Task: Explore Airbnb accommodation in AÃ¯n TÃ©mouchent, Algeria from 22nd December, 2023 to 30th December, 2023 for 2 adults. Place can be entire room with 1  bedroom having 1 bed and 1 bathroom. Property type can be hotel.
Action: Mouse moved to (506, 133)
Screenshot: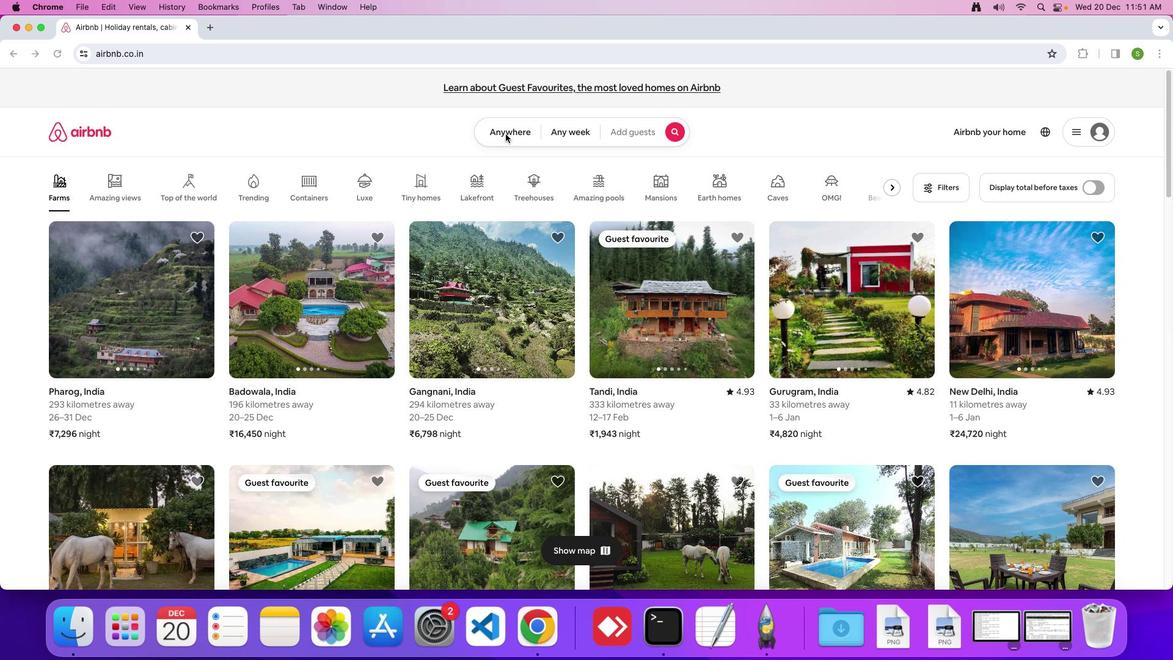 
Action: Mouse pressed left at (506, 133)
Screenshot: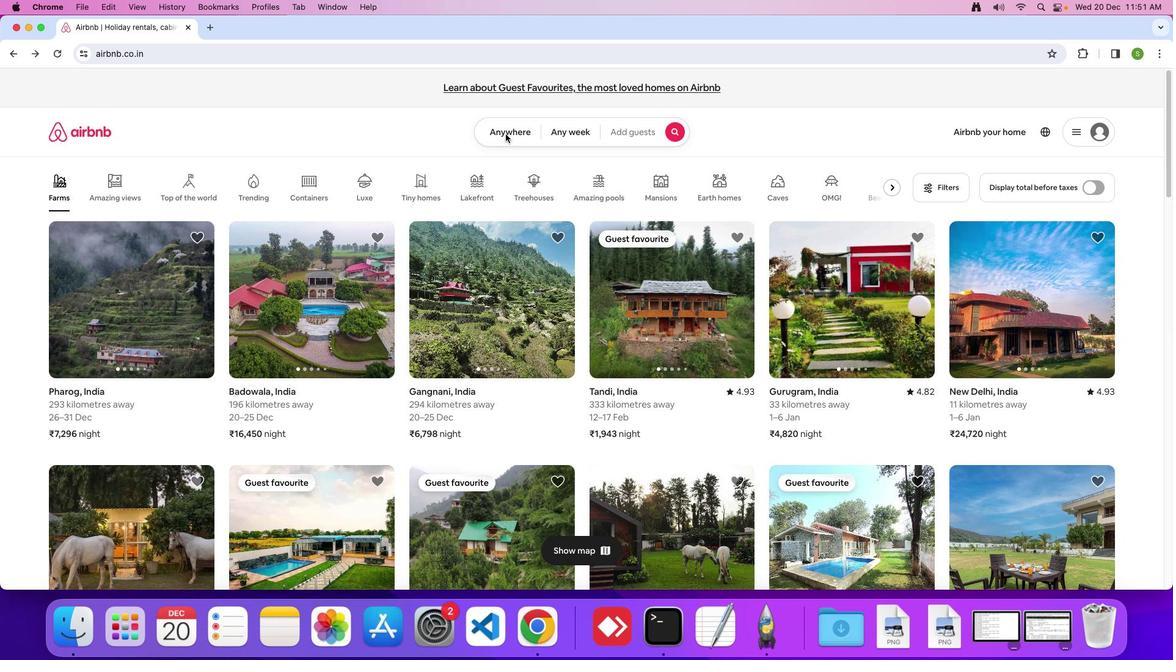 
Action: Mouse moved to (491, 133)
Screenshot: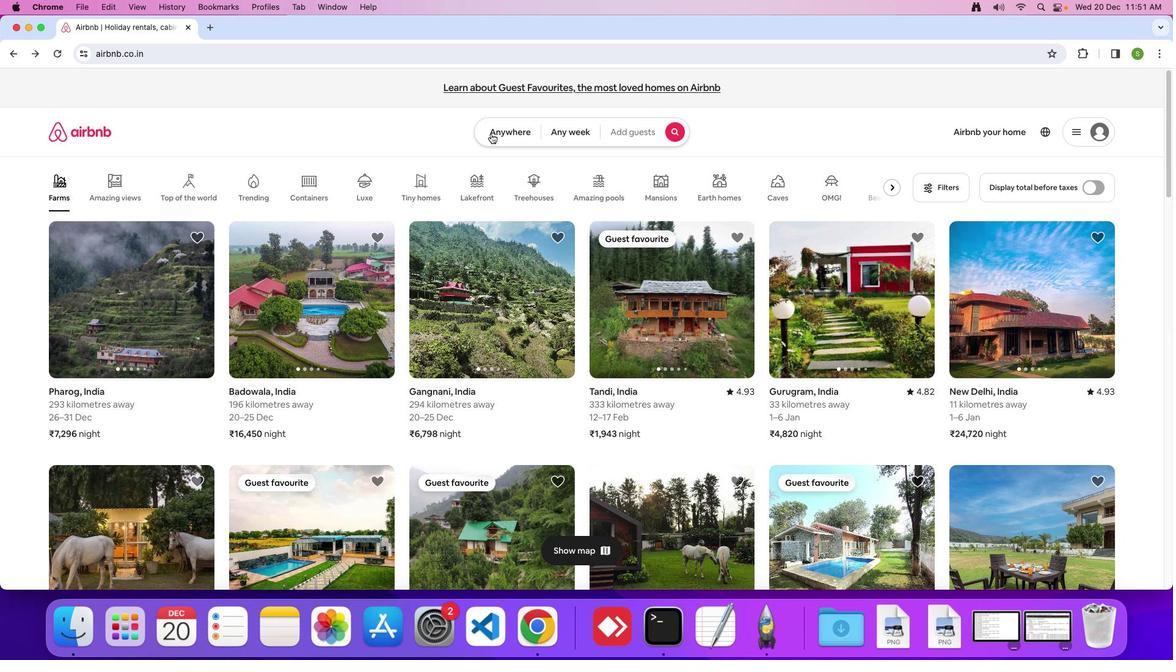 
Action: Mouse pressed left at (491, 133)
Screenshot: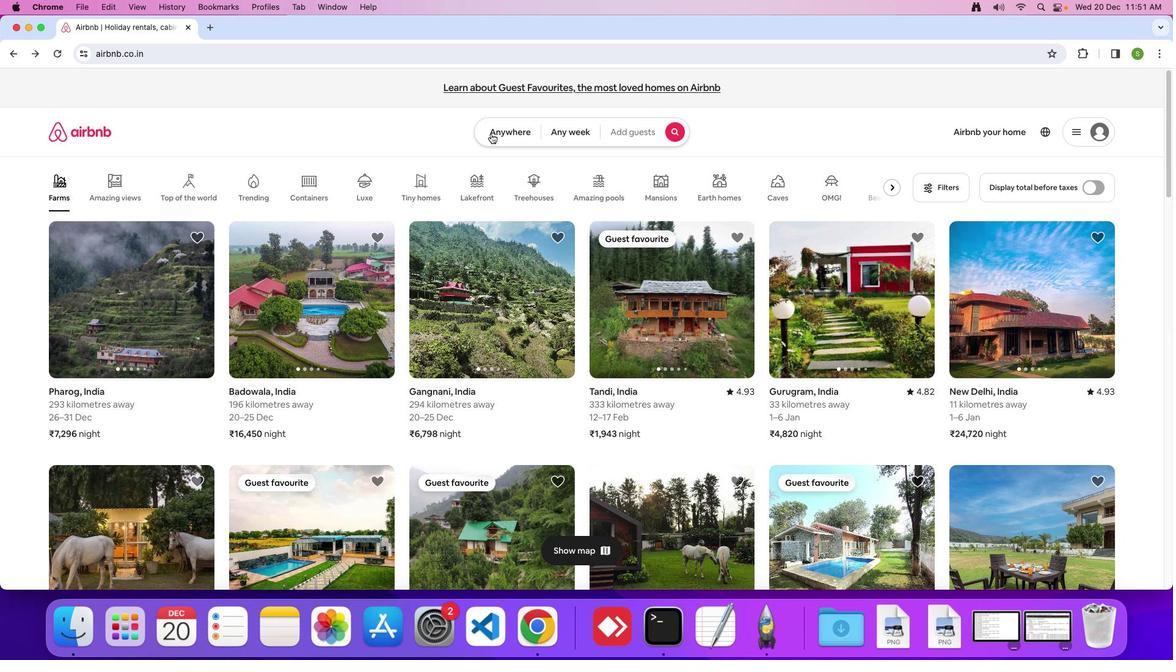 
Action: Mouse moved to (372, 177)
Screenshot: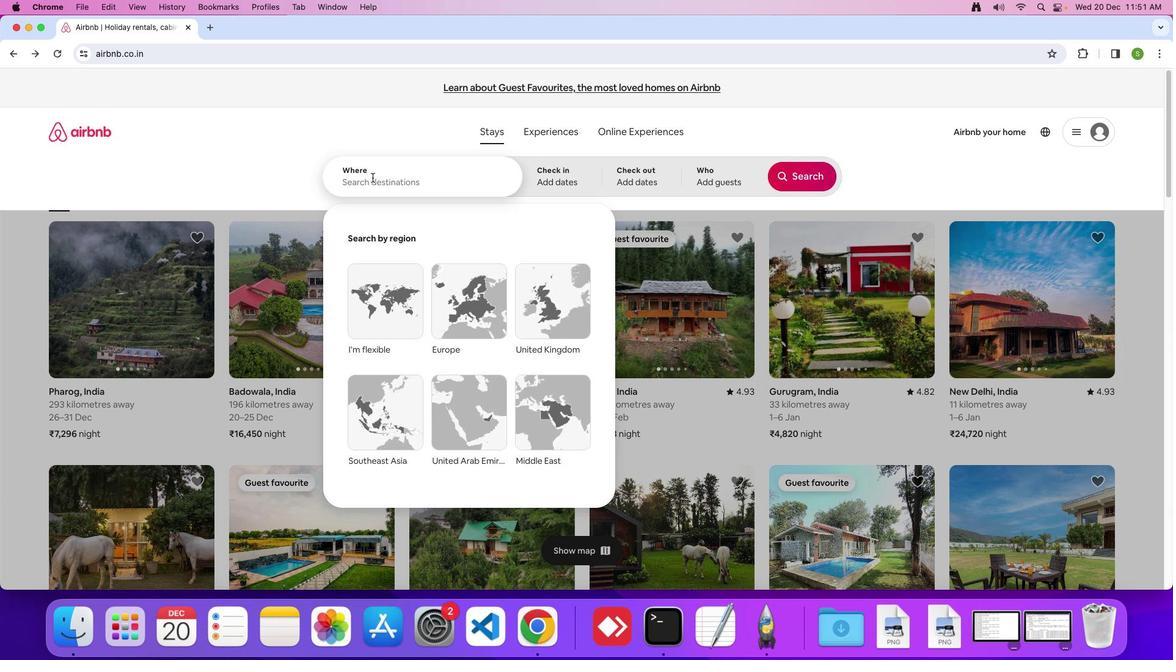 
Action: Mouse pressed left at (372, 177)
Screenshot: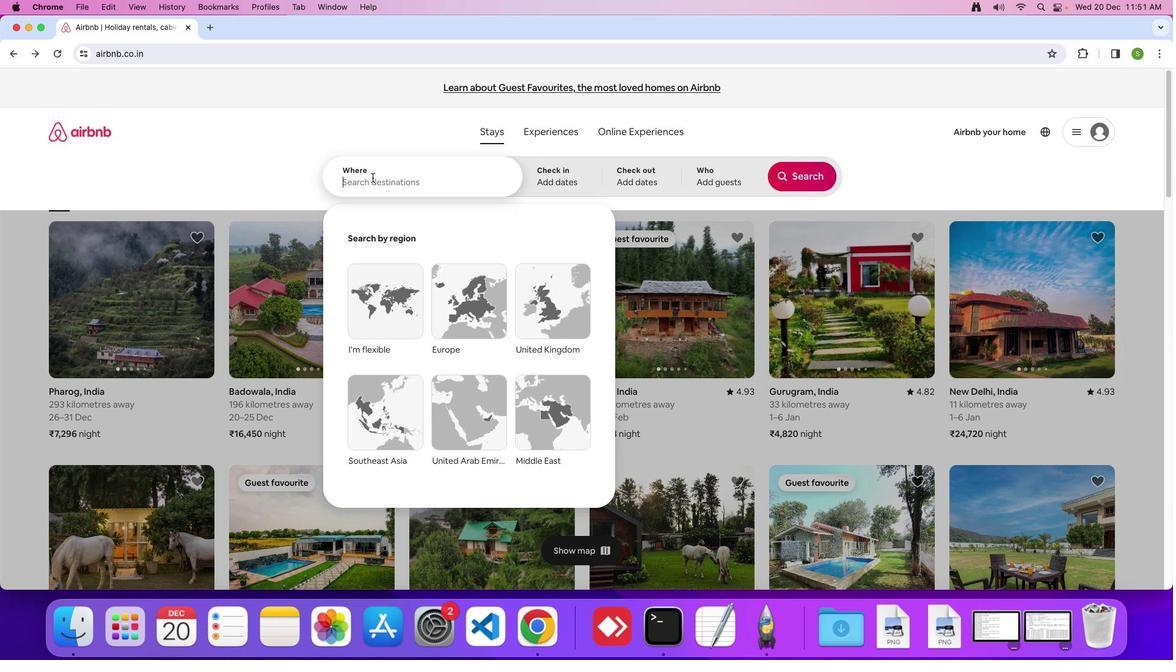 
Action: Mouse moved to (377, 182)
Screenshot: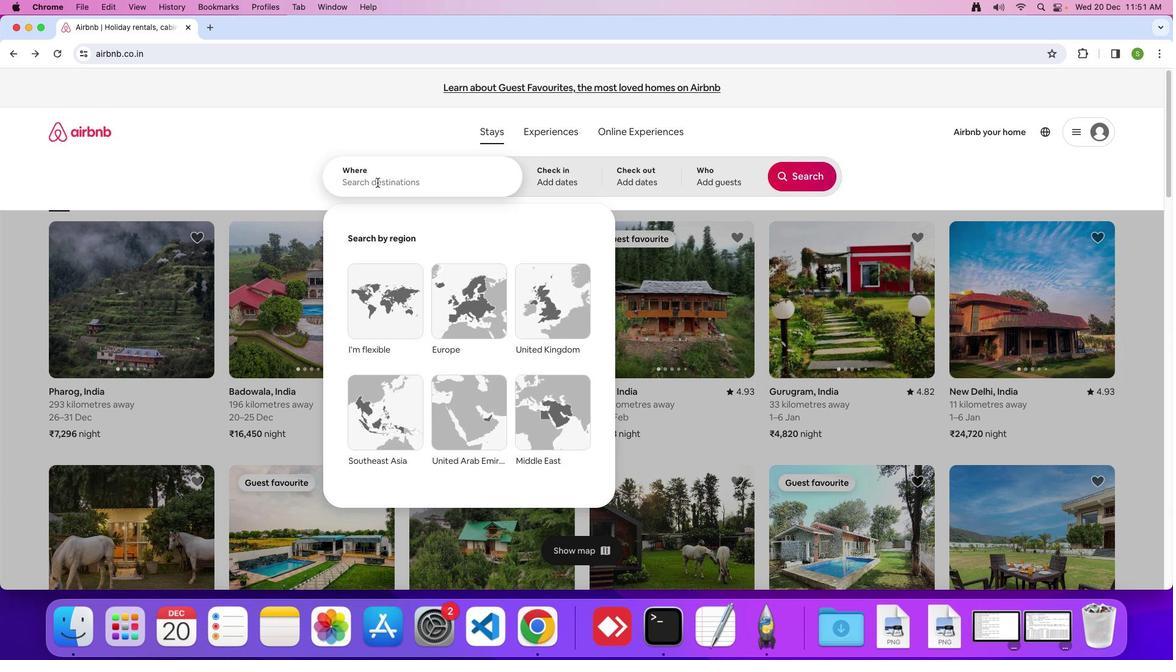 
Action: Key pressed 'A'Key.caps_lock'i''n'Key.spaceKey.shift'T''e''m''o''u''c''h''e''n''t'','Key.spaceKey.shift'A''l''g''e''r''i''a'Key.enter
Screenshot: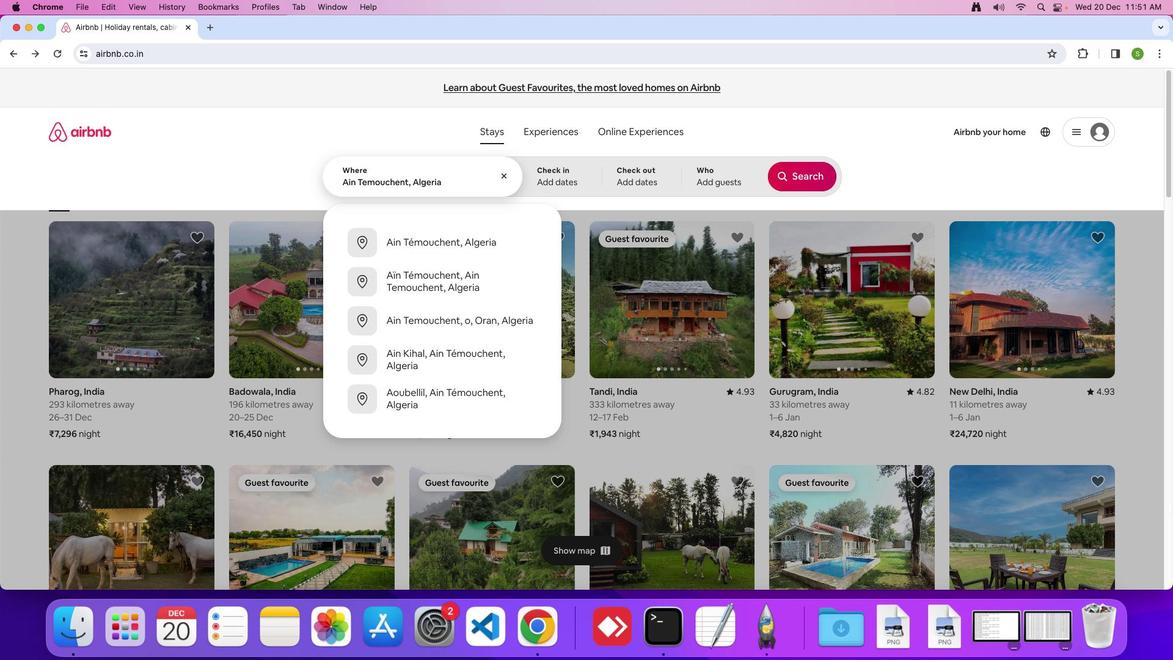
Action: Mouse moved to (517, 417)
Screenshot: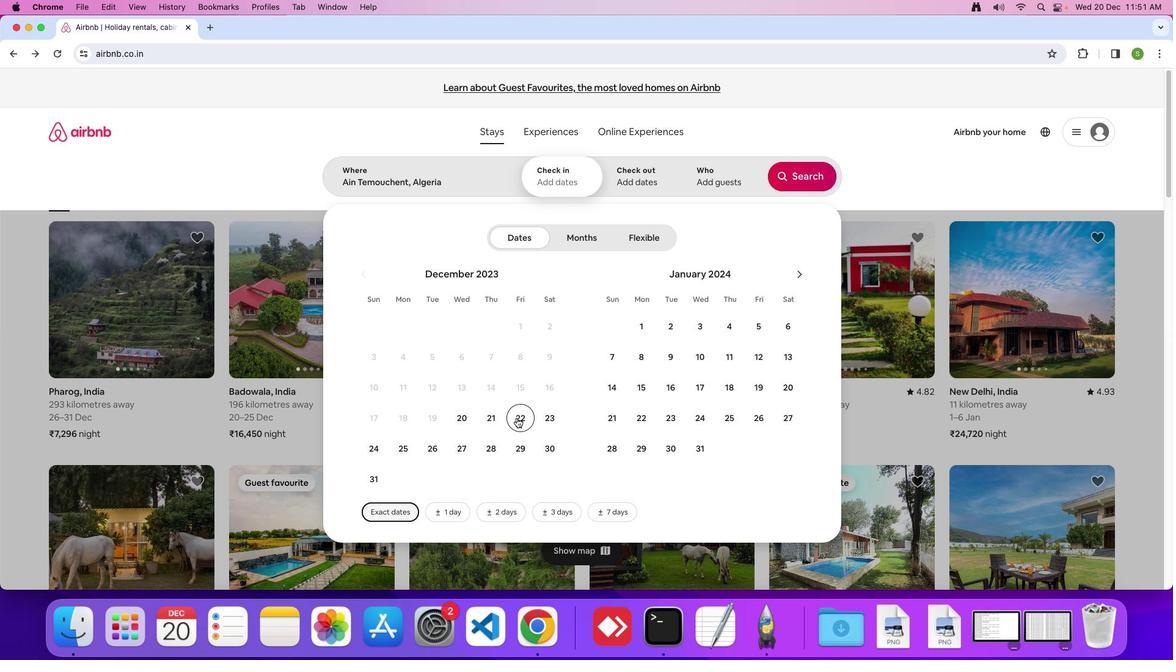 
Action: Mouse pressed left at (517, 417)
Screenshot: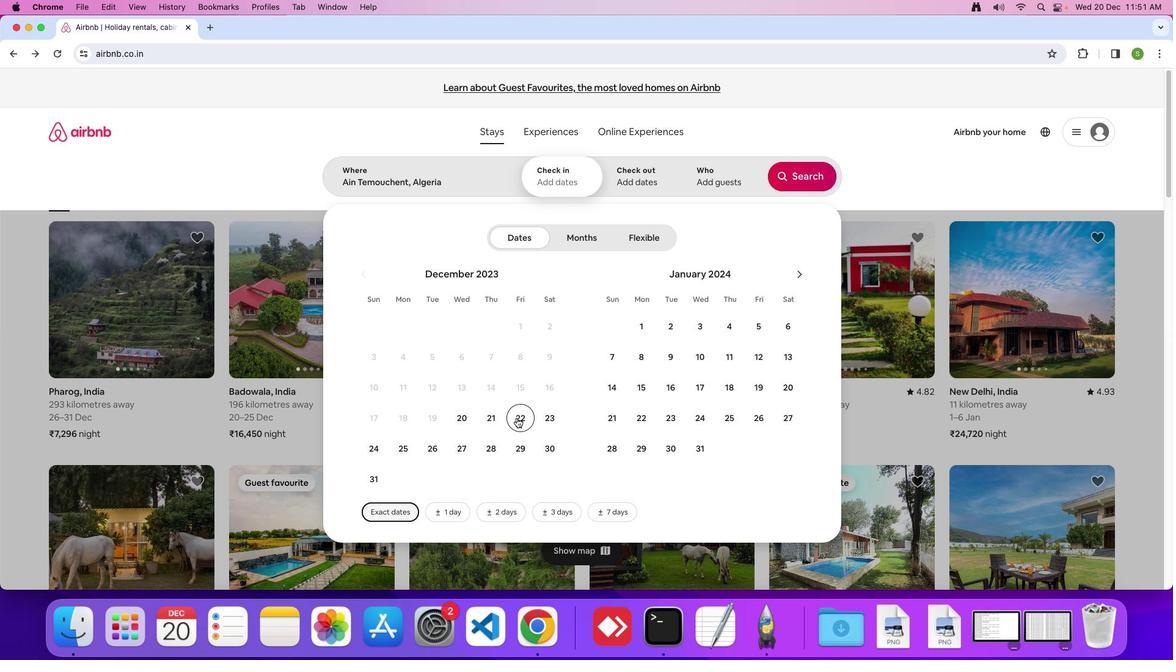 
Action: Mouse moved to (550, 447)
Screenshot: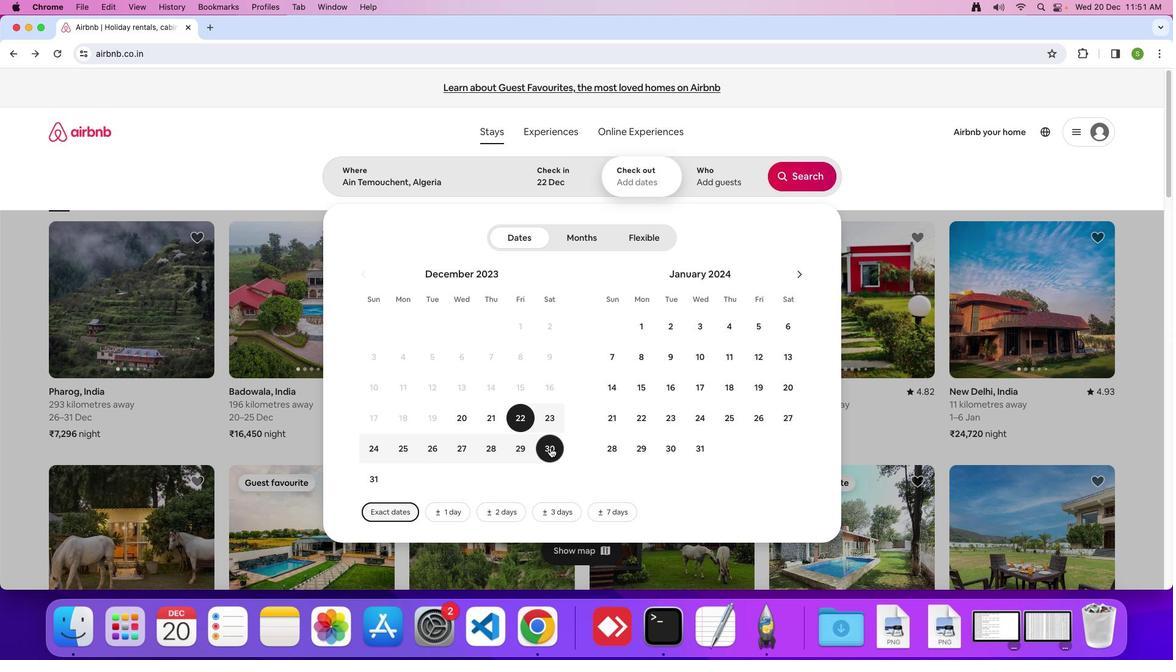 
Action: Mouse pressed left at (550, 447)
Screenshot: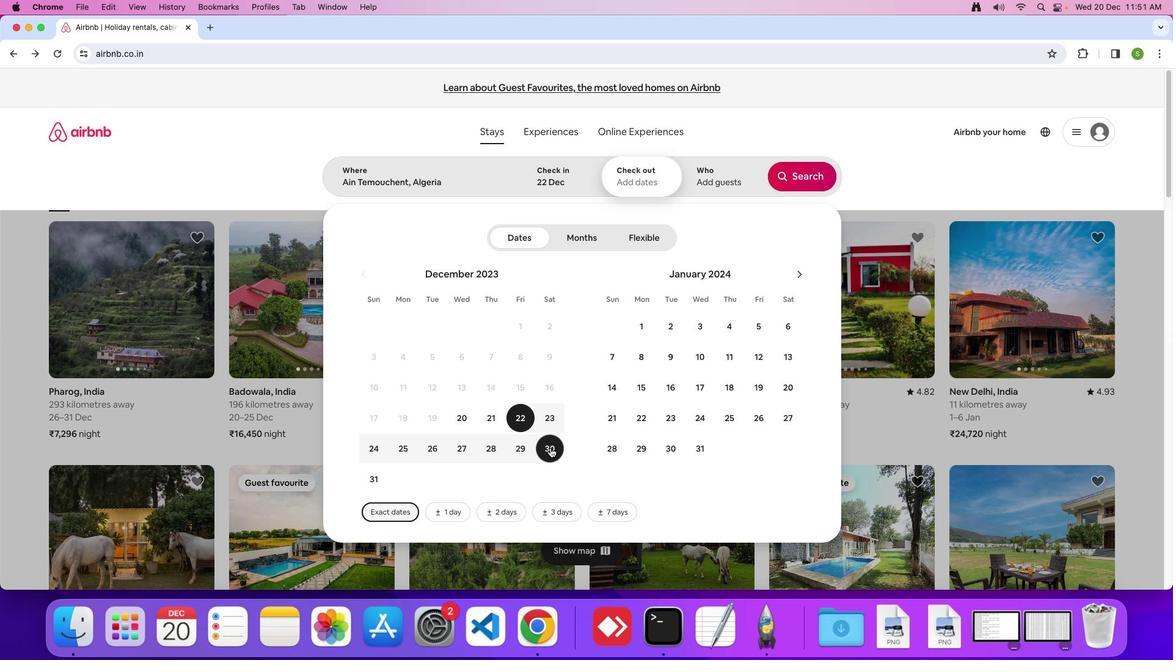 
Action: Mouse moved to (702, 177)
Screenshot: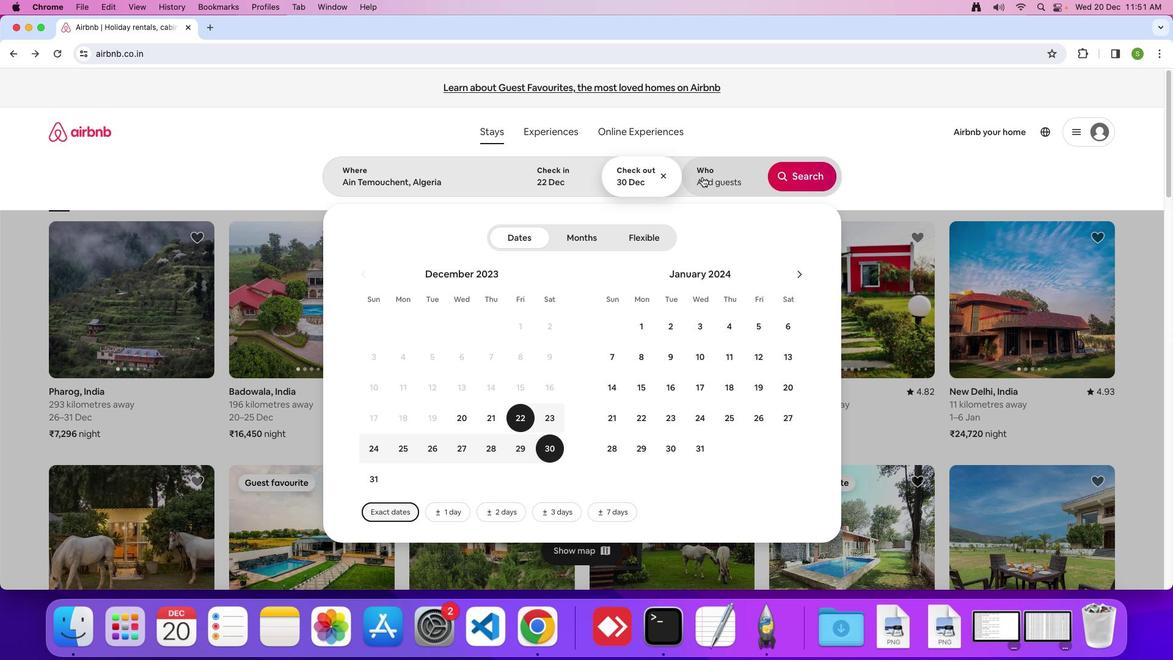 
Action: Mouse pressed left at (702, 177)
Screenshot: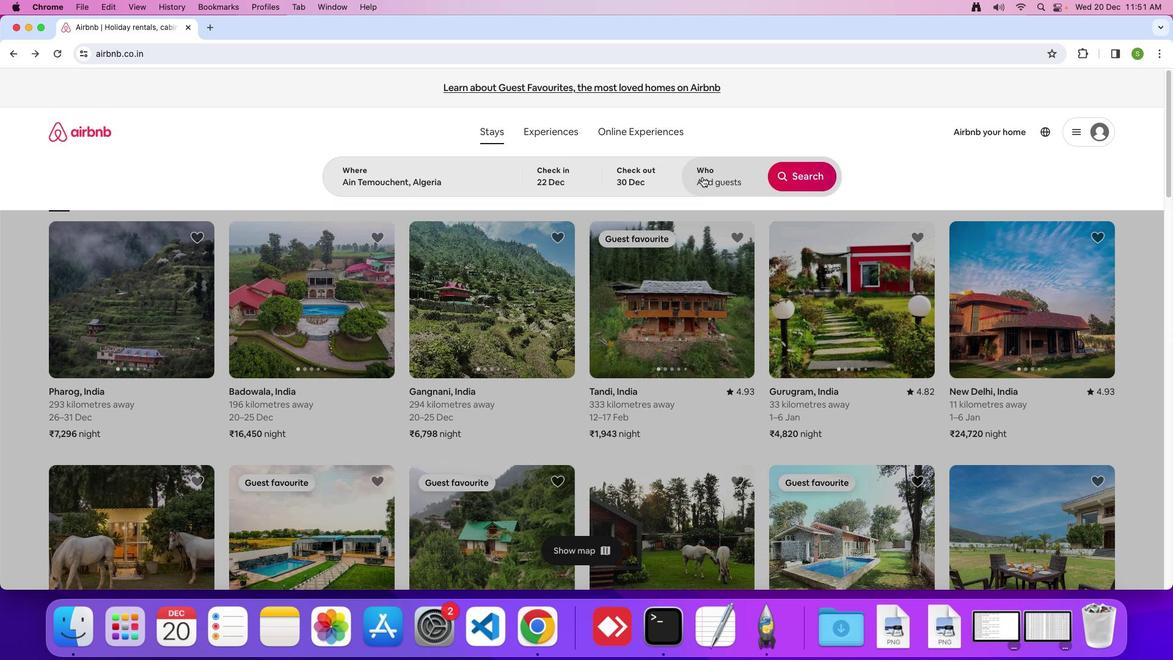 
Action: Mouse moved to (806, 242)
Screenshot: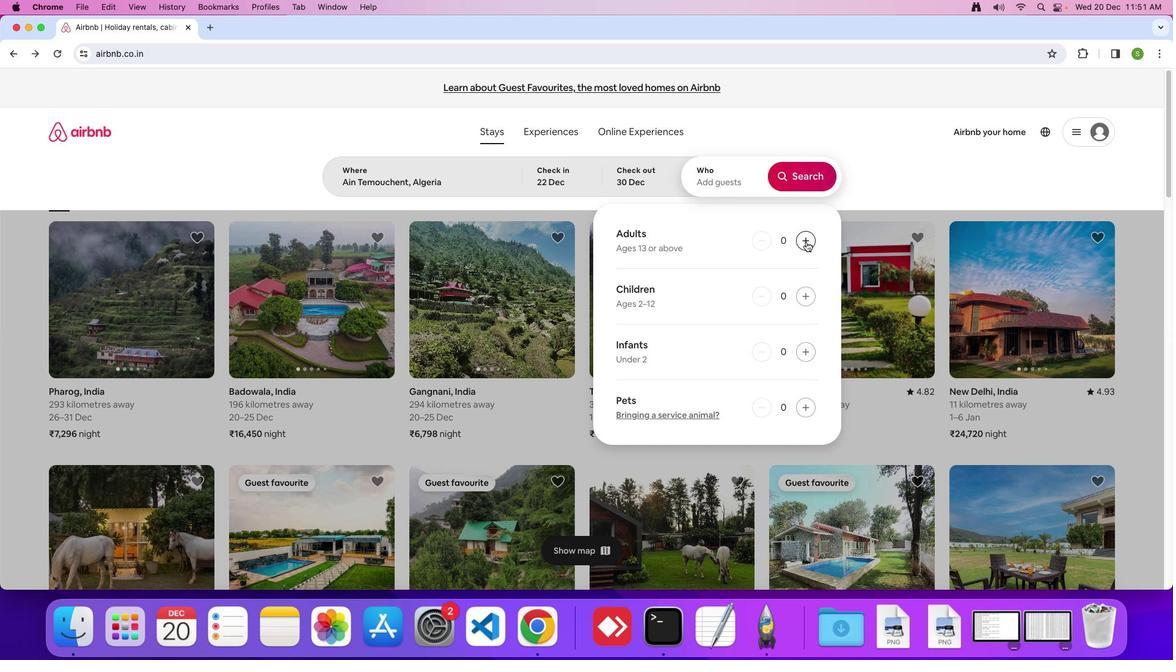 
Action: Mouse pressed left at (806, 242)
Screenshot: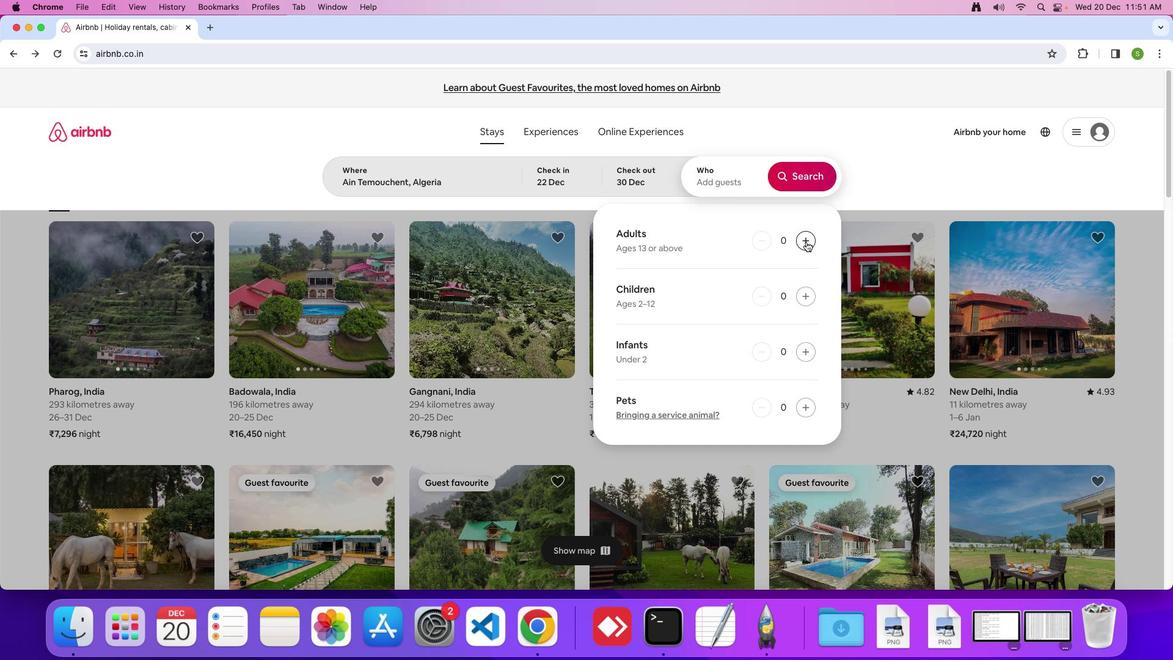 
Action: Mouse pressed left at (806, 242)
Screenshot: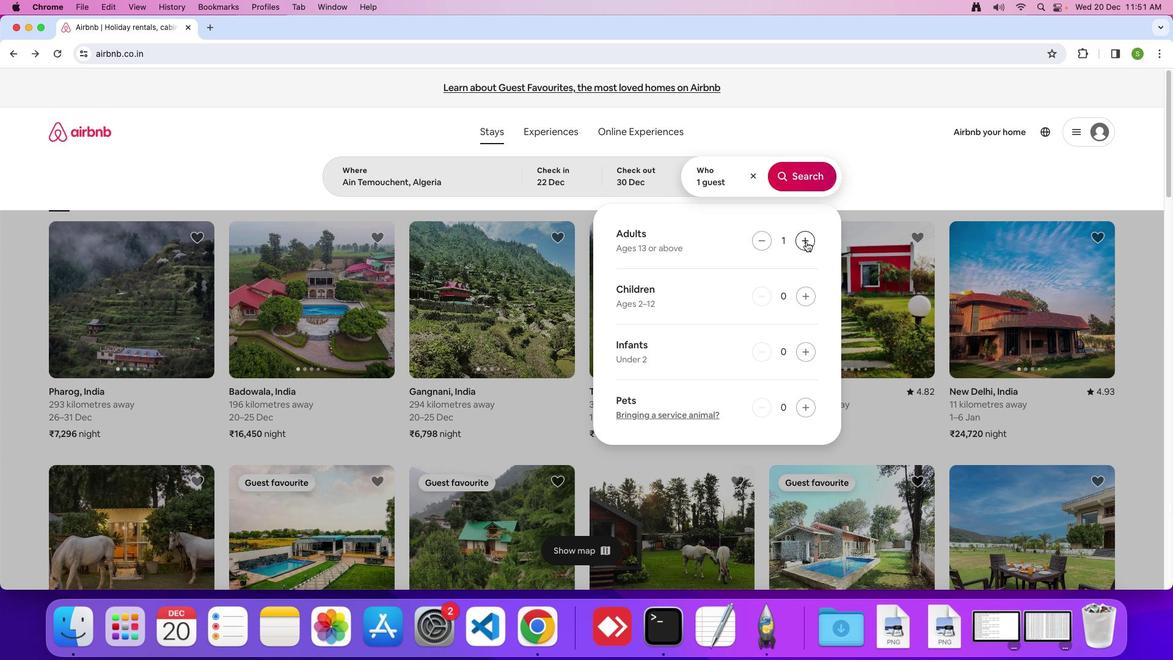 
Action: Mouse moved to (794, 175)
Screenshot: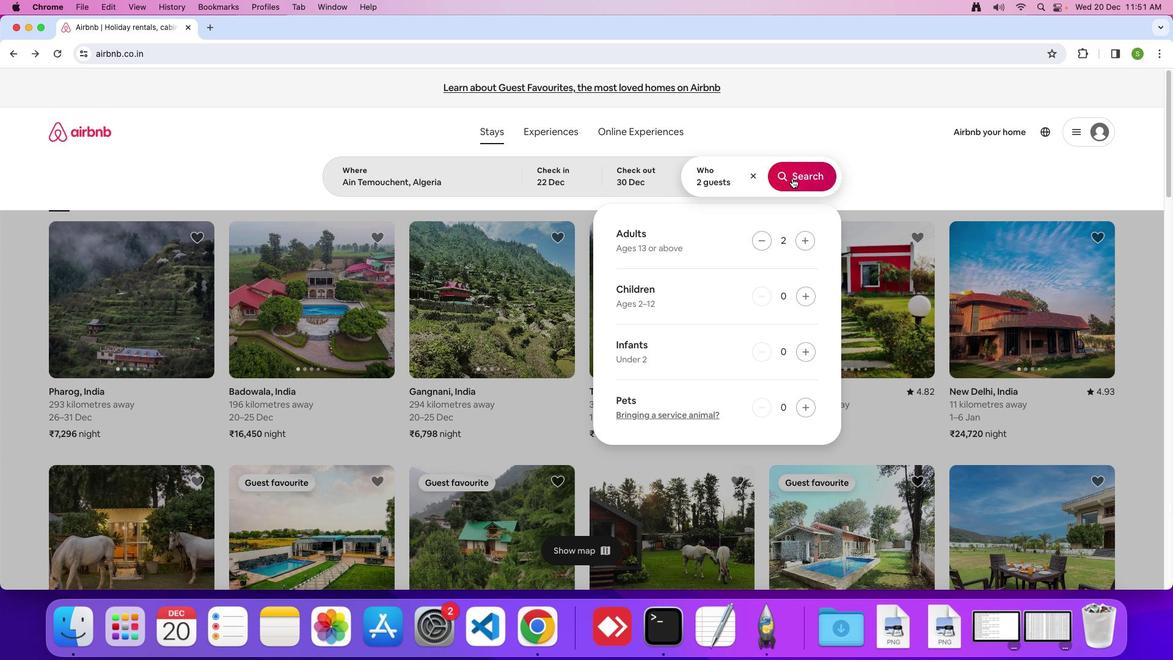 
Action: Mouse pressed left at (794, 175)
Screenshot: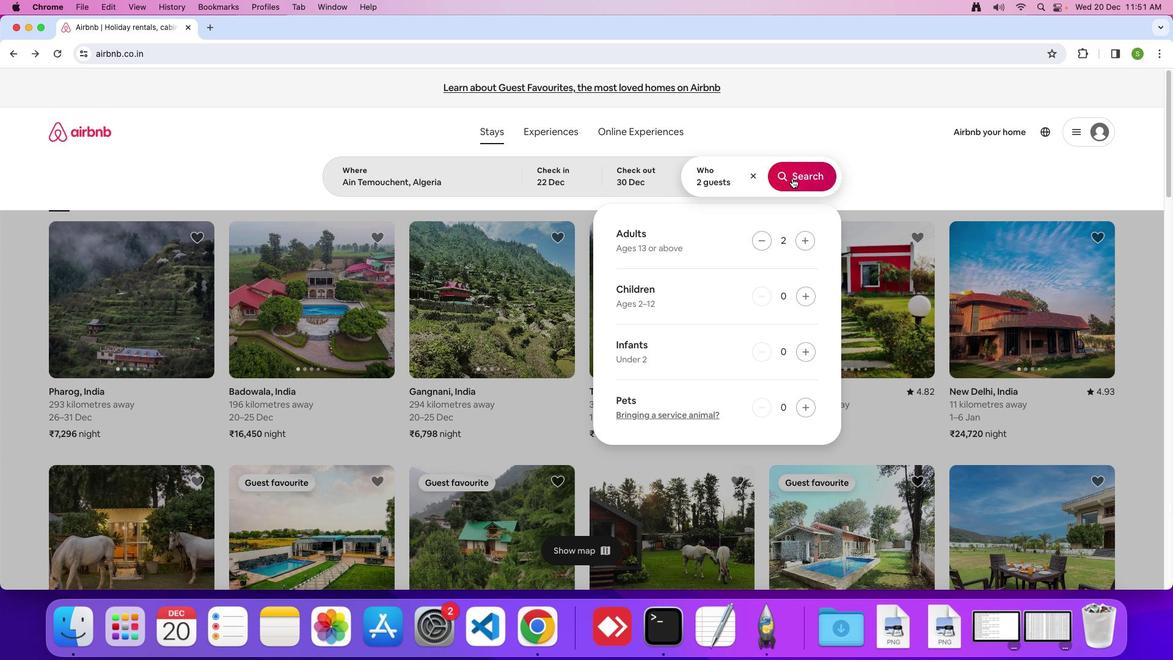 
Action: Mouse moved to (974, 141)
Screenshot: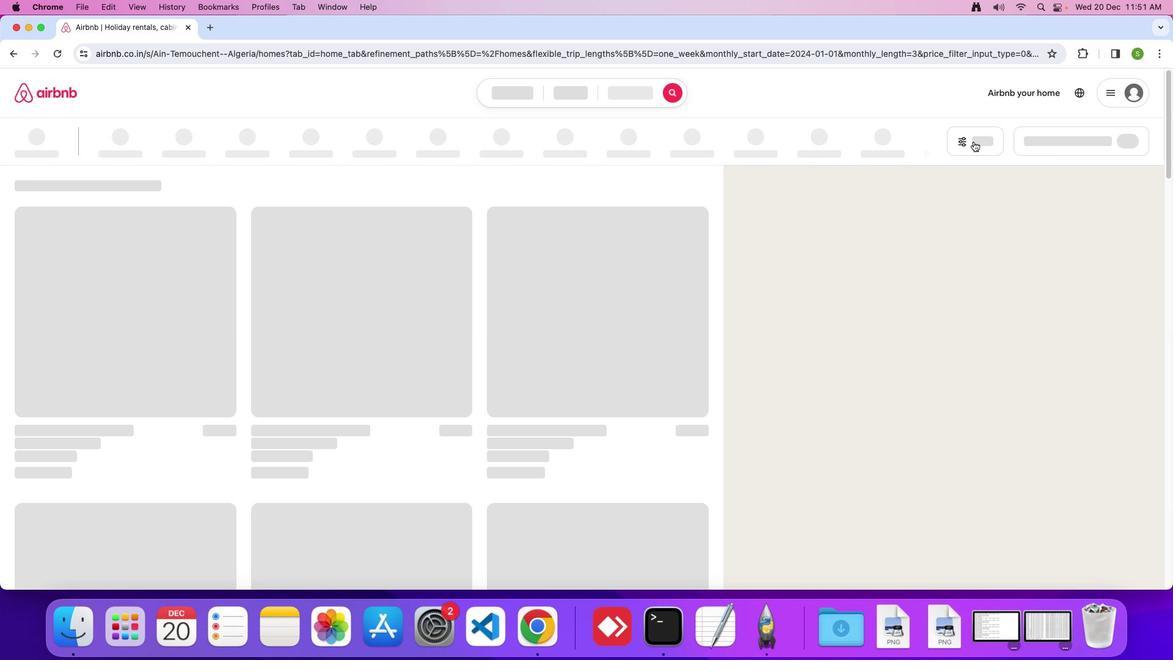 
Action: Mouse pressed left at (974, 141)
Screenshot: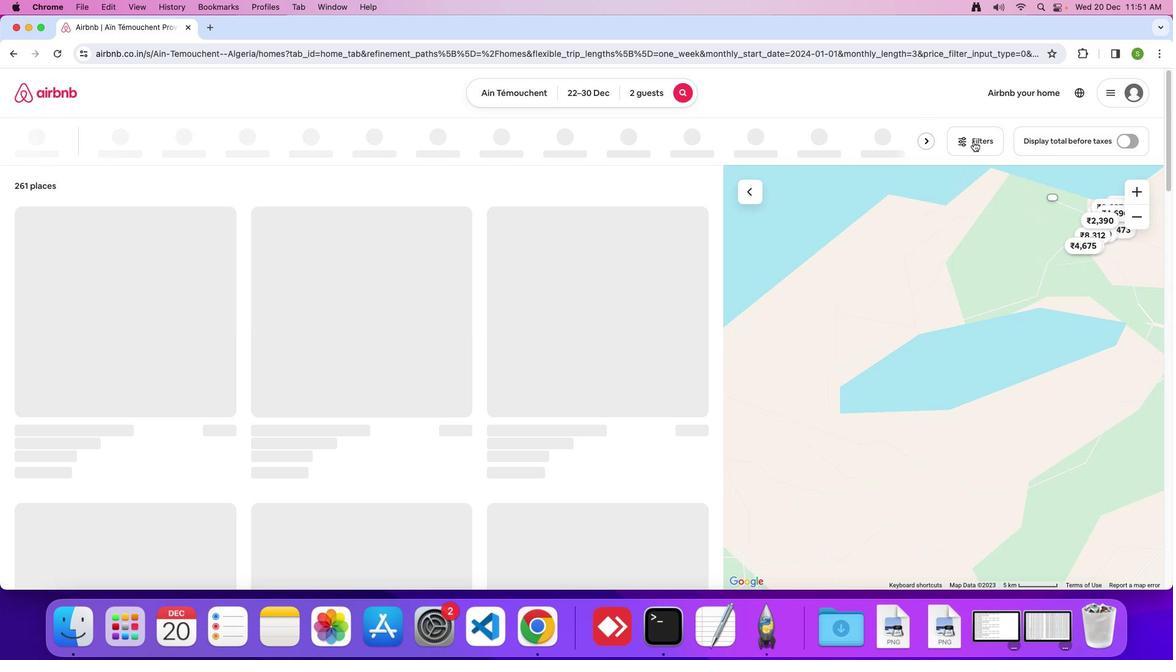 
Action: Mouse moved to (588, 317)
Screenshot: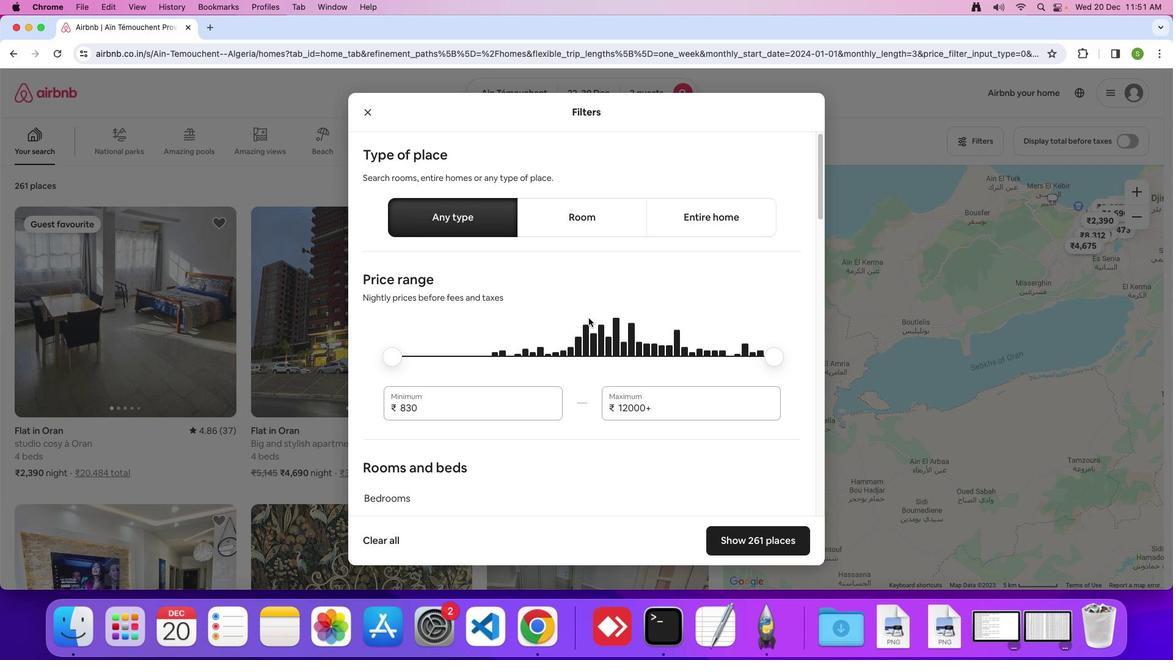 
Action: Mouse scrolled (588, 317) with delta (0, 0)
Screenshot: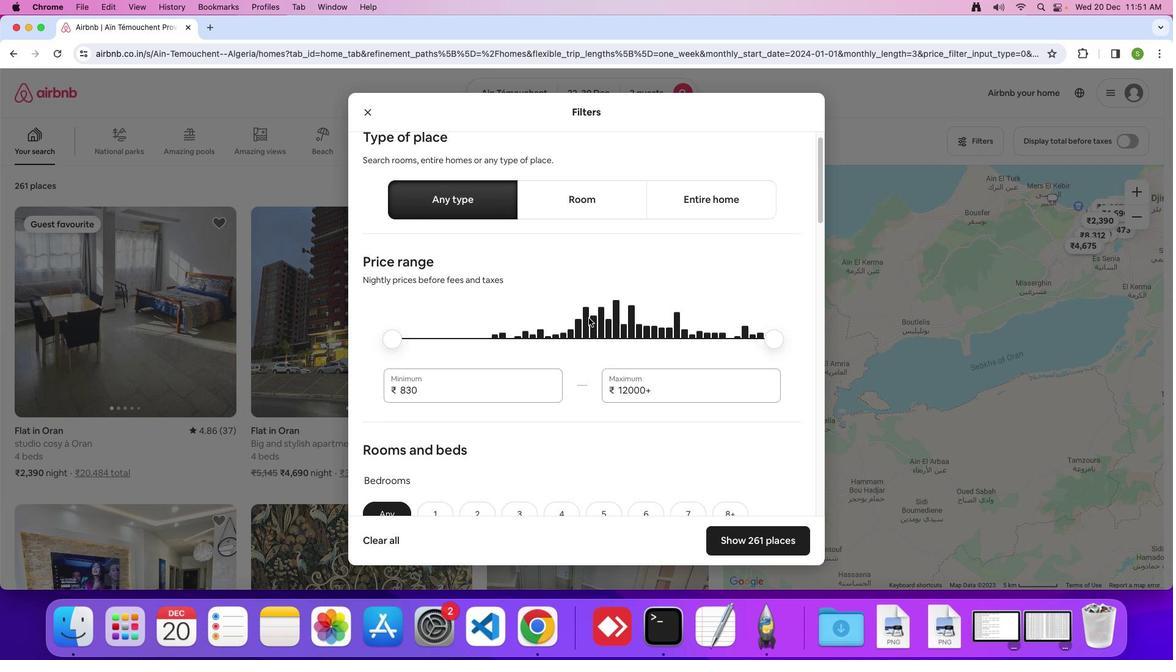
Action: Mouse scrolled (588, 317) with delta (0, 0)
Screenshot: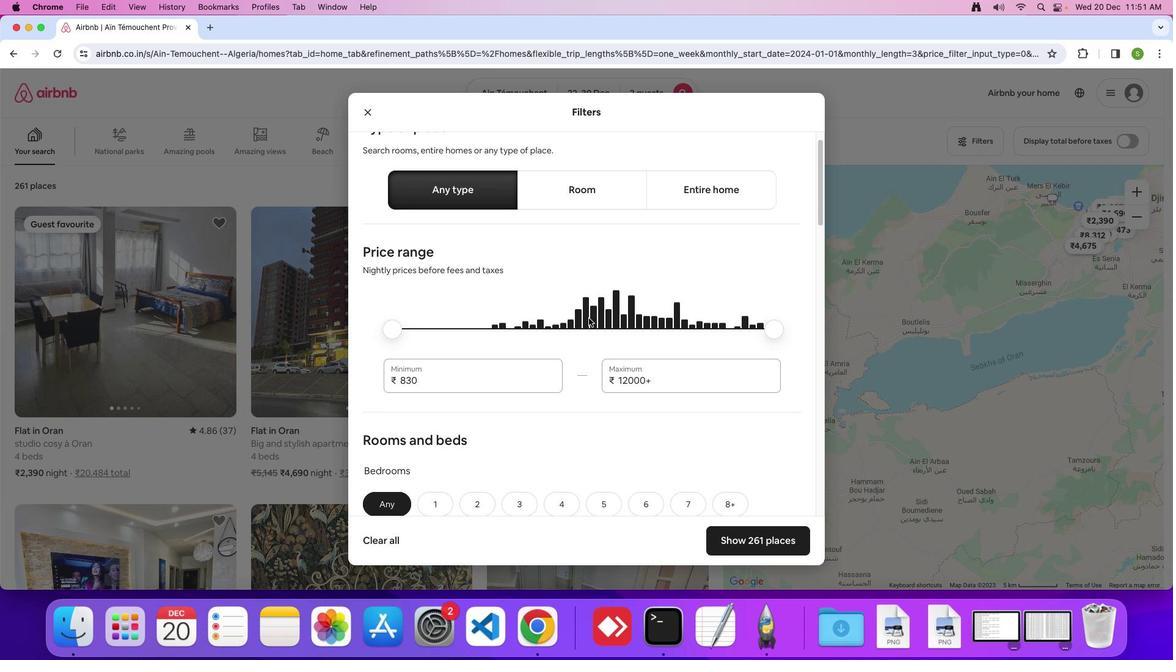 
Action: Mouse scrolled (588, 317) with delta (0, -1)
Screenshot: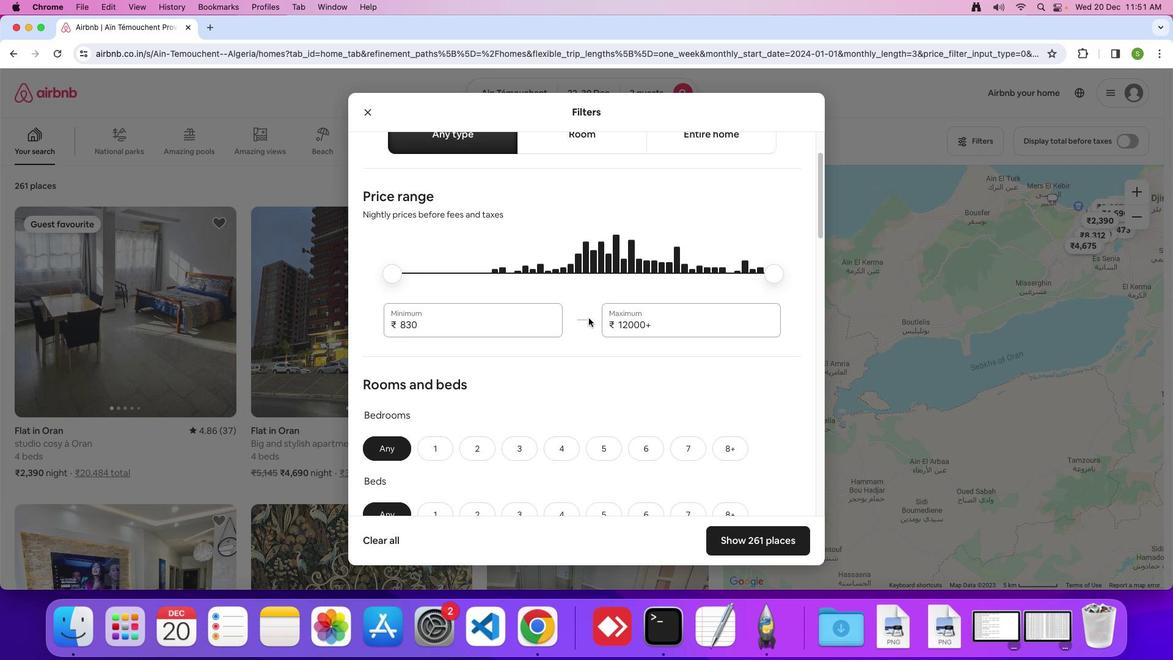 
Action: Mouse scrolled (588, 317) with delta (0, 0)
Screenshot: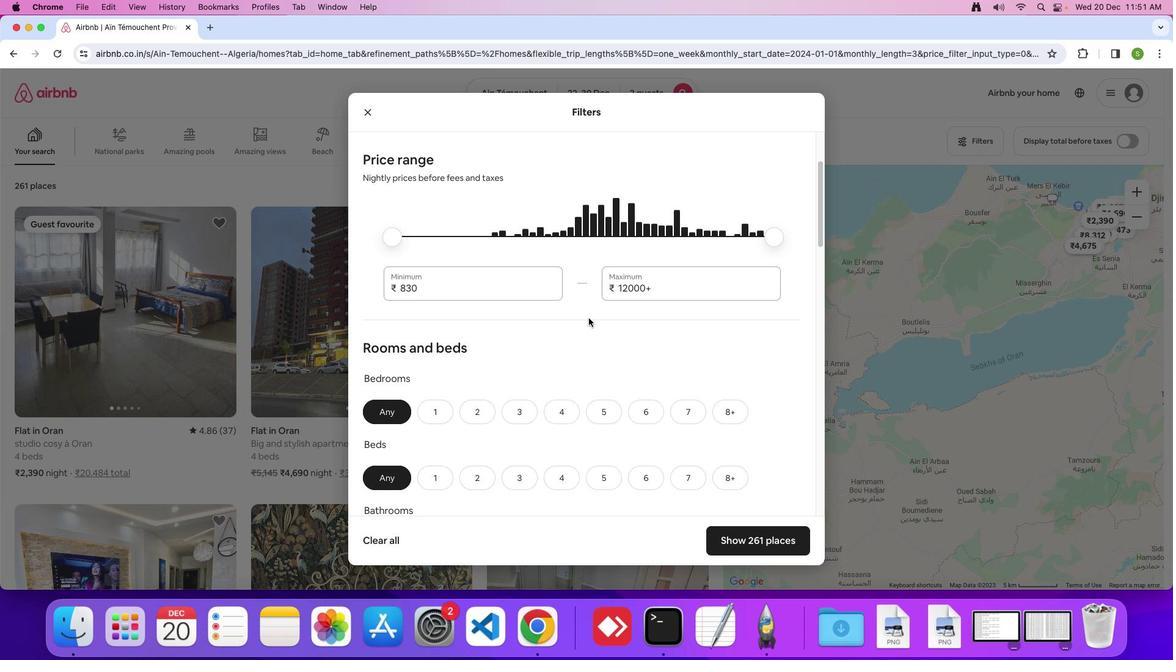 
Action: Mouse scrolled (588, 317) with delta (0, 0)
Screenshot: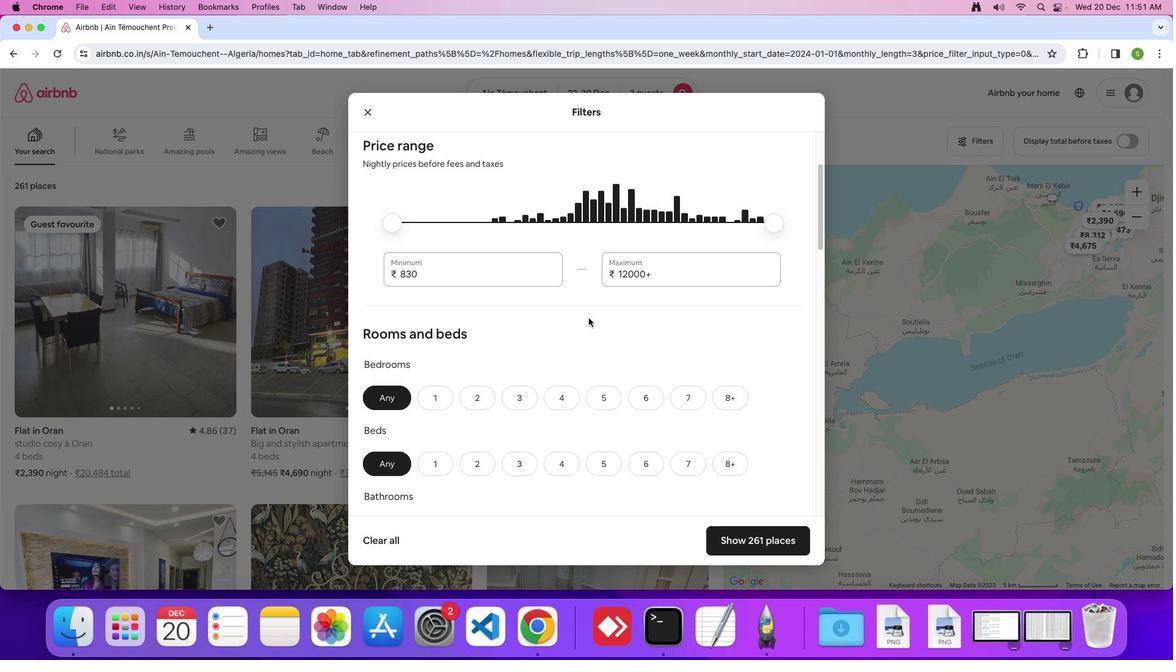 
Action: Mouse scrolled (588, 317) with delta (0, -1)
Screenshot: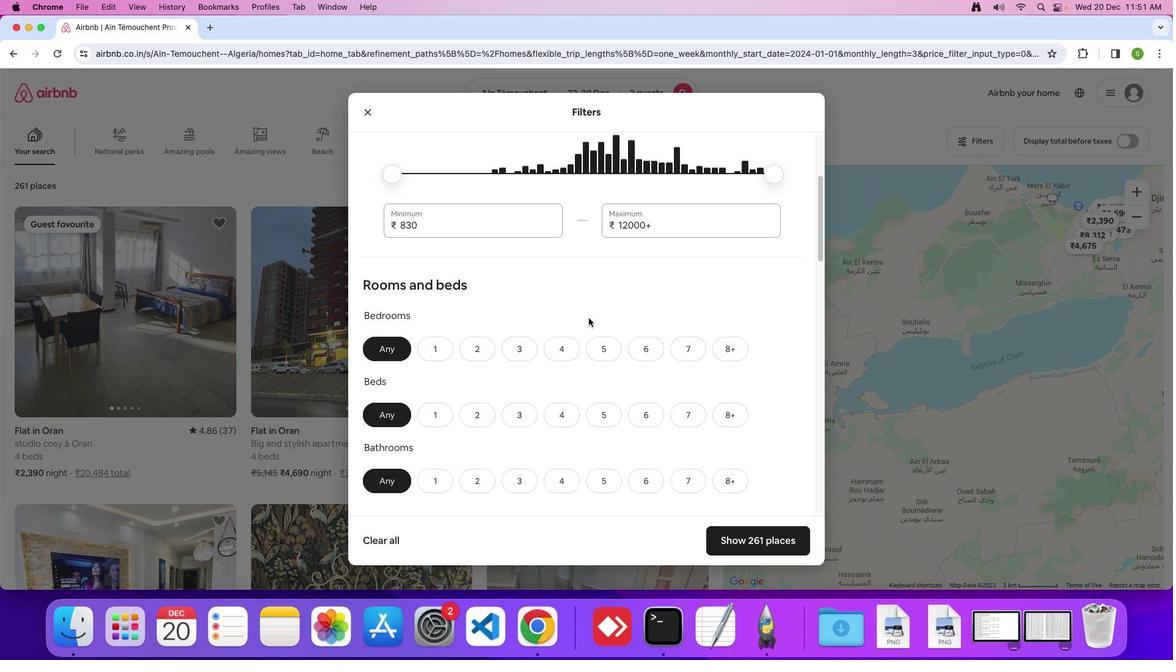 
Action: Mouse scrolled (588, 317) with delta (0, 0)
Screenshot: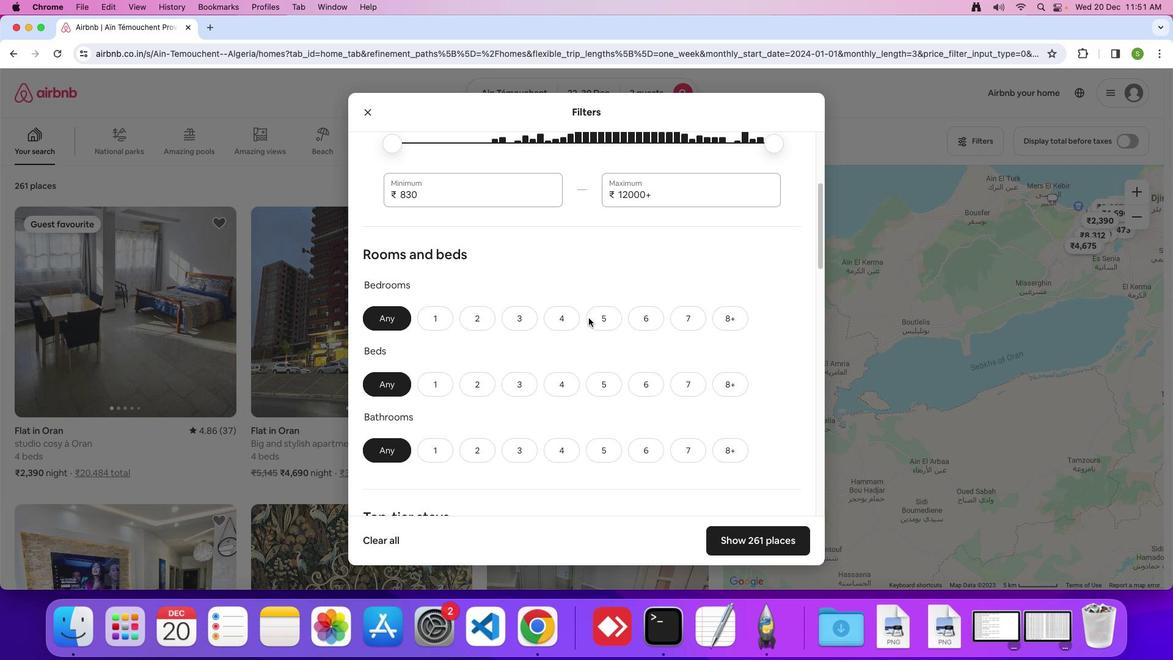 
Action: Mouse scrolled (588, 317) with delta (0, 0)
Screenshot: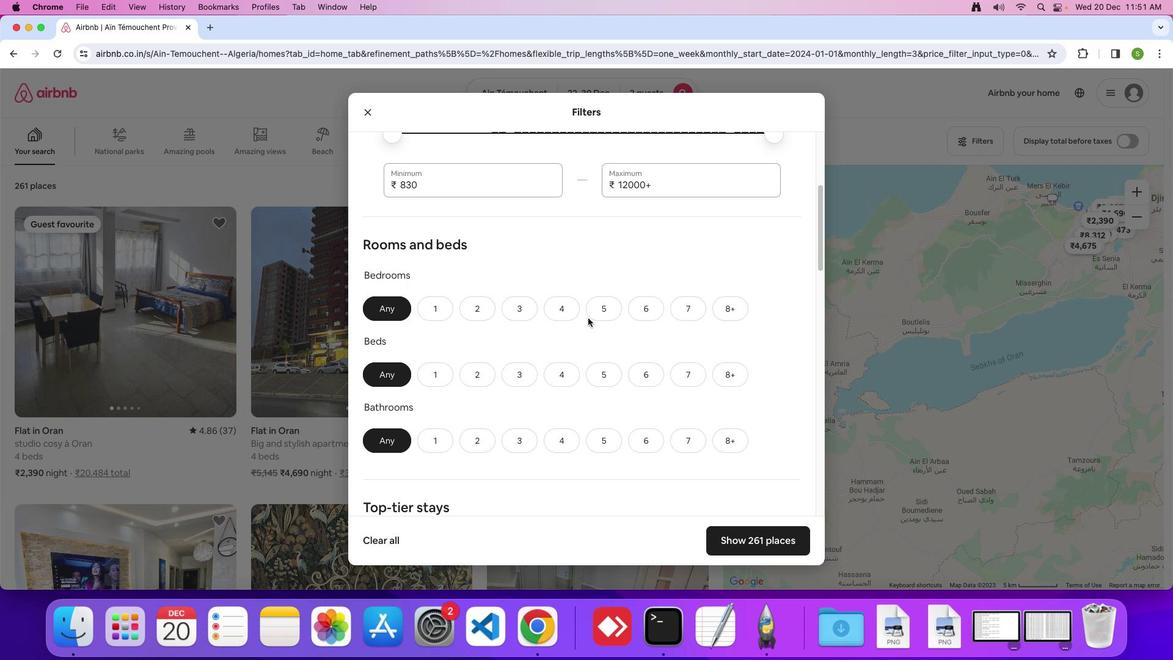 
Action: Mouse moved to (433, 300)
Screenshot: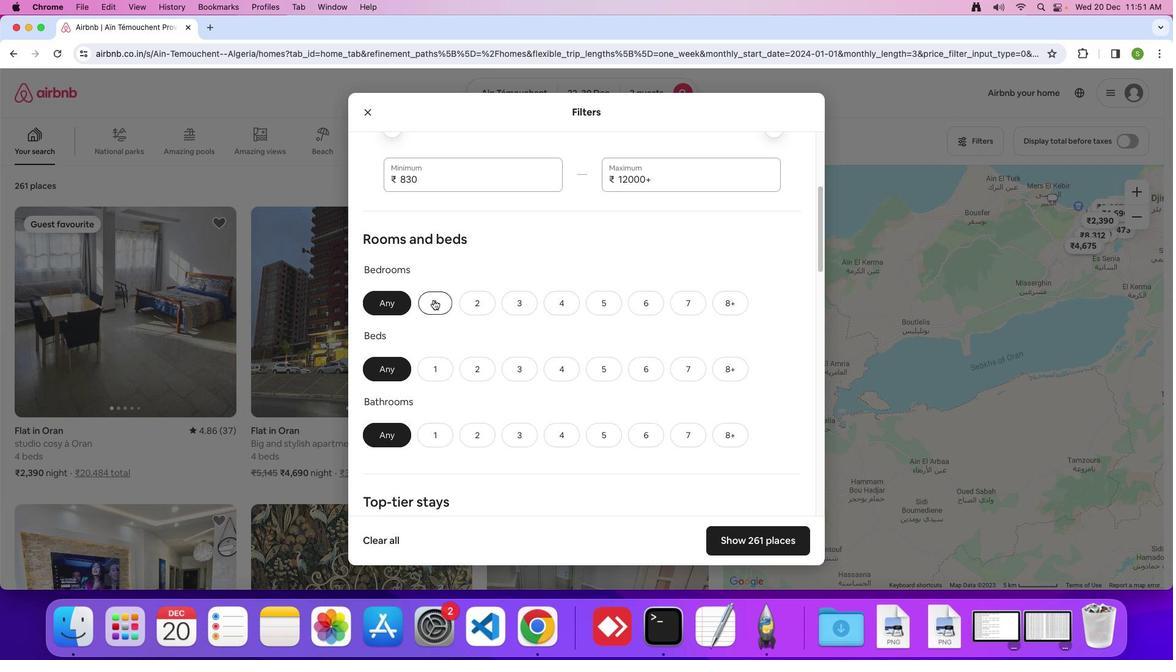 
Action: Mouse pressed left at (433, 300)
Screenshot: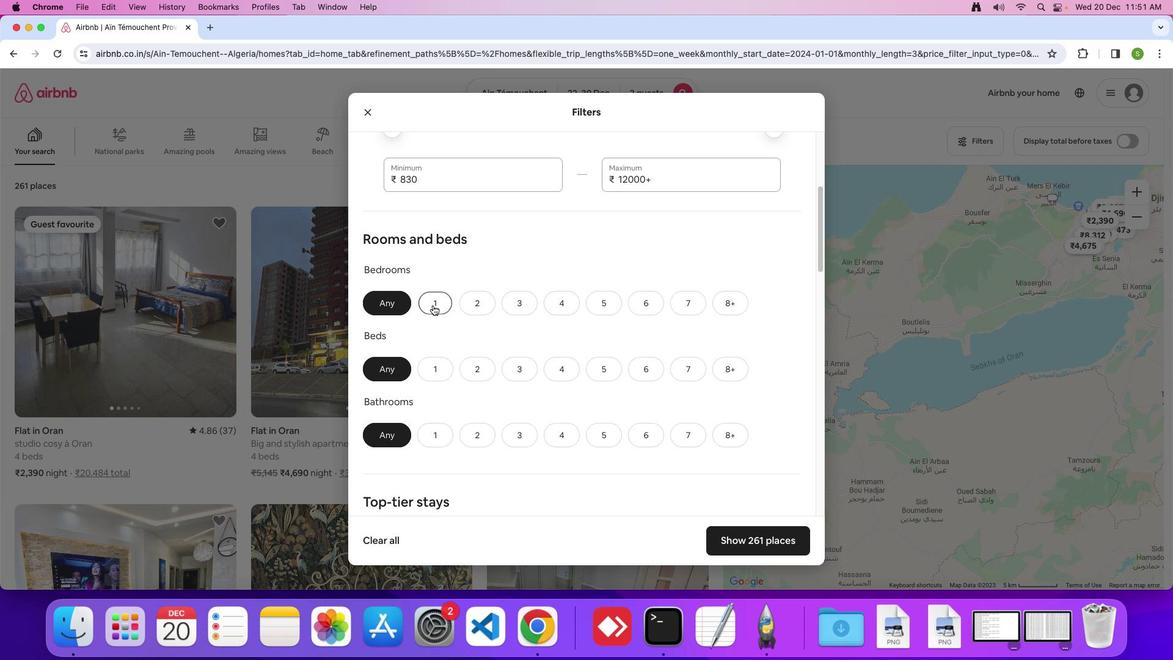 
Action: Mouse moved to (430, 366)
Screenshot: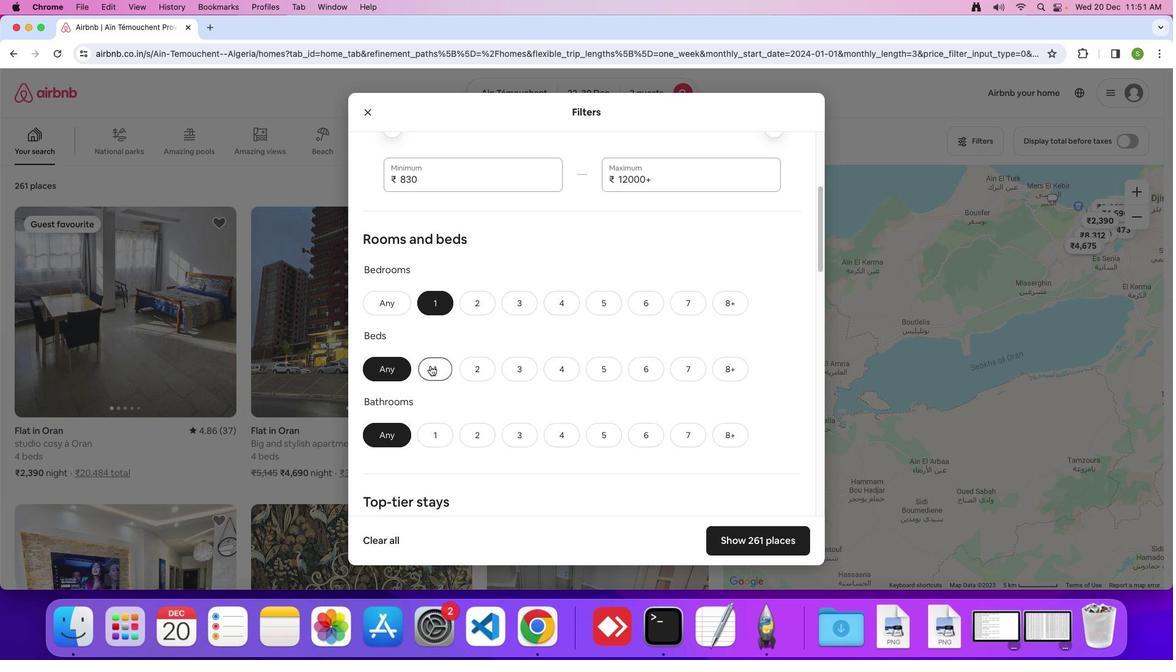 
Action: Mouse pressed left at (430, 366)
Screenshot: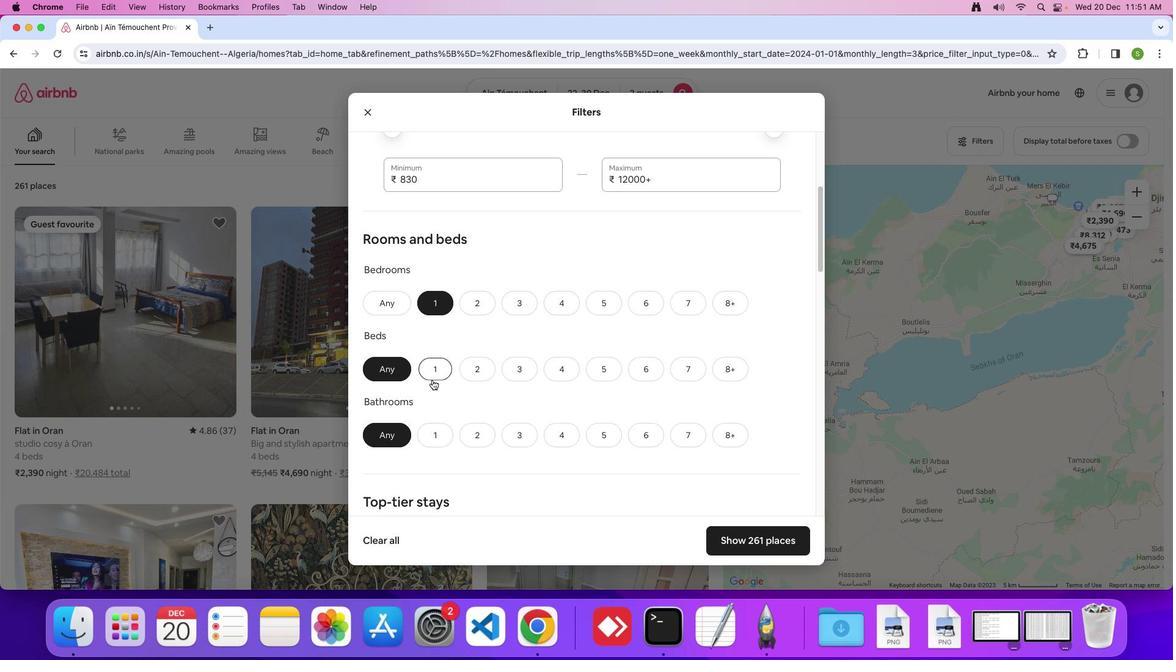 
Action: Mouse moved to (433, 424)
Screenshot: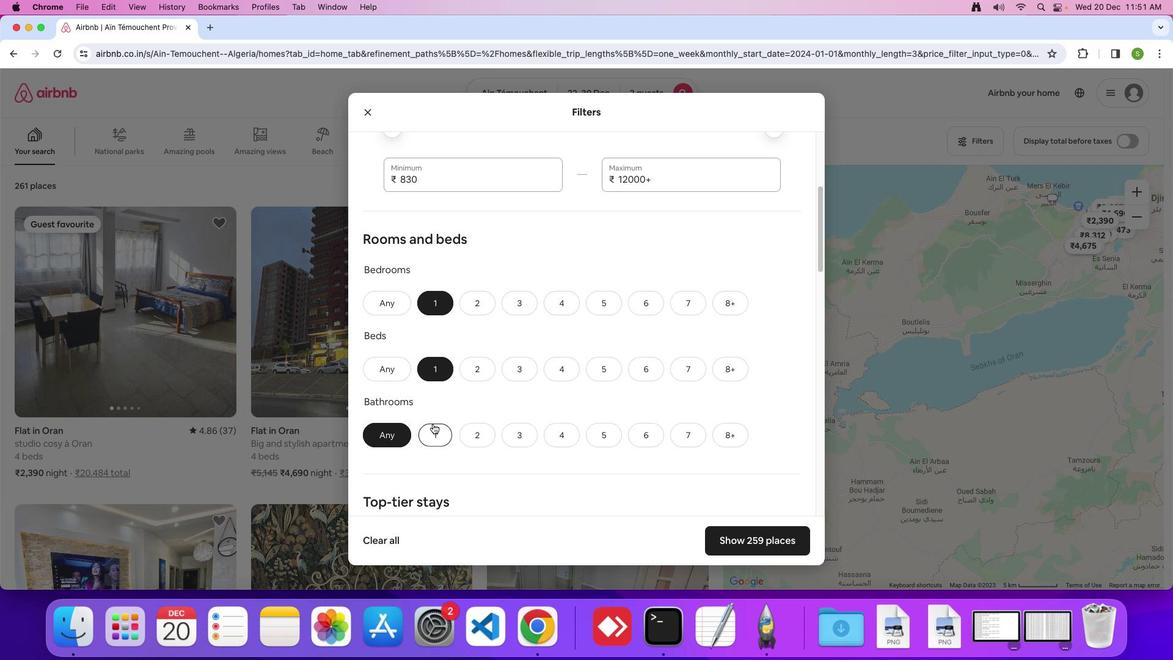 
Action: Mouse pressed left at (433, 424)
Screenshot: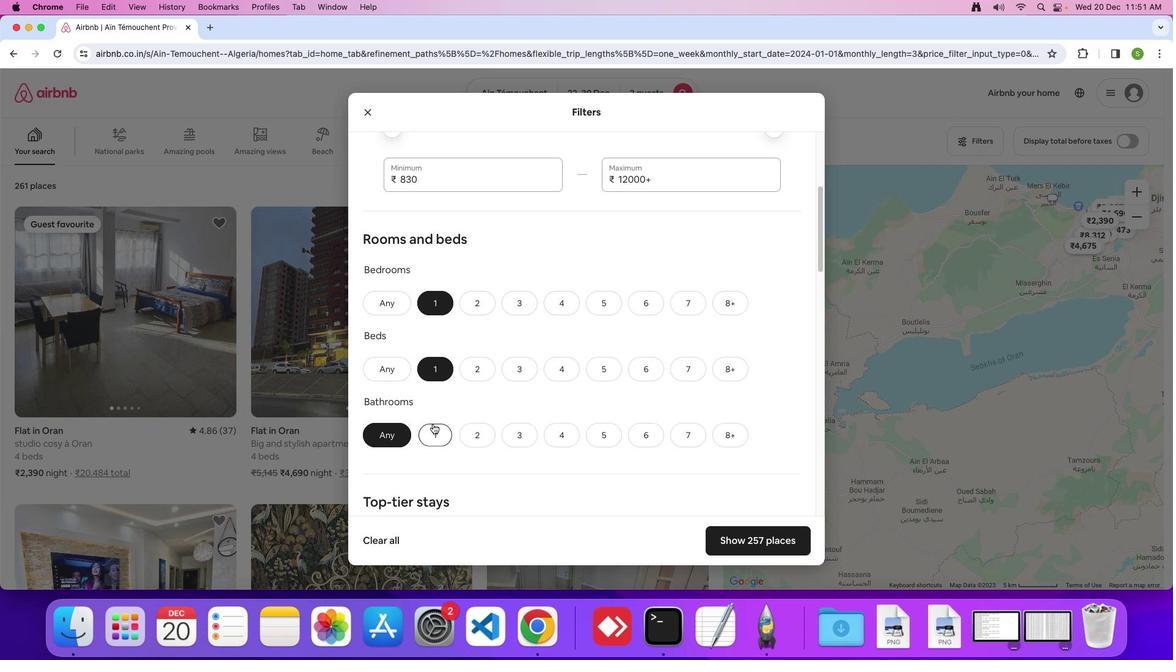 
Action: Mouse moved to (545, 352)
Screenshot: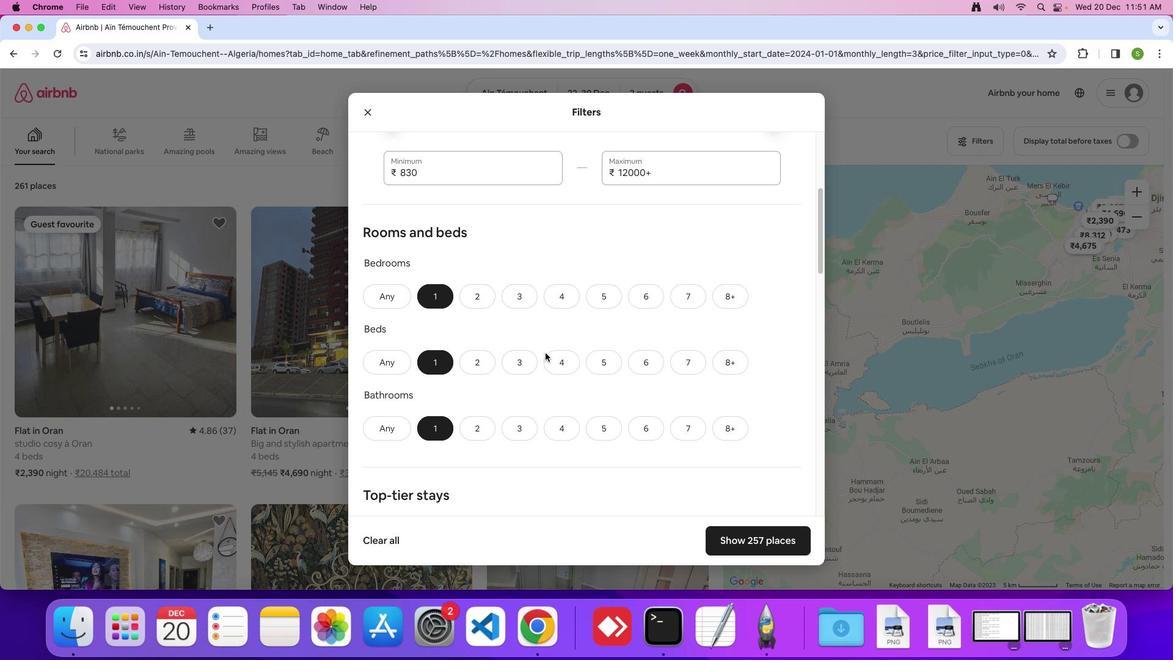 
Action: Mouse scrolled (545, 352) with delta (0, 0)
Screenshot: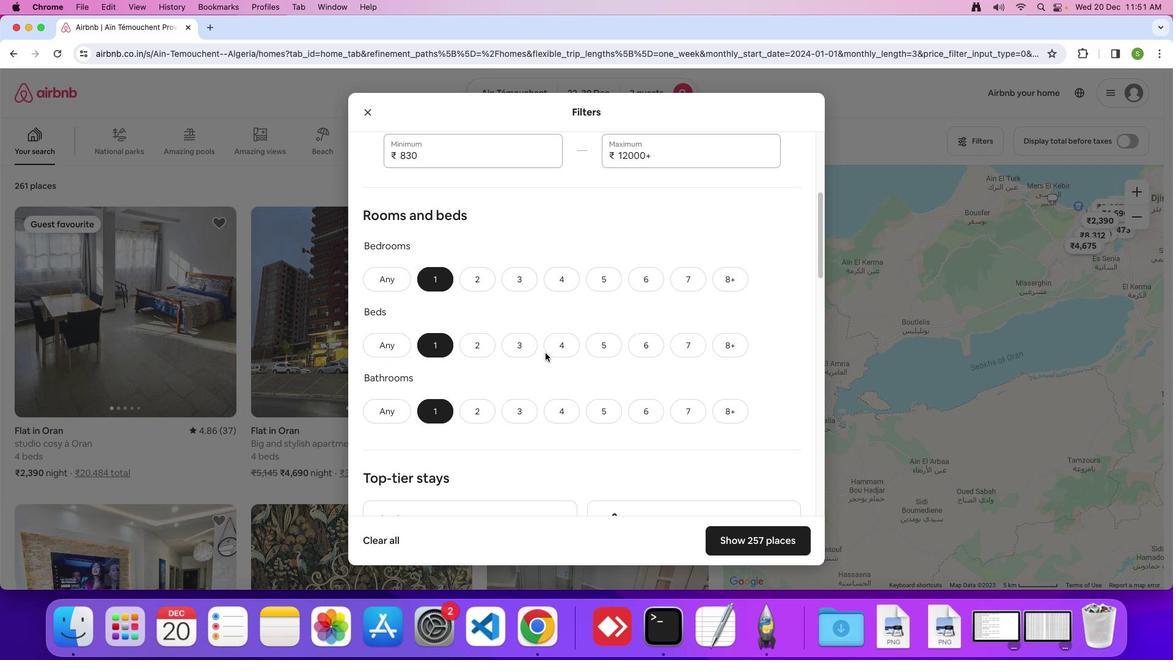 
Action: Mouse scrolled (545, 352) with delta (0, 0)
Screenshot: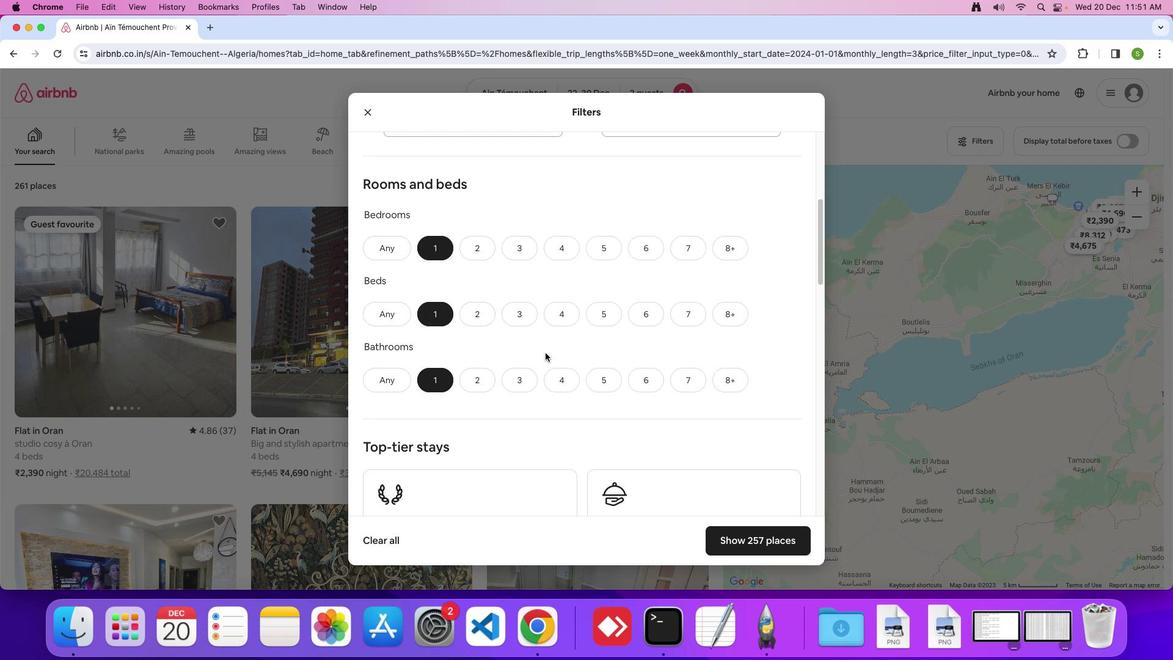 
Action: Mouse scrolled (545, 352) with delta (0, -1)
Screenshot: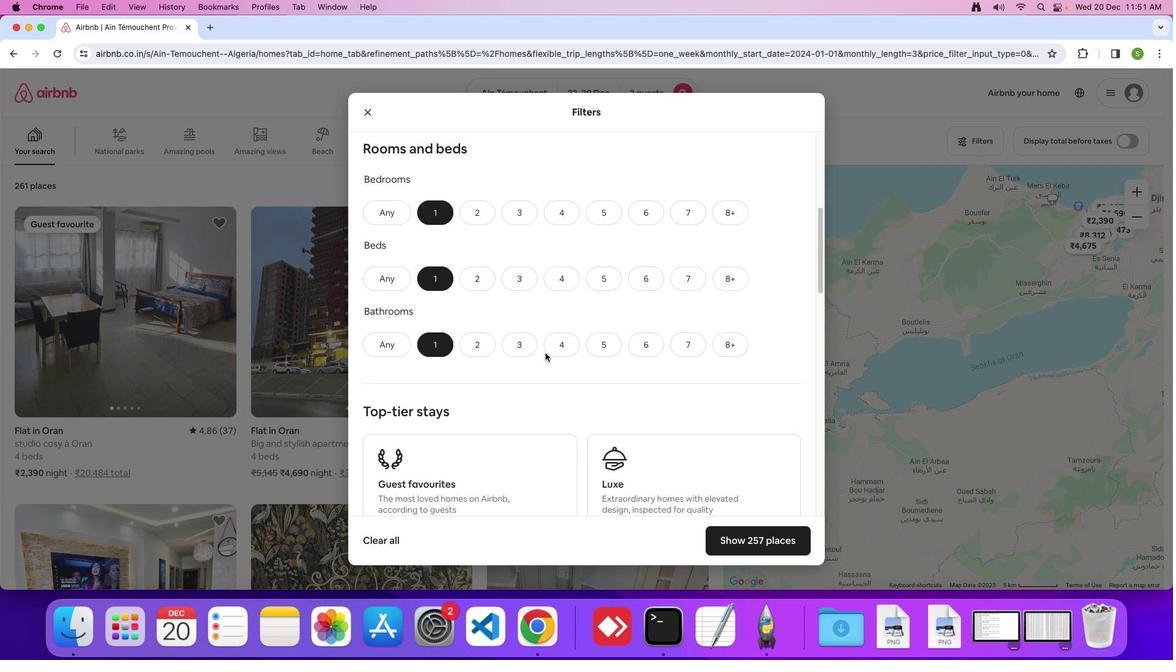 
Action: Mouse scrolled (545, 352) with delta (0, 0)
Screenshot: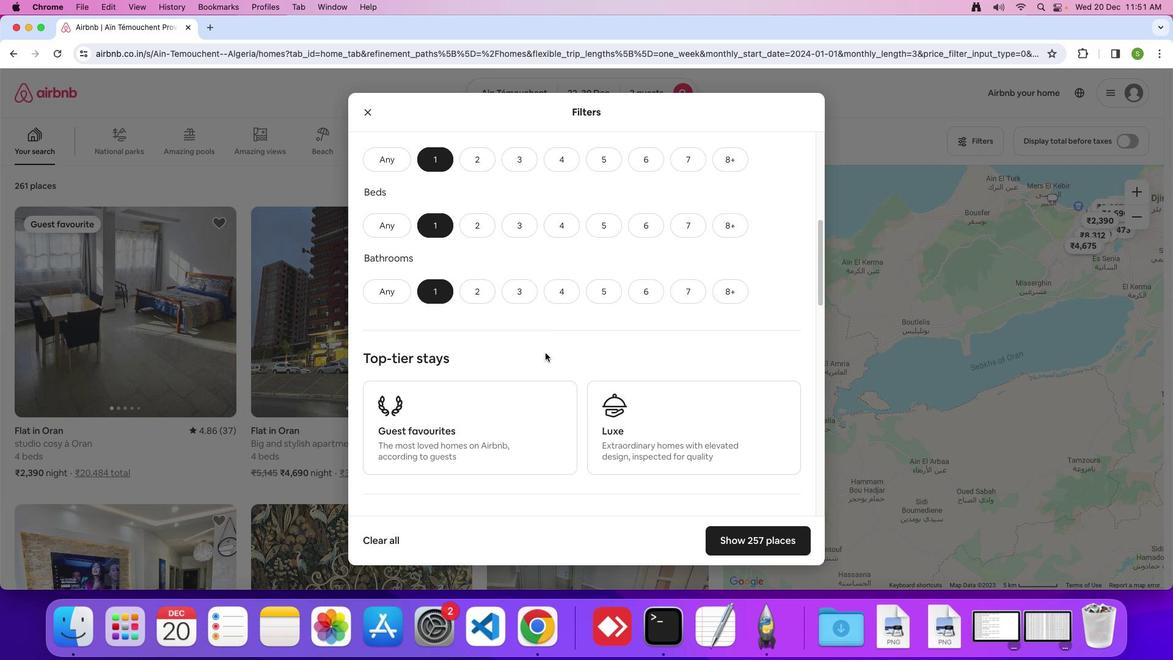 
Action: Mouse scrolled (545, 352) with delta (0, 0)
Screenshot: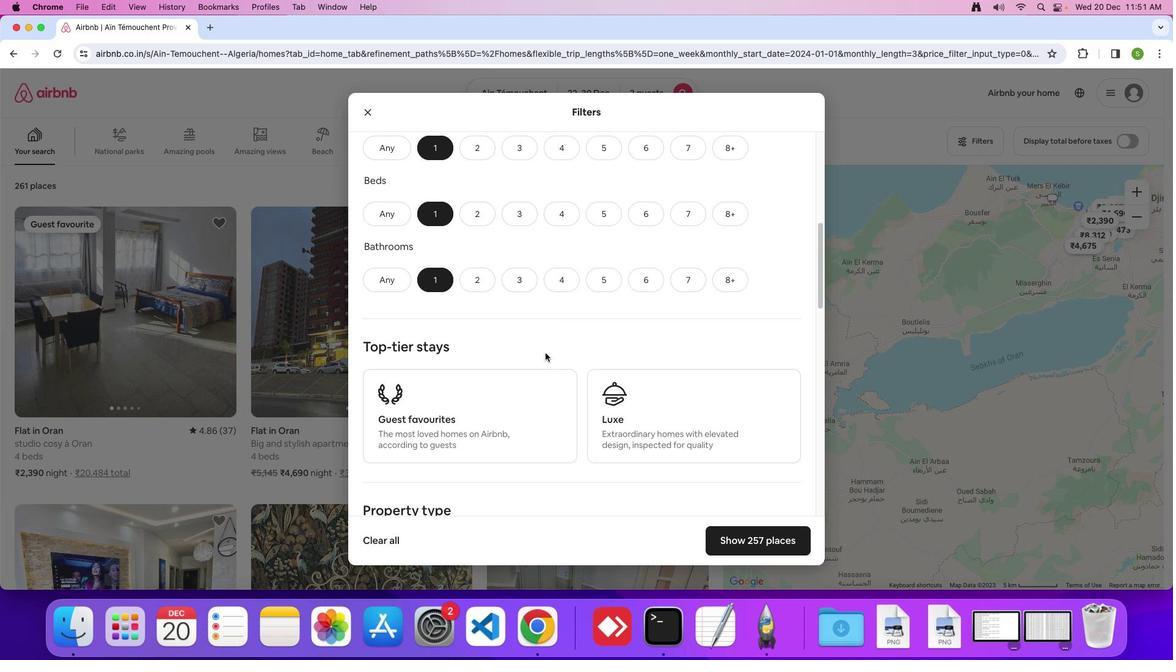 
Action: Mouse scrolled (545, 352) with delta (0, -1)
Screenshot: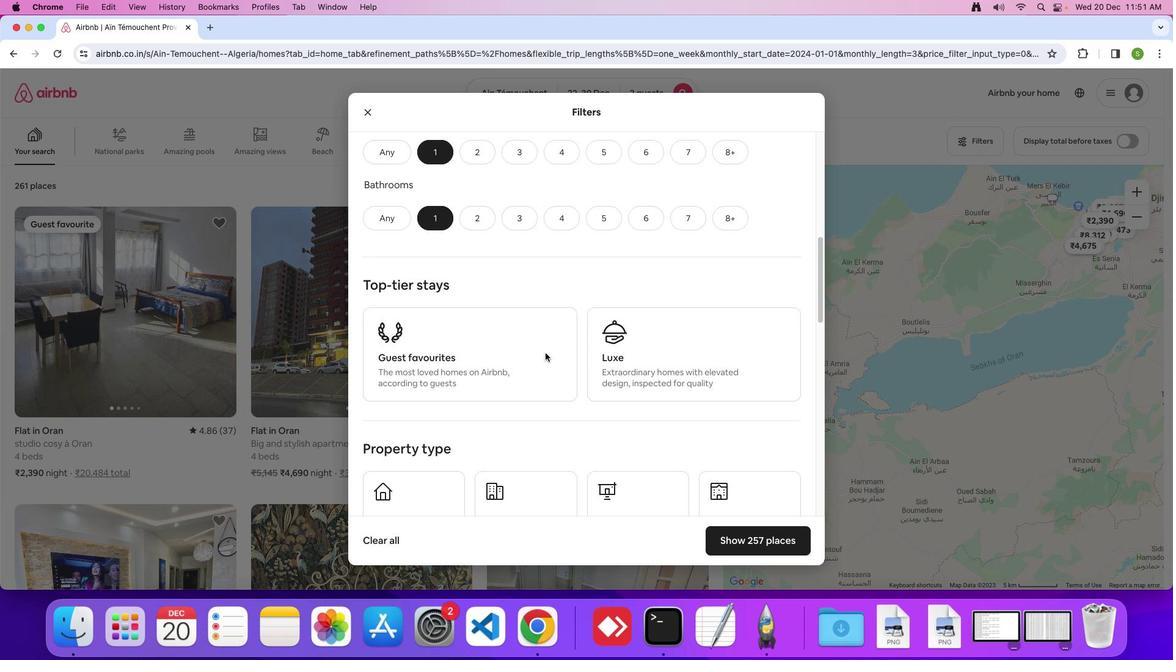 
Action: Mouse scrolled (545, 352) with delta (0, 0)
Screenshot: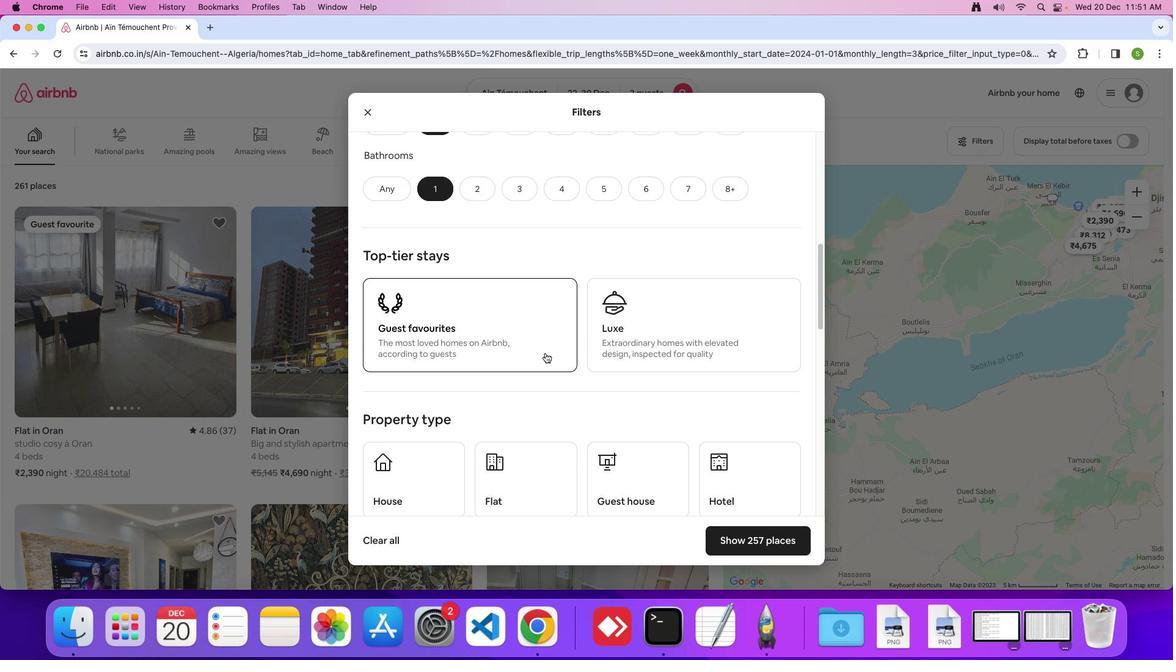 
Action: Mouse scrolled (545, 352) with delta (0, 0)
Screenshot: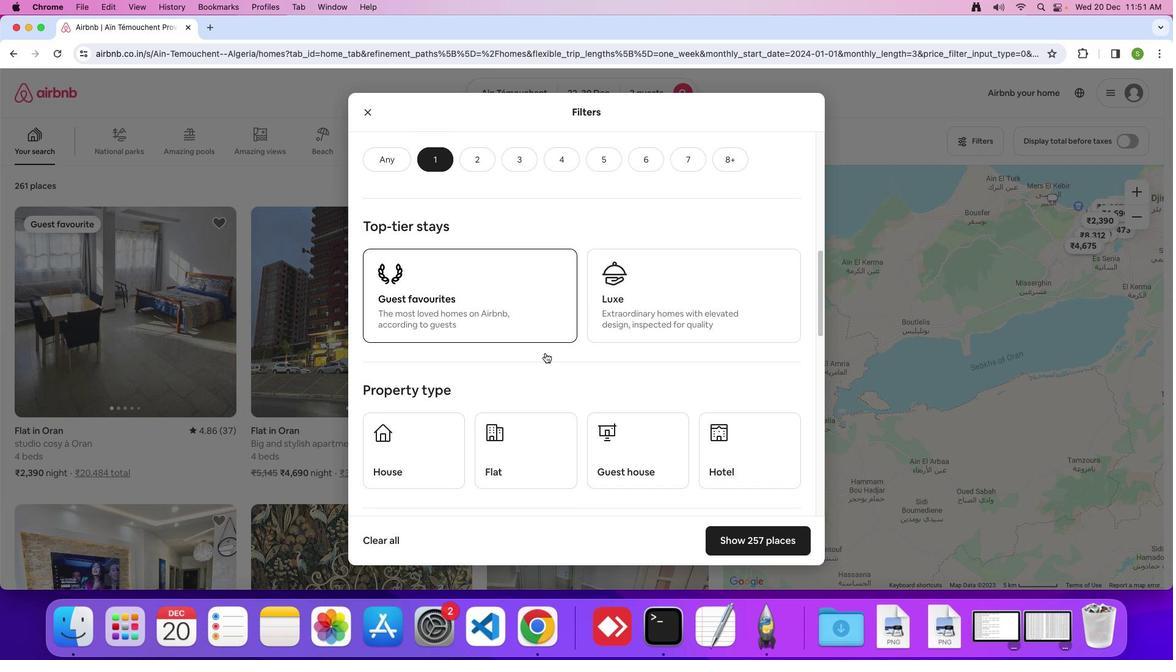 
Action: Mouse scrolled (545, 352) with delta (0, -1)
Screenshot: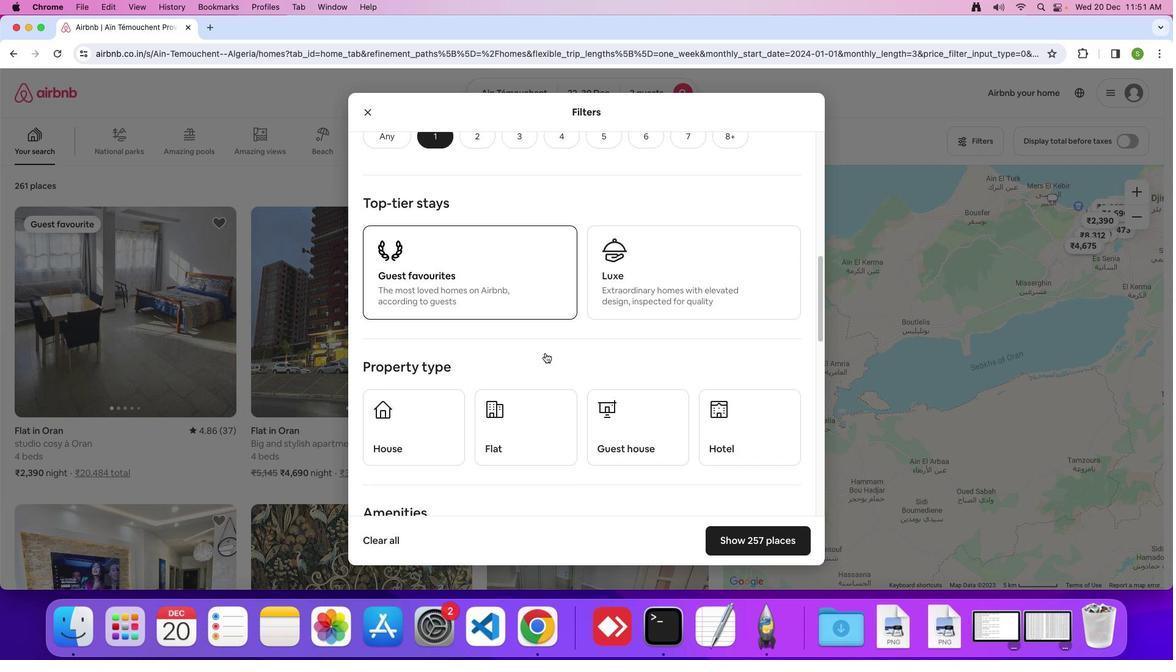 
Action: Mouse scrolled (545, 352) with delta (0, 0)
Screenshot: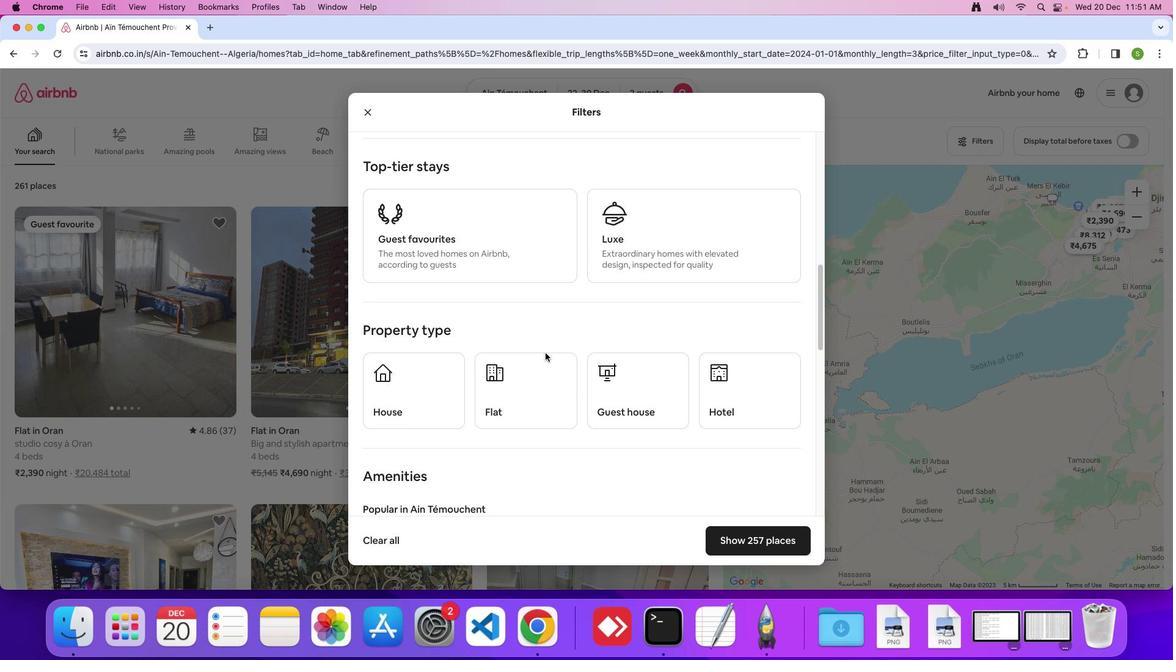 
Action: Mouse scrolled (545, 352) with delta (0, 0)
Screenshot: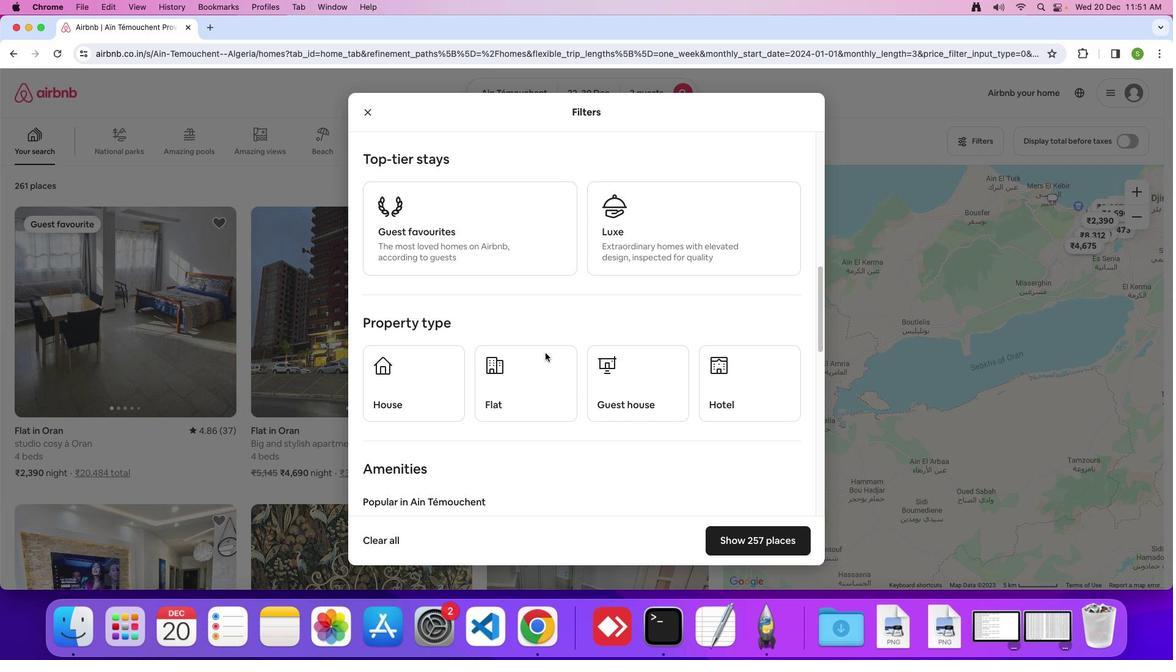 
Action: Mouse scrolled (545, 352) with delta (0, 0)
Screenshot: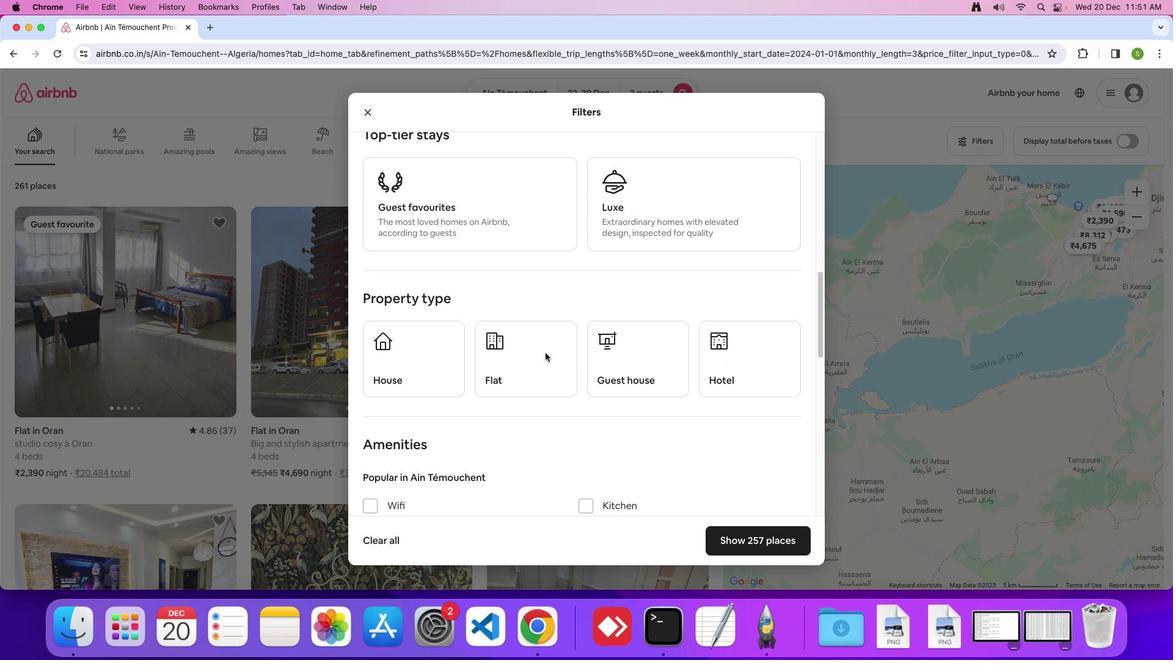 
Action: Mouse moved to (720, 328)
Screenshot: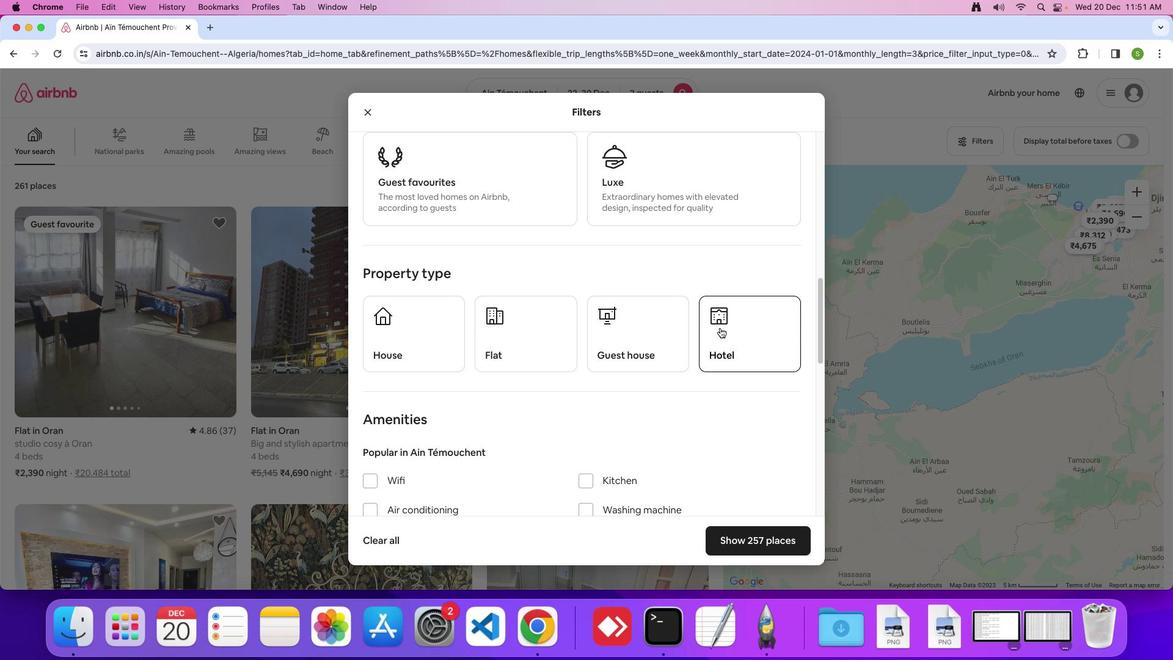 
Action: Mouse pressed left at (720, 328)
Screenshot: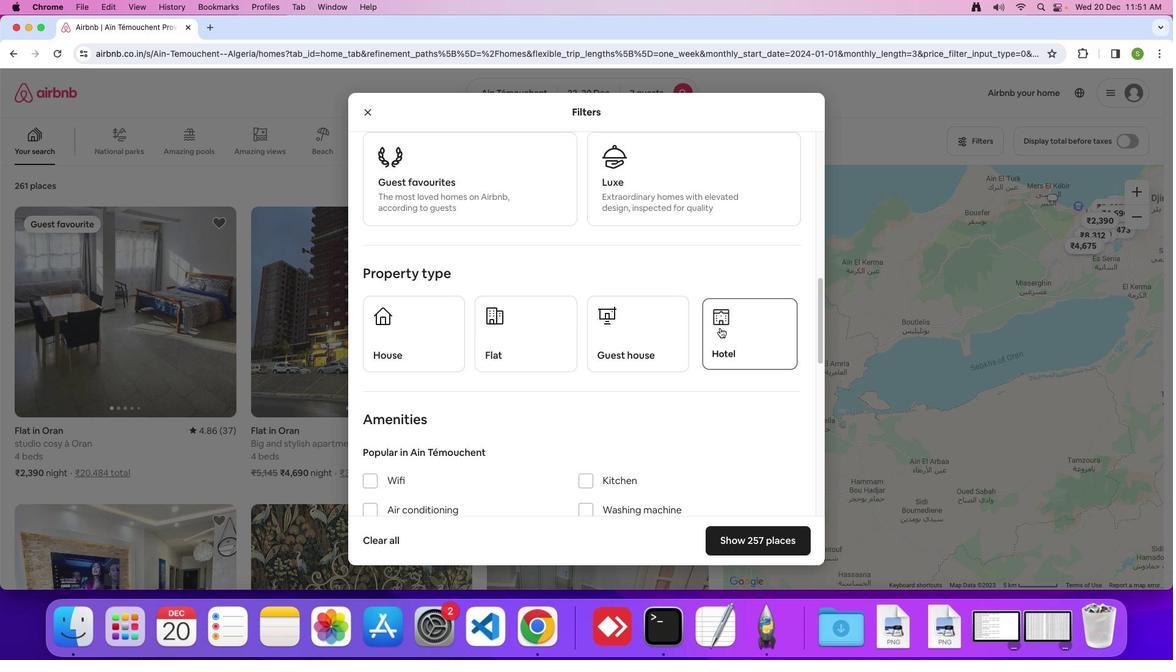 
Action: Mouse moved to (568, 368)
Screenshot: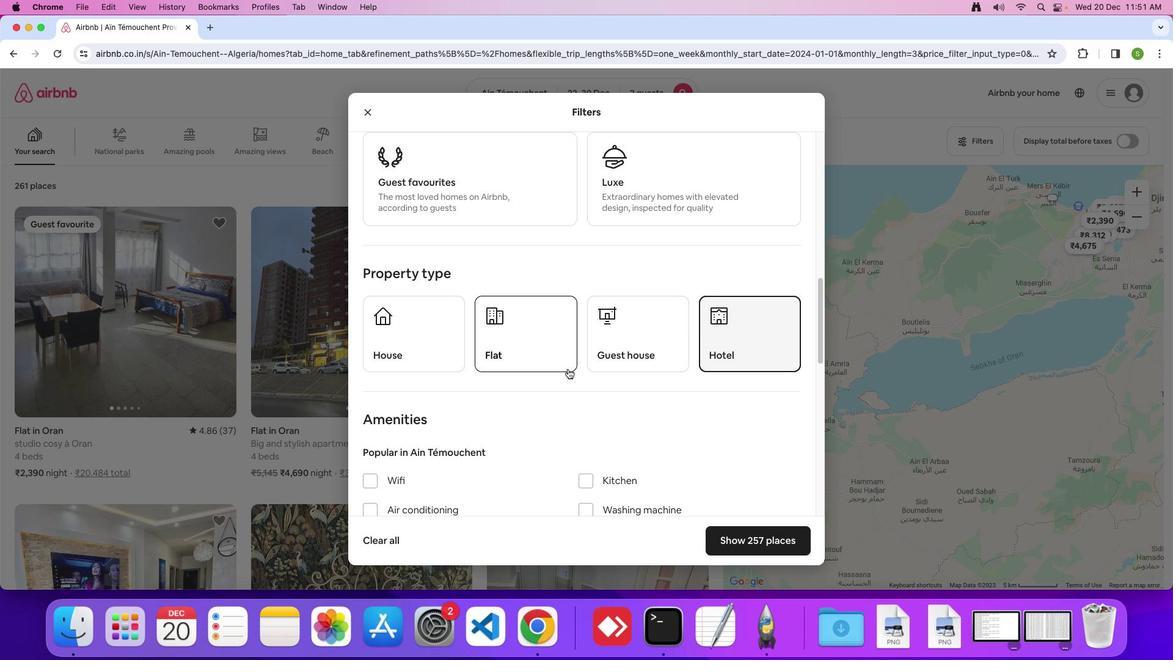 
Action: Mouse scrolled (568, 368) with delta (0, 0)
Screenshot: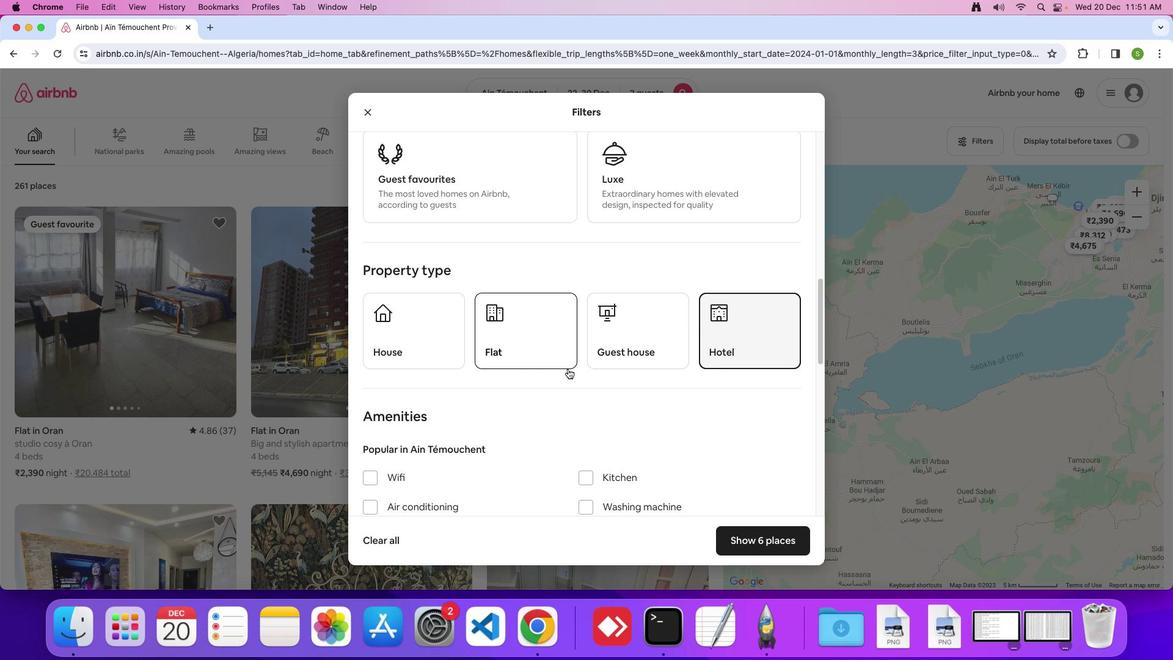 
Action: Mouse scrolled (568, 368) with delta (0, 0)
Screenshot: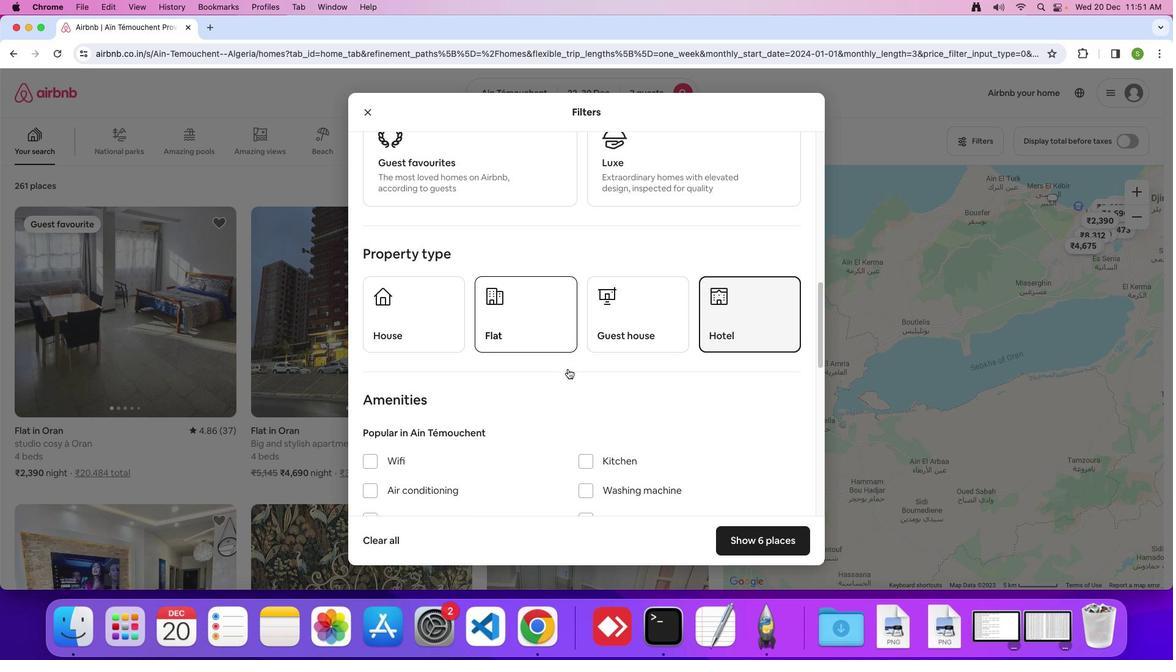 
Action: Mouse scrolled (568, 368) with delta (0, -1)
Screenshot: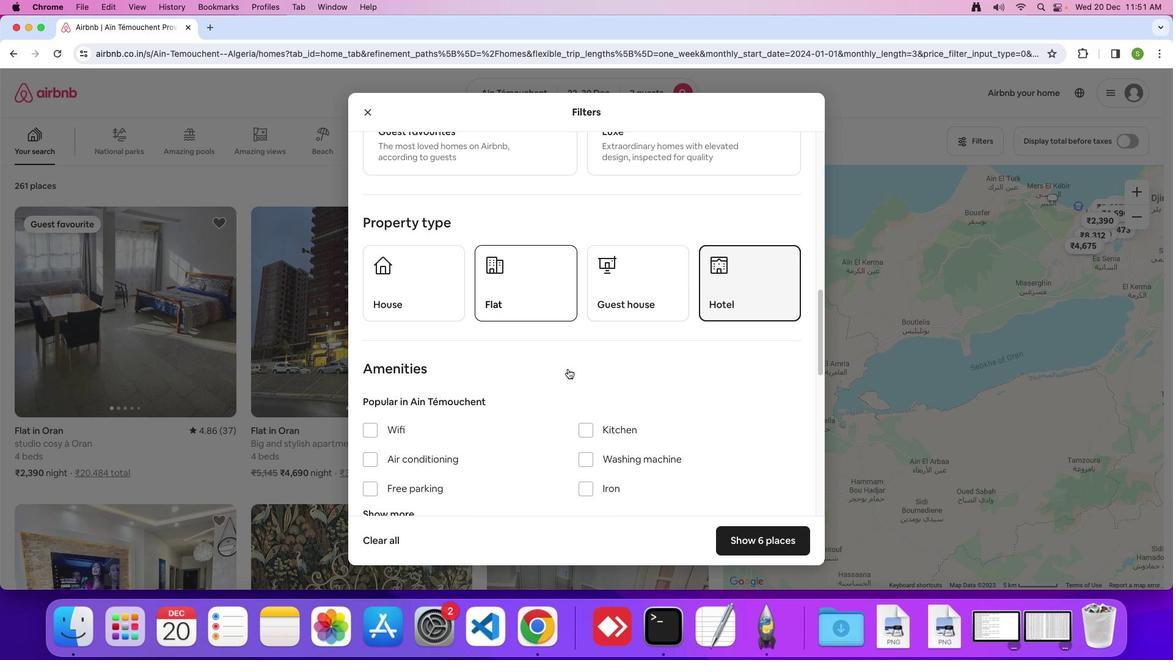 
Action: Mouse moved to (570, 396)
Screenshot: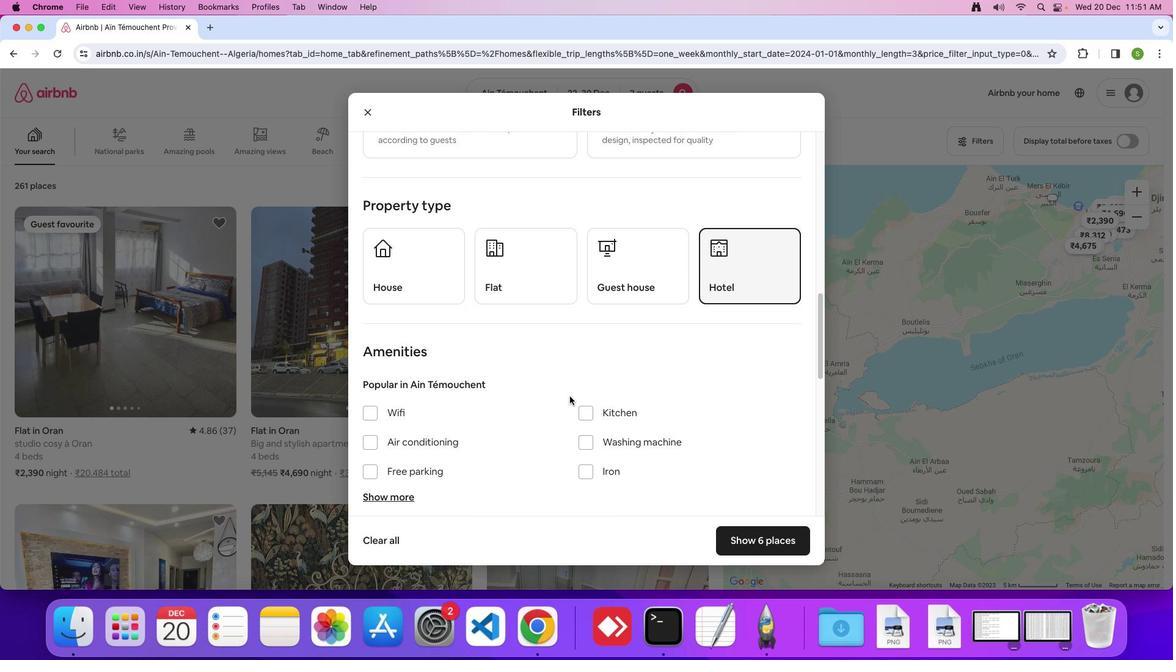 
Action: Mouse scrolled (570, 396) with delta (0, 0)
Screenshot: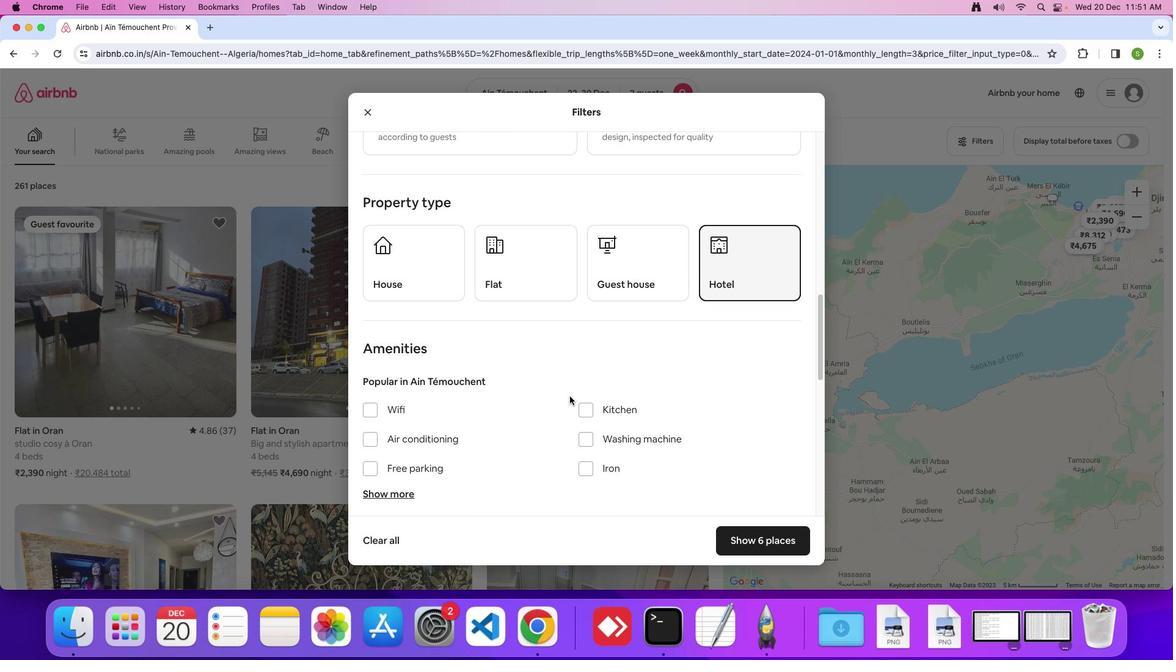 
Action: Mouse scrolled (570, 396) with delta (0, 0)
Screenshot: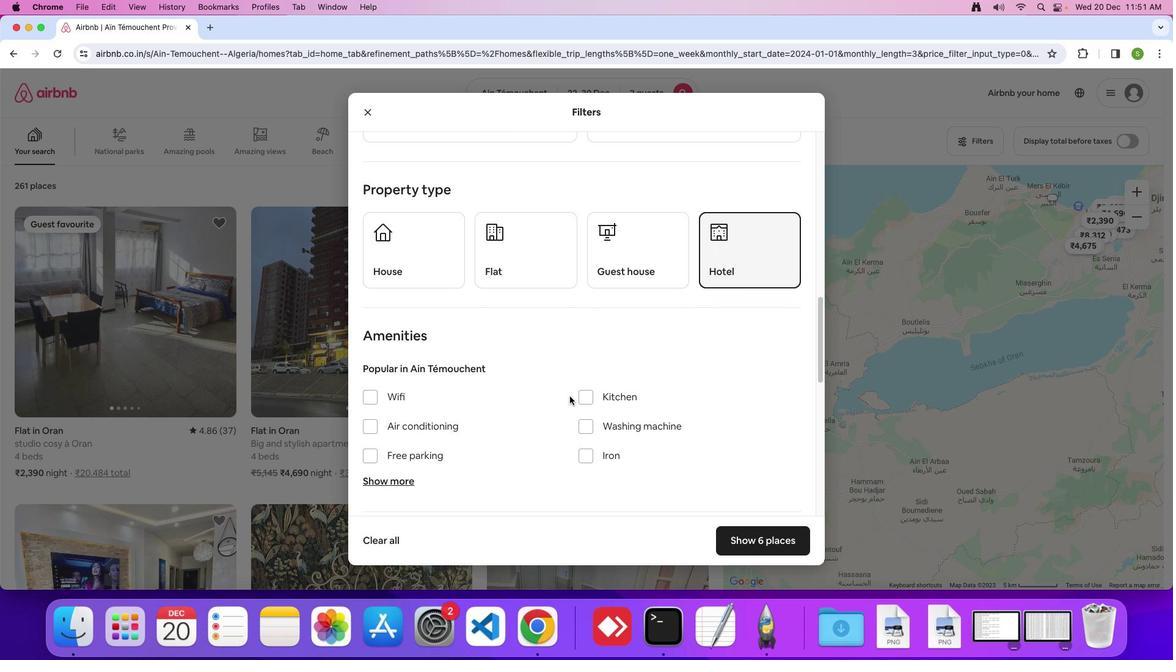 
Action: Mouse moved to (570, 396)
Screenshot: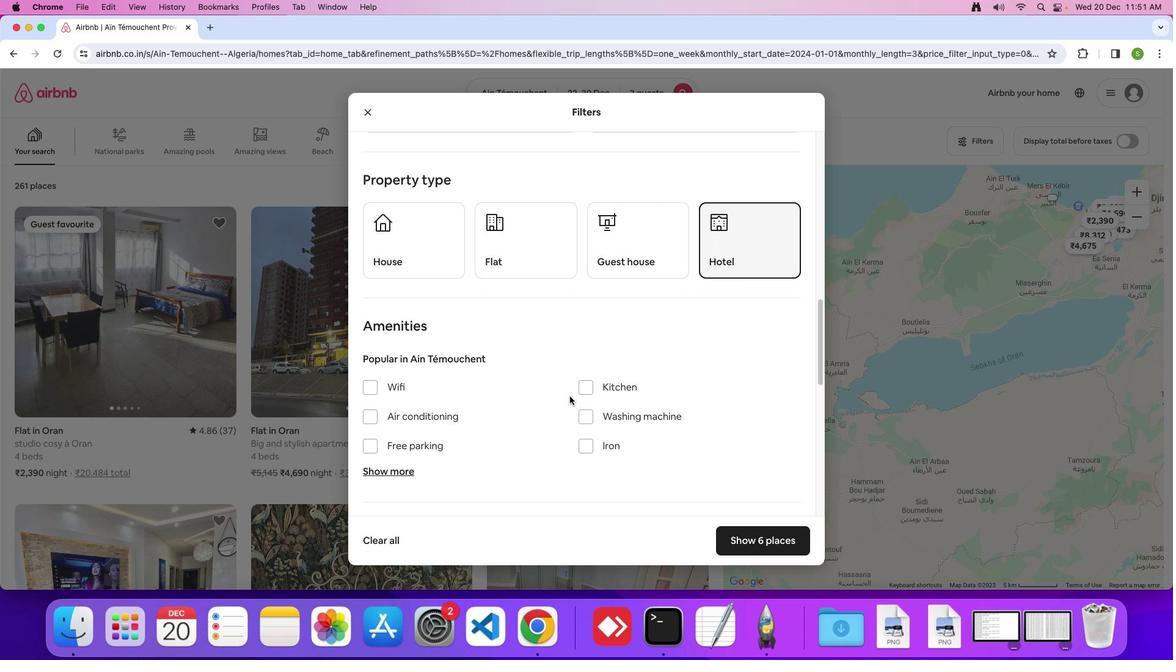 
Action: Mouse scrolled (570, 396) with delta (0, 0)
Screenshot: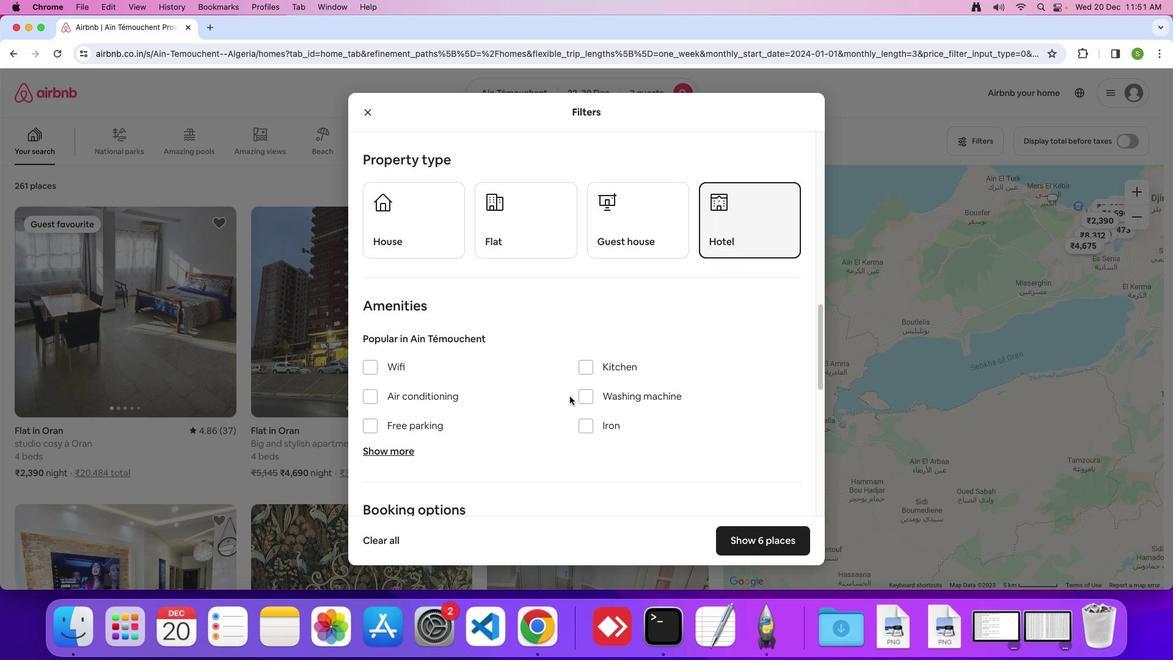 
Action: Mouse moved to (570, 395)
Screenshot: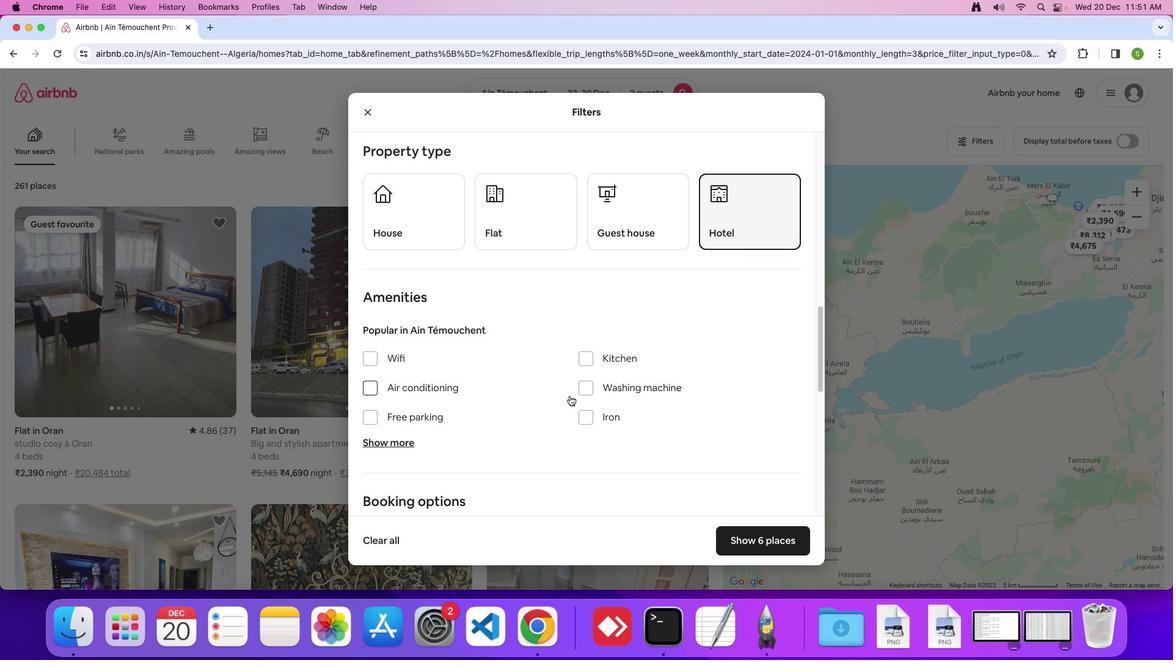 
Action: Mouse scrolled (570, 395) with delta (0, 0)
Screenshot: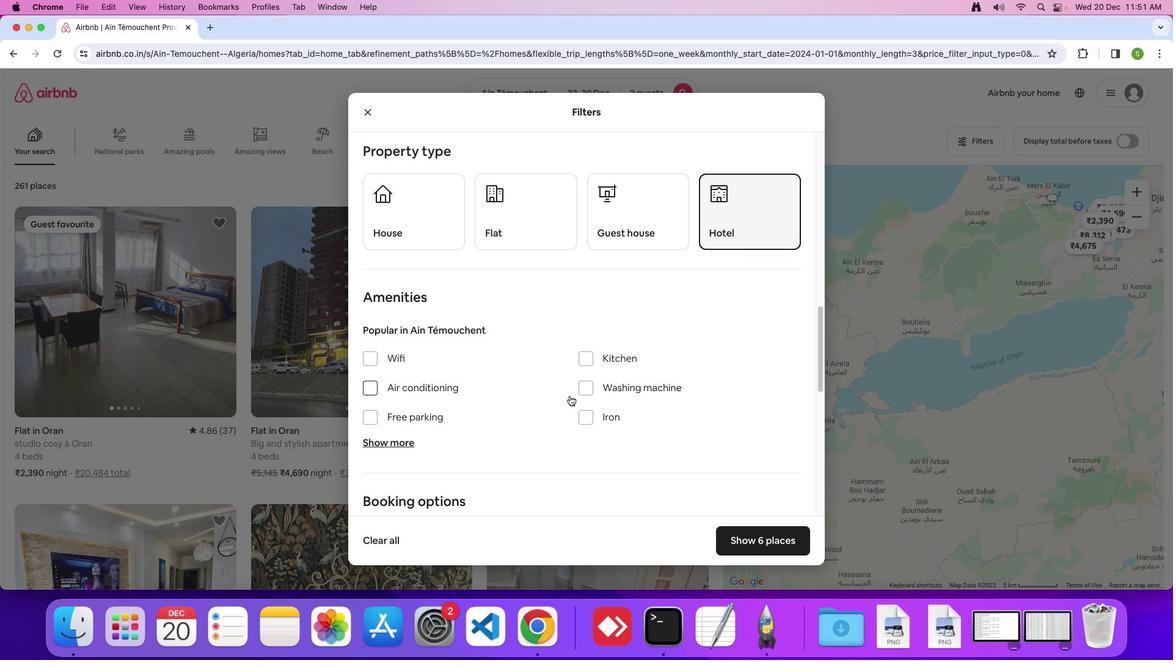
Action: Mouse scrolled (570, 395) with delta (0, 0)
Screenshot: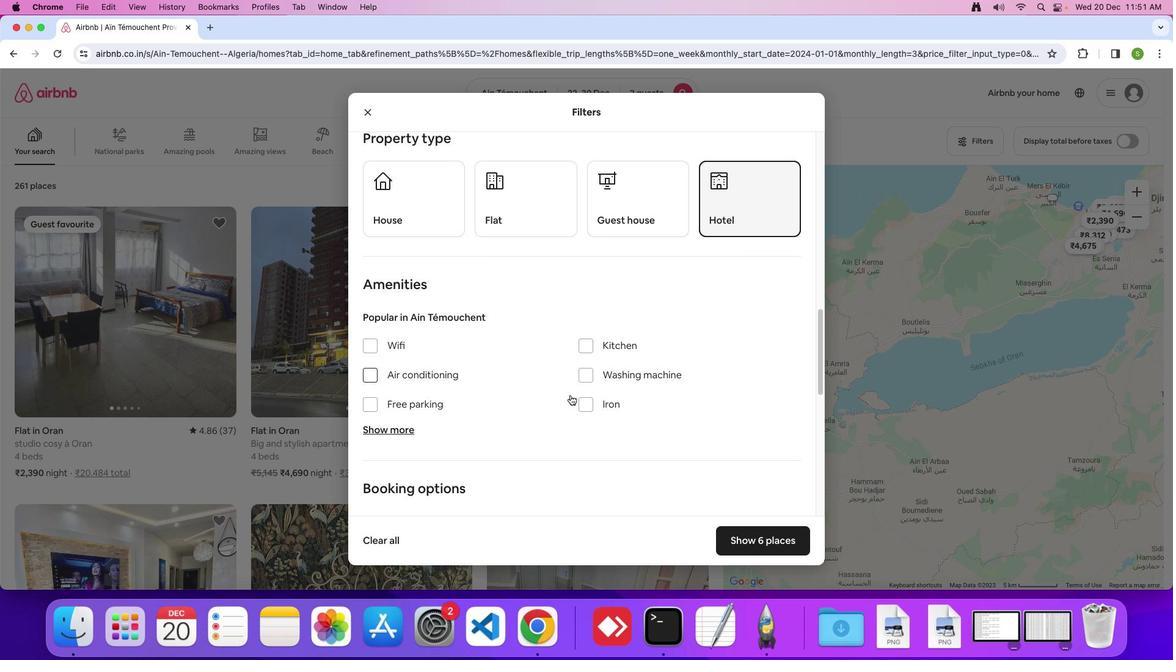 
Action: Mouse scrolled (570, 395) with delta (0, 0)
Screenshot: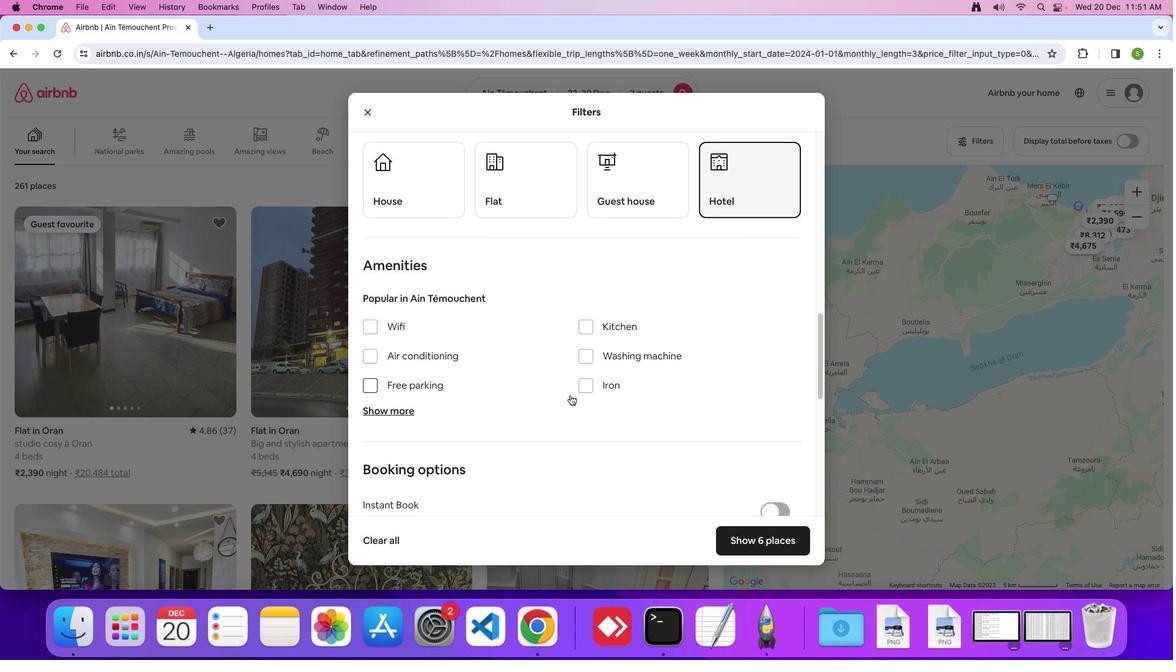 
Action: Mouse moved to (570, 393)
Screenshot: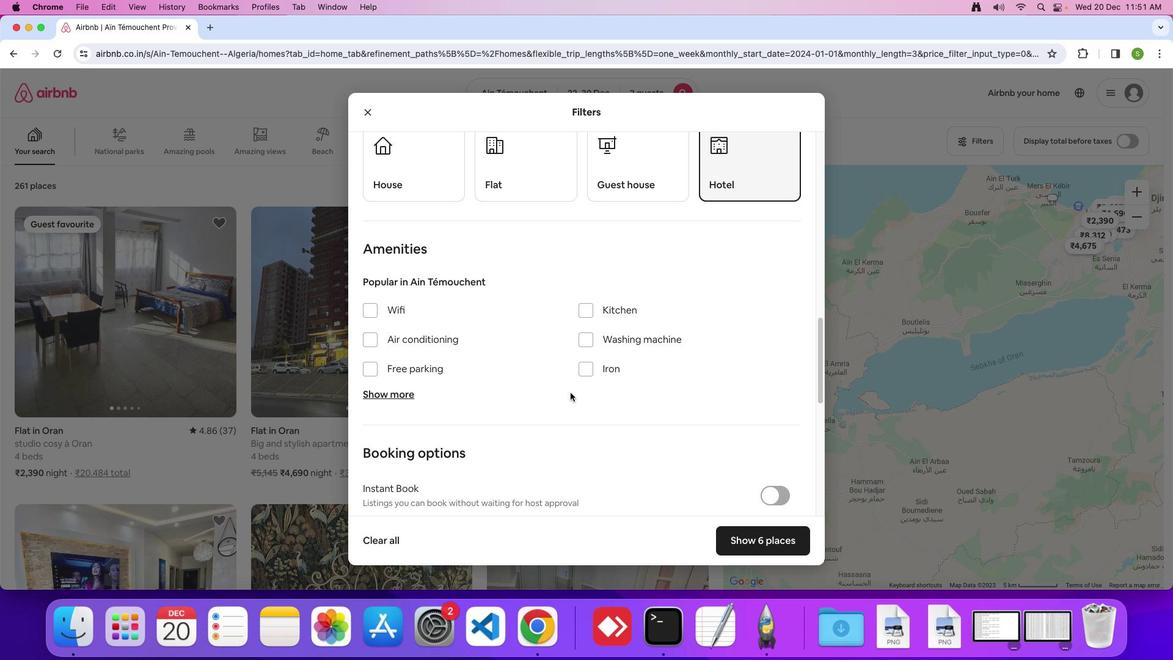
Action: Mouse scrolled (570, 393) with delta (0, 0)
Screenshot: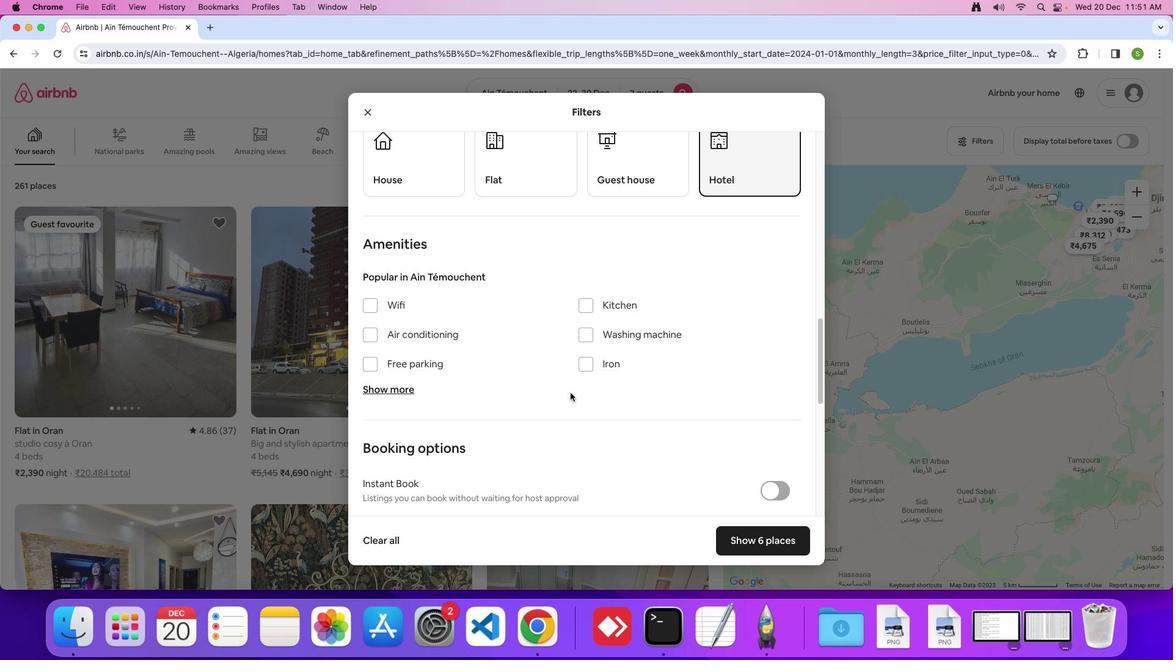 
Action: Mouse moved to (570, 392)
Screenshot: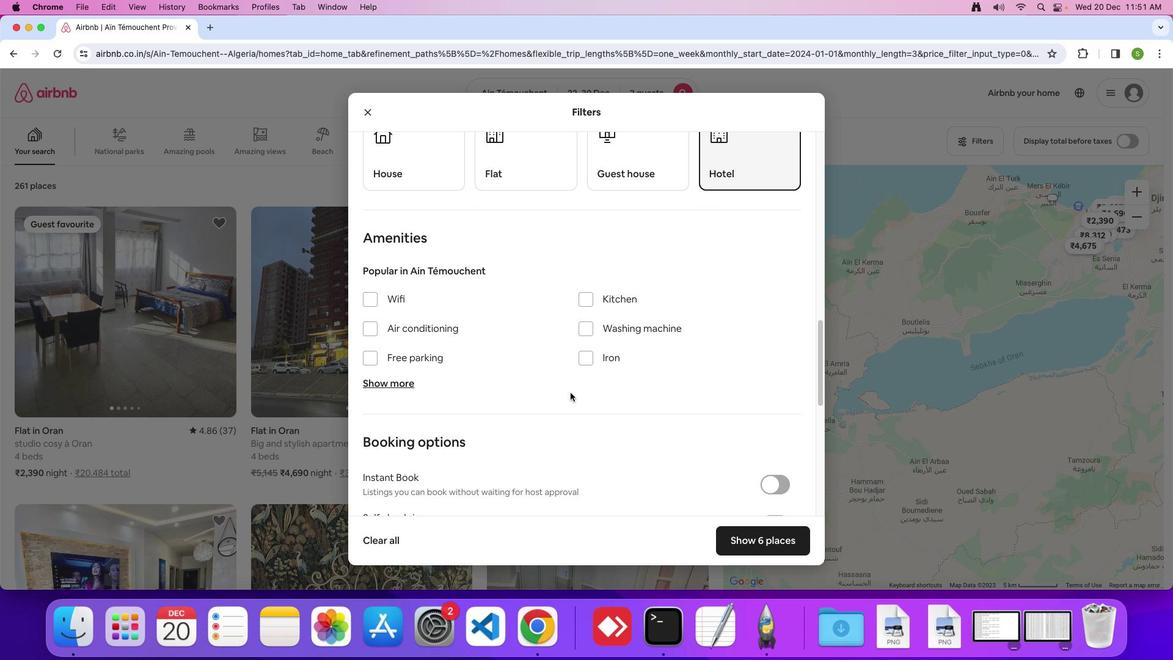 
Action: Mouse scrolled (570, 392) with delta (0, 0)
Screenshot: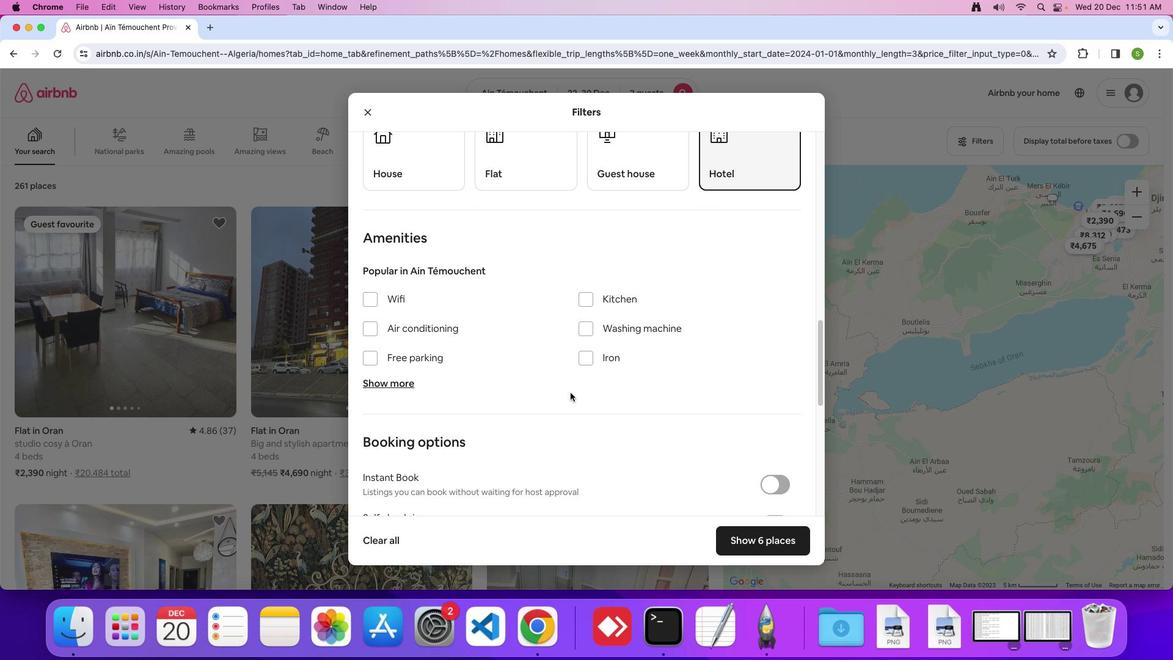 
Action: Mouse scrolled (570, 392) with delta (0, 0)
Screenshot: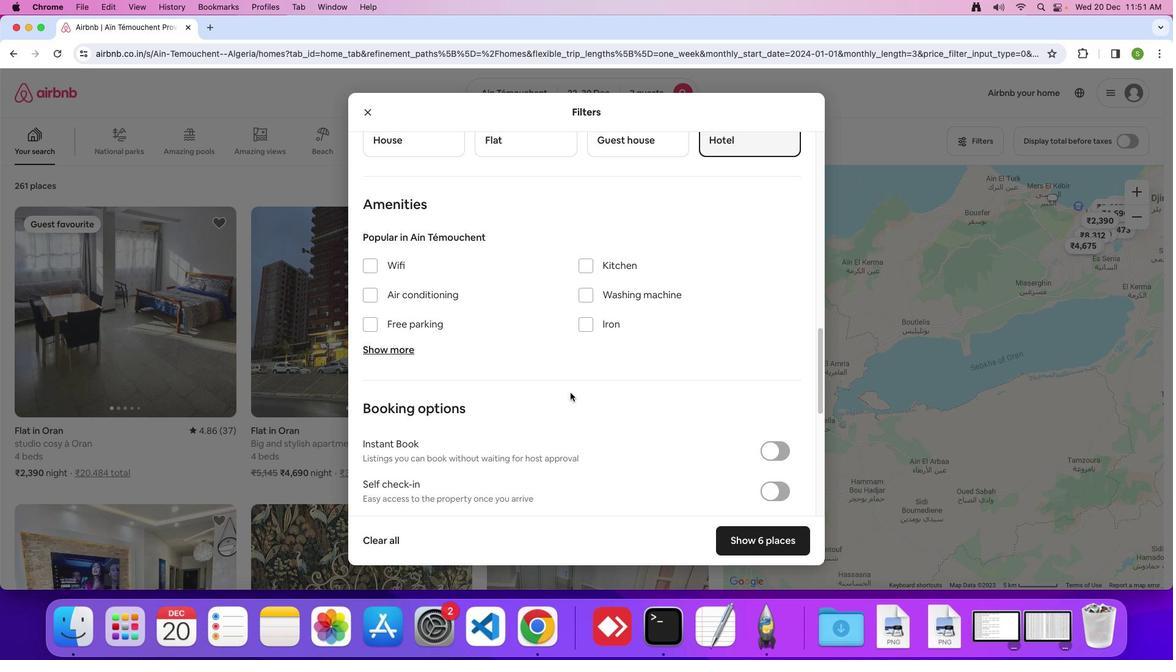 
Action: Mouse moved to (570, 392)
Screenshot: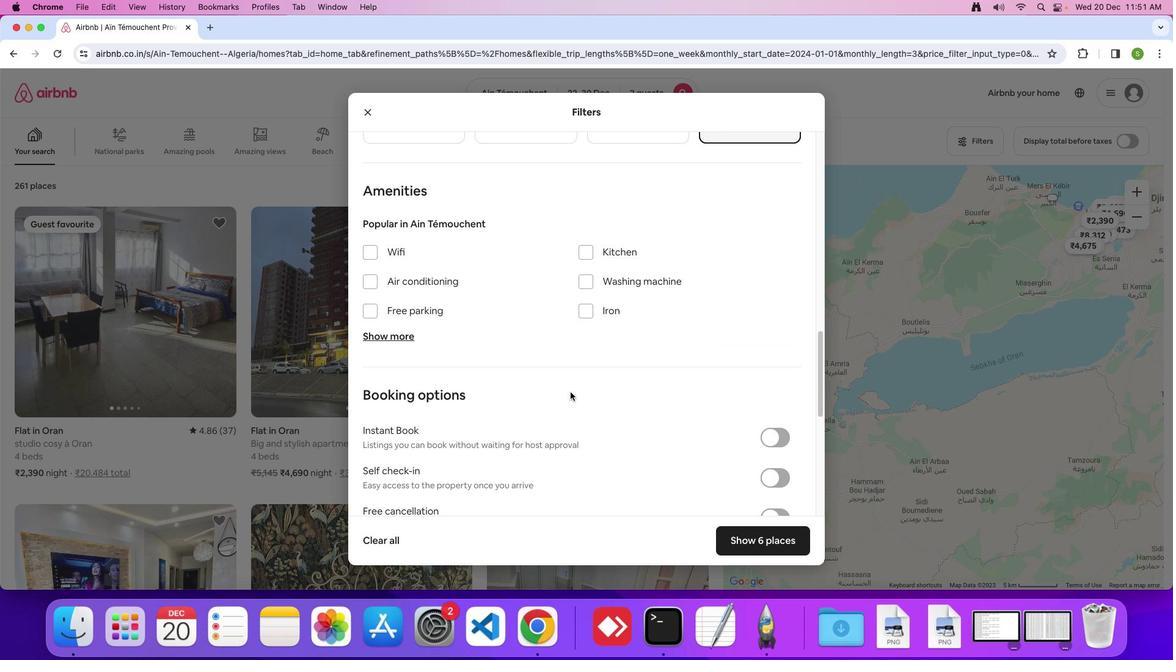 
Action: Mouse scrolled (570, 392) with delta (0, 0)
Screenshot: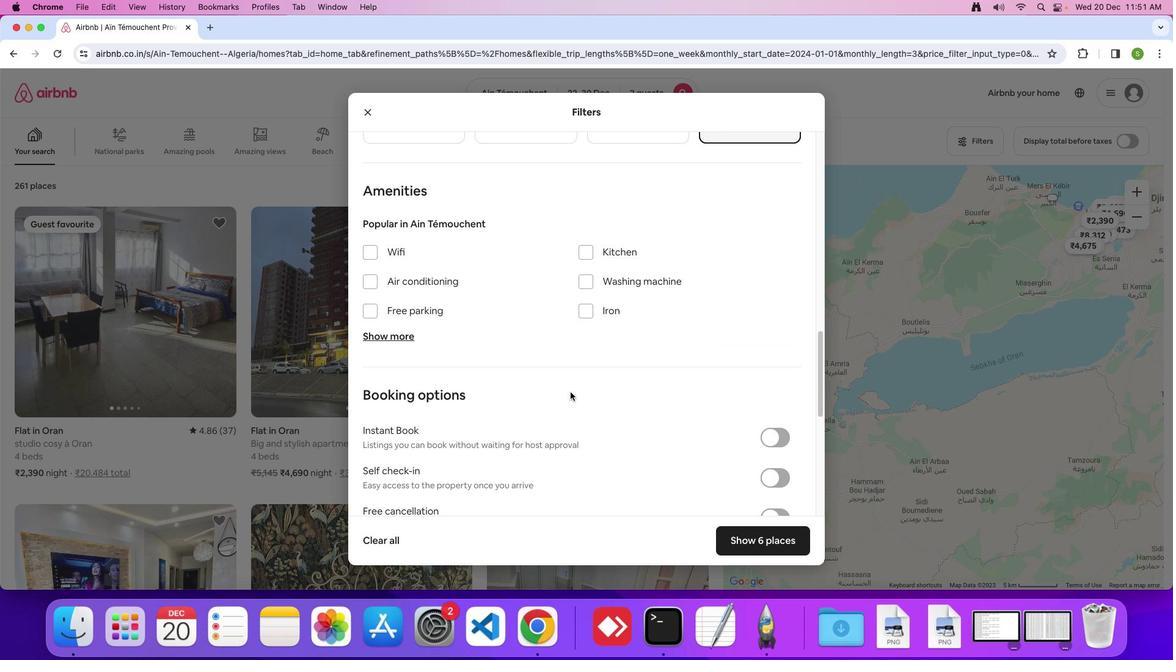 
Action: Mouse moved to (570, 392)
Screenshot: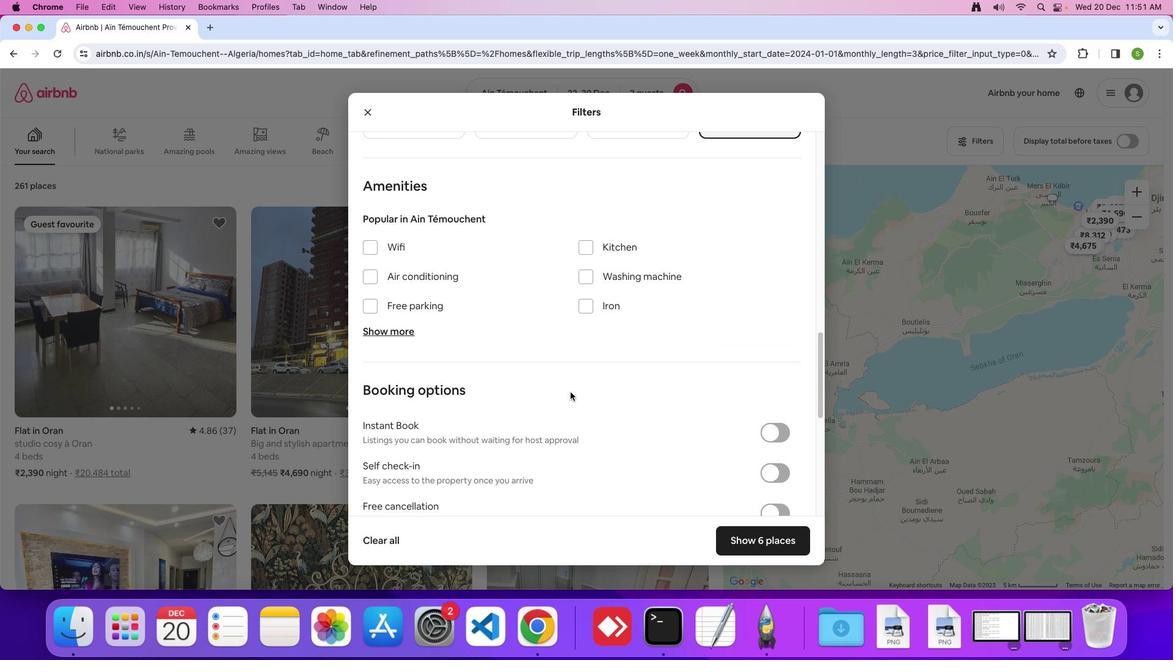 
Action: Mouse scrolled (570, 392) with delta (0, 0)
Screenshot: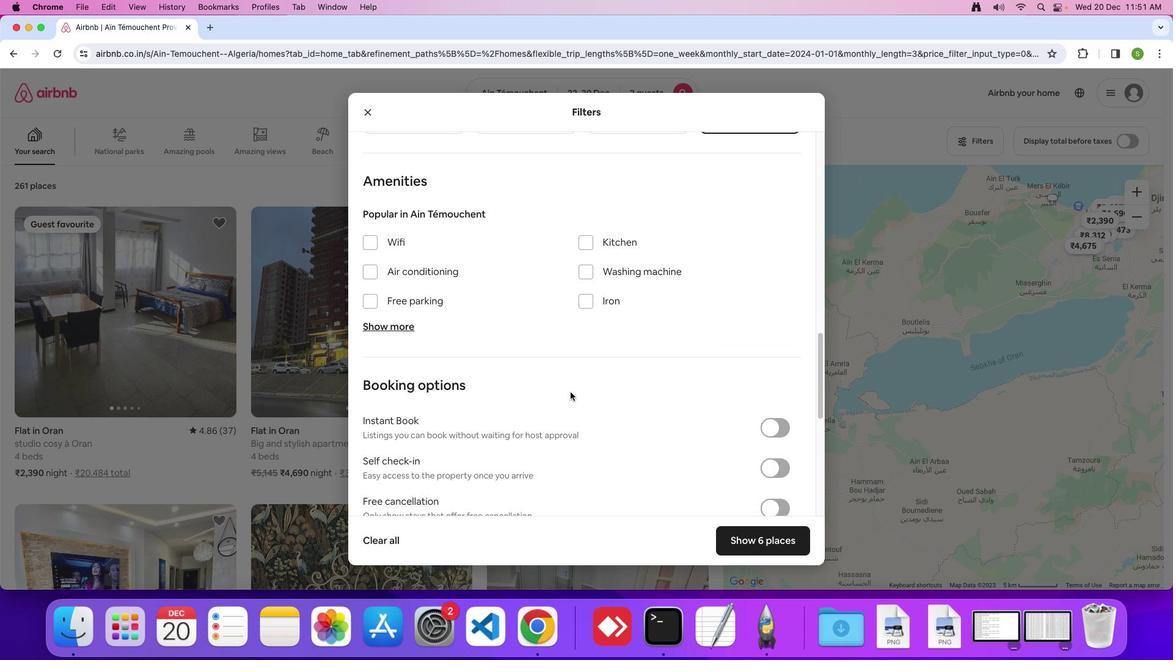 
Action: Mouse moved to (570, 389)
Screenshot: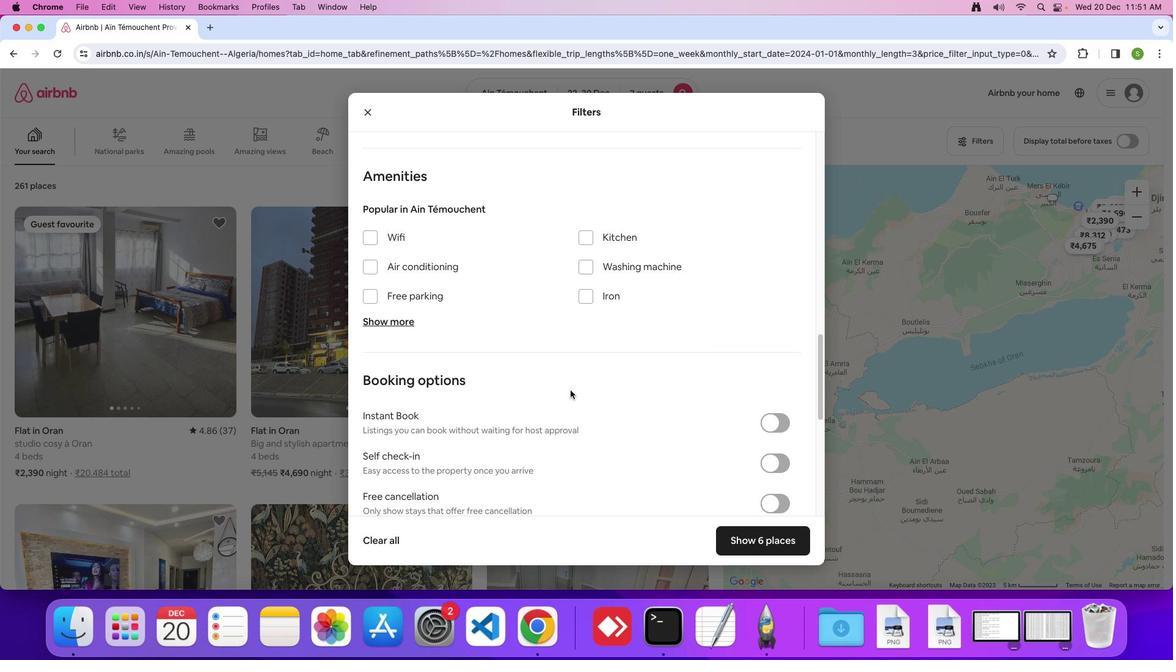 
Action: Mouse scrolled (570, 389) with delta (0, 0)
Screenshot: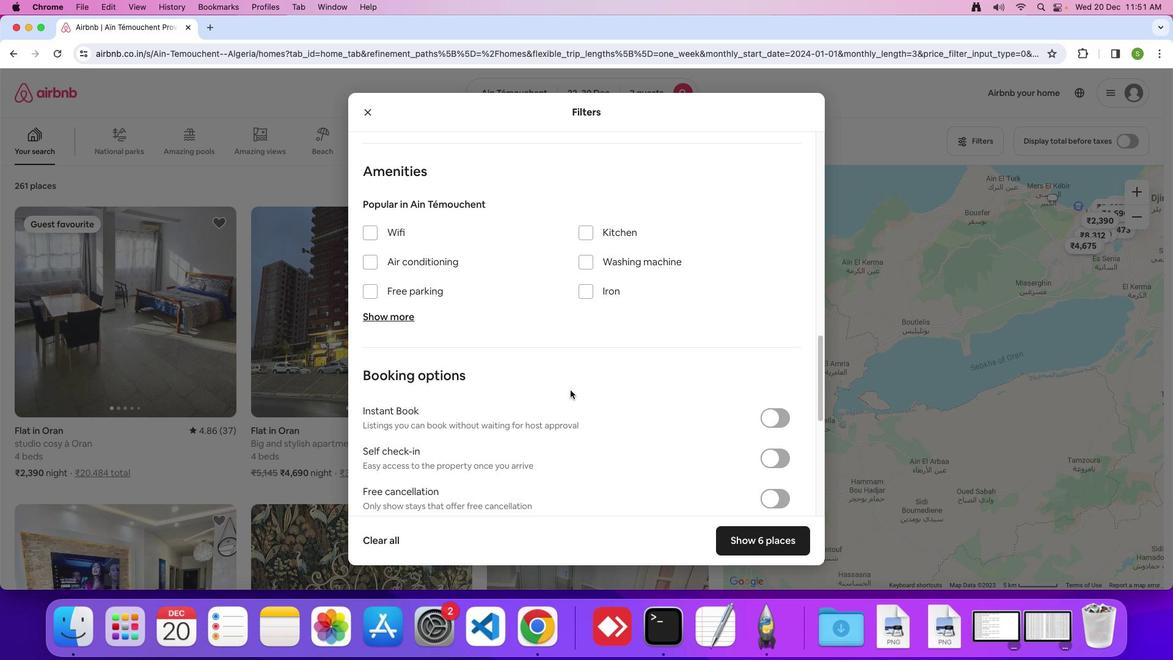 
Action: Mouse scrolled (570, 389) with delta (0, 0)
Screenshot: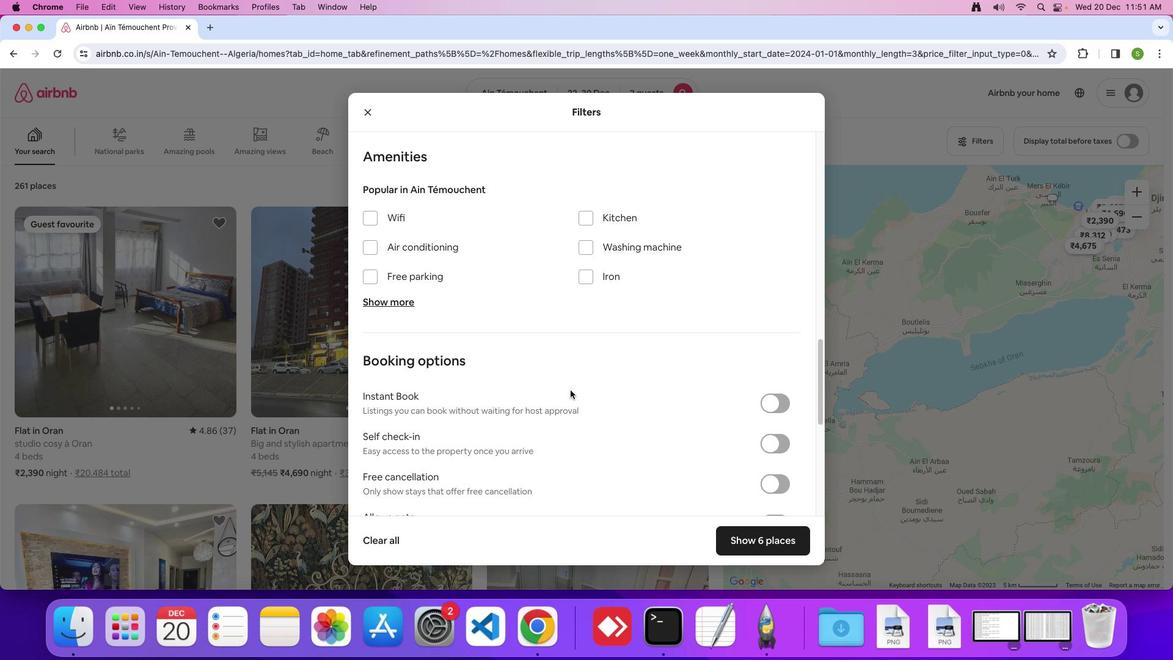
Action: Mouse scrolled (570, 389) with delta (0, -1)
Screenshot: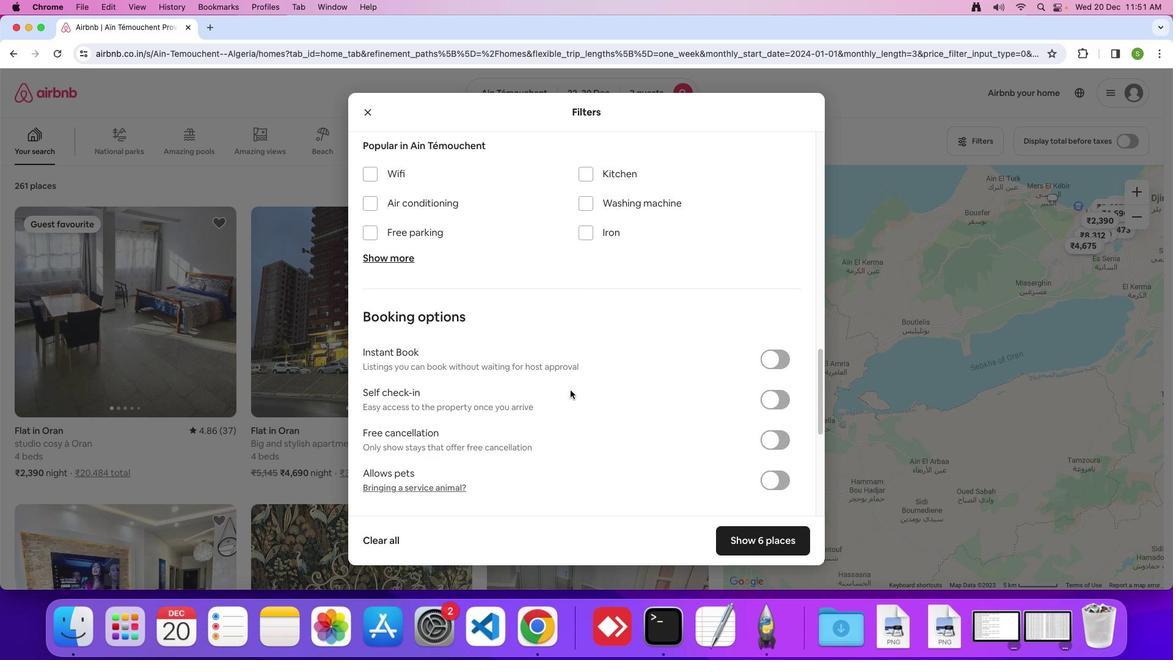 
Action: Mouse scrolled (570, 389) with delta (0, 0)
Screenshot: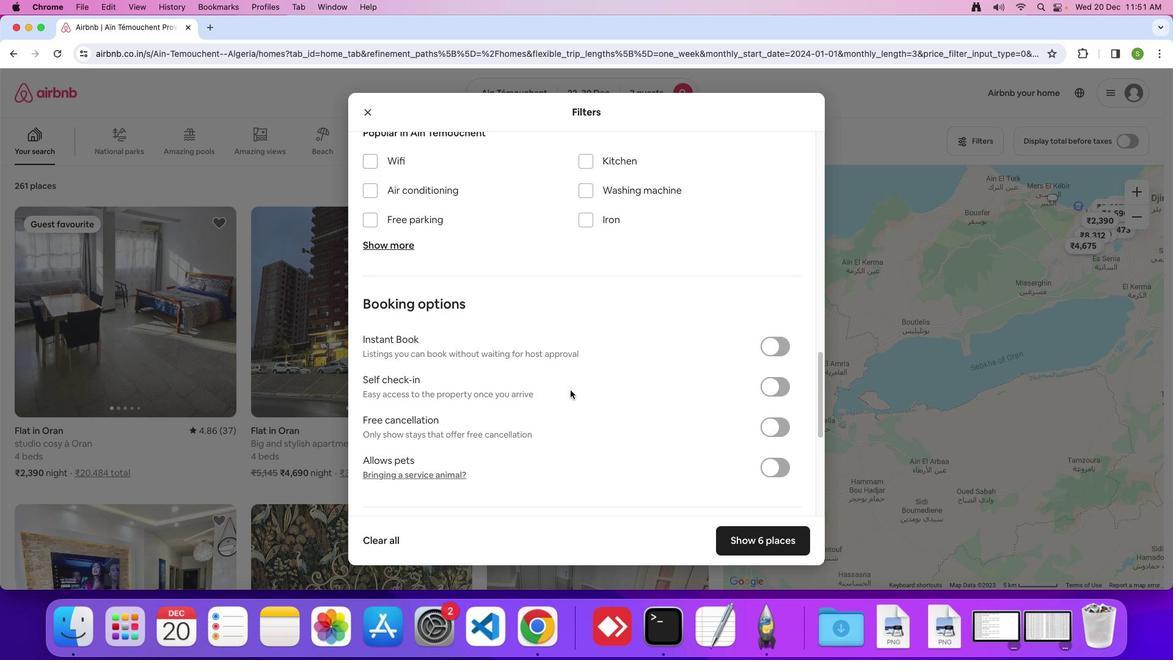 
Action: Mouse scrolled (570, 389) with delta (0, 0)
Screenshot: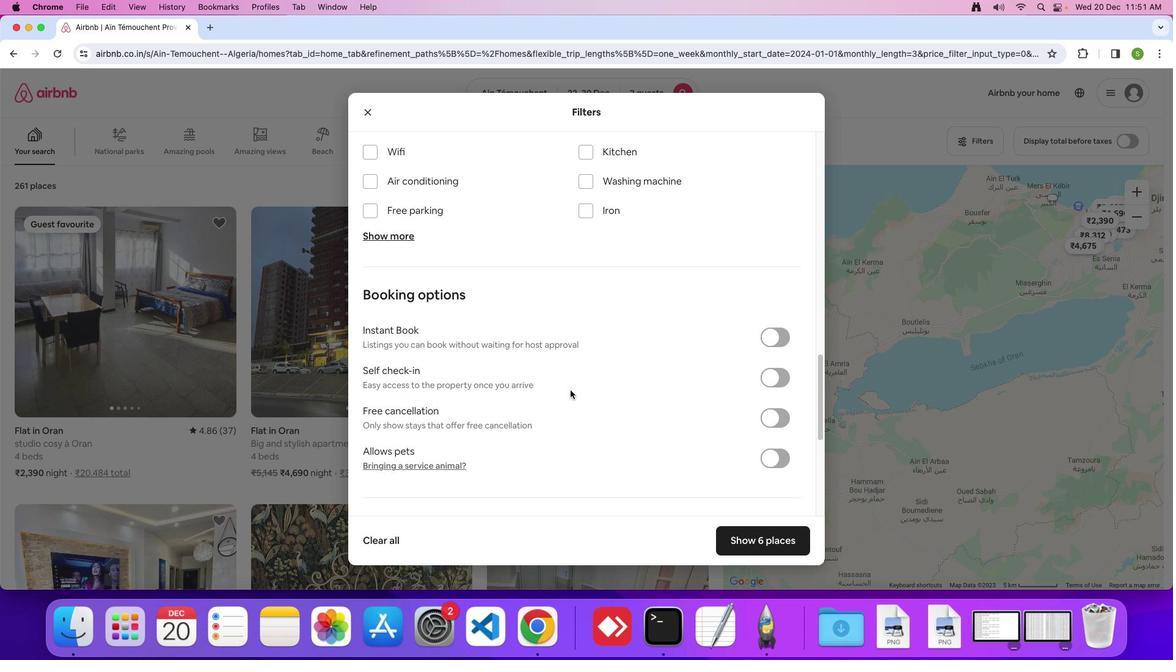 
Action: Mouse scrolled (570, 389) with delta (0, 0)
Screenshot: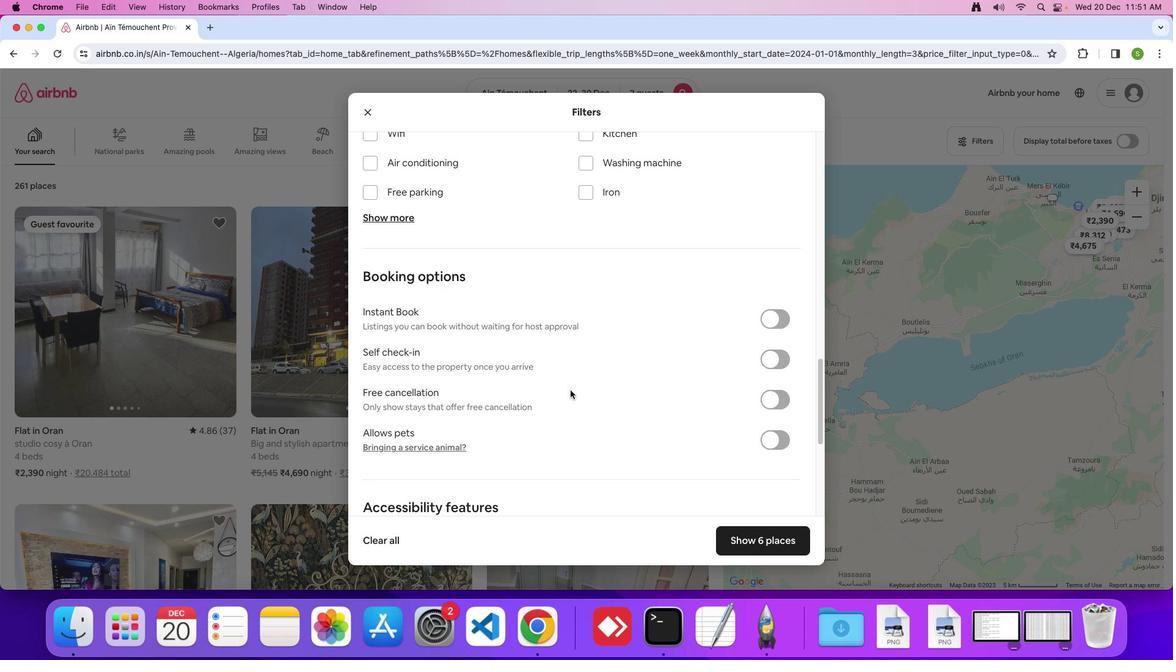 
Action: Mouse scrolled (570, 389) with delta (0, 0)
Screenshot: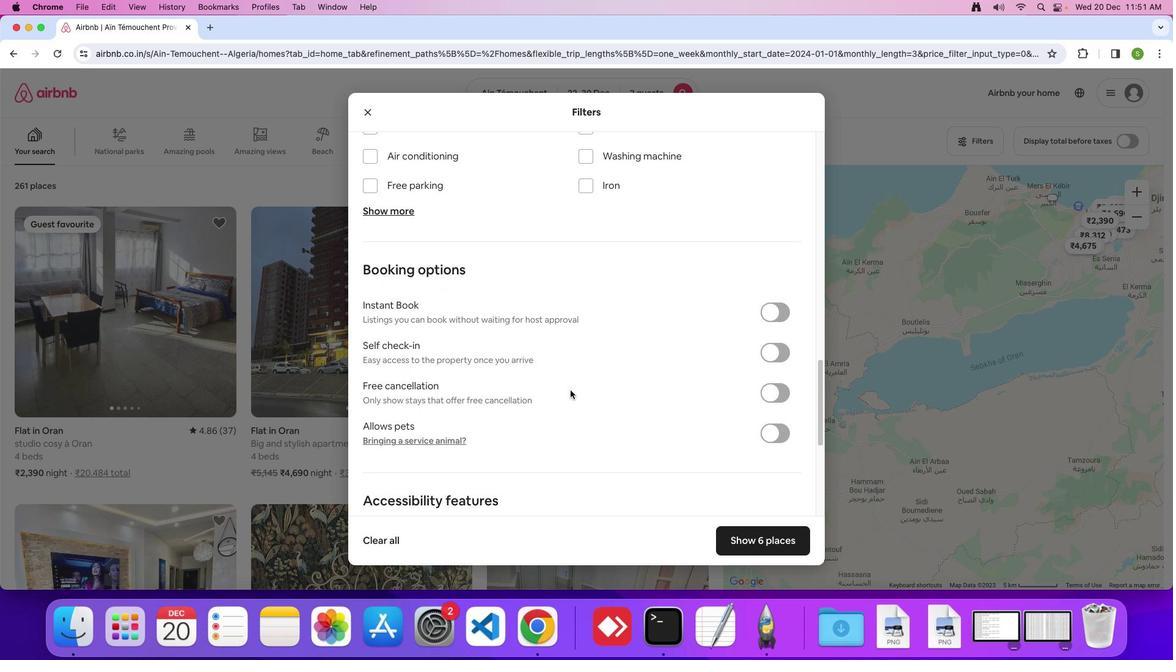 
Action: Mouse scrolled (570, 389) with delta (0, 0)
Screenshot: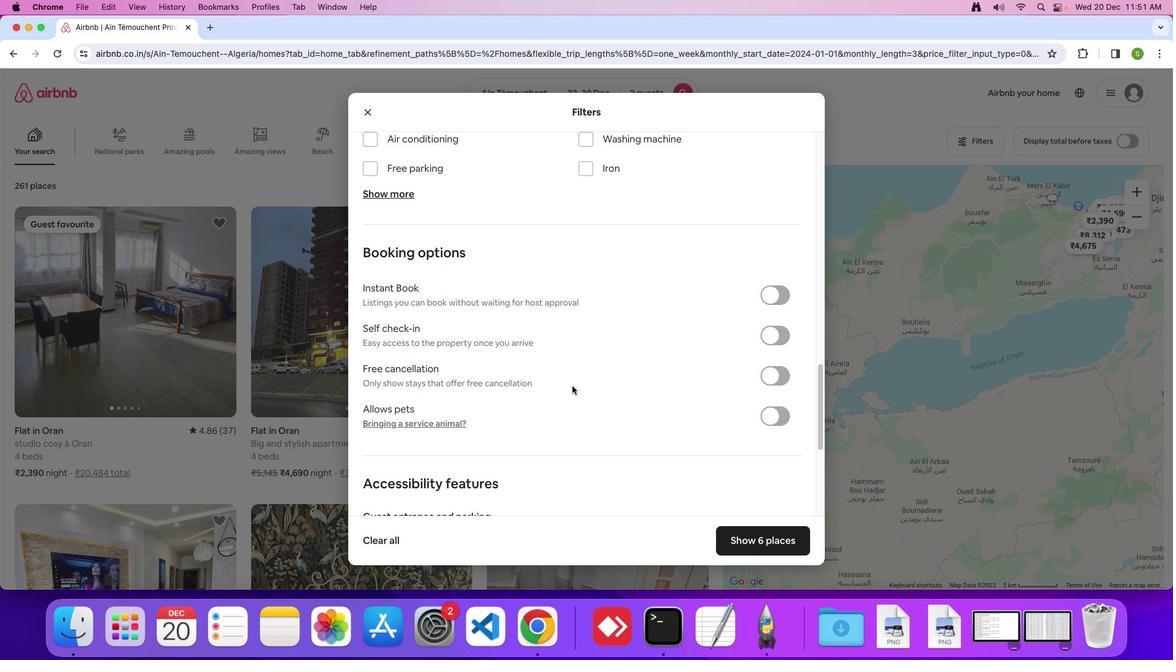 
Action: Mouse scrolled (570, 389) with delta (0, 0)
Screenshot: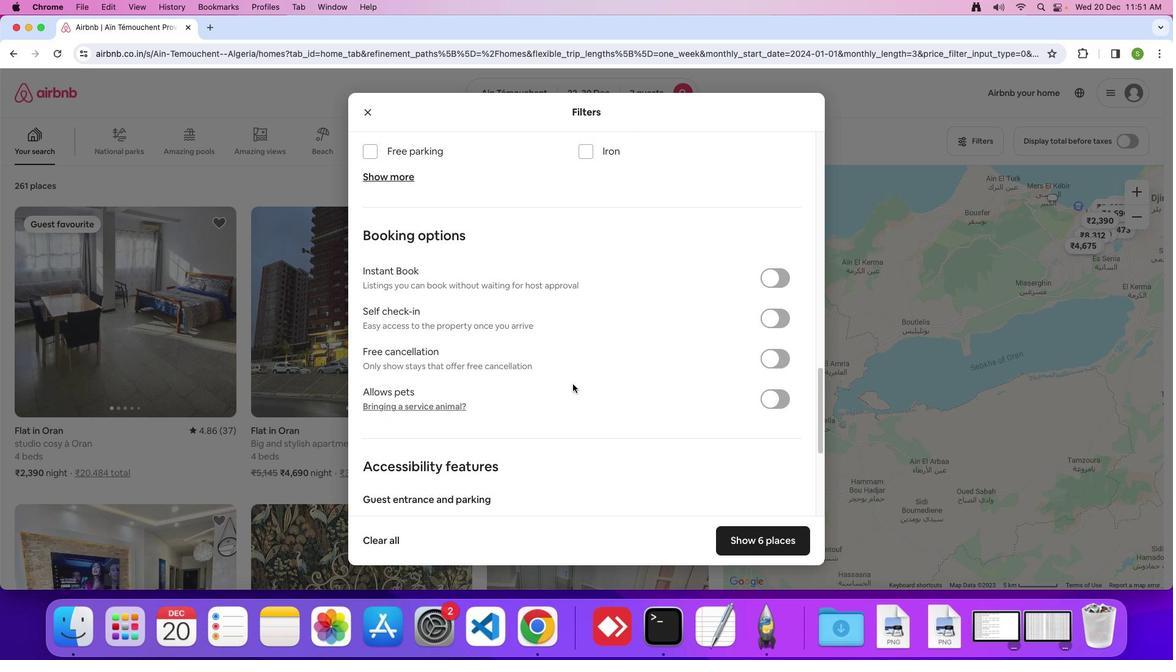 
Action: Mouse scrolled (570, 389) with delta (0, -1)
Screenshot: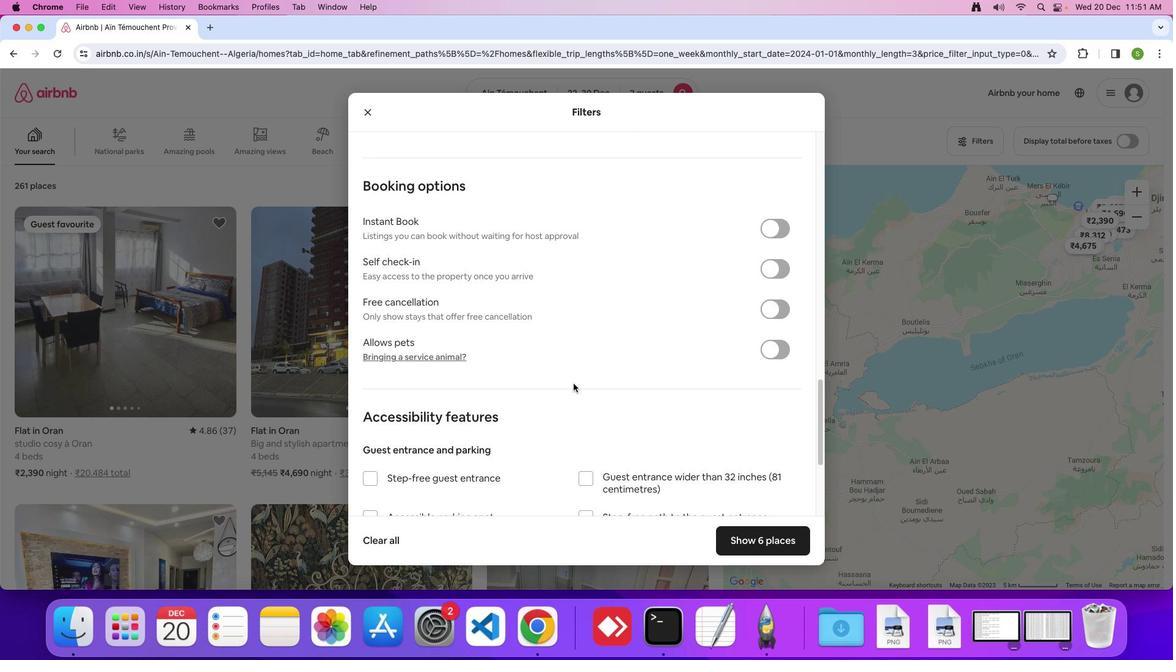 
Action: Mouse moved to (573, 383)
Screenshot: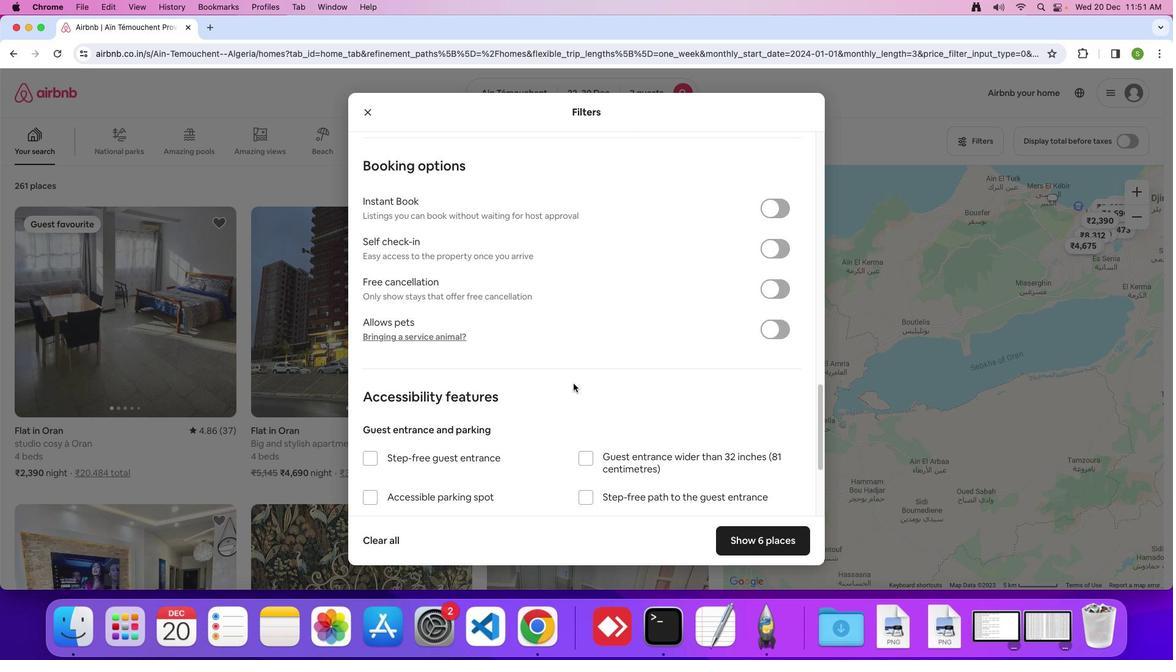 
Action: Mouse scrolled (573, 383) with delta (0, 0)
Screenshot: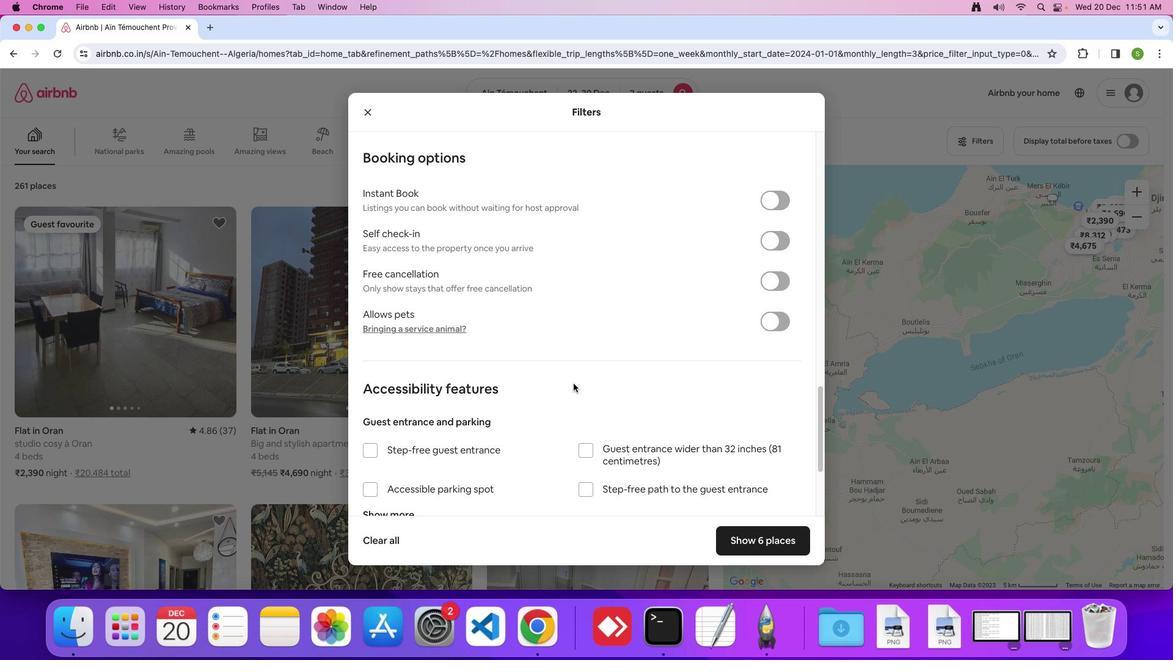 
Action: Mouse scrolled (573, 383) with delta (0, 0)
Screenshot: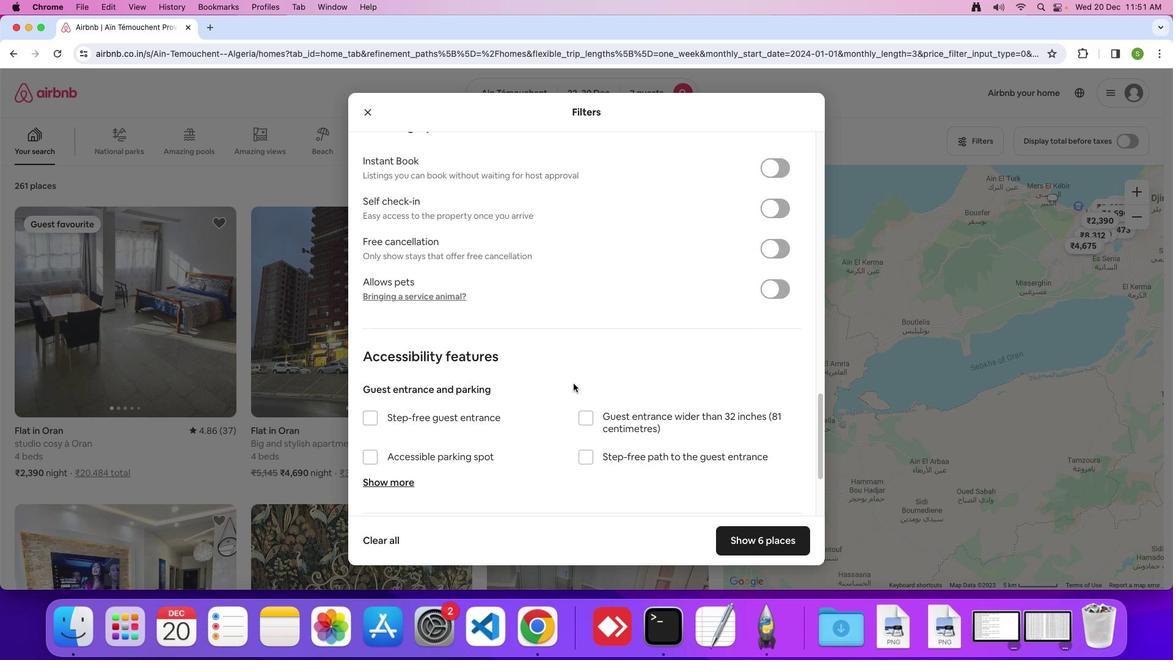 
Action: Mouse scrolled (573, 383) with delta (0, -1)
Screenshot: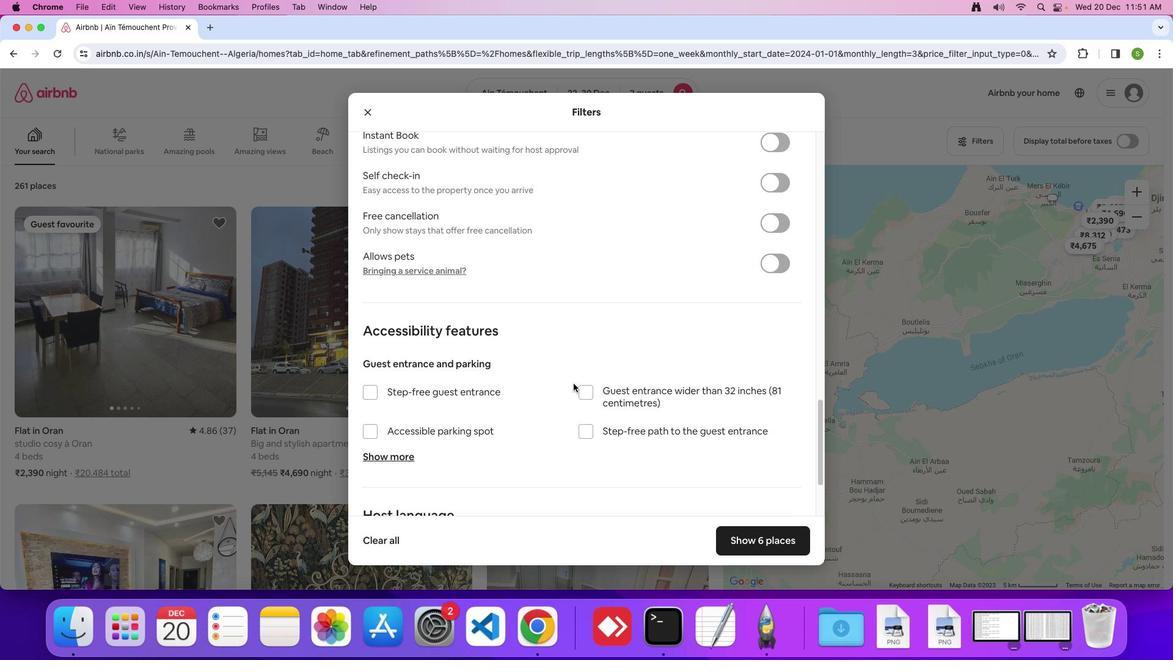
Action: Mouse scrolled (573, 383) with delta (0, 0)
Screenshot: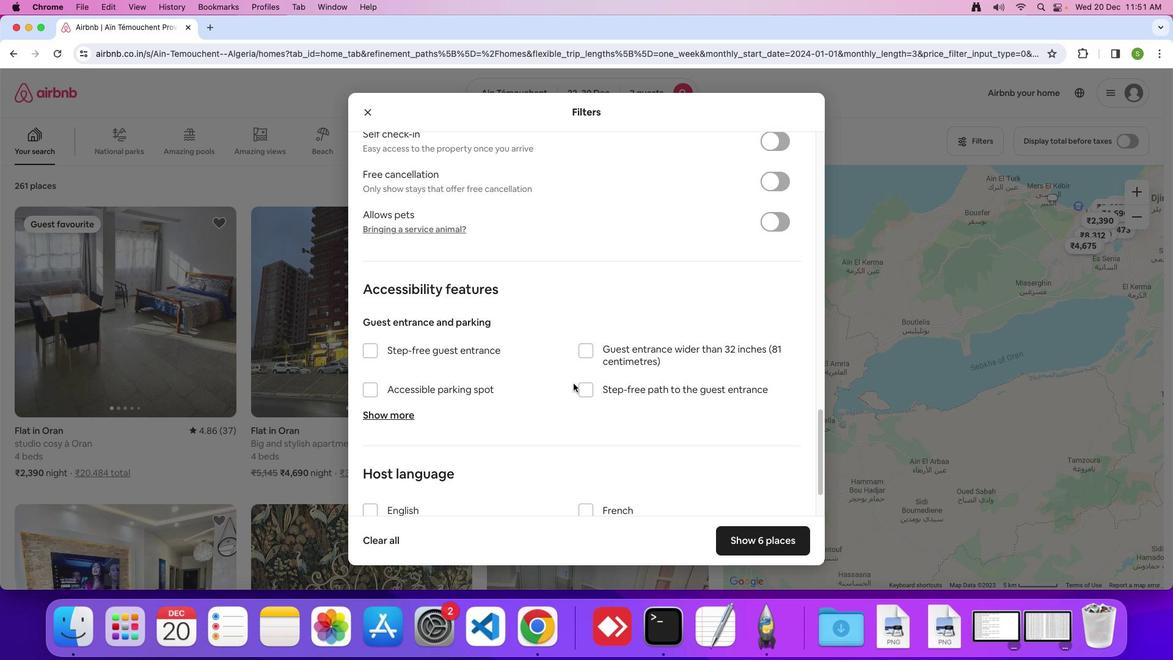 
Action: Mouse scrolled (573, 383) with delta (0, 0)
Screenshot: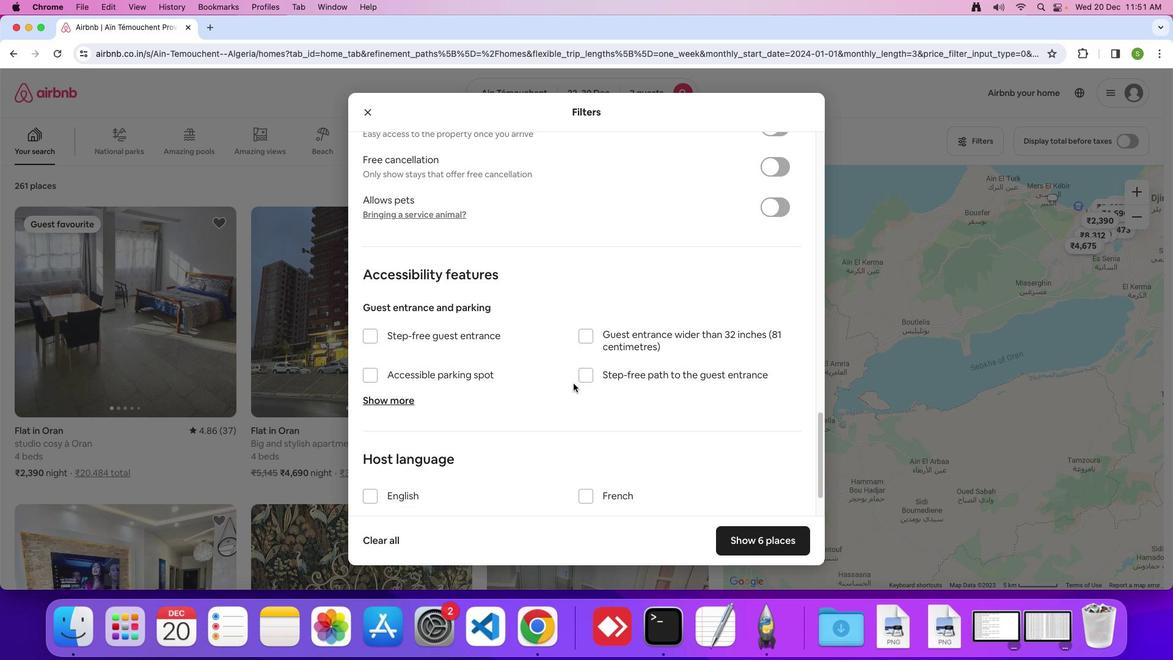 
Action: Mouse scrolled (573, 383) with delta (0, 0)
Screenshot: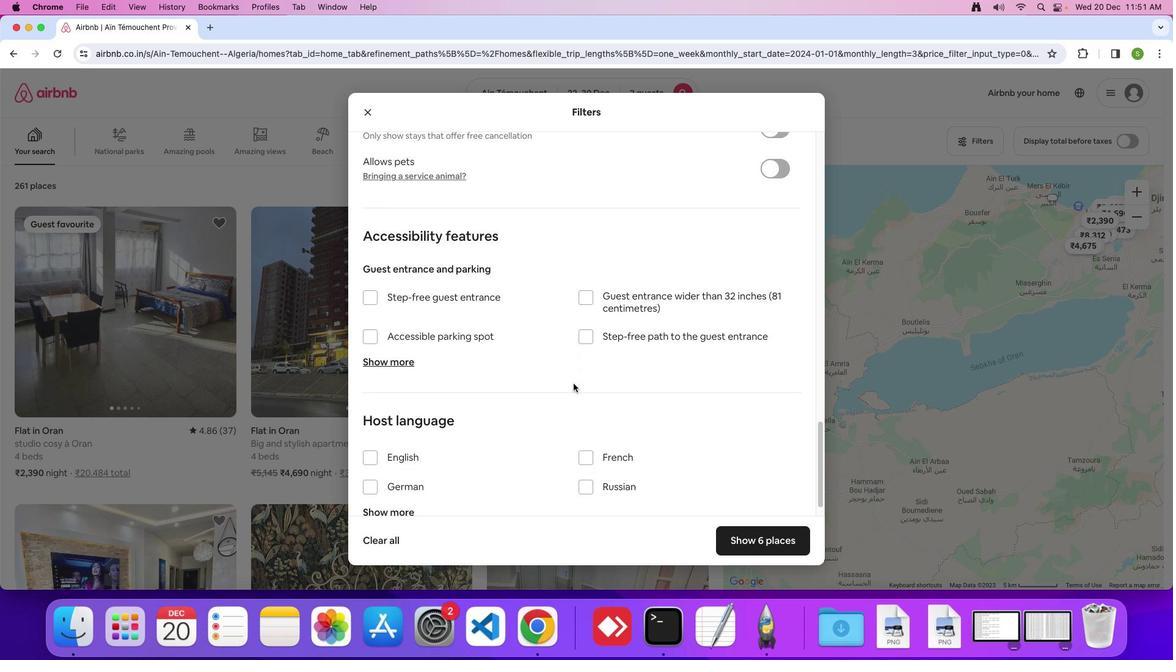 
Action: Mouse scrolled (573, 383) with delta (0, 0)
Screenshot: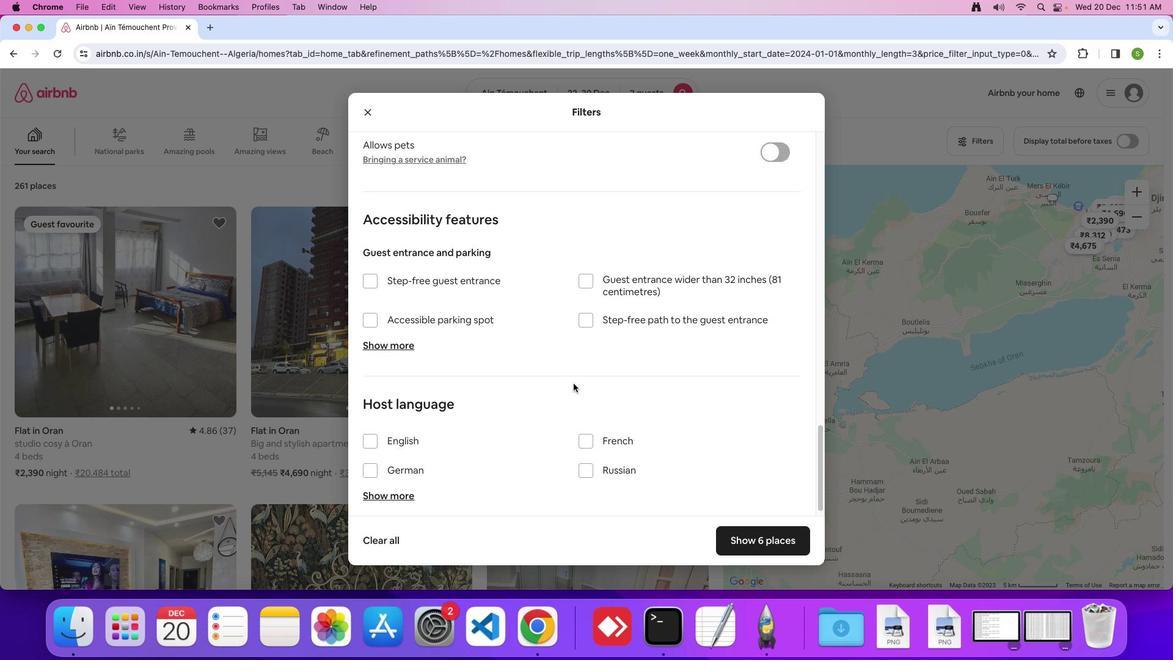 
Action: Mouse scrolled (573, 383) with delta (0, 0)
Screenshot: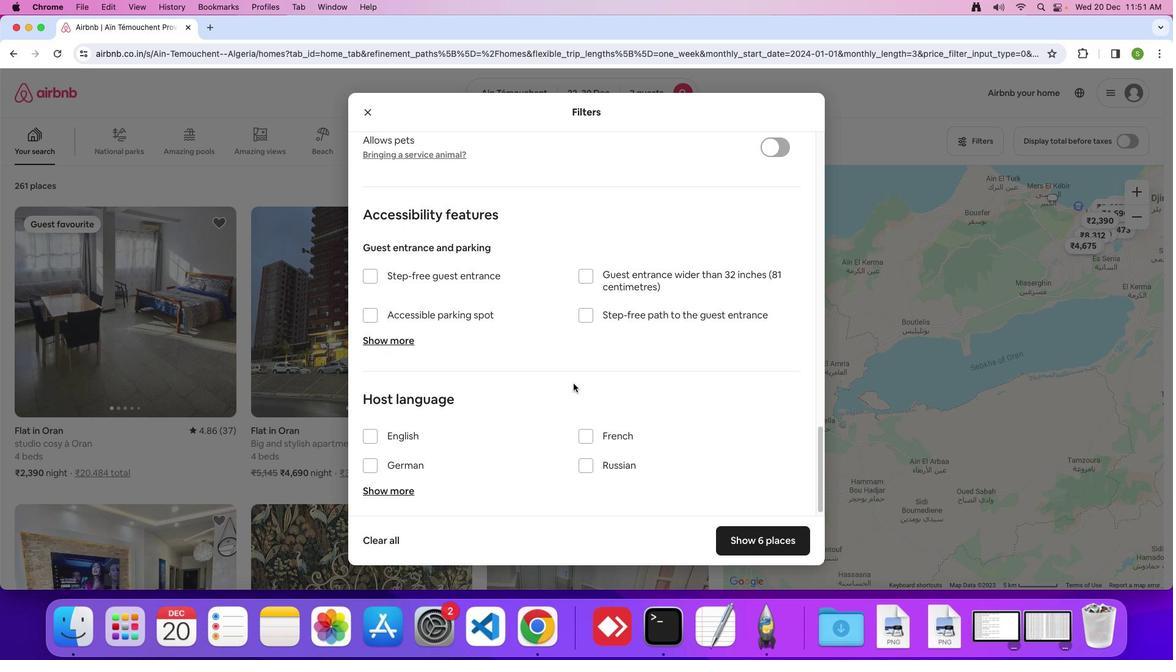 
Action: Mouse scrolled (573, 383) with delta (0, -1)
Screenshot: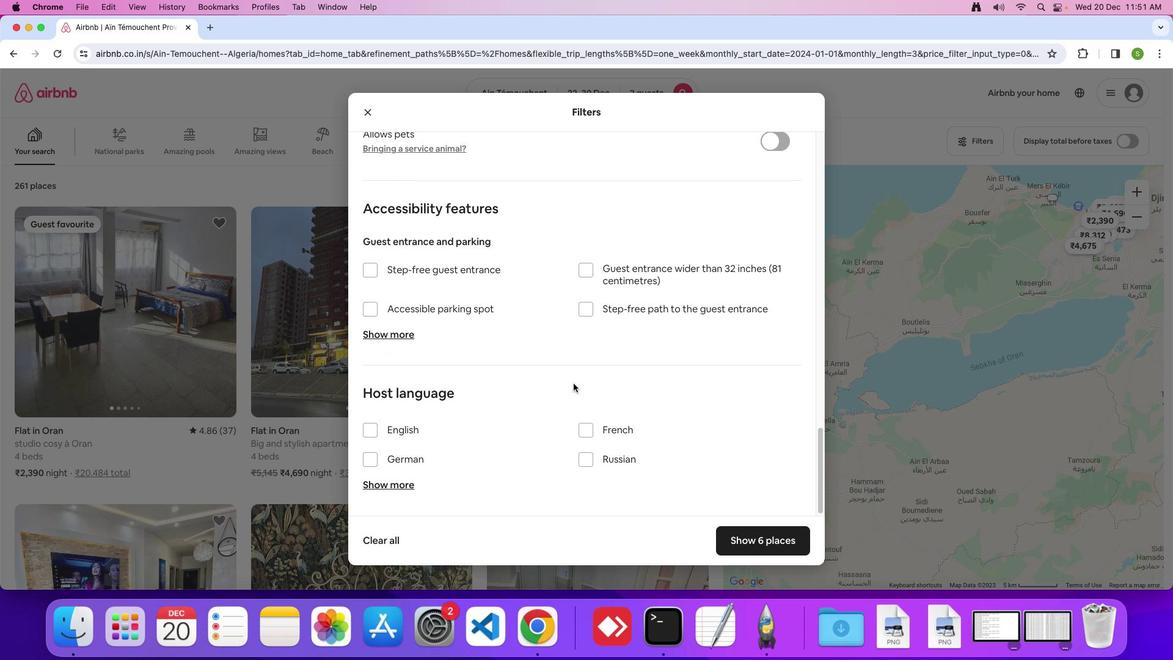 
Action: Mouse moved to (735, 530)
Screenshot: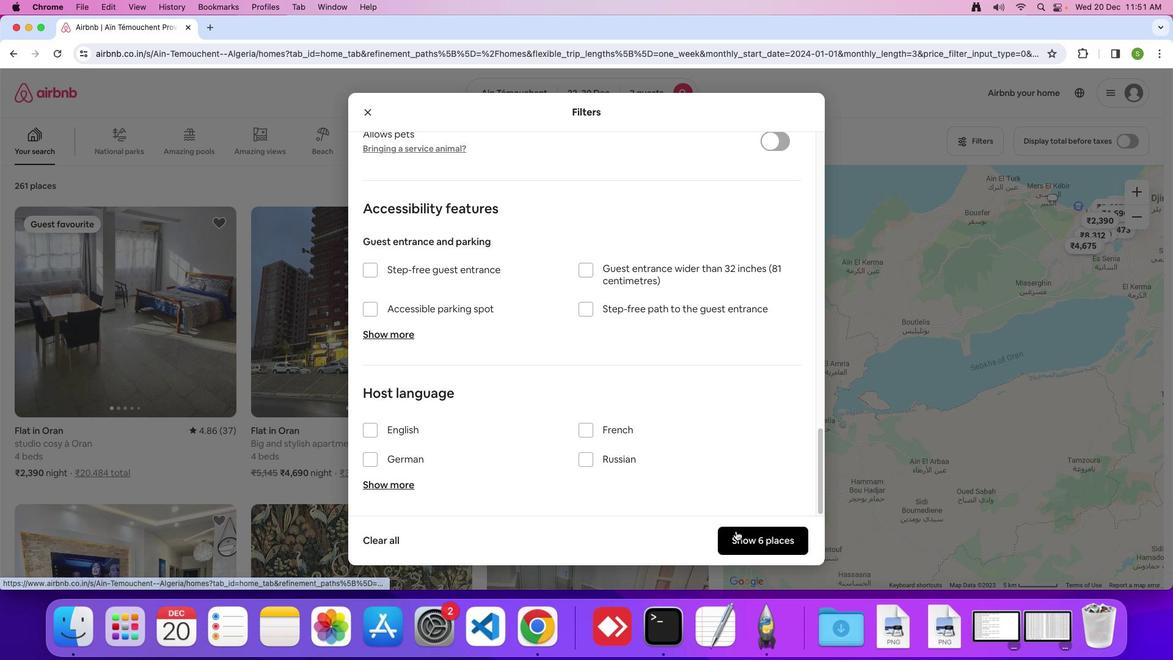 
Action: Mouse pressed left at (735, 530)
Screenshot: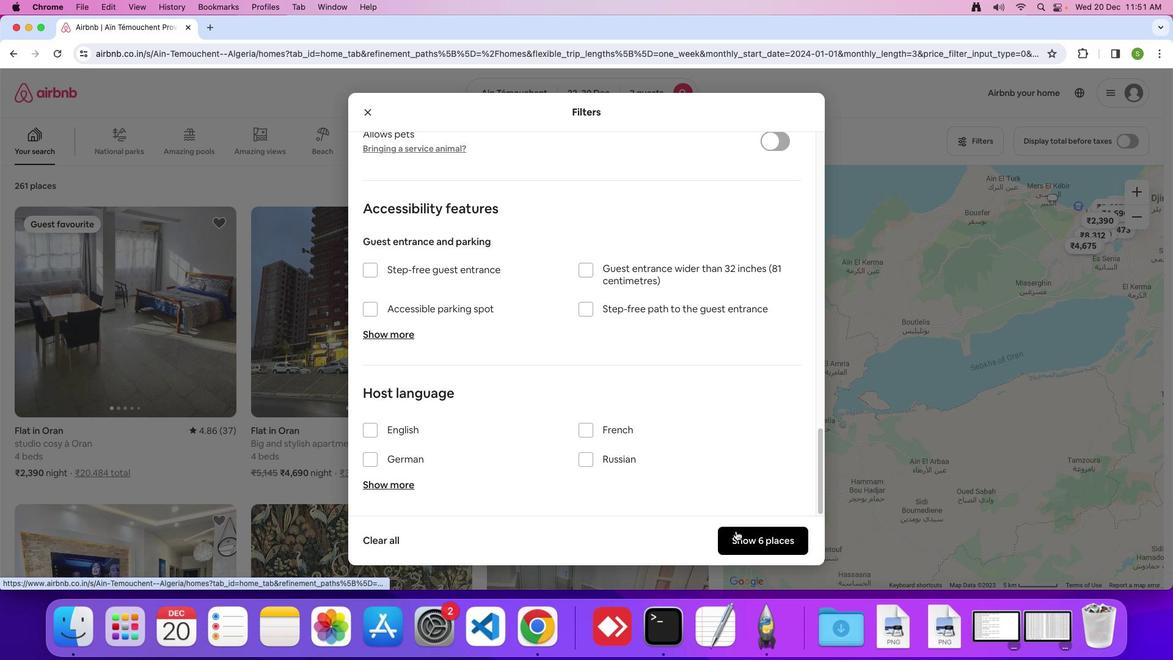 
Action: Mouse moved to (121, 292)
Screenshot: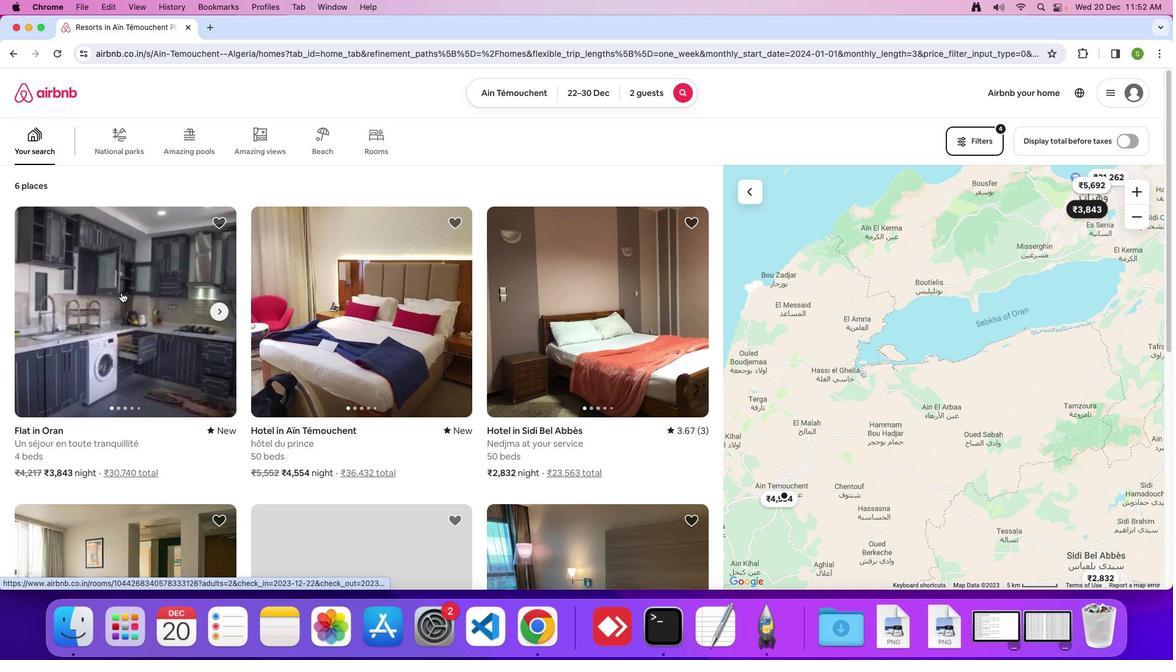 
Action: Mouse pressed left at (121, 292)
Screenshot: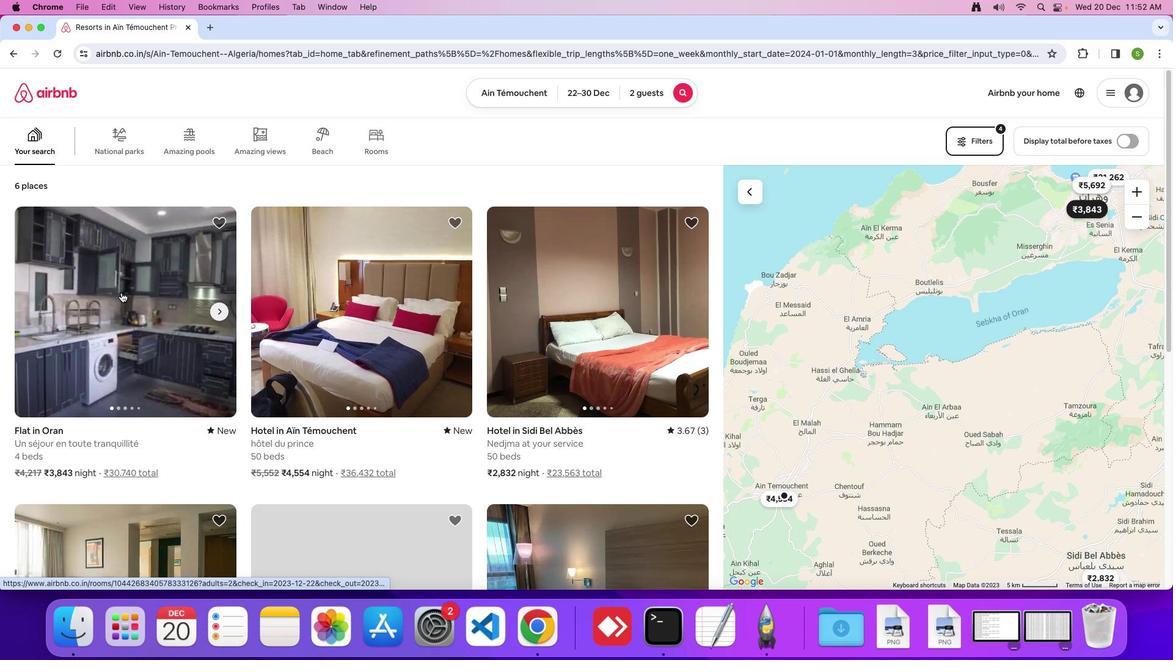 
Action: Mouse moved to (427, 281)
Screenshot: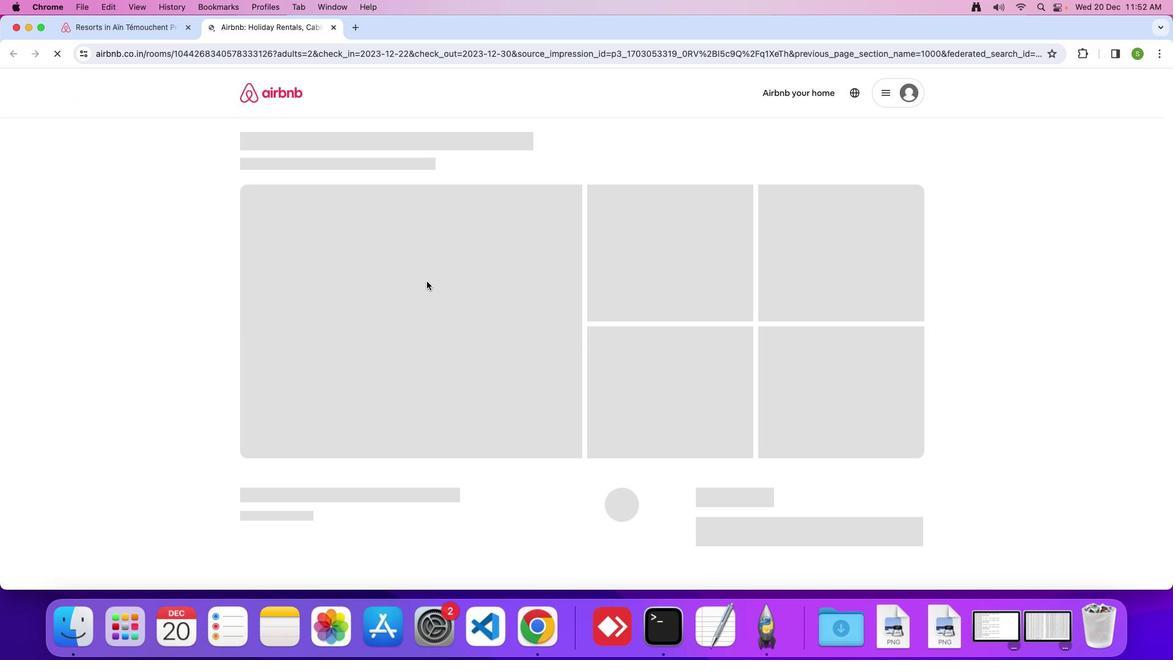 
Action: Mouse pressed left at (427, 281)
Screenshot: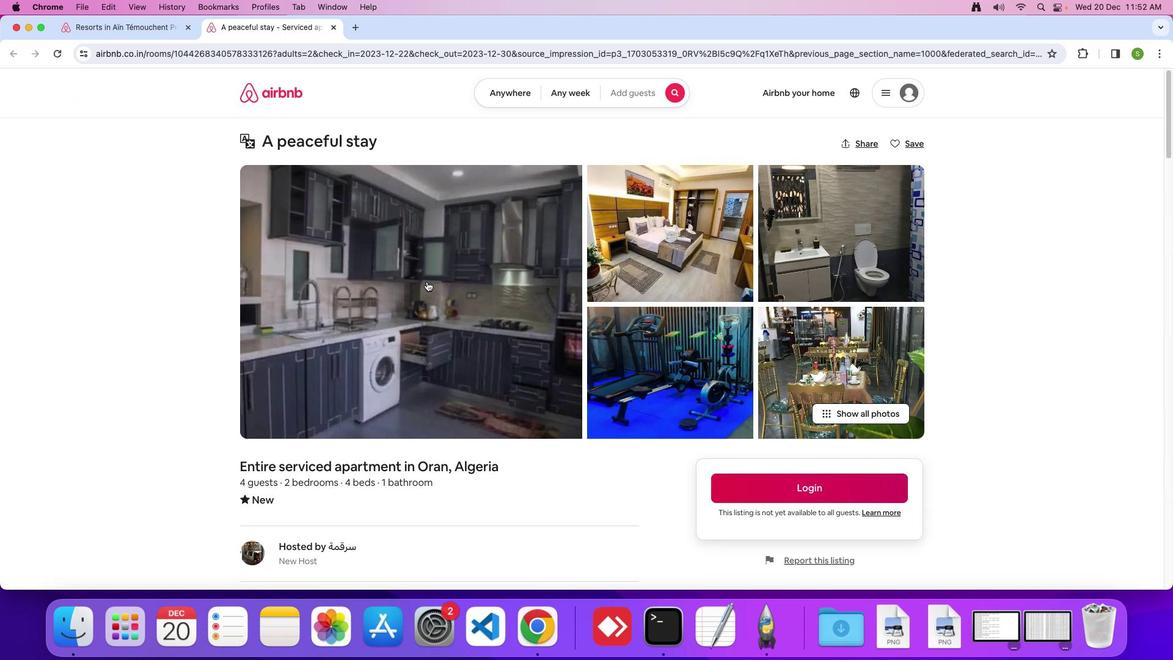 
Action: Mouse moved to (504, 295)
Screenshot: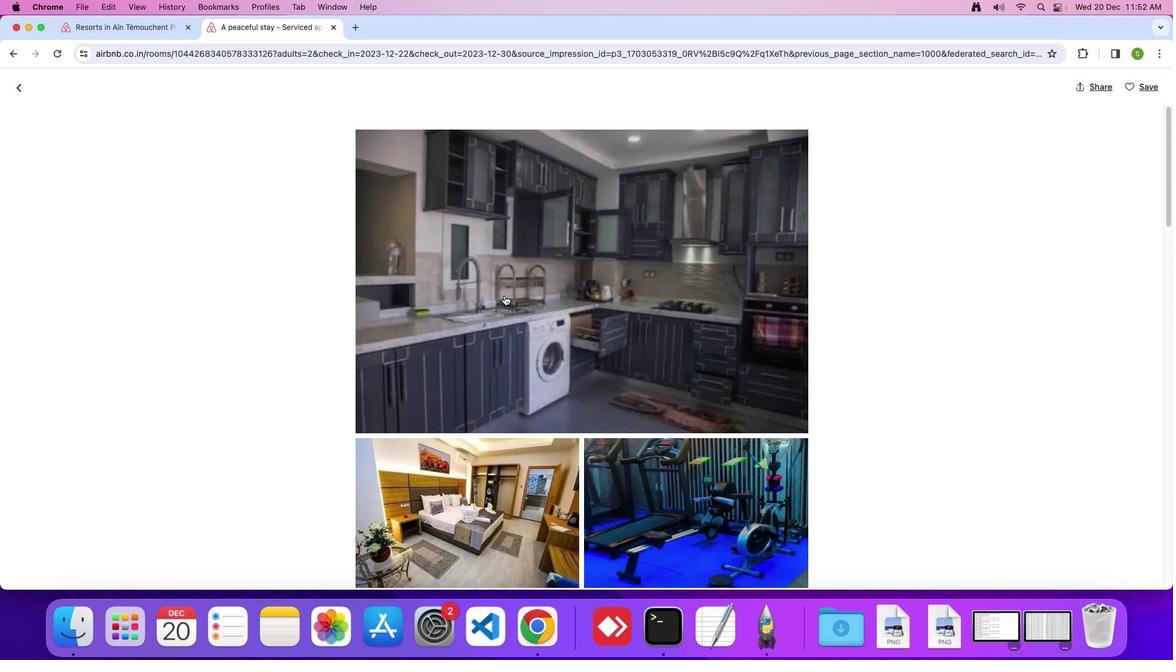 
Action: Mouse scrolled (504, 295) with delta (0, 0)
Screenshot: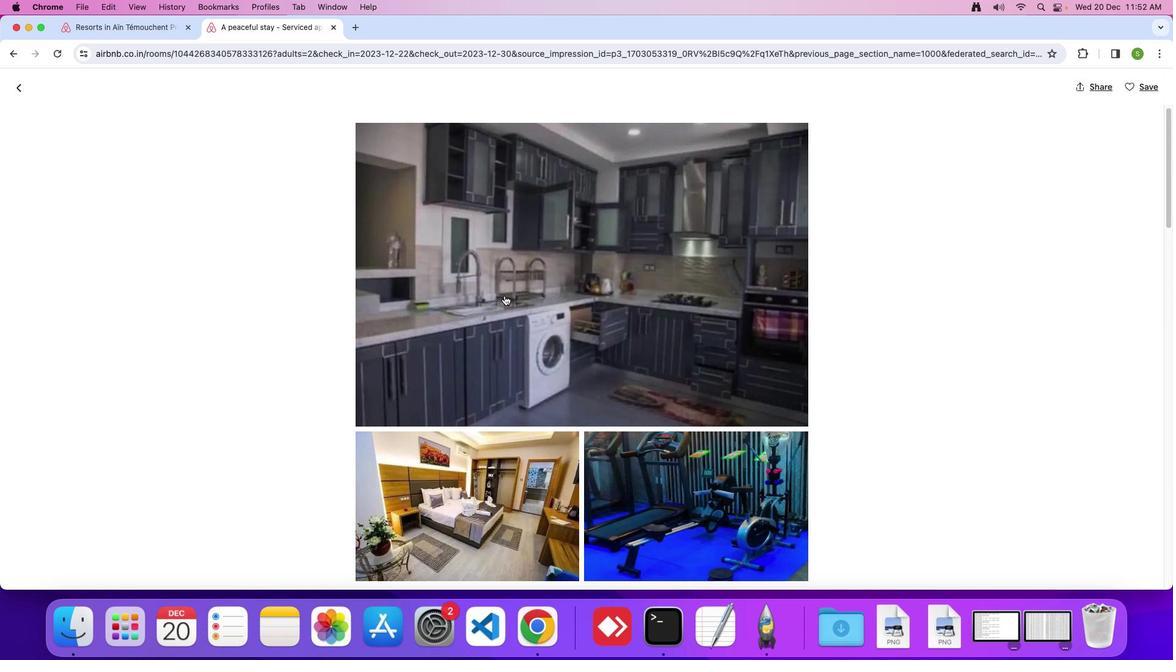 
Action: Mouse scrolled (504, 295) with delta (0, 0)
Screenshot: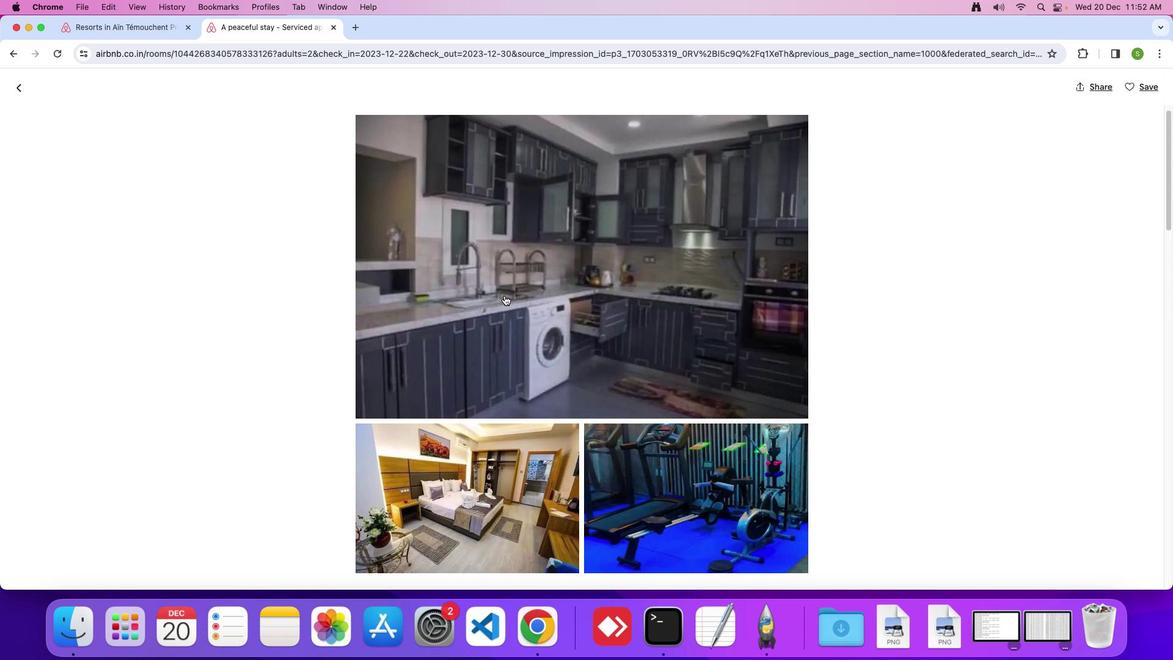 
Action: Mouse scrolled (504, 295) with delta (0, -1)
Screenshot: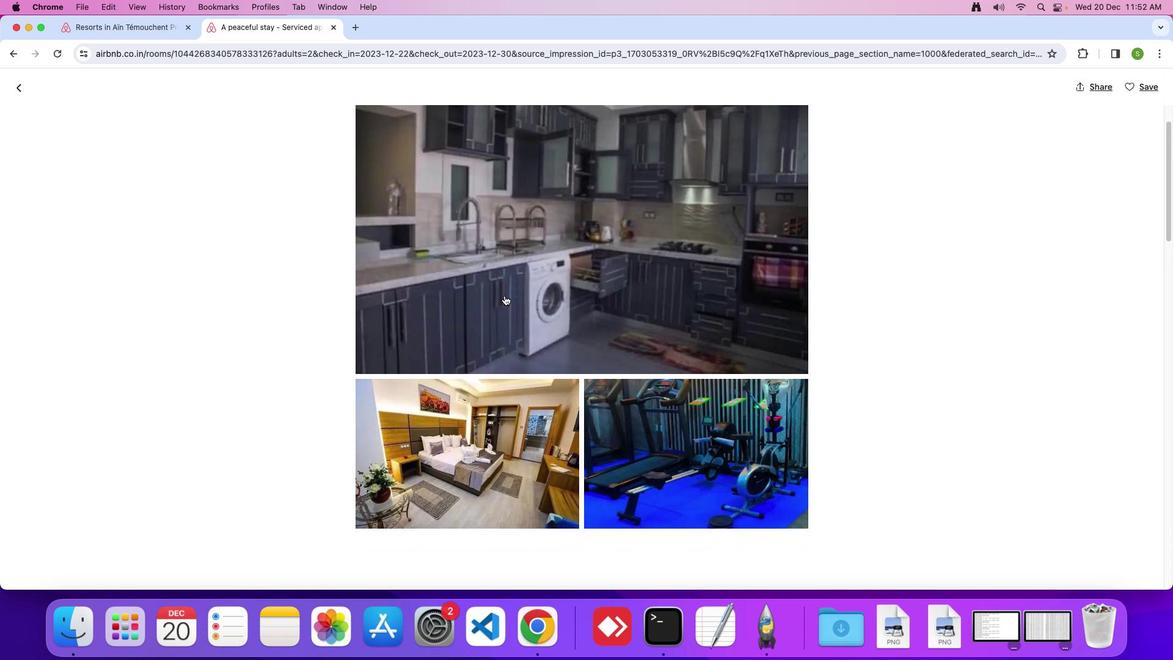 
Action: Mouse scrolled (504, 295) with delta (0, 0)
Screenshot: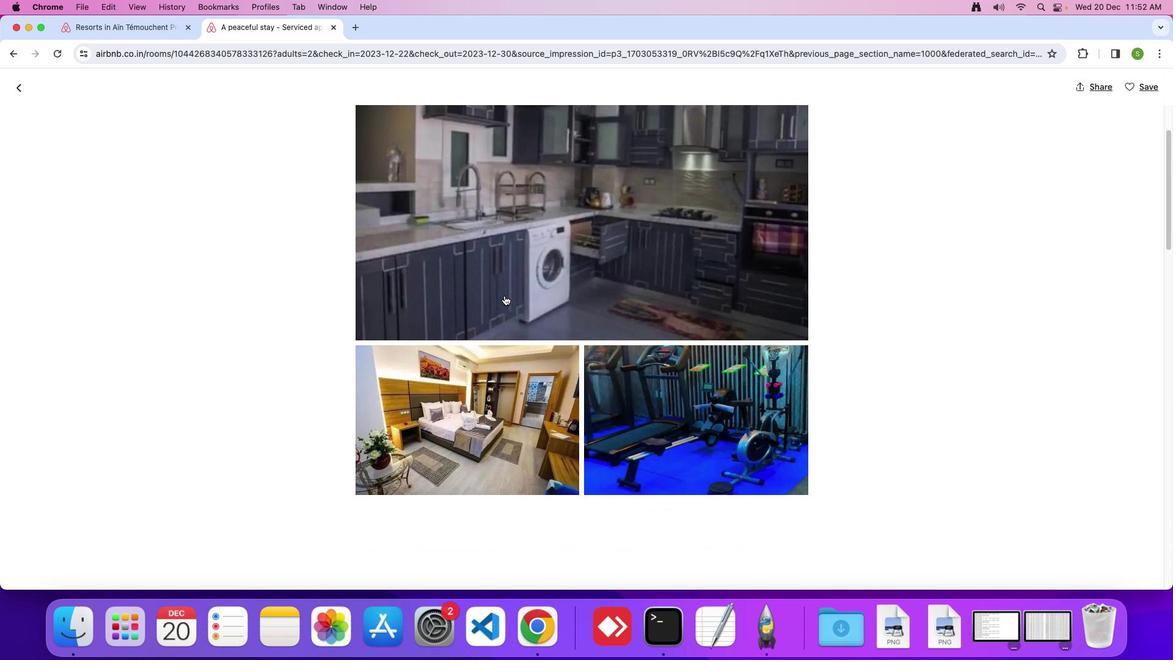 
Action: Mouse scrolled (504, 295) with delta (0, 0)
Screenshot: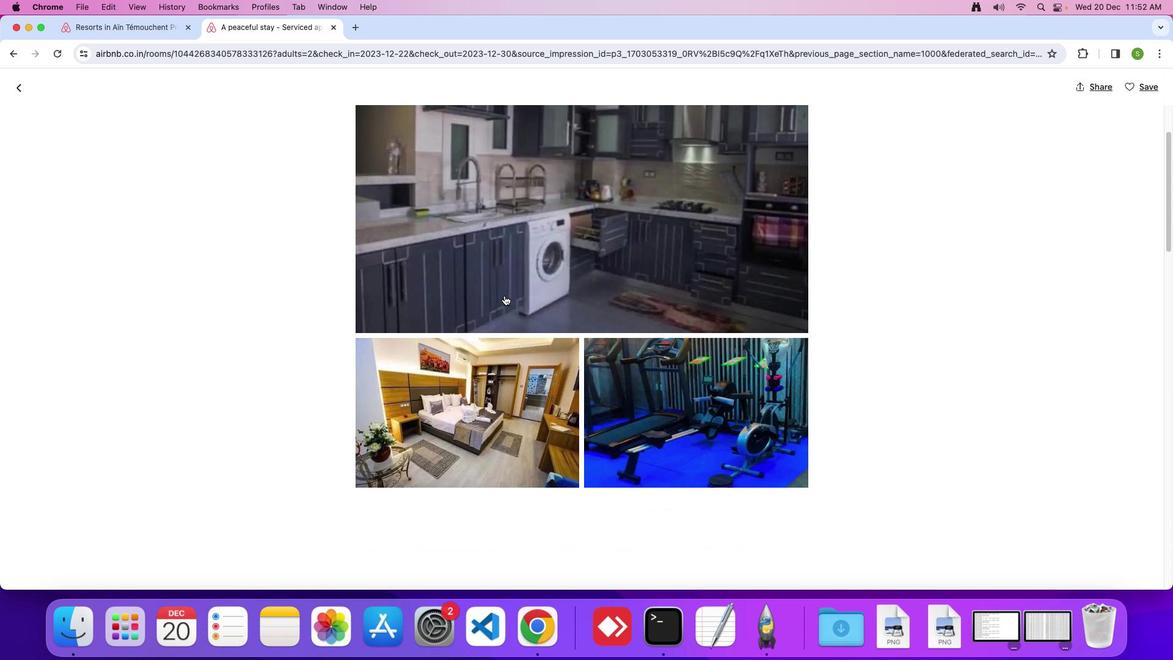 
Action: Mouse scrolled (504, 295) with delta (0, 0)
Screenshot: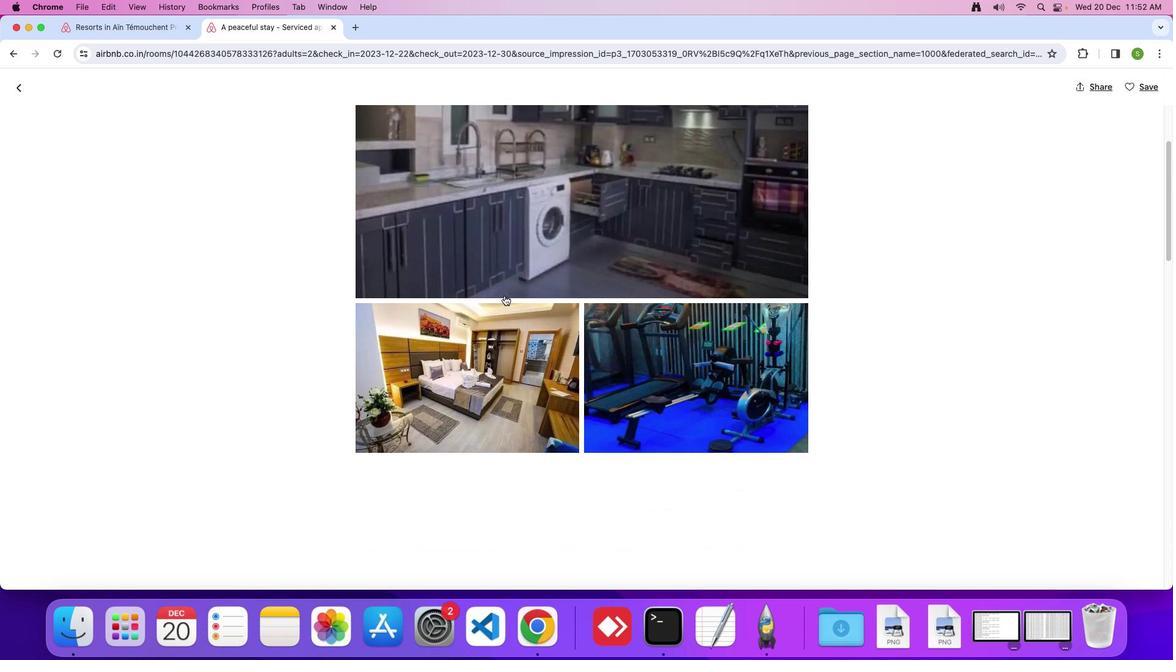 
Action: Mouse scrolled (504, 295) with delta (0, 0)
Screenshot: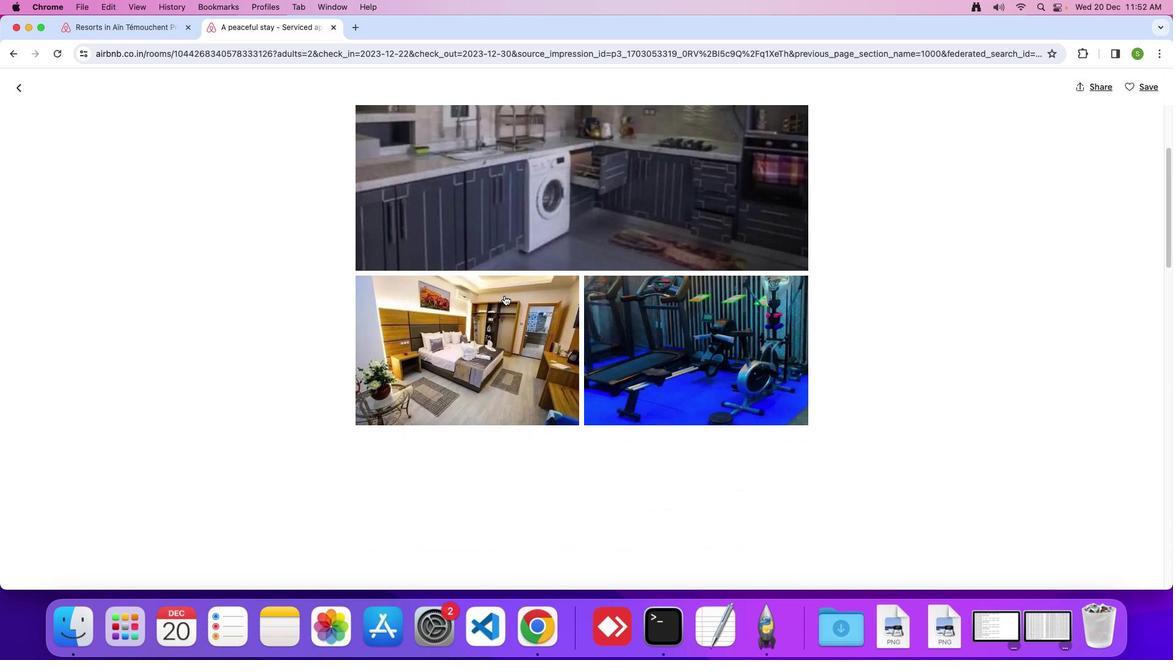 
Action: Mouse scrolled (504, 295) with delta (0, 0)
Screenshot: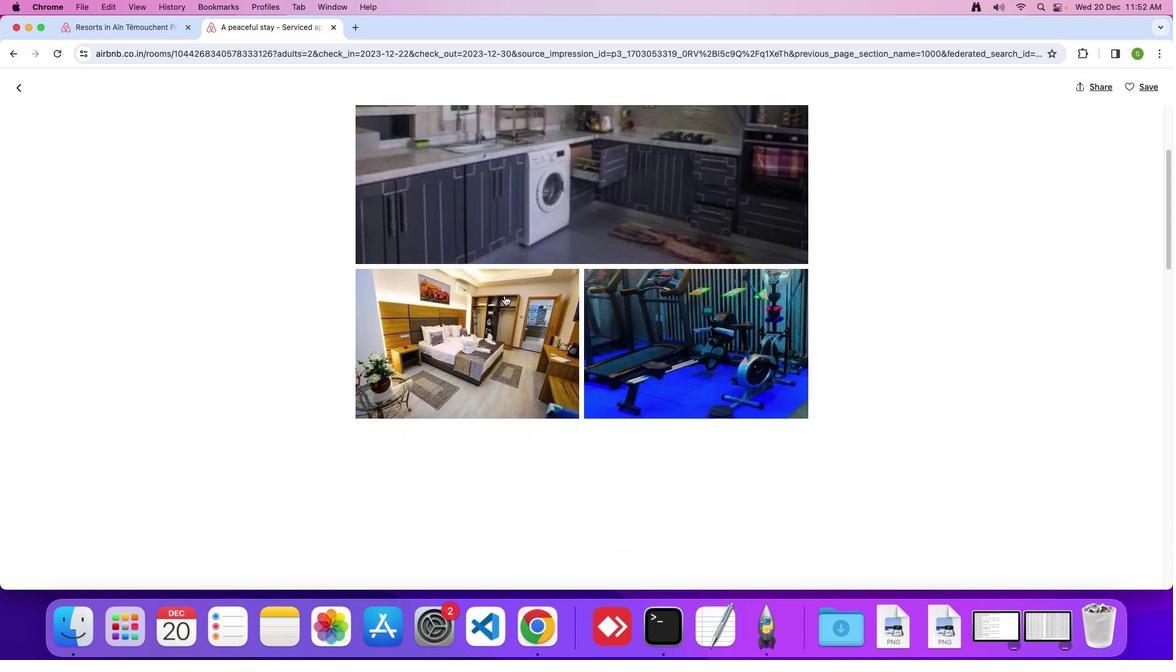 
Action: Mouse scrolled (504, 295) with delta (0, 0)
Screenshot: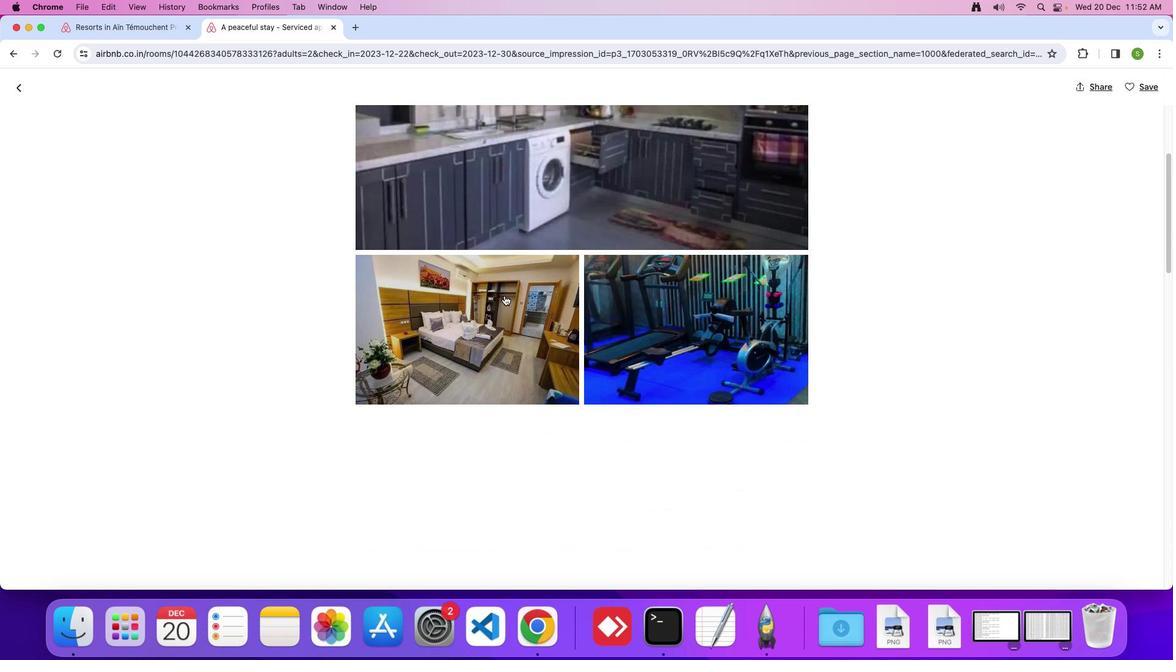 
Action: Mouse scrolled (504, 295) with delta (0, 0)
Screenshot: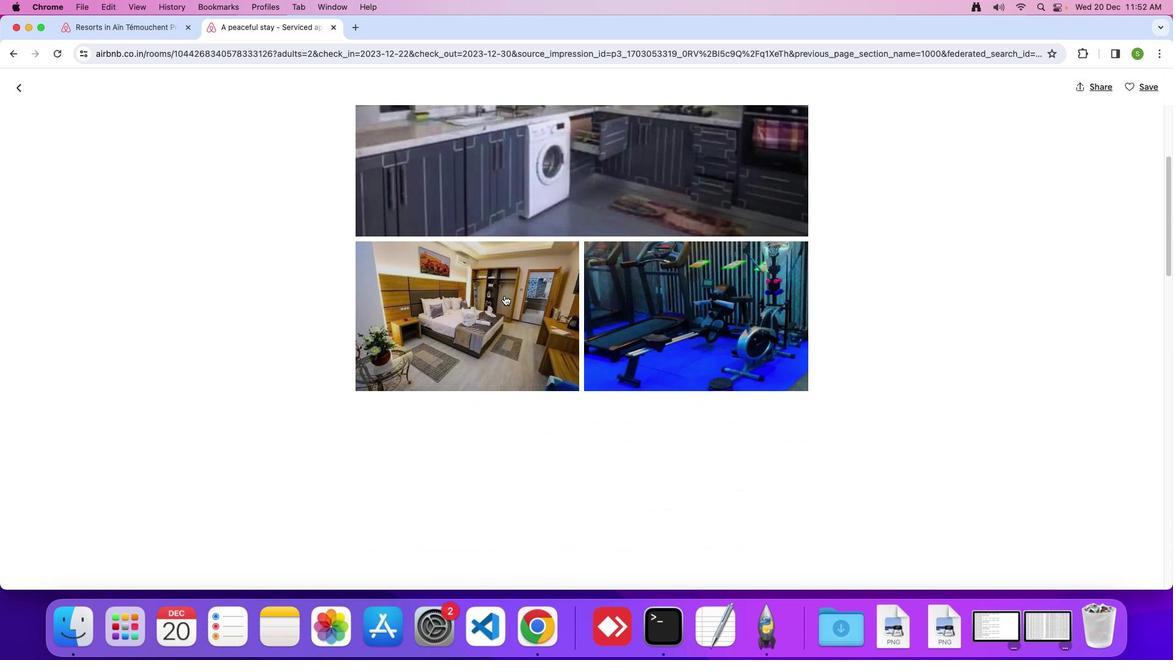 
Action: Mouse scrolled (504, 295) with delta (0, -1)
Screenshot: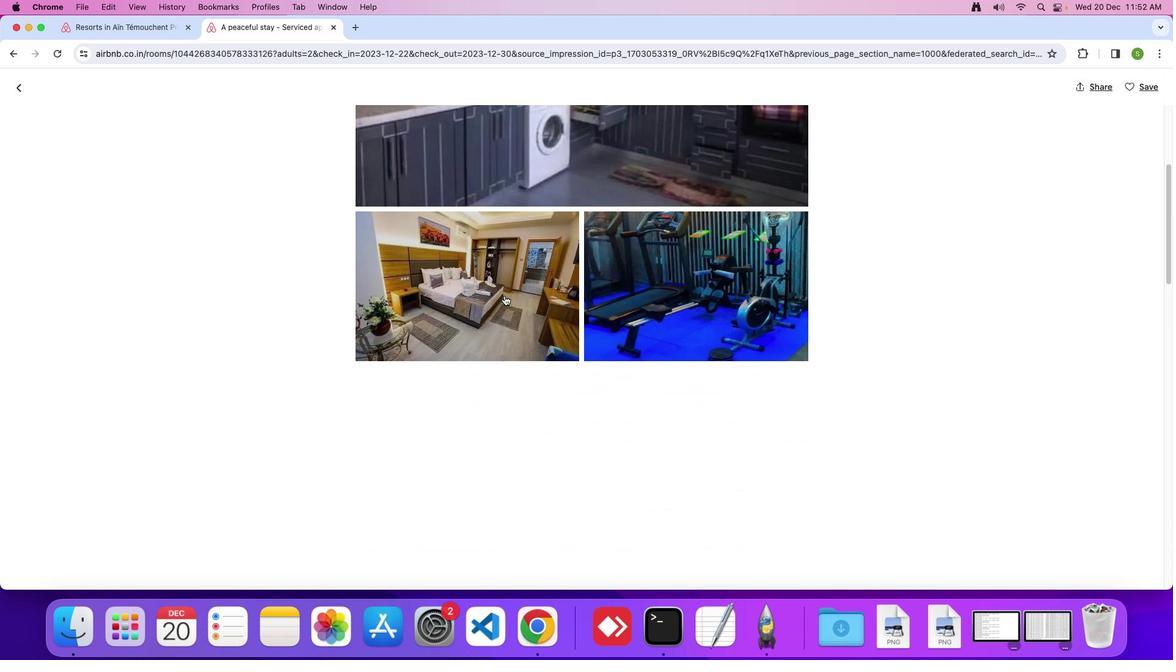 
Action: Mouse scrolled (504, 295) with delta (0, 0)
Screenshot: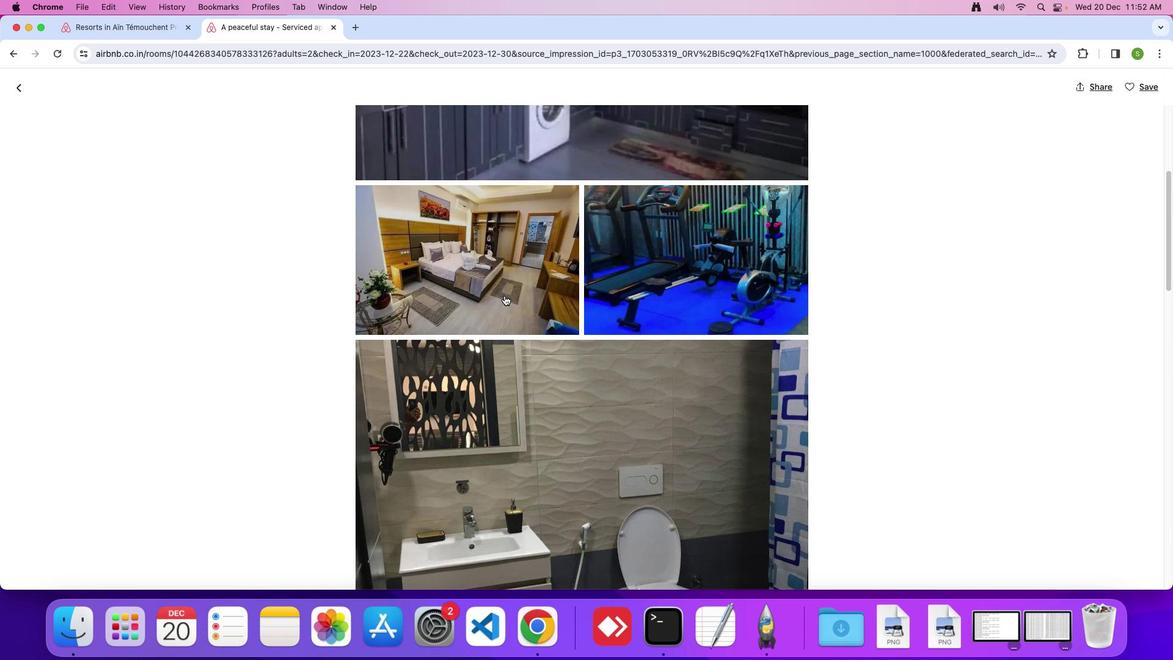 
Action: Mouse scrolled (504, 295) with delta (0, 0)
Screenshot: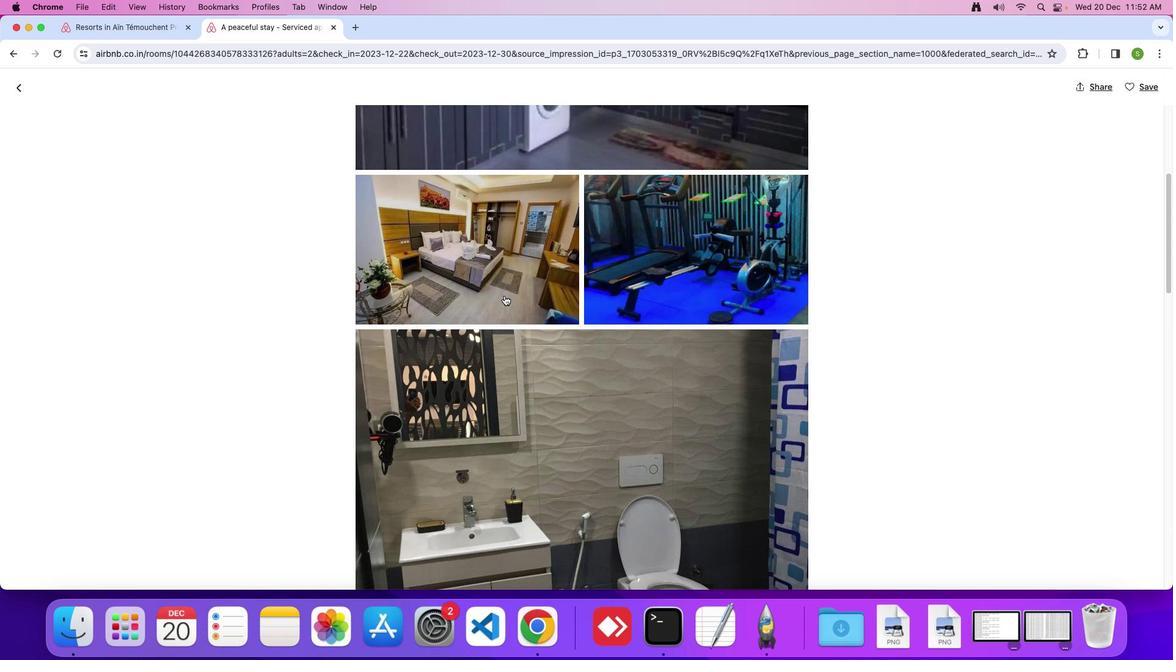 
Action: Mouse scrolled (504, 295) with delta (0, 0)
Screenshot: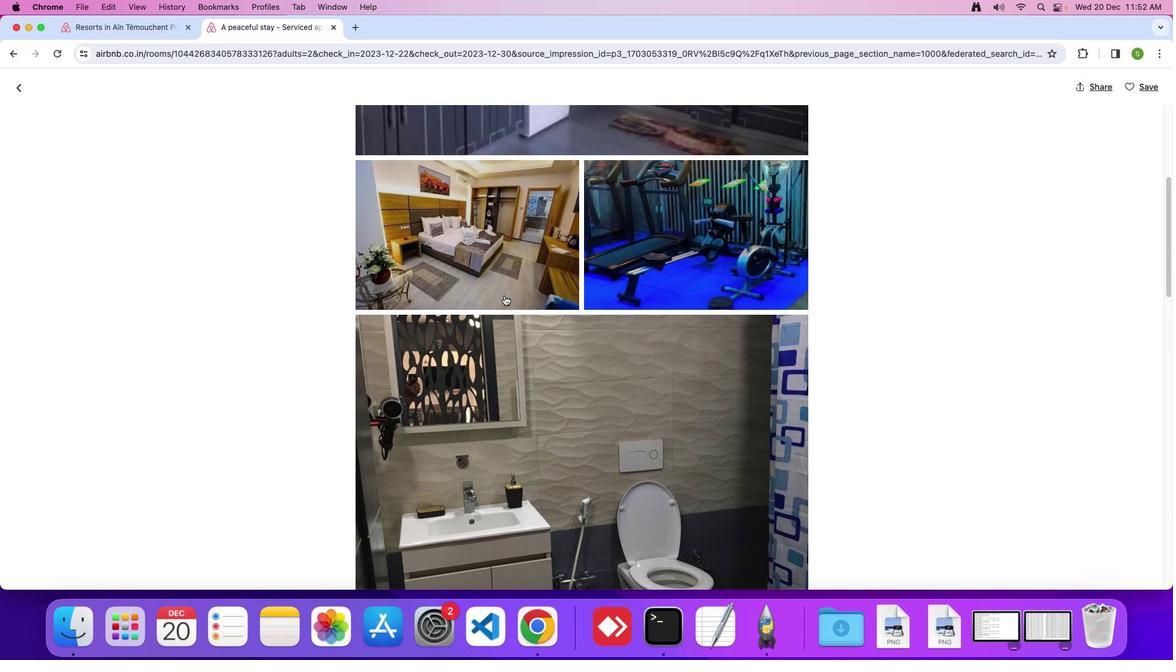 
Action: Mouse scrolled (504, 295) with delta (0, 0)
Screenshot: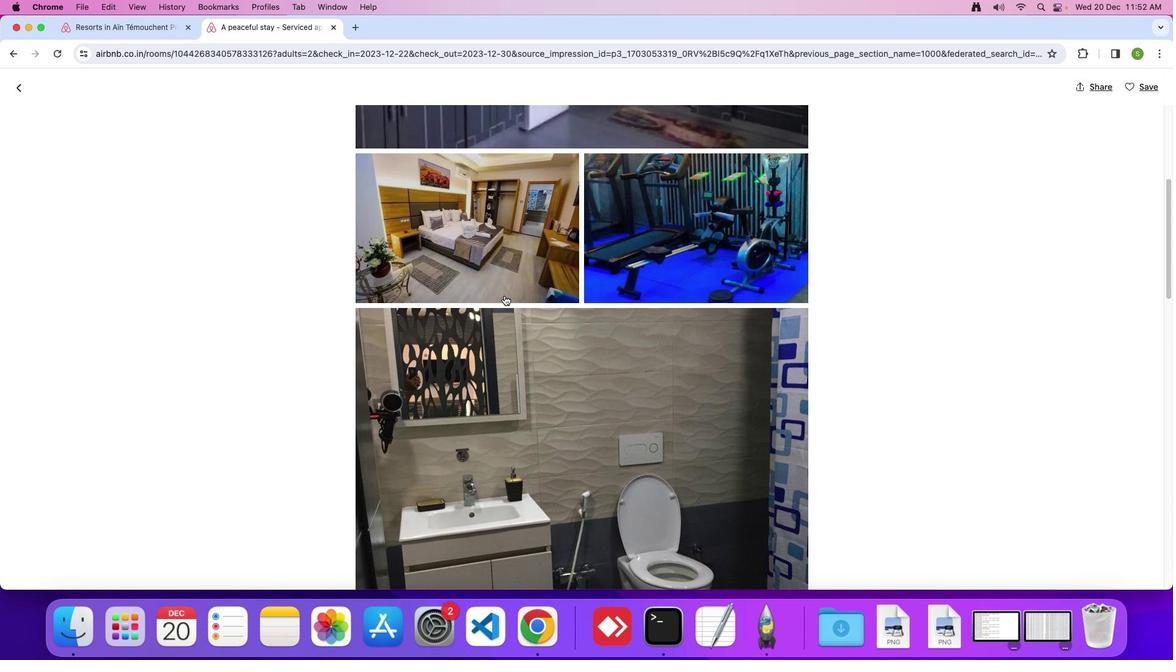 
Action: Mouse scrolled (504, 295) with delta (0, -1)
Screenshot: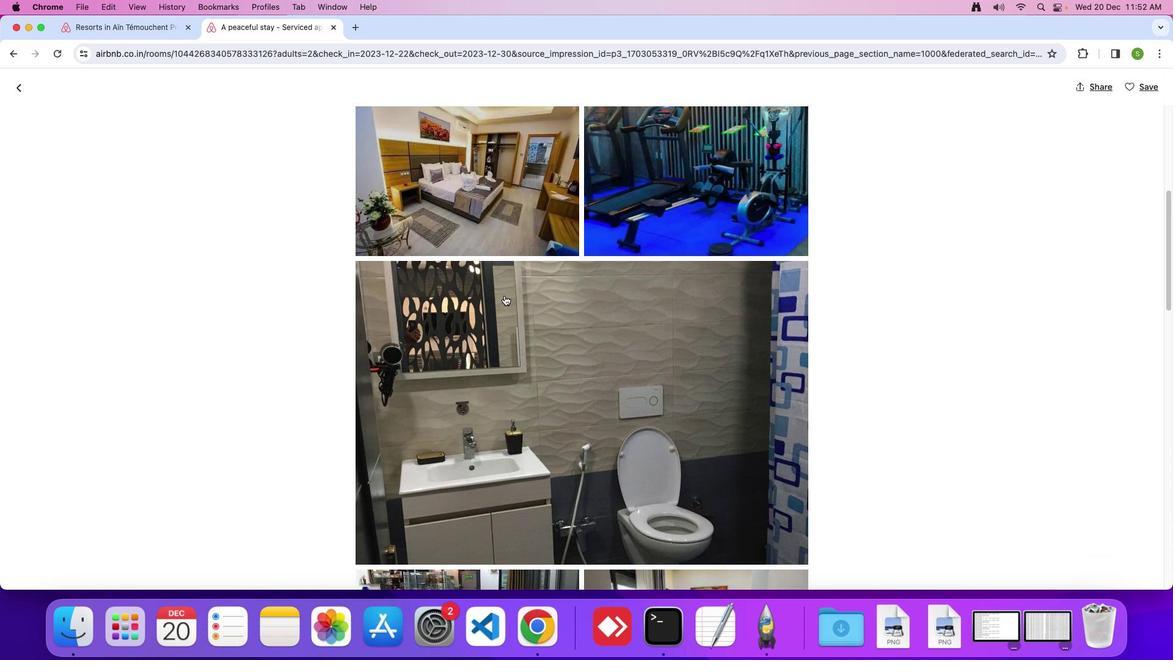
Action: Mouse scrolled (504, 295) with delta (0, 0)
Screenshot: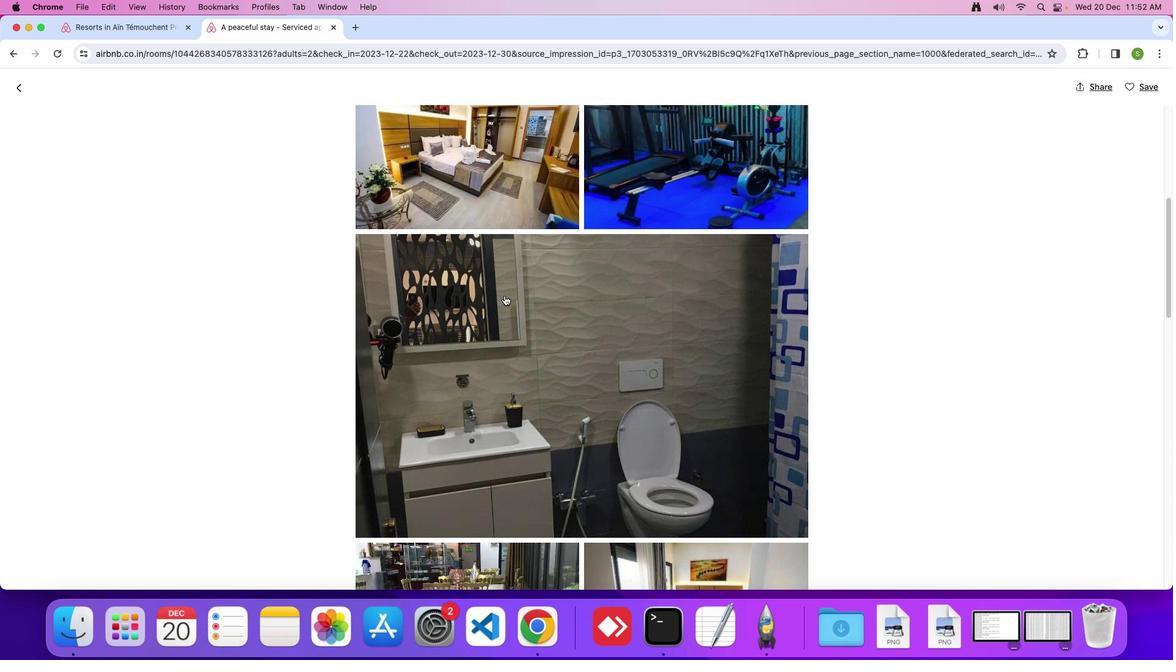 
Action: Mouse scrolled (504, 295) with delta (0, 0)
Screenshot: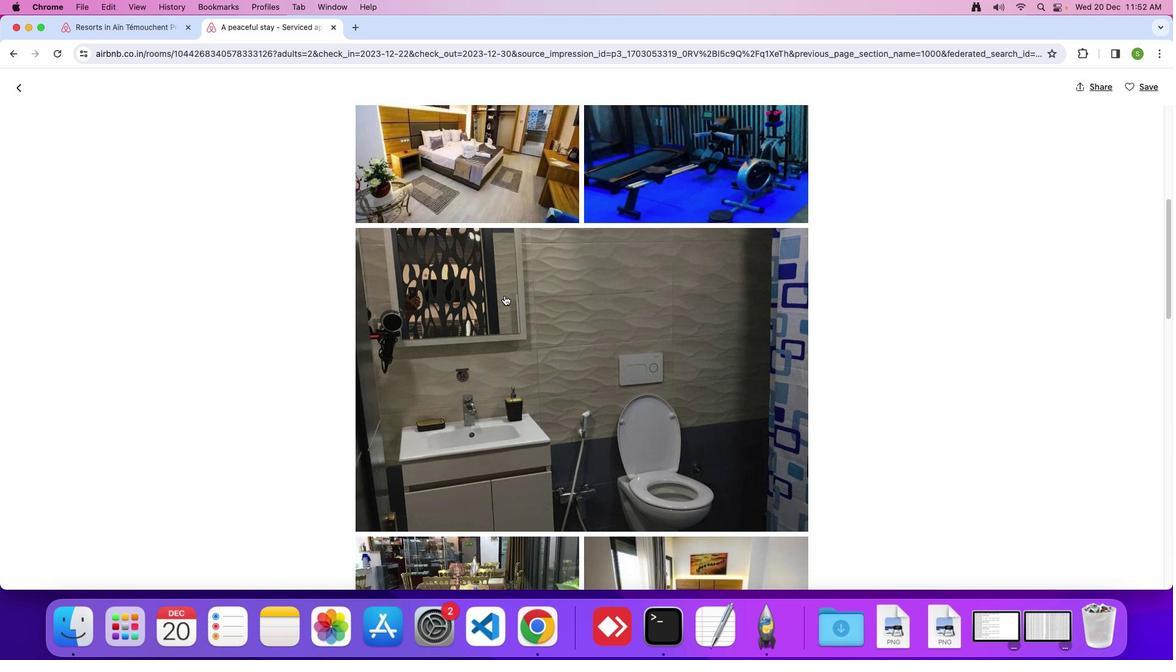 
Action: Mouse scrolled (504, 295) with delta (0, 0)
Screenshot: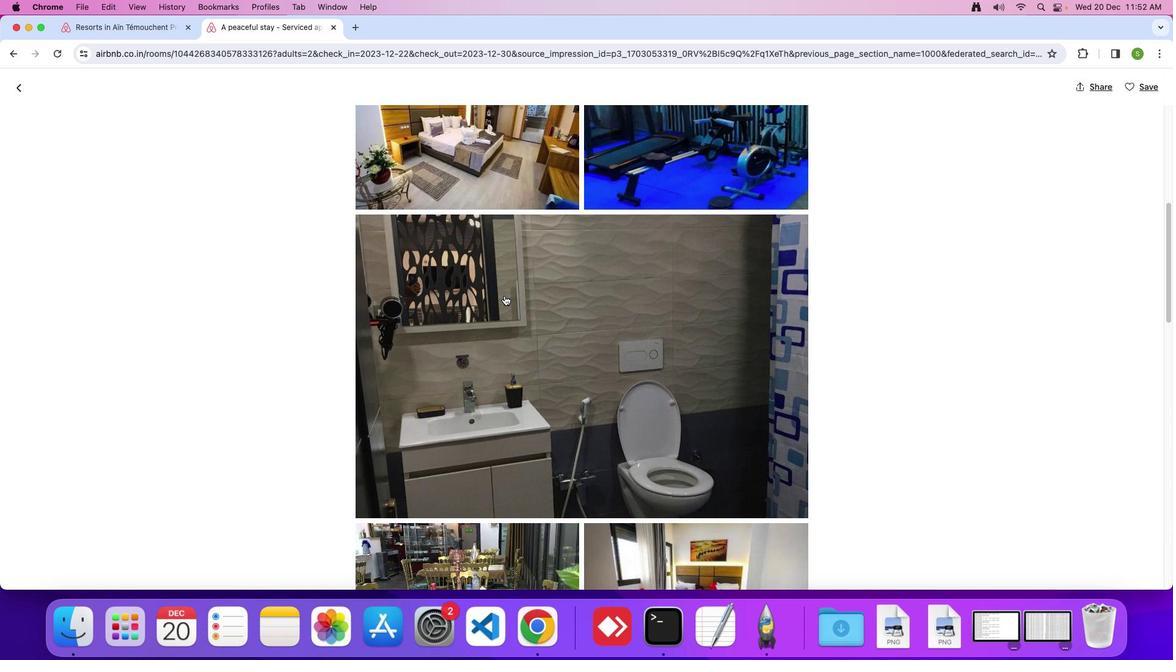 
Action: Mouse scrolled (504, 295) with delta (0, 0)
Screenshot: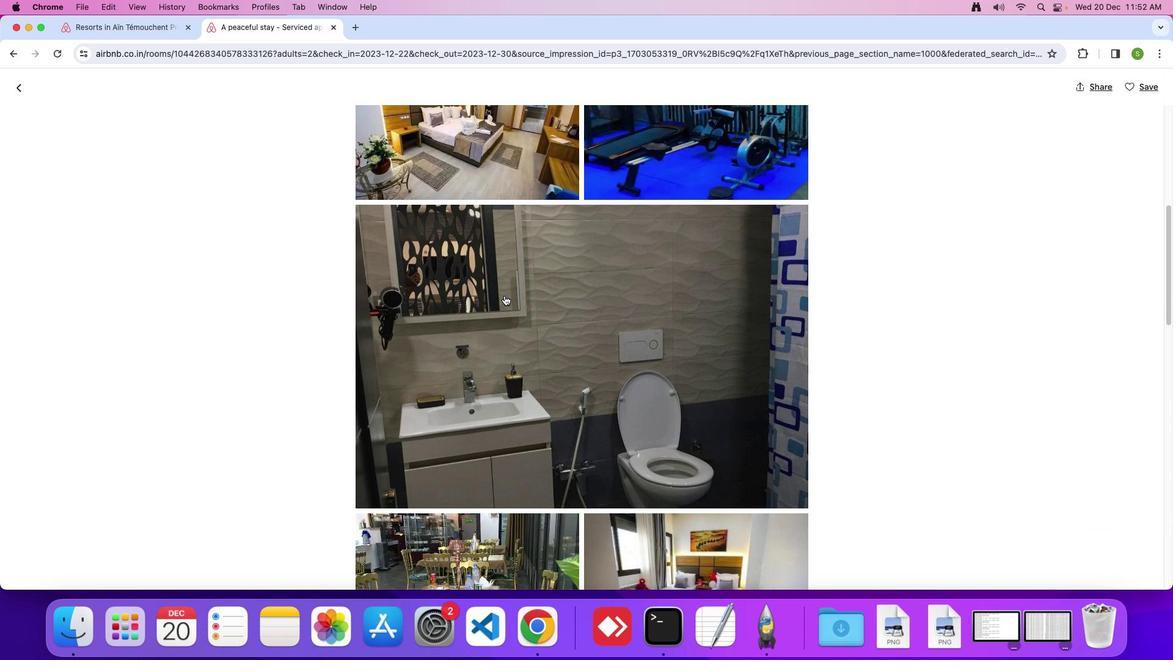 
Action: Mouse scrolled (504, 295) with delta (0, 0)
Screenshot: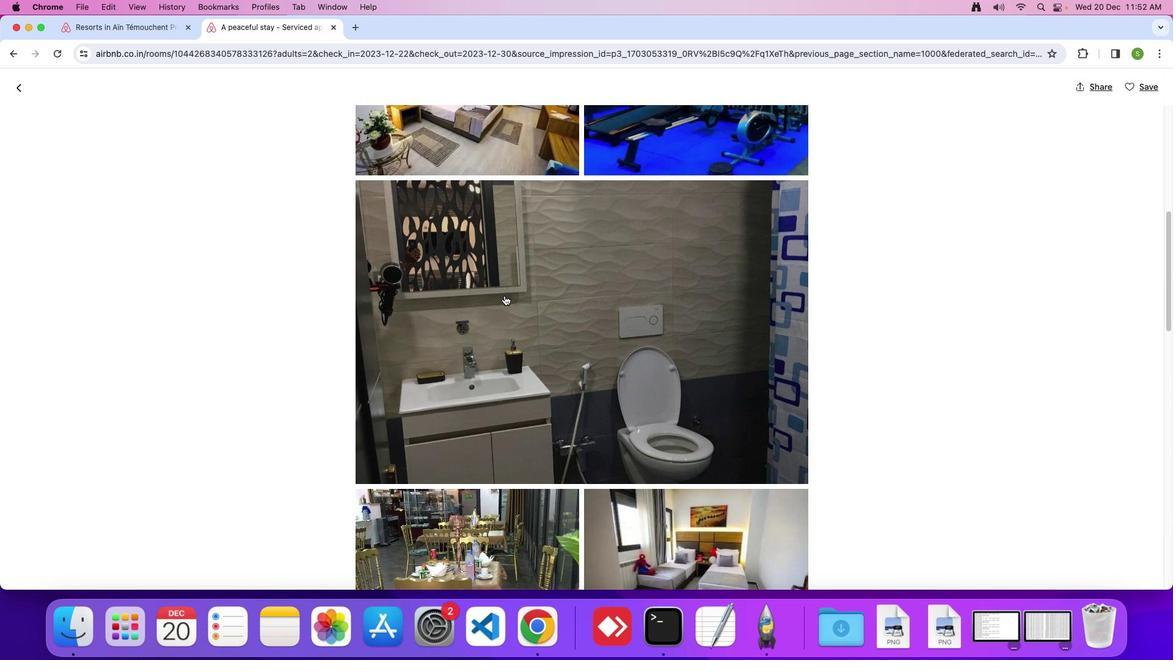 
Action: Mouse scrolled (504, 295) with delta (0, 0)
Screenshot: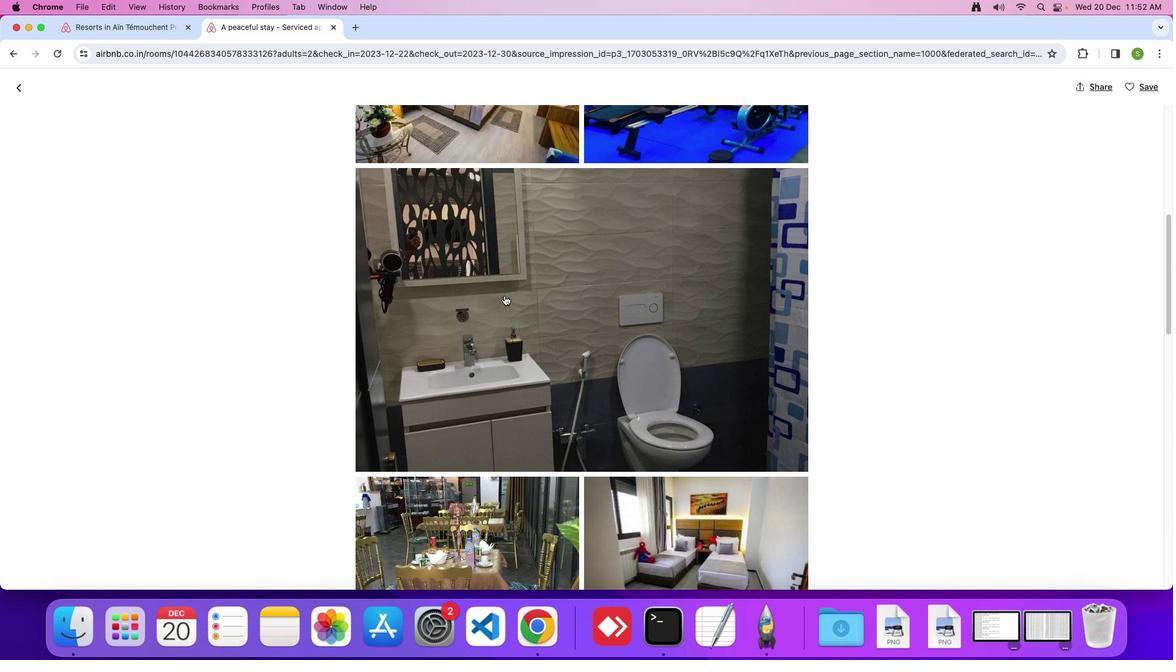 
Action: Mouse scrolled (504, 295) with delta (0, 0)
Screenshot: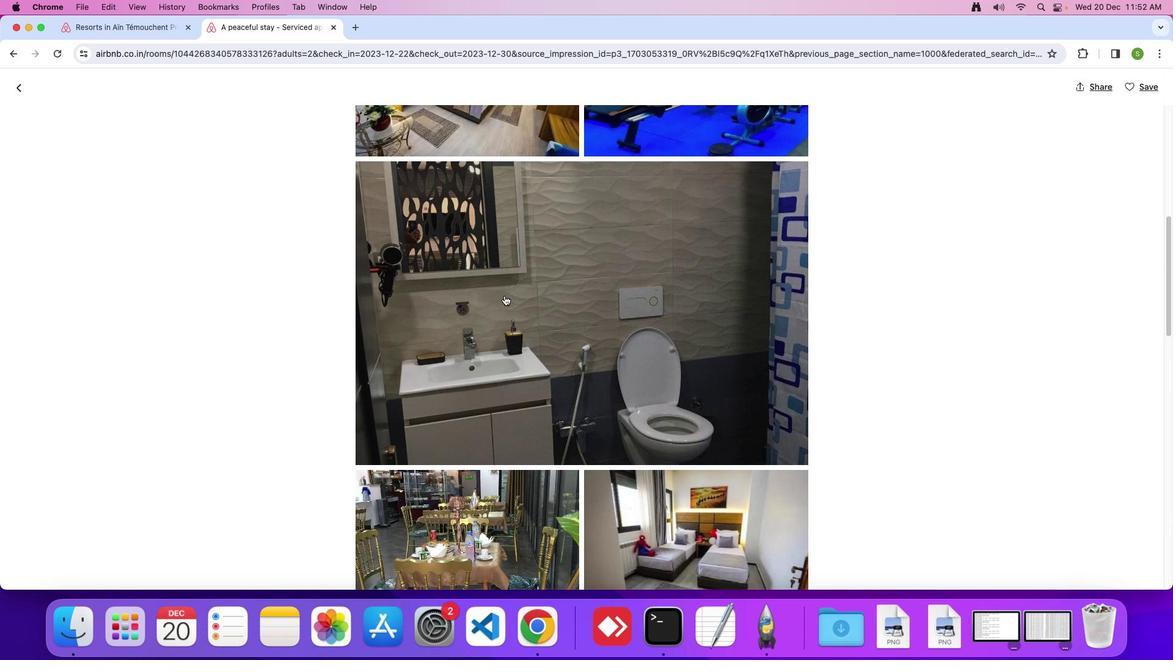 
Action: Mouse scrolled (504, 295) with delta (0, 0)
Screenshot: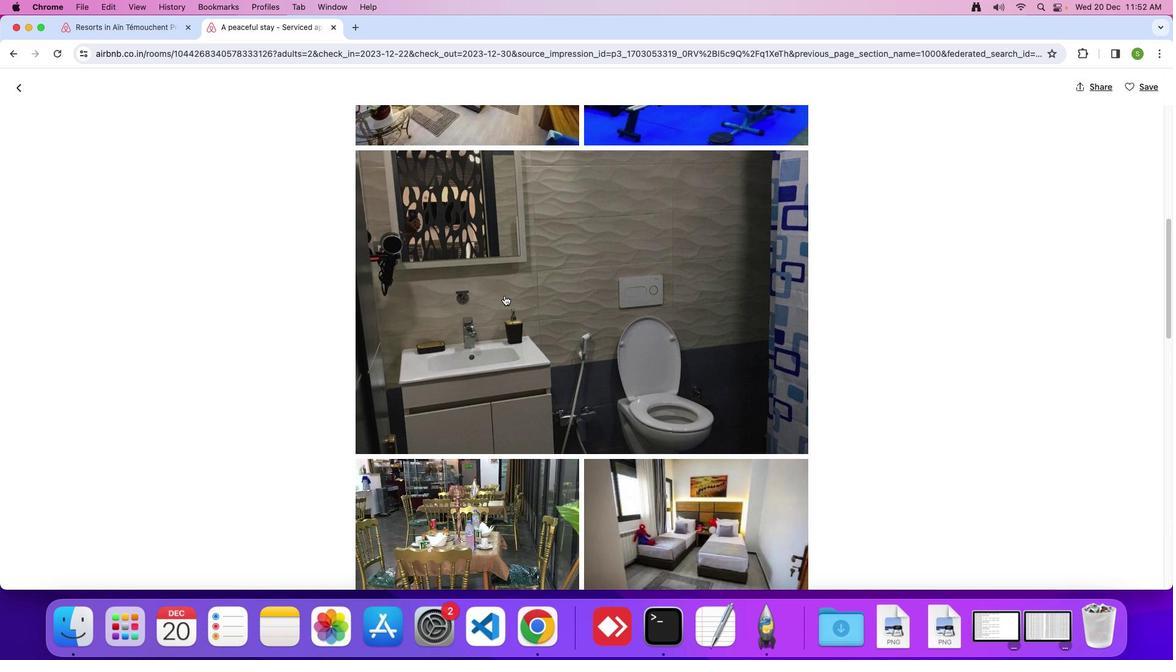 
Action: Mouse scrolled (504, 295) with delta (0, 0)
Screenshot: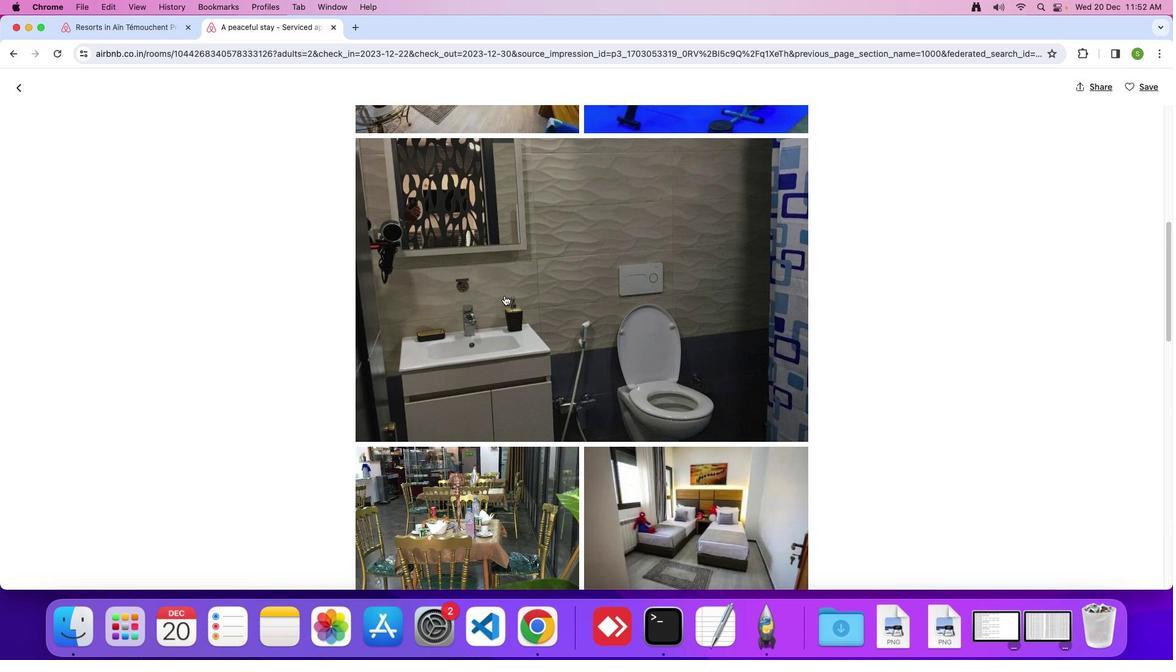 
Action: Mouse scrolled (504, 295) with delta (0, 0)
Screenshot: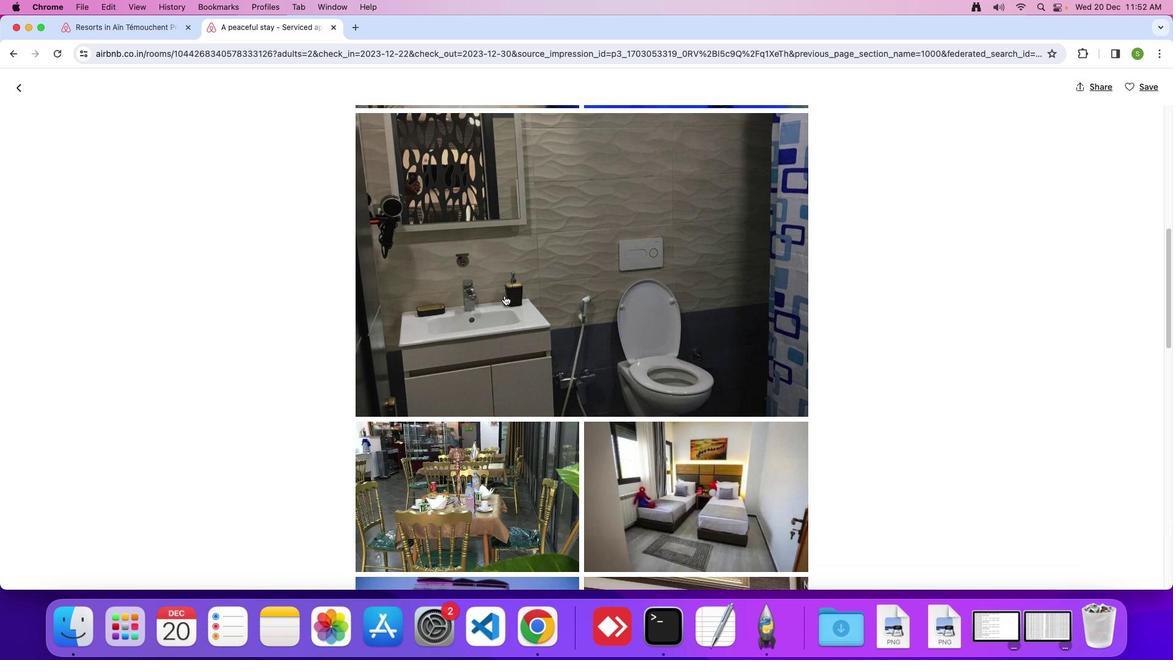 
Action: Mouse scrolled (504, 295) with delta (0, 0)
Screenshot: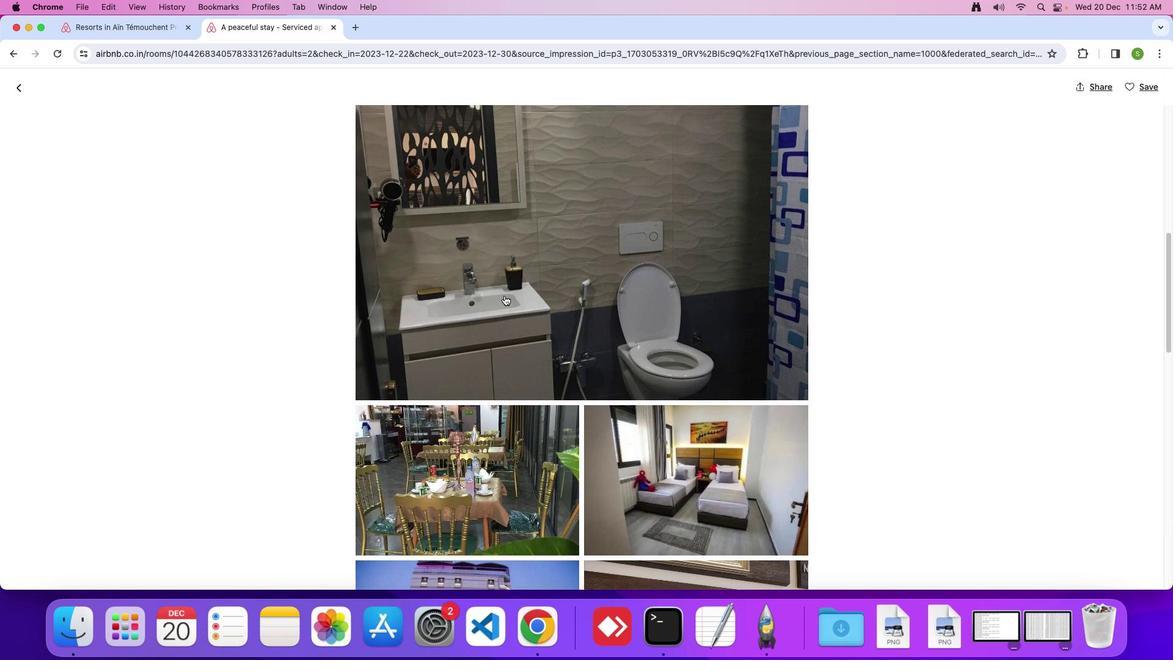 
Action: Mouse scrolled (504, 295) with delta (0, 0)
Screenshot: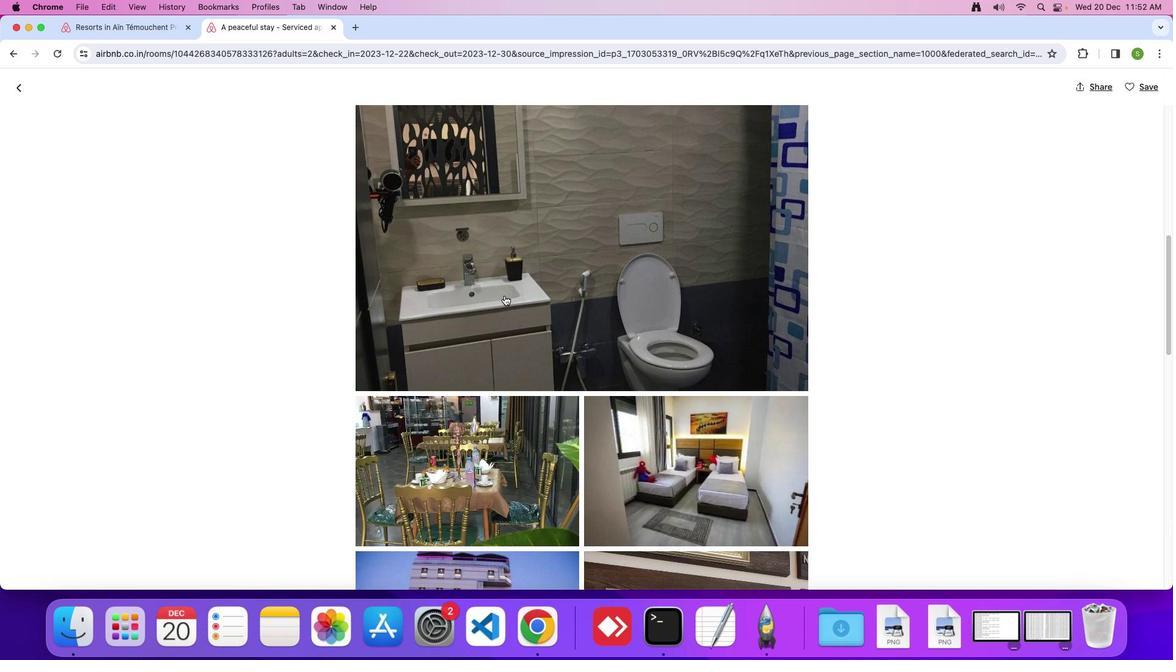 
Action: Mouse scrolled (504, 295) with delta (0, 0)
Screenshot: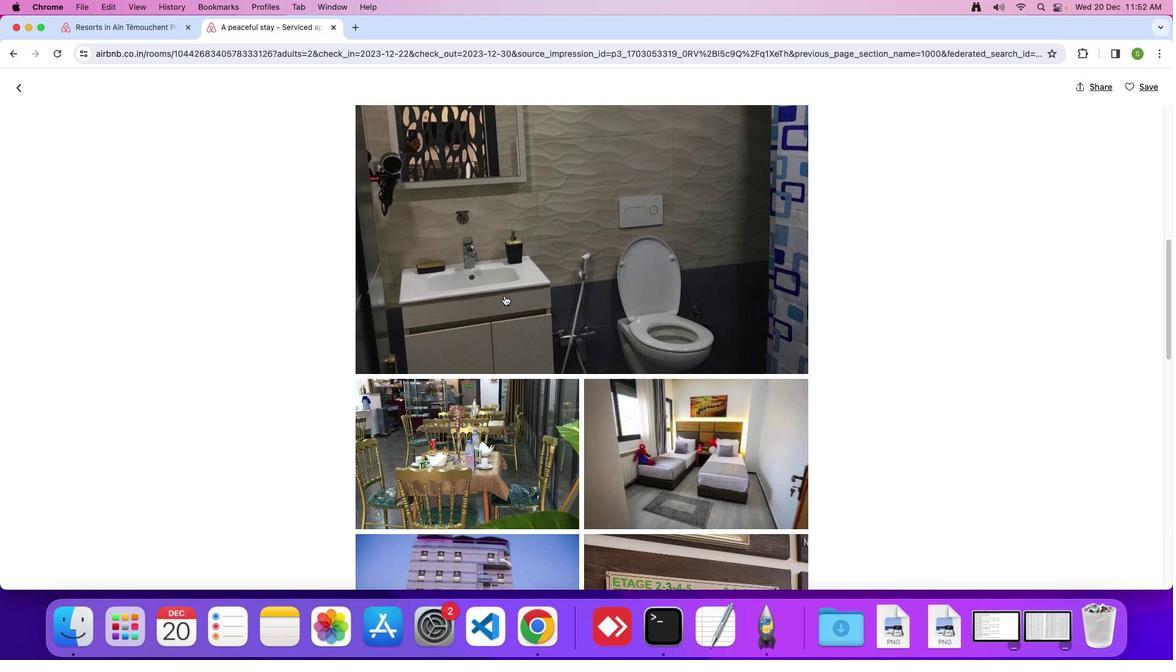 
Action: Mouse scrolled (504, 295) with delta (0, 0)
Screenshot: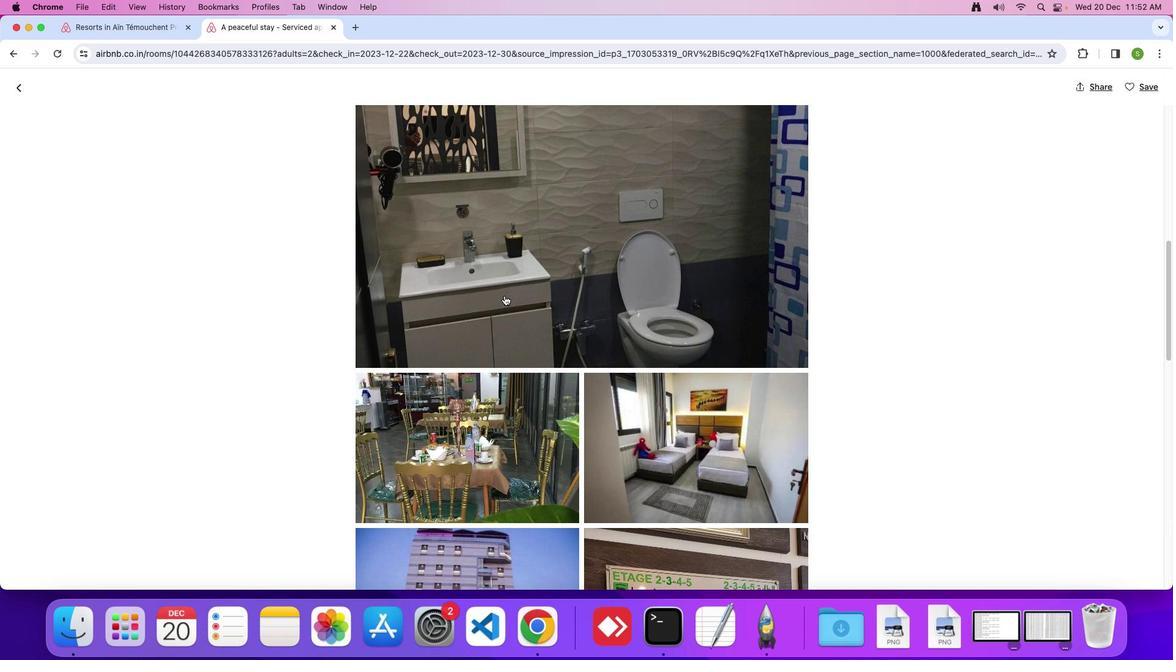 
Action: Mouse scrolled (504, 295) with delta (0, 0)
Screenshot: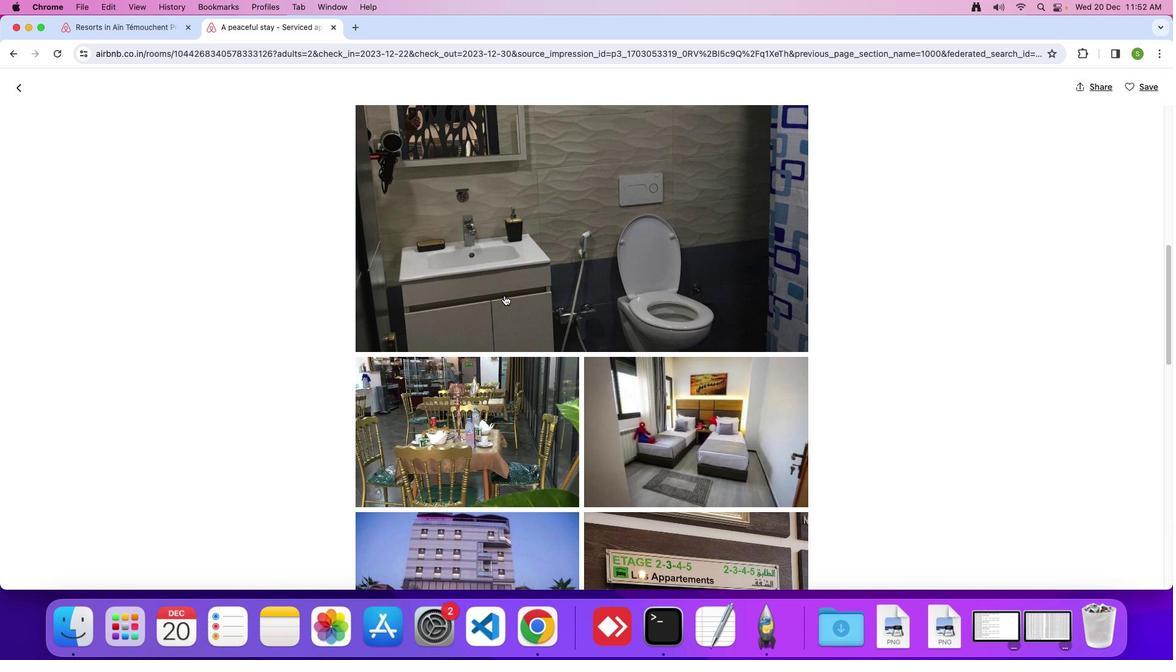 
Action: Mouse scrolled (504, 295) with delta (0, 0)
Screenshot: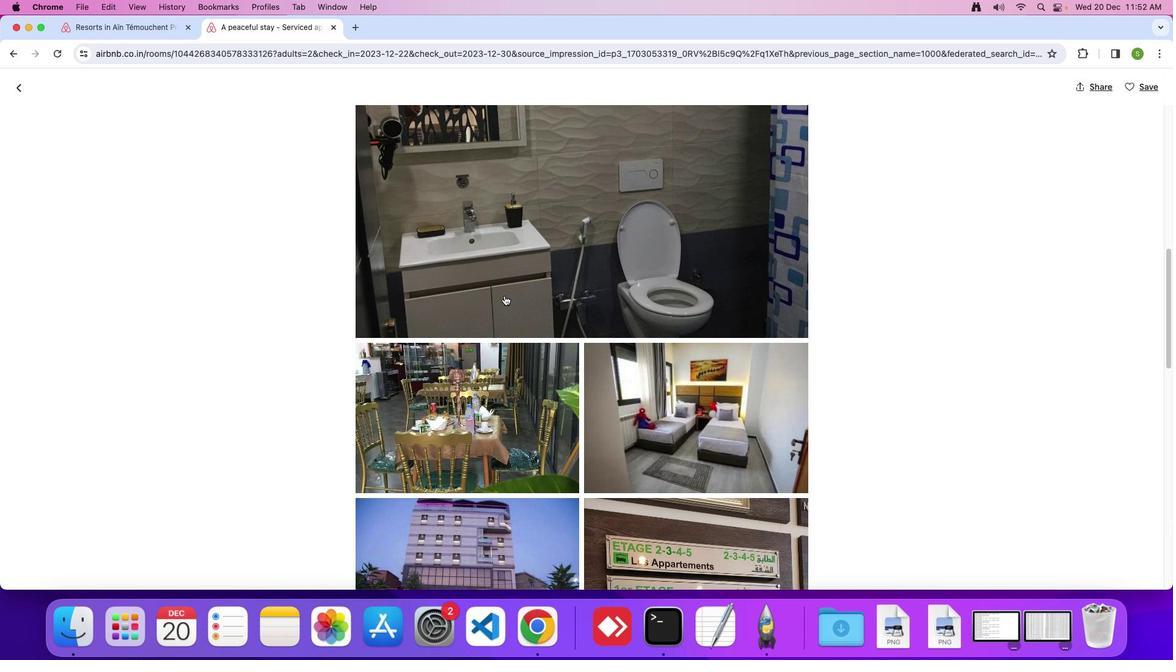 
Action: Mouse scrolled (504, 295) with delta (0, -1)
Screenshot: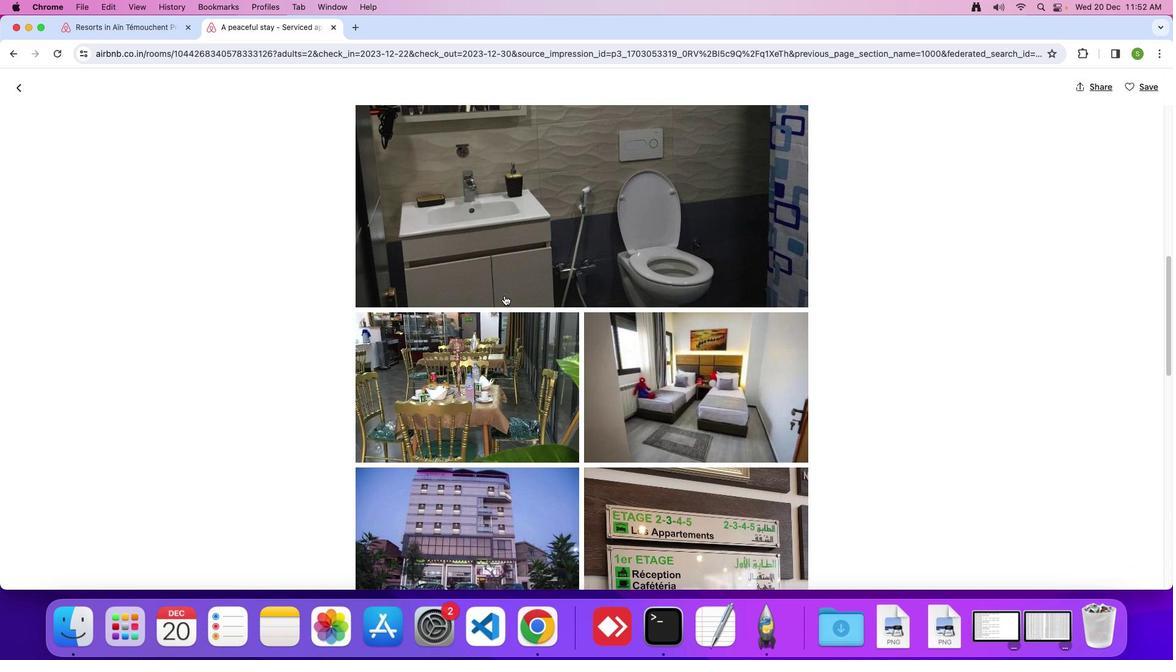
Action: Mouse scrolled (504, 295) with delta (0, 0)
Screenshot: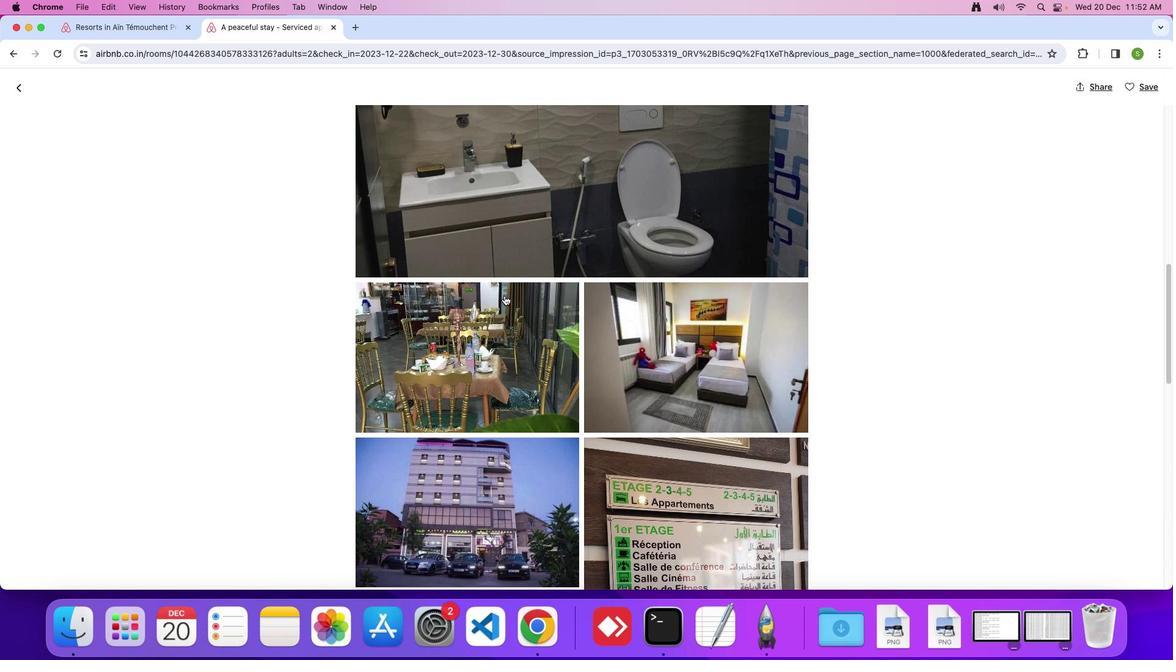 
Action: Mouse scrolled (504, 295) with delta (0, 0)
Screenshot: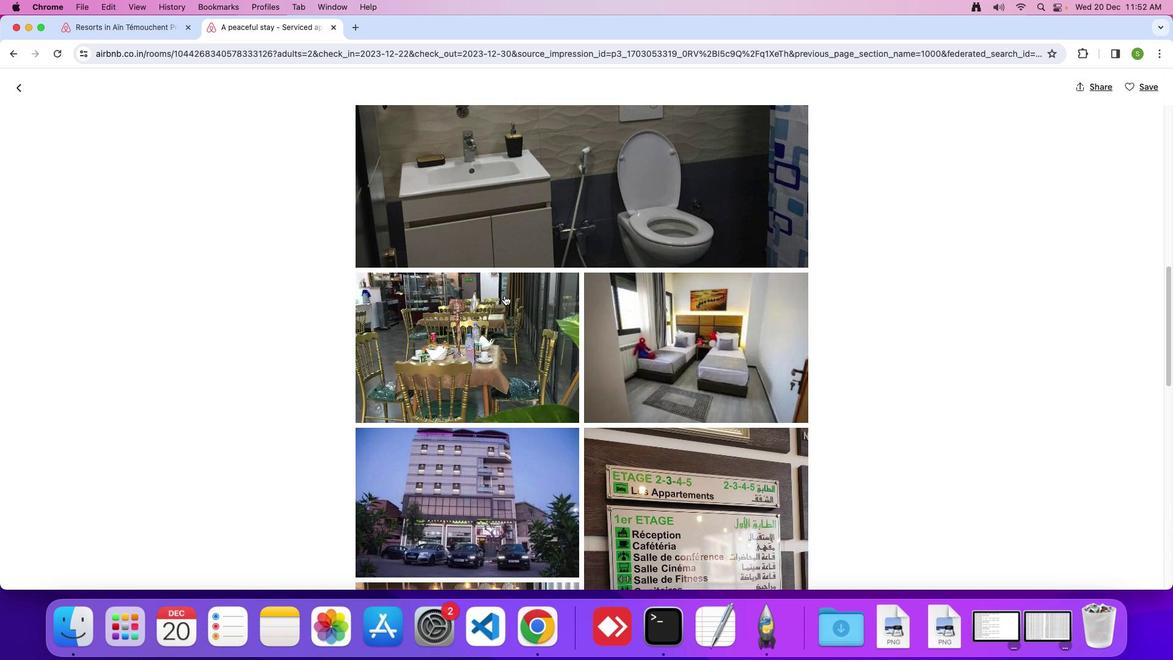 
Action: Mouse scrolled (504, 295) with delta (0, 0)
Screenshot: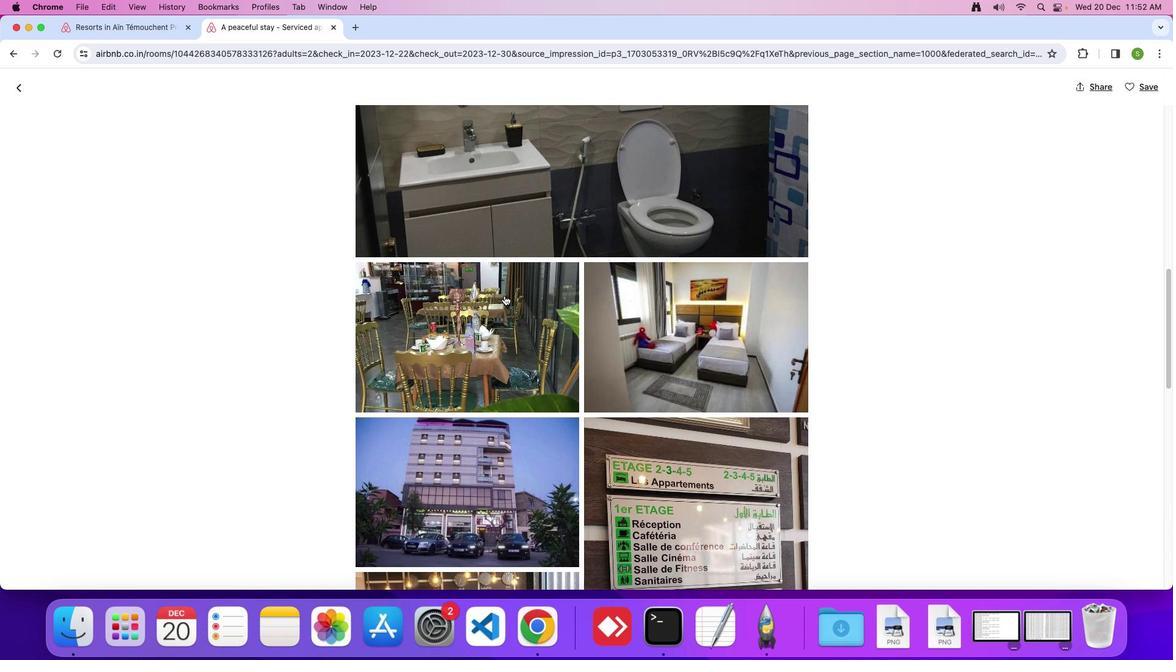 
Action: Mouse scrolled (504, 295) with delta (0, 0)
Screenshot: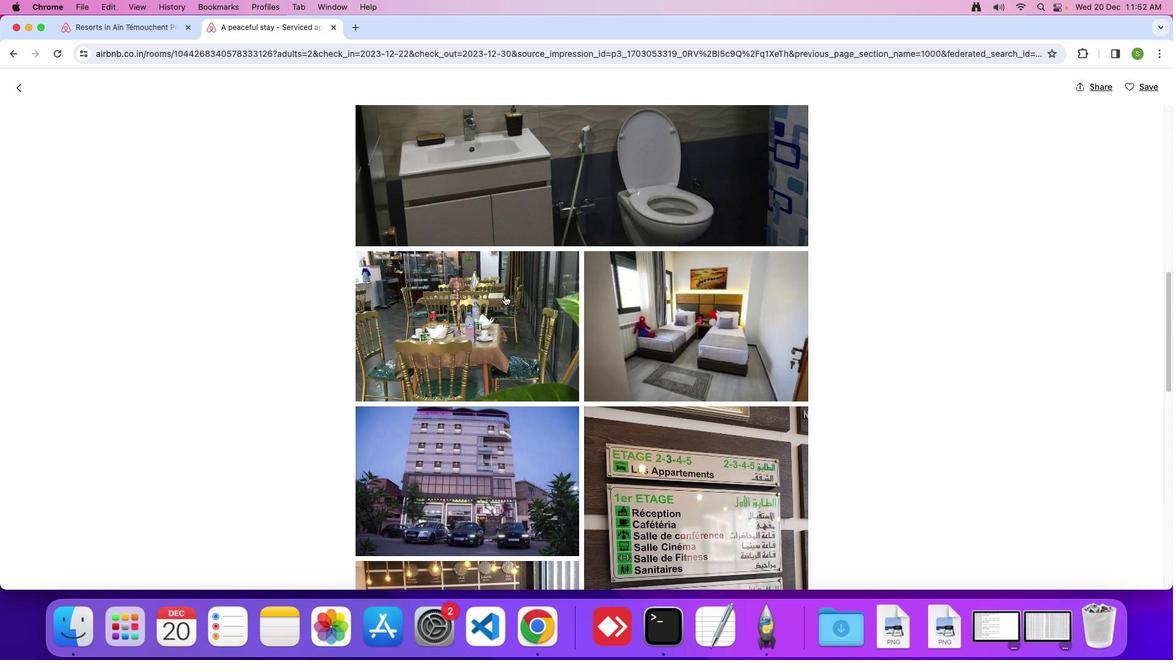 
Action: Mouse scrolled (504, 295) with delta (0, 0)
Screenshot: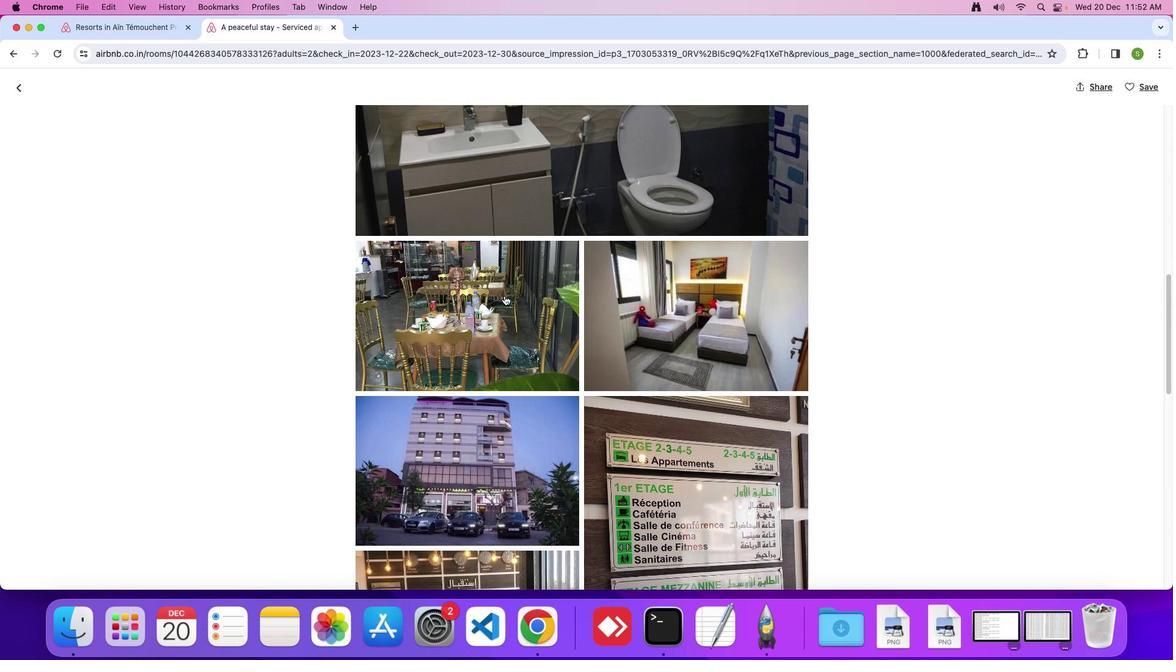 
Action: Mouse scrolled (504, 295) with delta (0, 0)
Screenshot: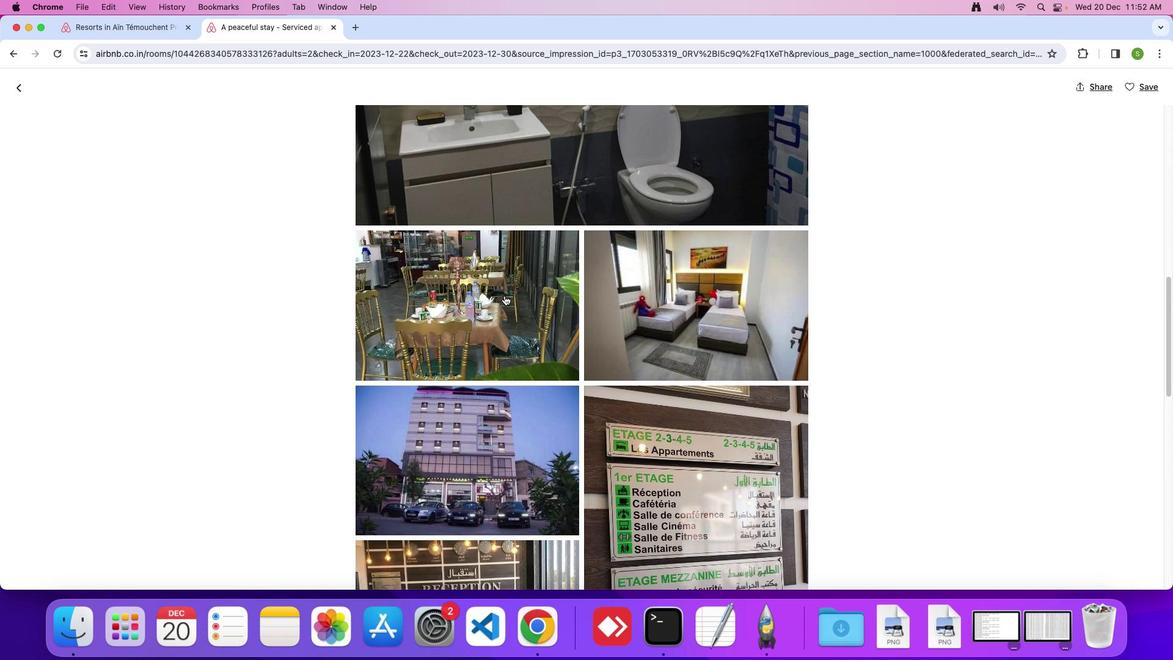 
Action: Mouse scrolled (504, 295) with delta (0, 0)
Screenshot: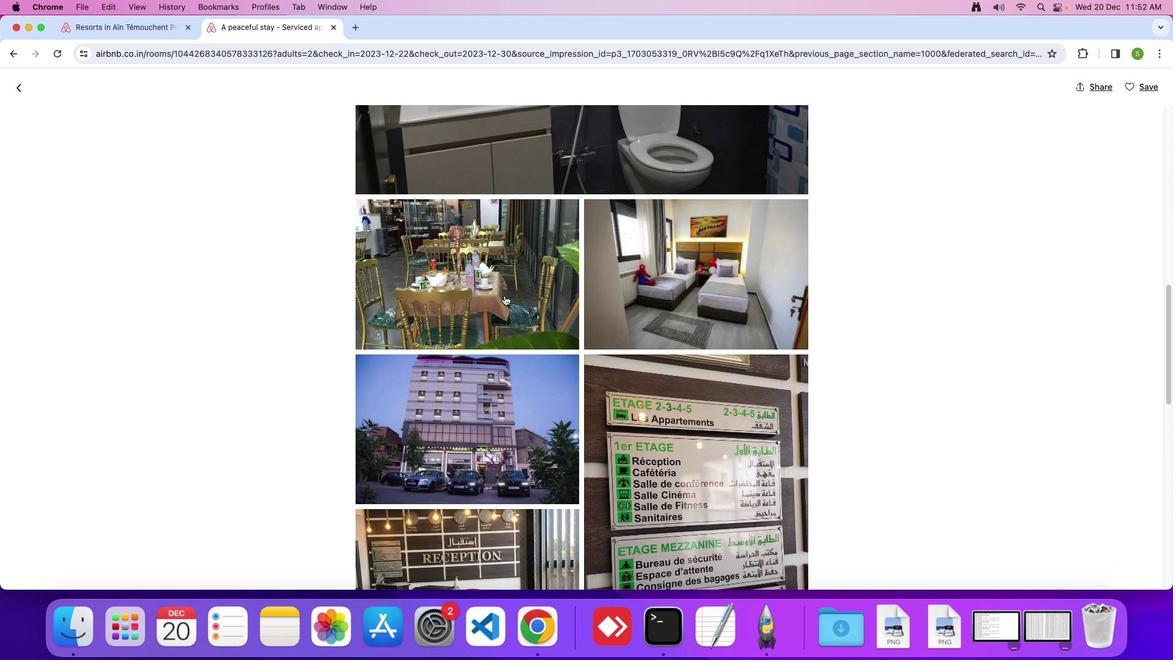 
Action: Mouse scrolled (504, 295) with delta (0, 0)
Screenshot: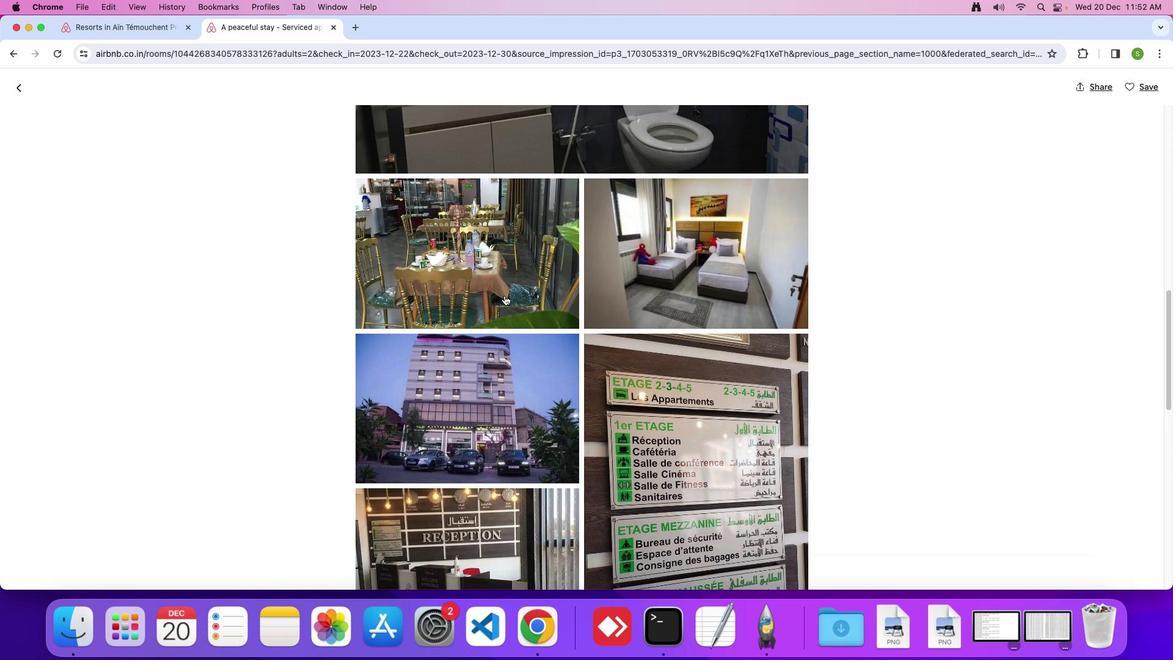 
Action: Mouse scrolled (504, 295) with delta (0, 0)
Screenshot: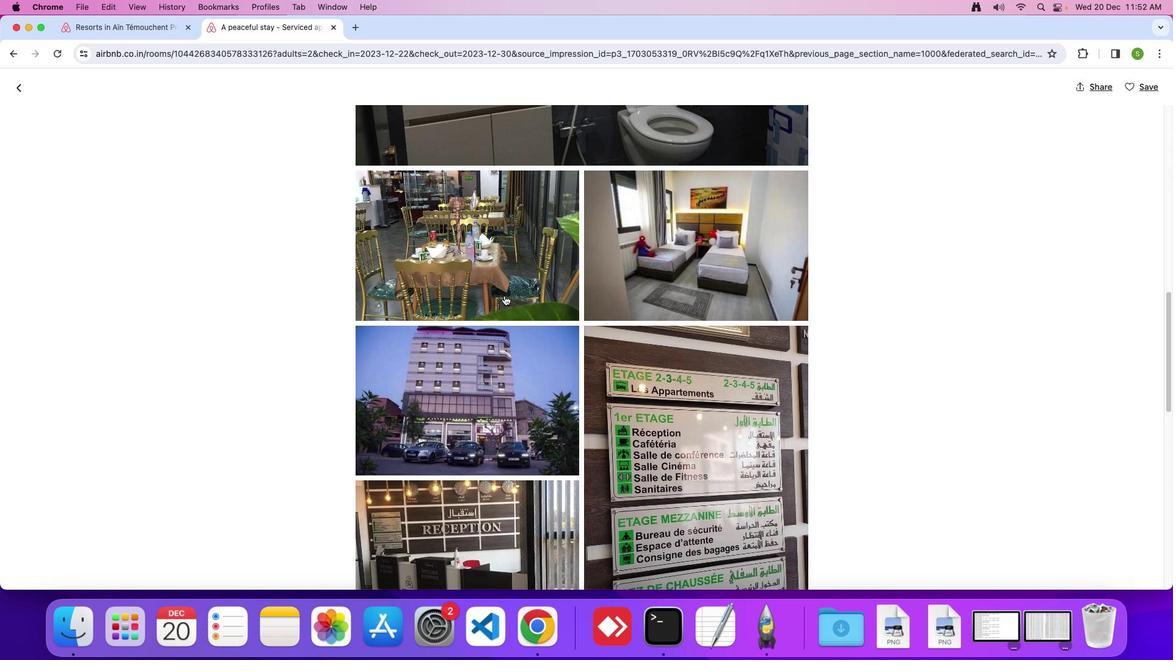 
Action: Mouse scrolled (504, 295) with delta (0, 0)
Screenshot: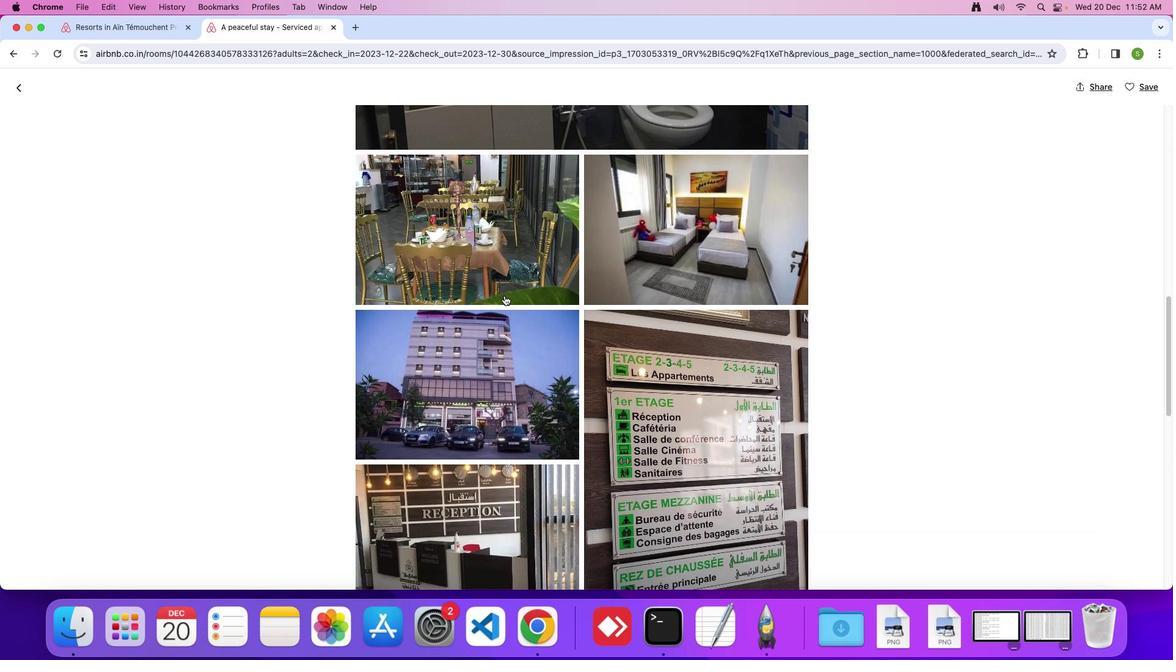 
Action: Mouse scrolled (504, 295) with delta (0, 0)
Screenshot: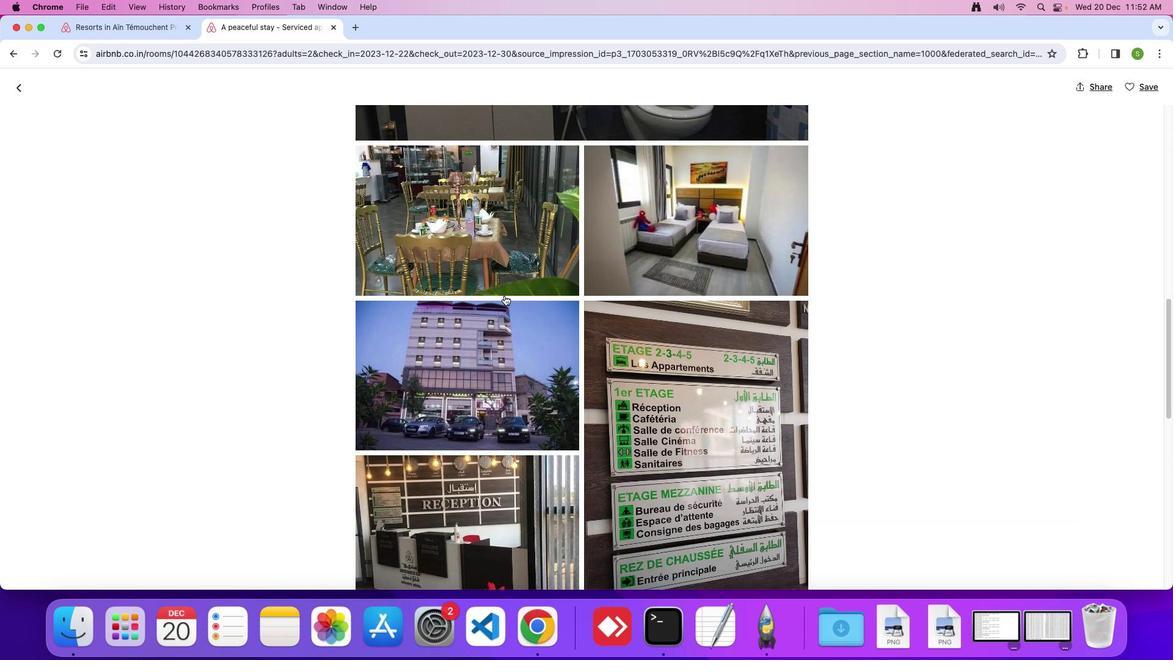 
Action: Mouse scrolled (504, 295) with delta (0, 0)
Screenshot: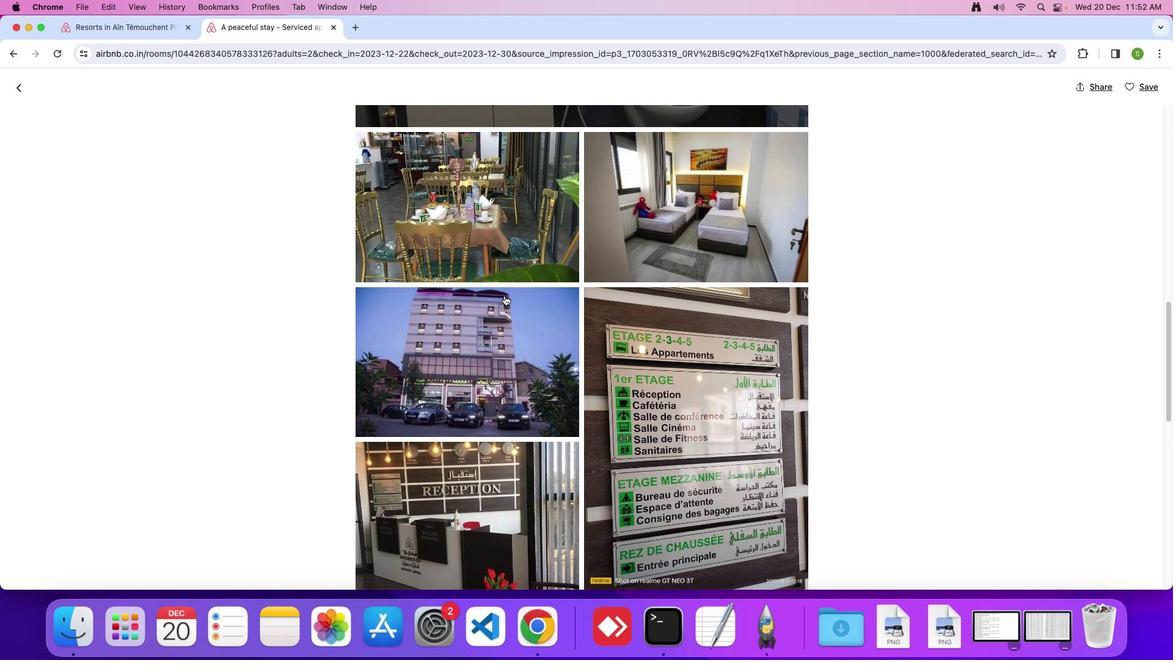 
Action: Mouse scrolled (504, 295) with delta (0, 0)
Screenshot: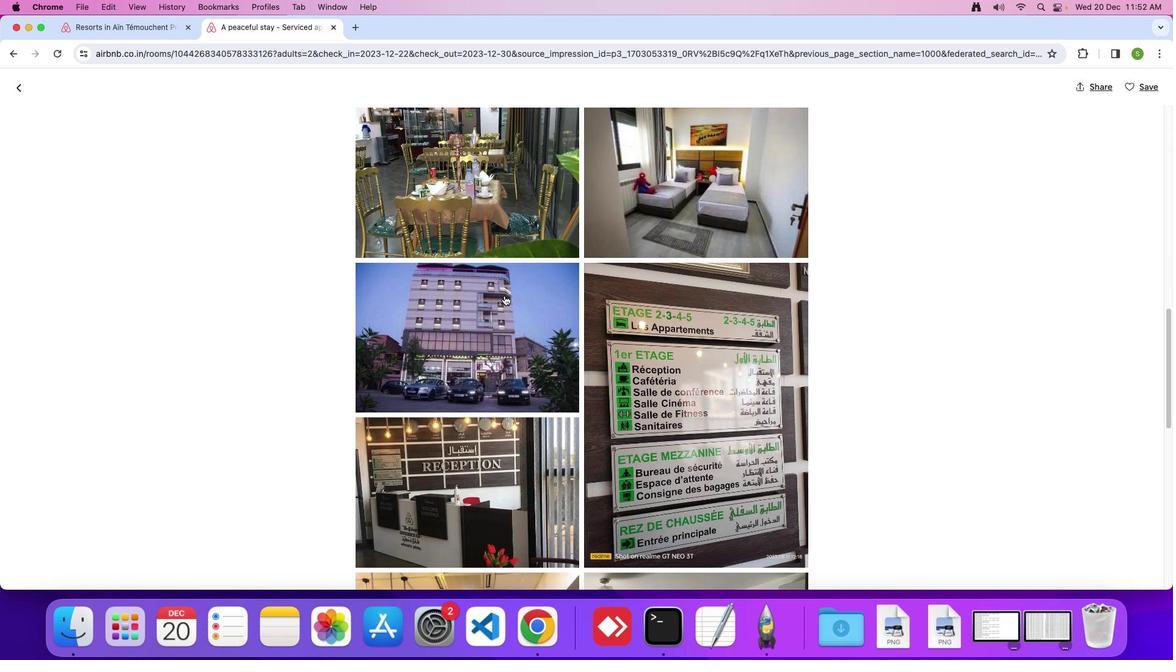 
Action: Mouse scrolled (504, 295) with delta (0, -1)
Screenshot: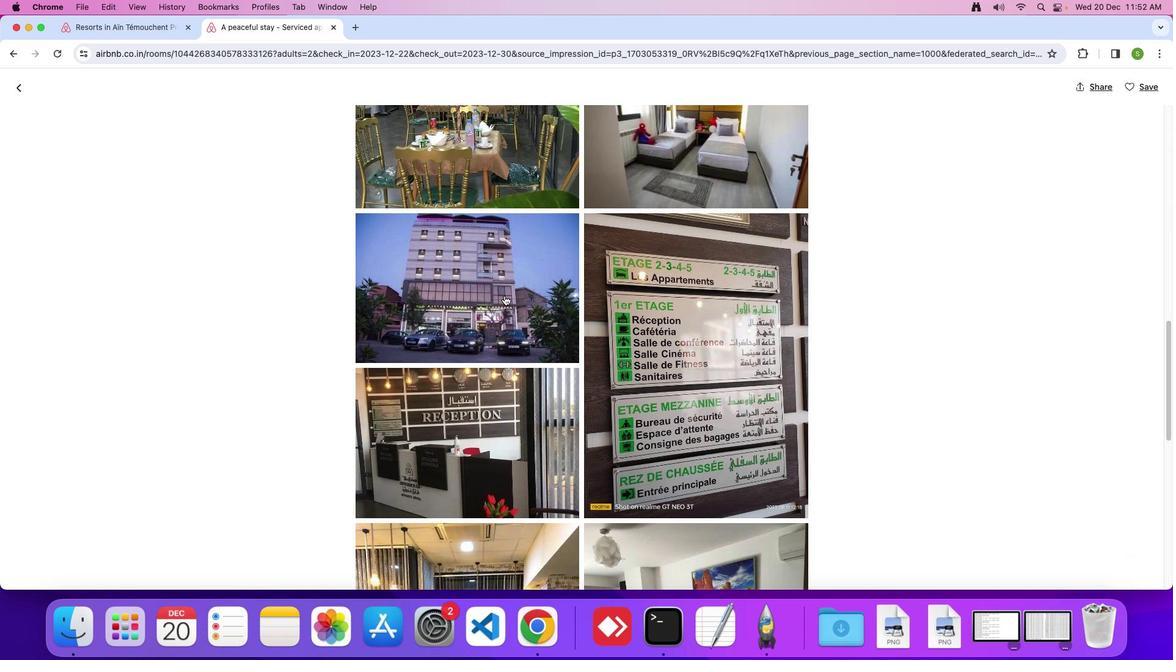 
Action: Mouse scrolled (504, 295) with delta (0, 0)
Screenshot: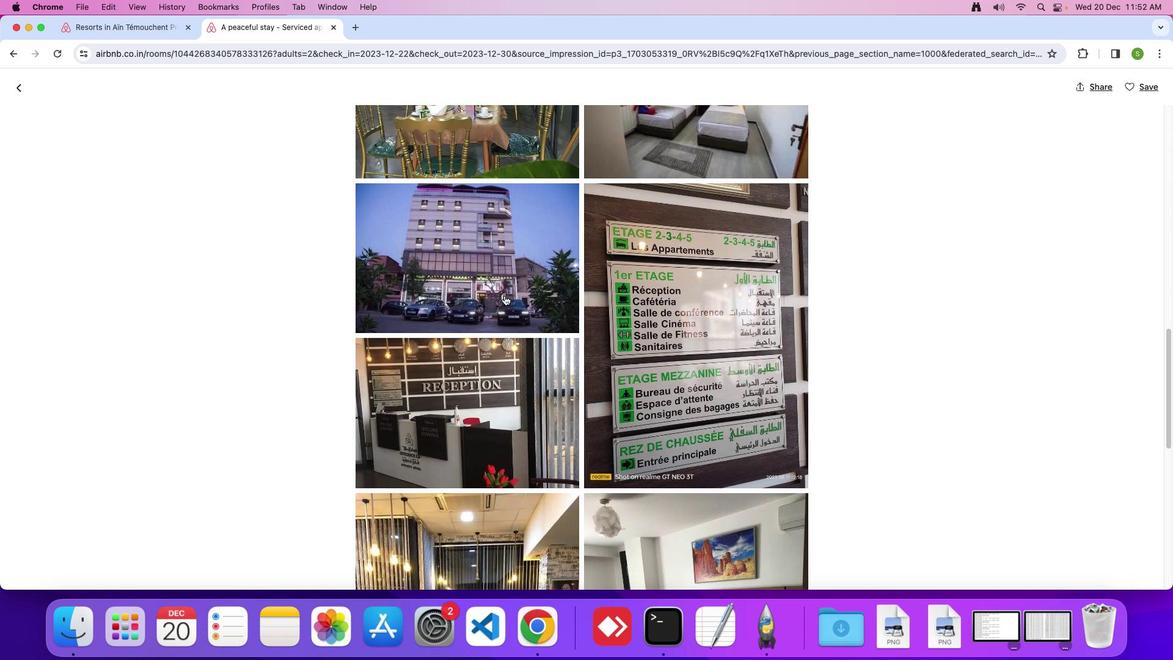 
Action: Mouse scrolled (504, 295) with delta (0, 0)
Screenshot: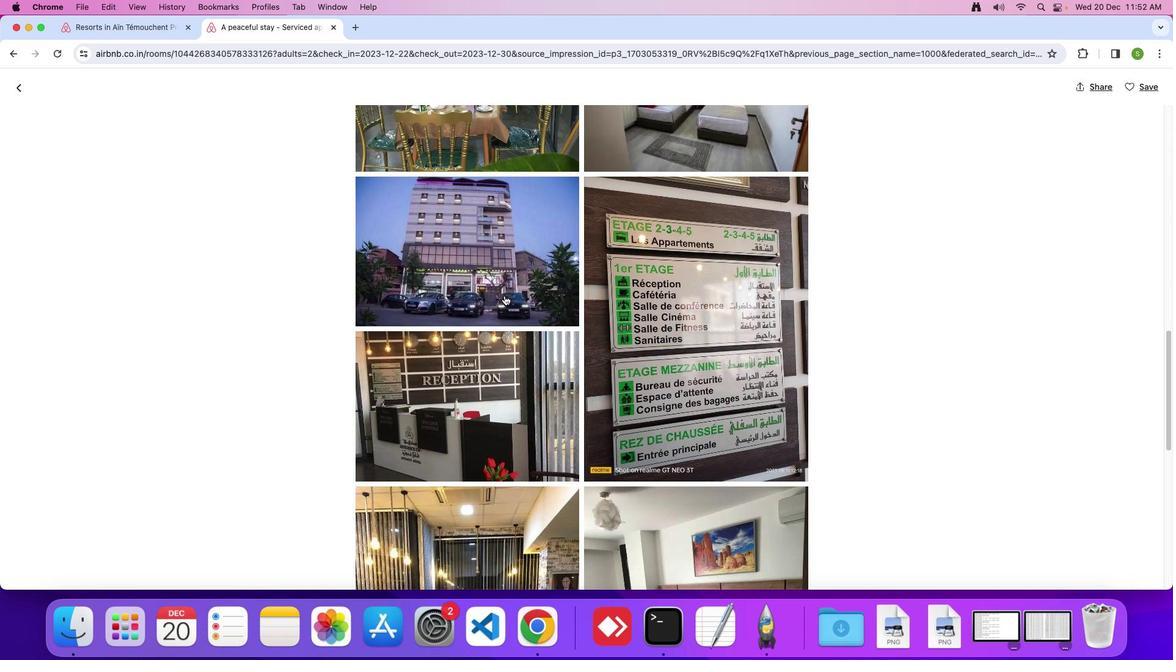 
Action: Mouse moved to (552, 296)
Screenshot: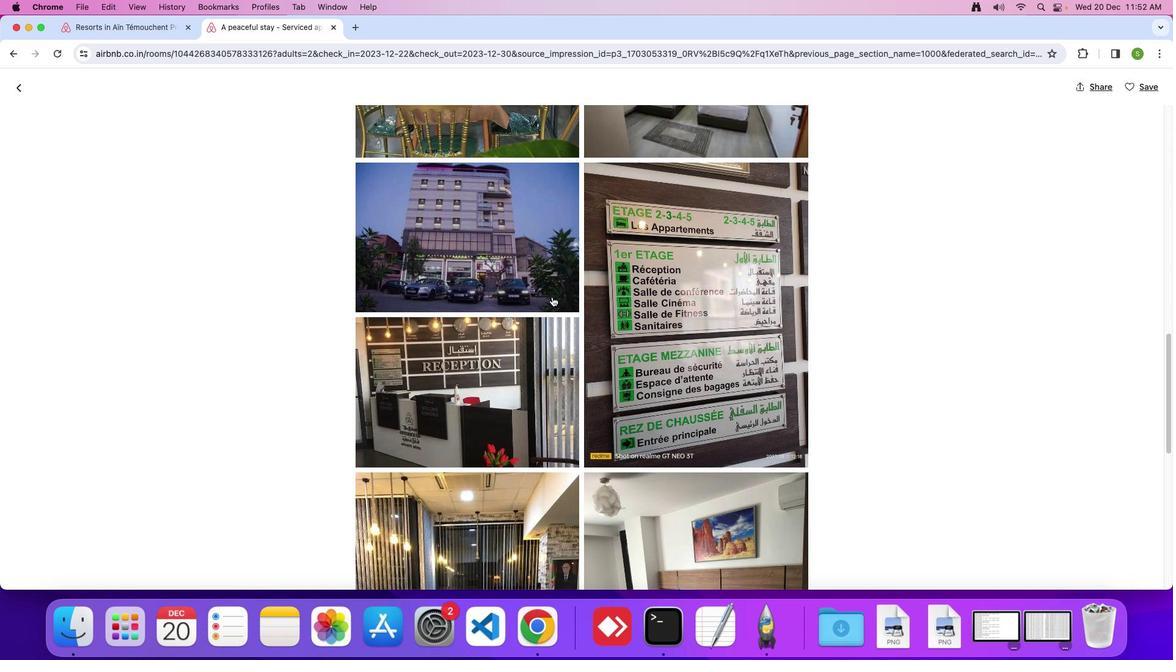 
Action: Mouse scrolled (552, 296) with delta (0, 0)
Screenshot: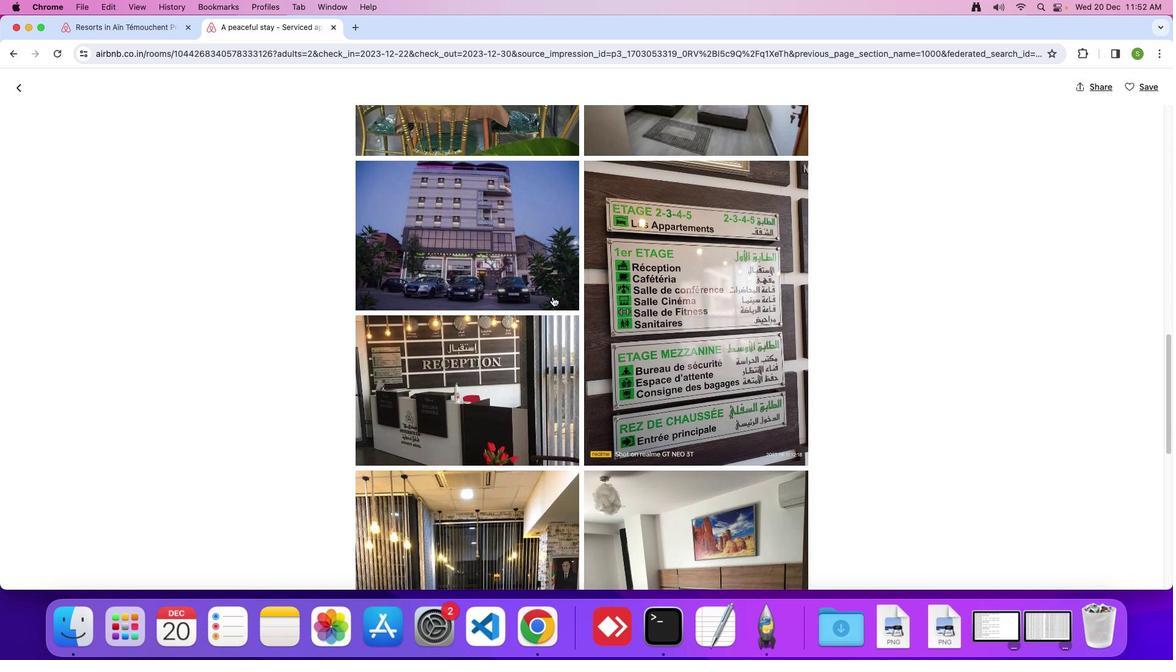 
Action: Mouse scrolled (552, 296) with delta (0, 0)
Screenshot: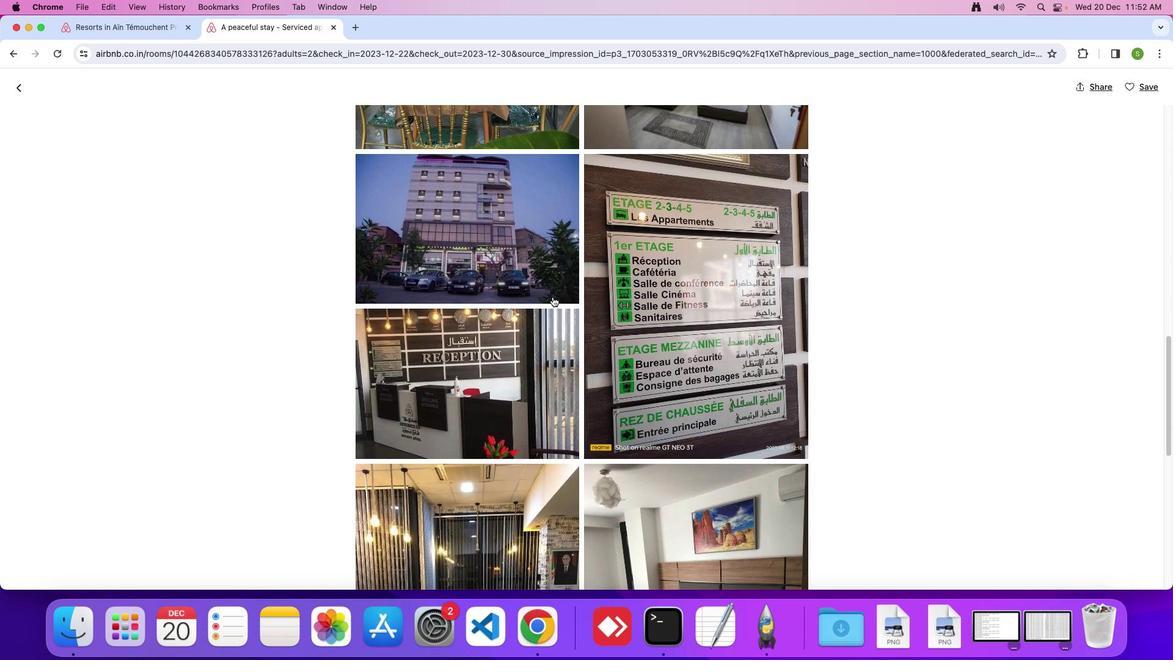 
Action: Mouse moved to (553, 296)
Screenshot: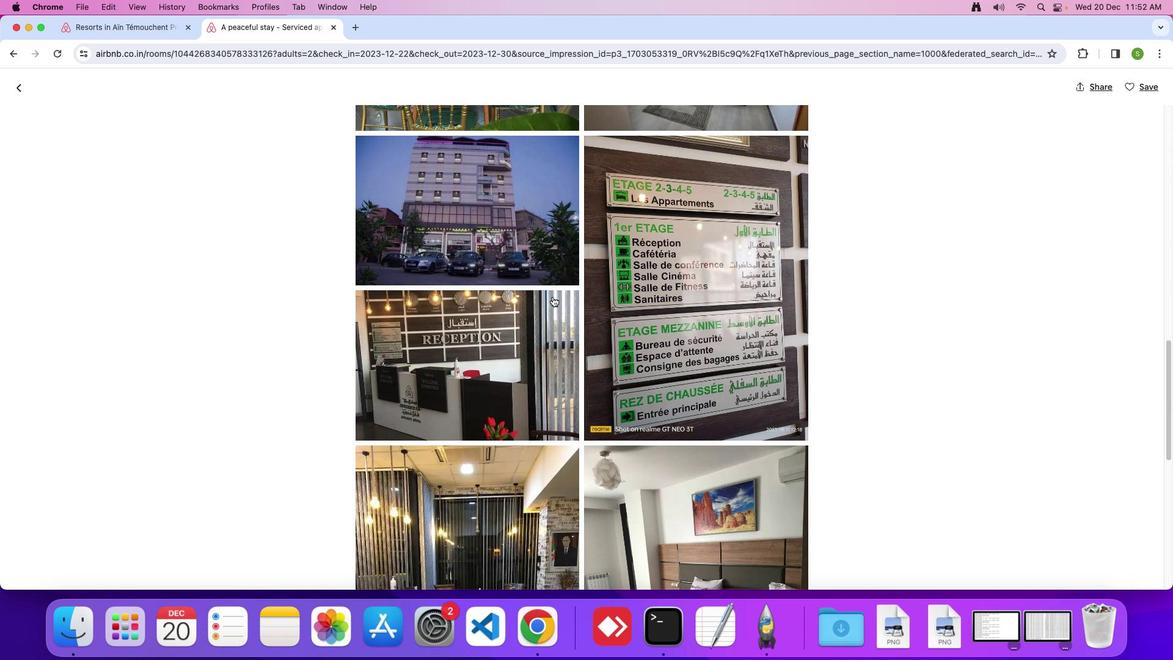 
Action: Mouse scrolled (553, 296) with delta (0, 0)
Screenshot: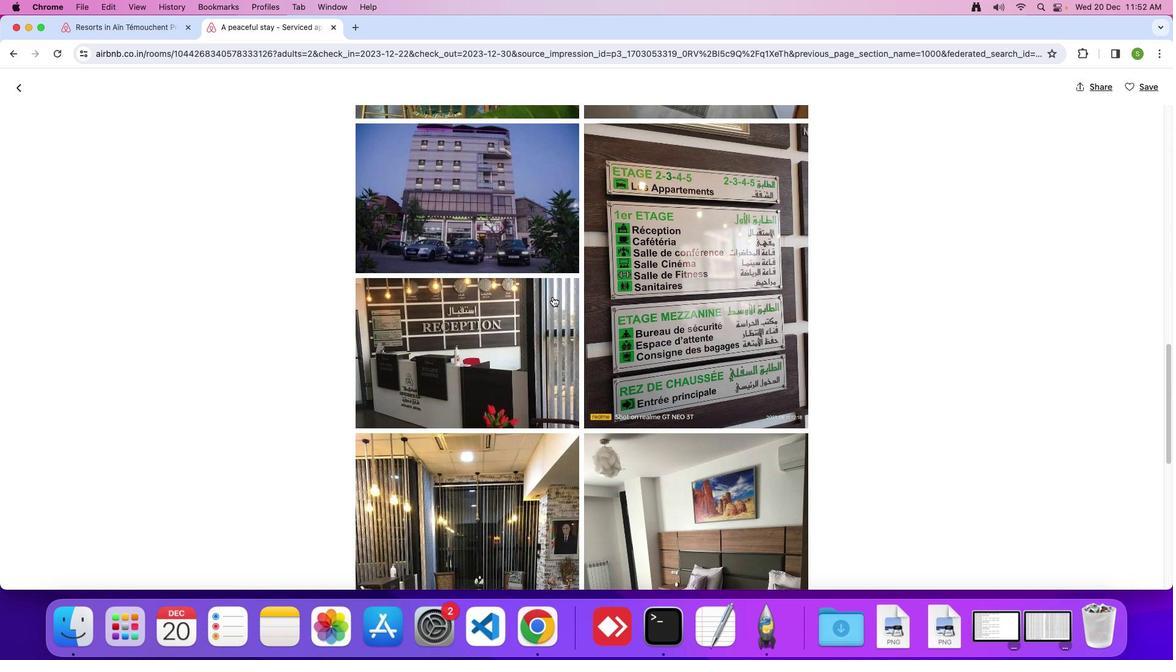 
Action: Mouse moved to (553, 297)
Screenshot: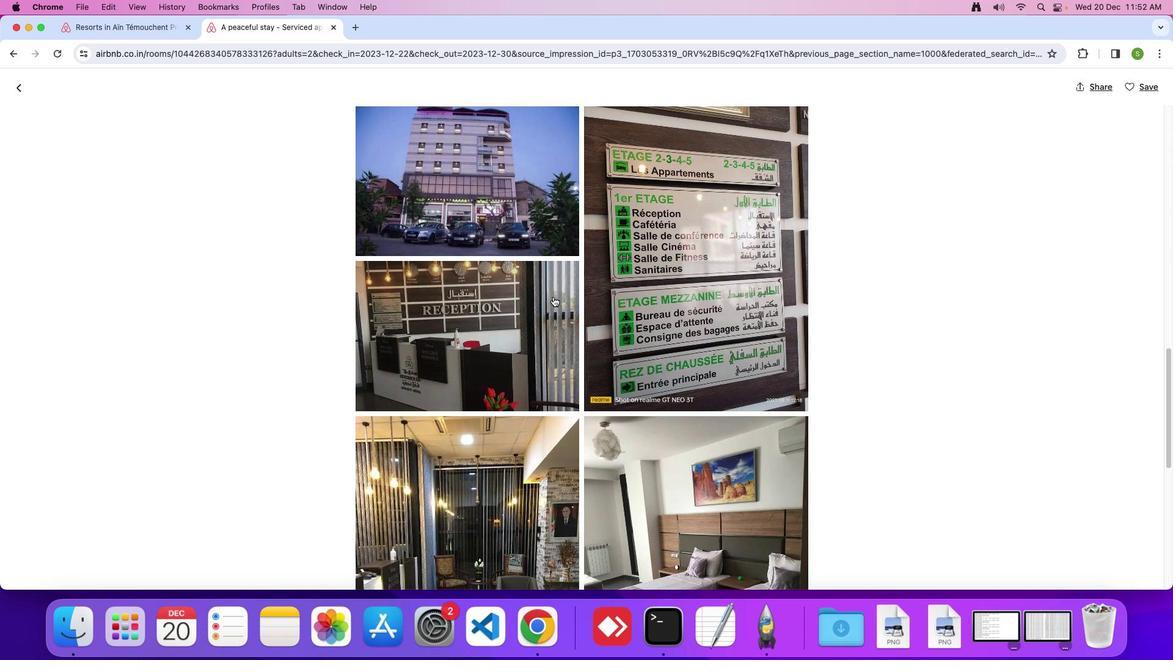 
Action: Mouse scrolled (553, 297) with delta (0, 0)
Screenshot: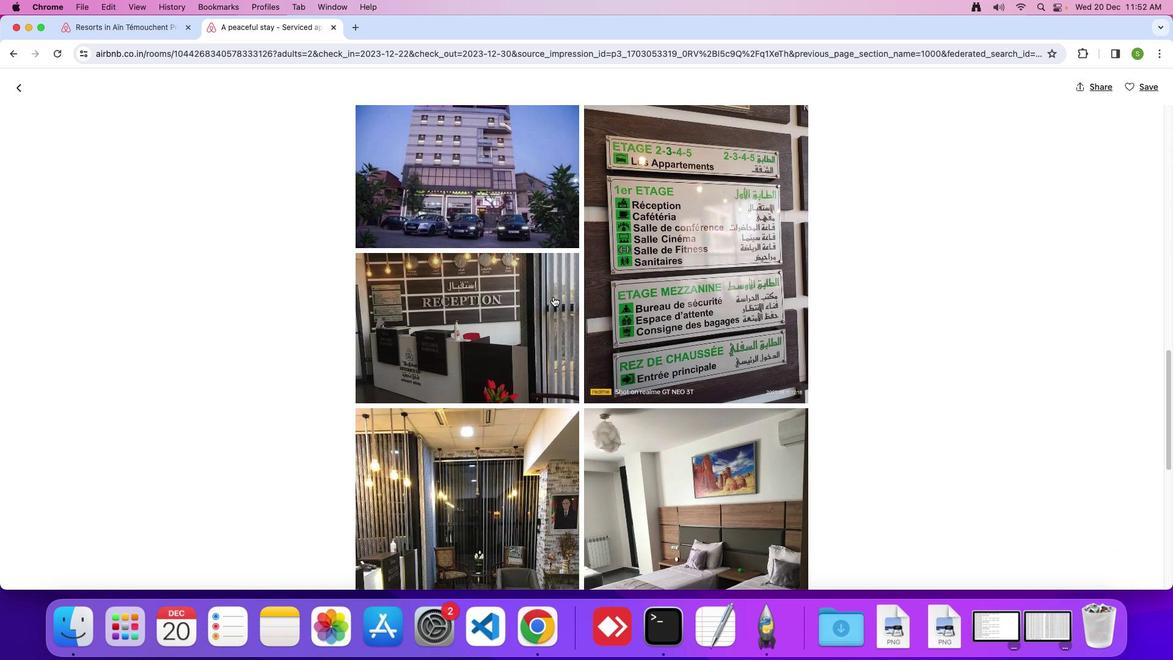 
Action: Mouse scrolled (553, 297) with delta (0, 0)
Screenshot: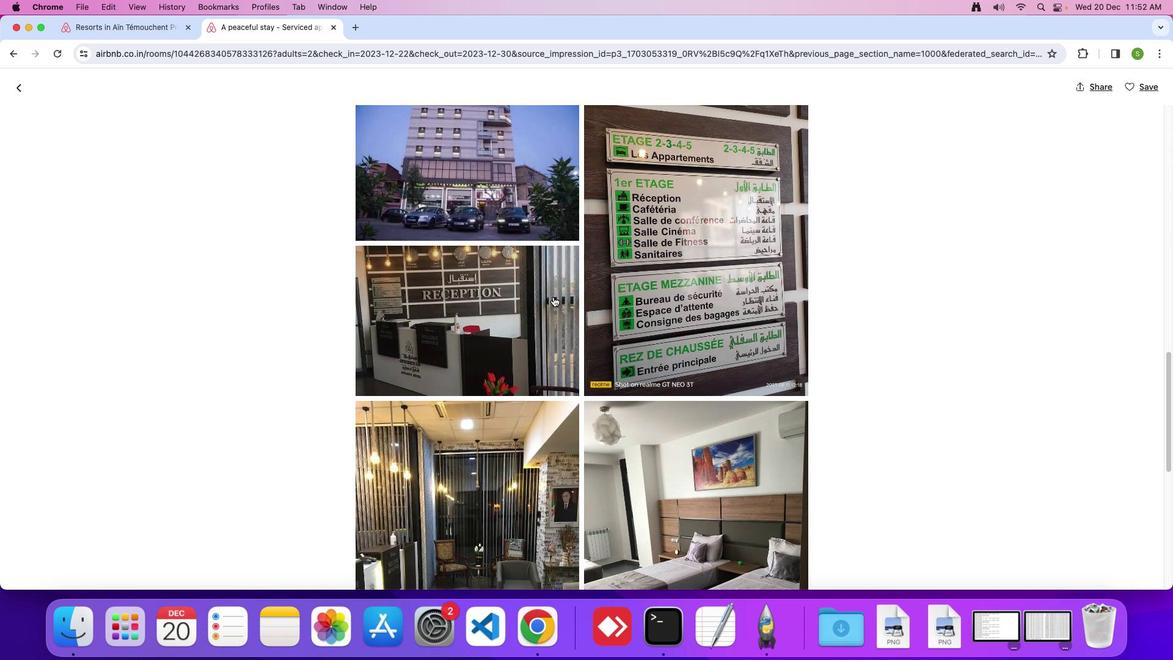 
Action: Mouse moved to (551, 298)
Screenshot: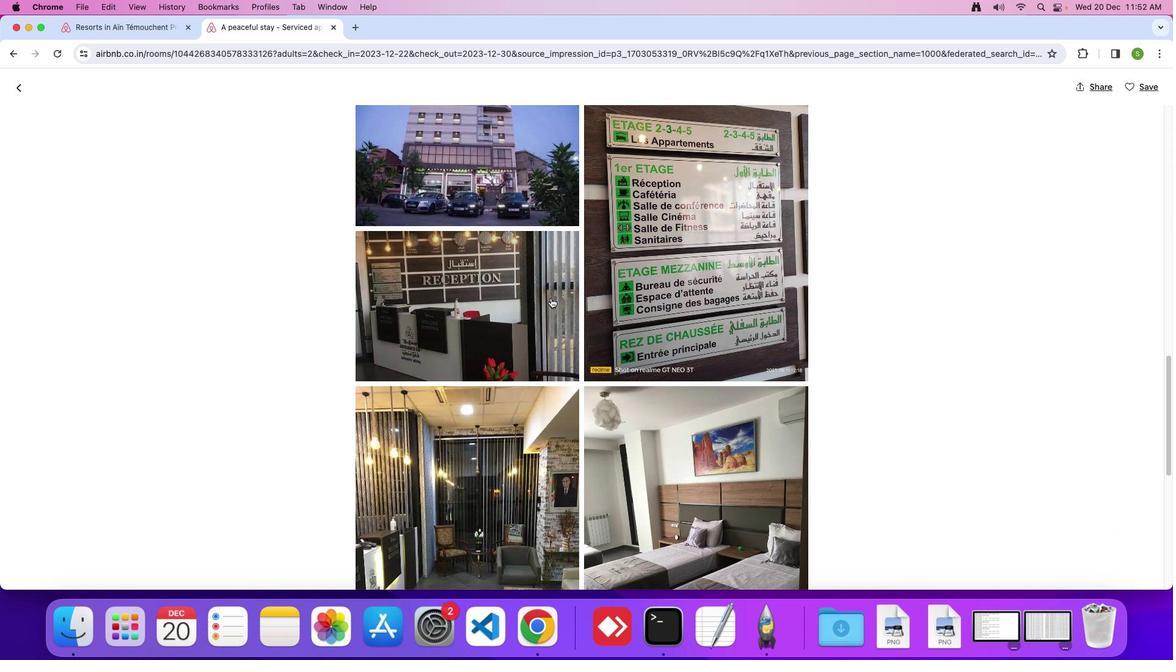 
Action: Mouse scrolled (551, 298) with delta (0, 0)
Screenshot: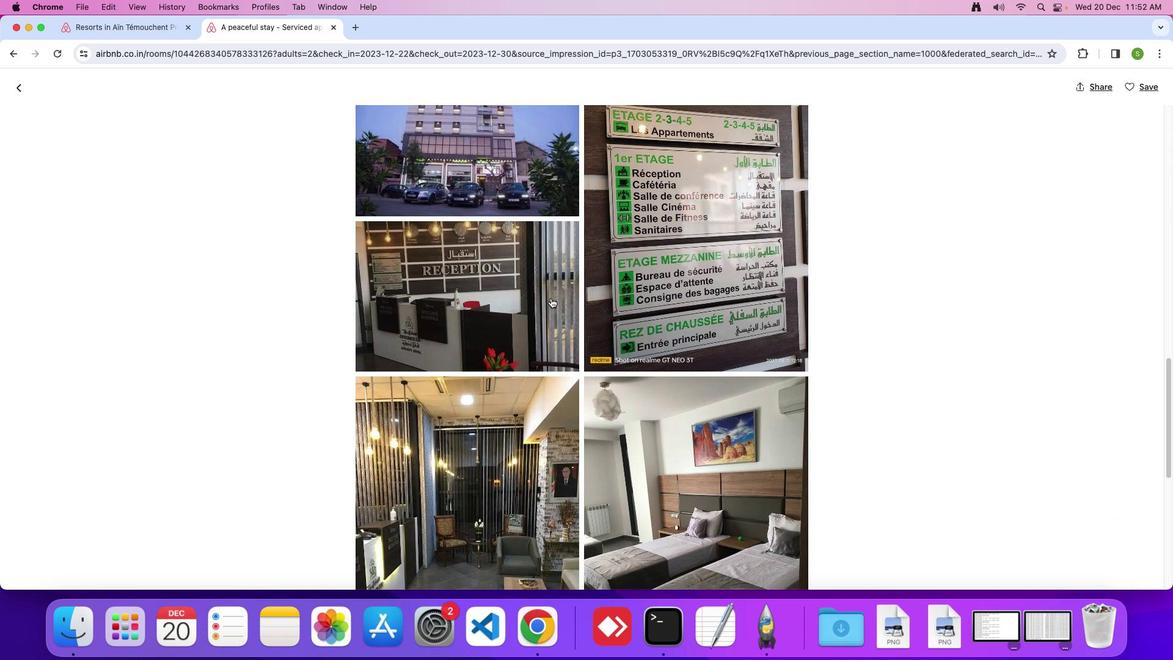 
Action: Mouse scrolled (551, 298) with delta (0, 0)
Screenshot: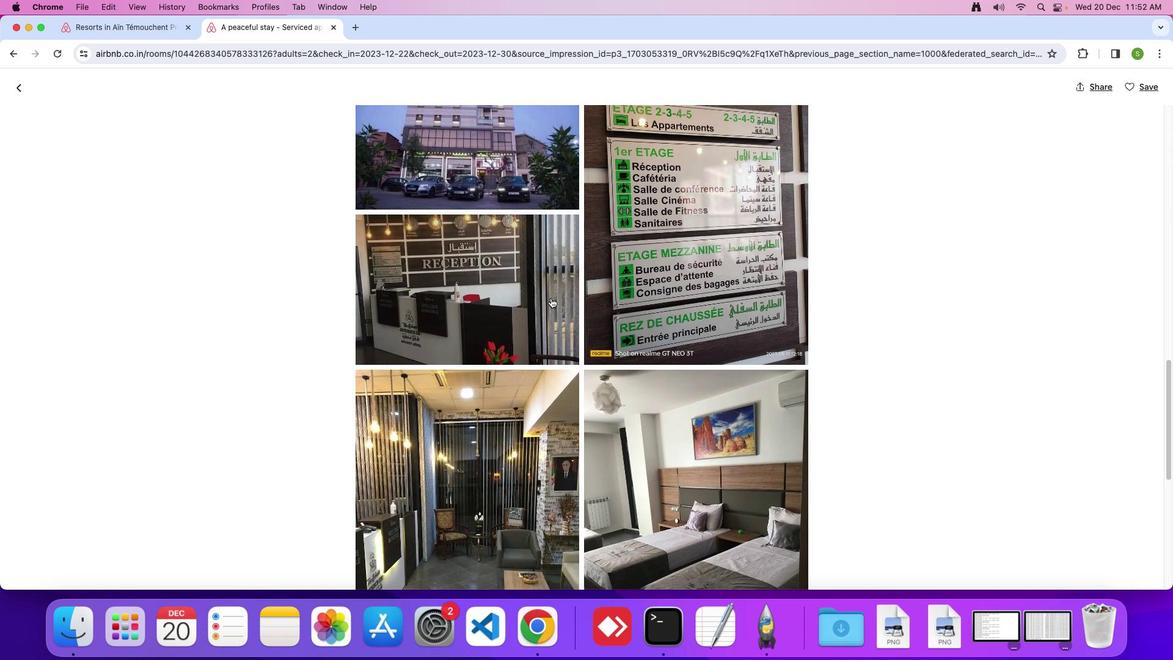 
Action: Mouse moved to (551, 298)
Screenshot: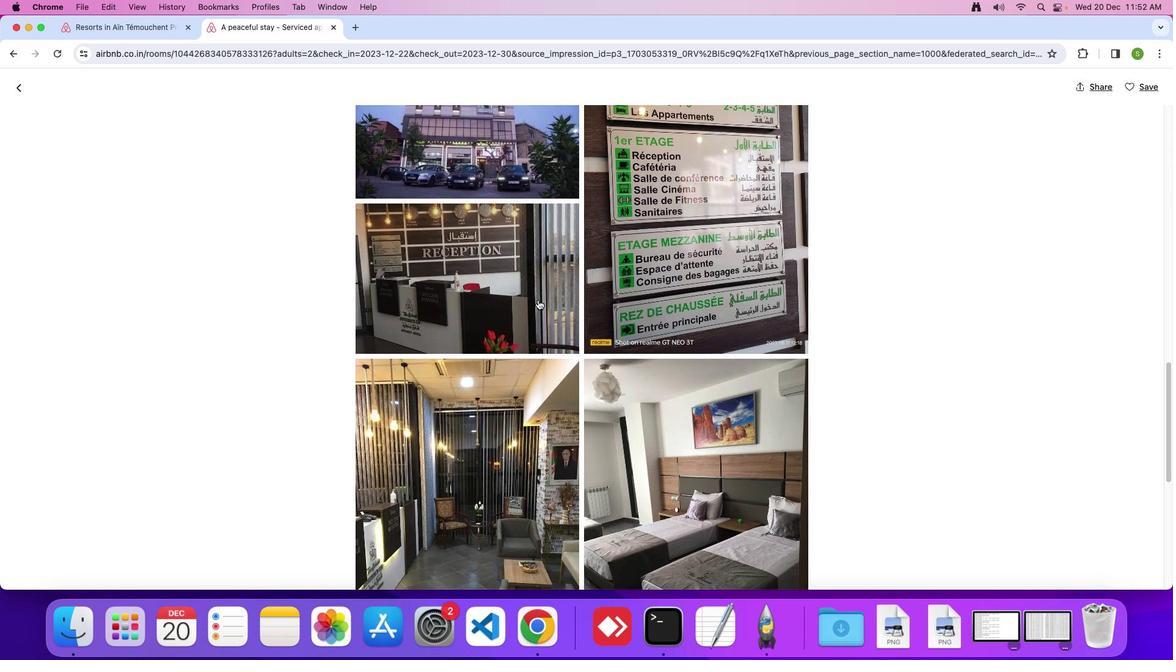
Action: Mouse scrolled (551, 298) with delta (0, 0)
Screenshot: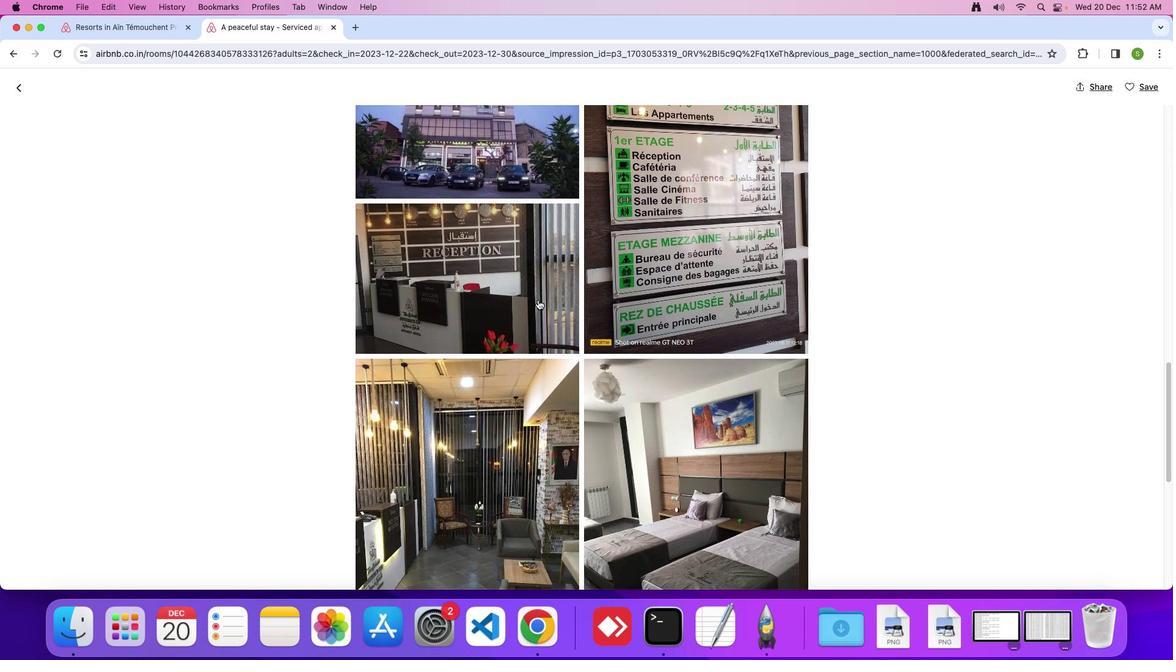 
Action: Mouse moved to (548, 298)
Screenshot: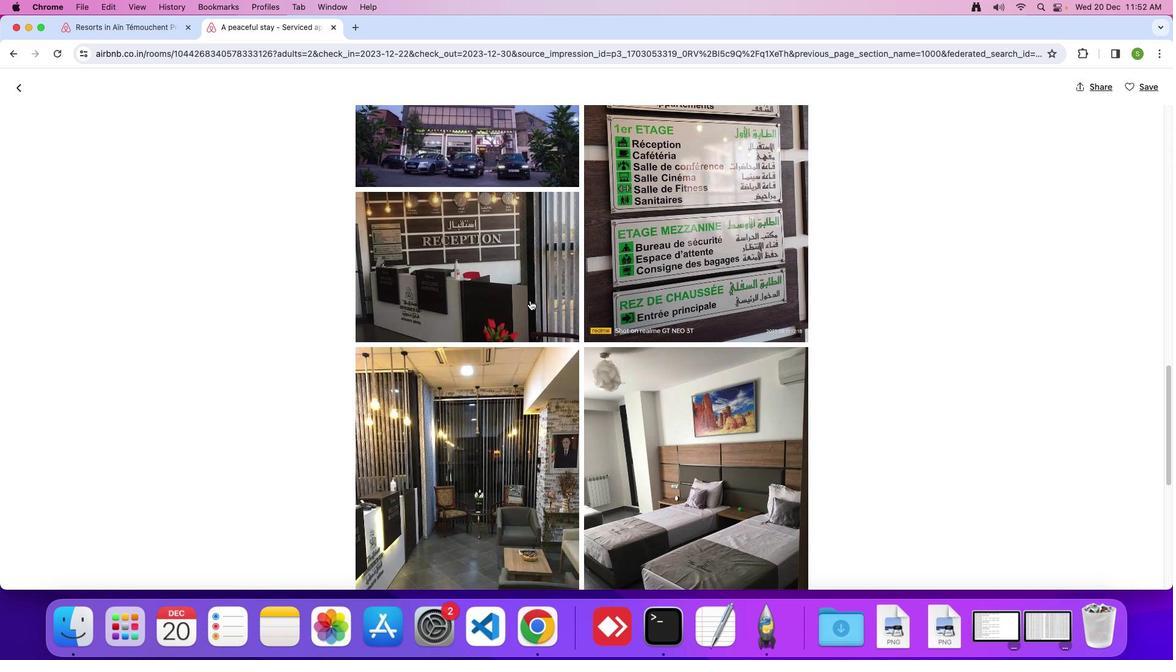 
Action: Mouse scrolled (548, 298) with delta (0, 0)
Screenshot: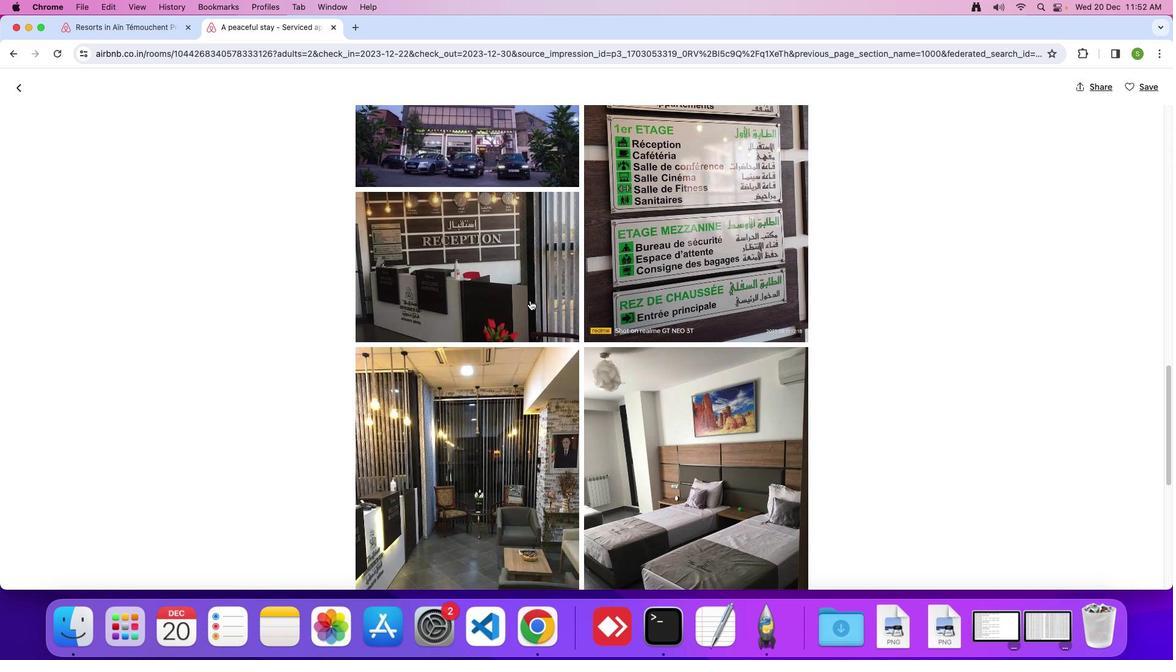 
Action: Mouse moved to (531, 300)
Screenshot: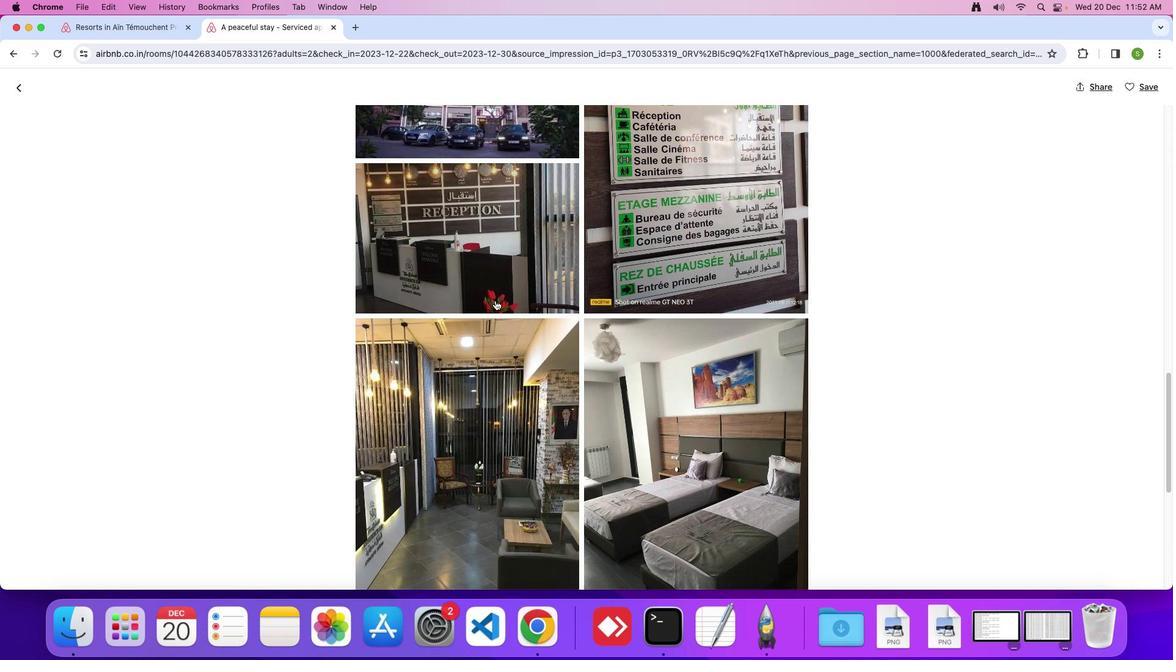 
Action: Mouse scrolled (531, 300) with delta (0, 0)
Screenshot: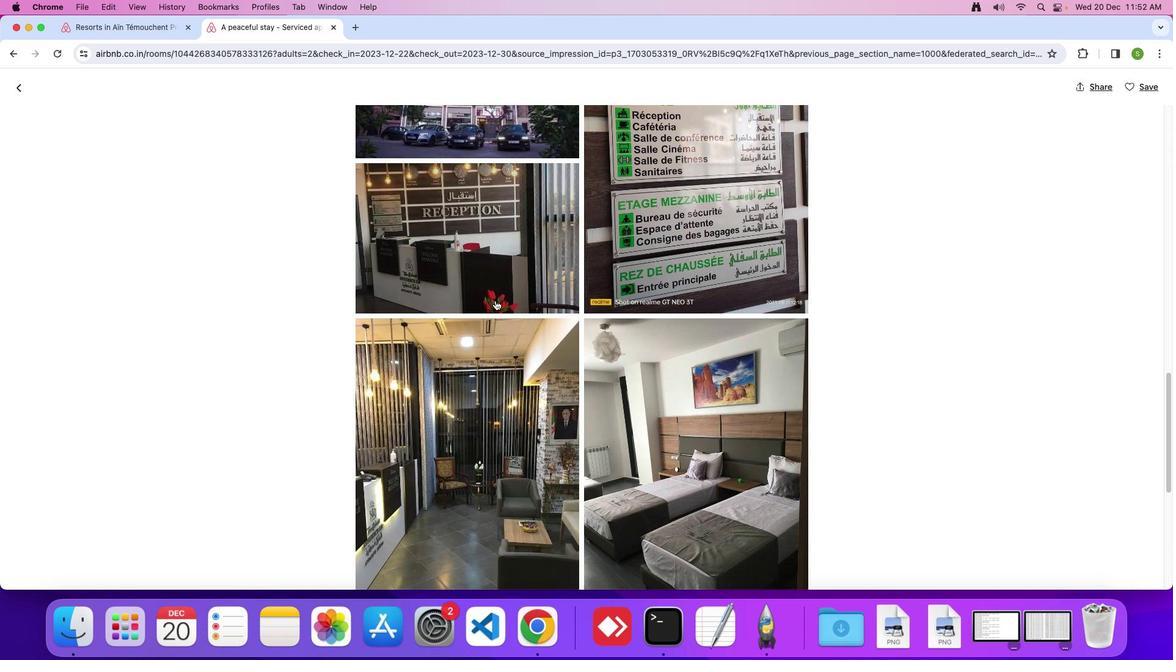 
Action: Mouse moved to (489, 301)
Screenshot: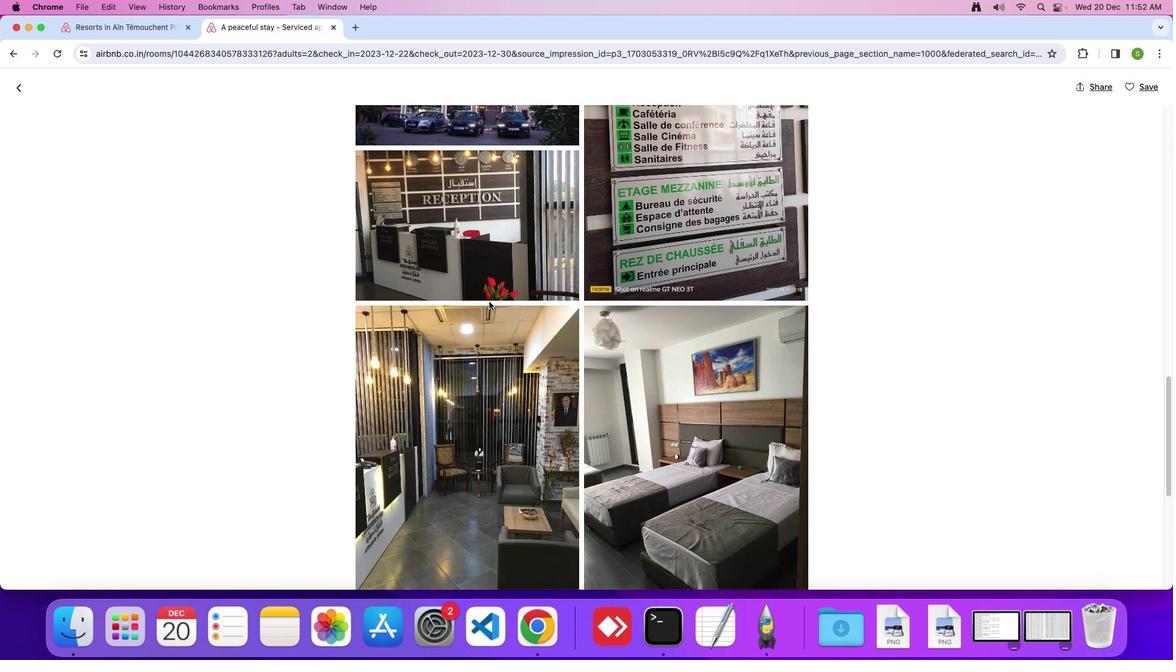 
Action: Mouse scrolled (489, 301) with delta (0, 0)
Screenshot: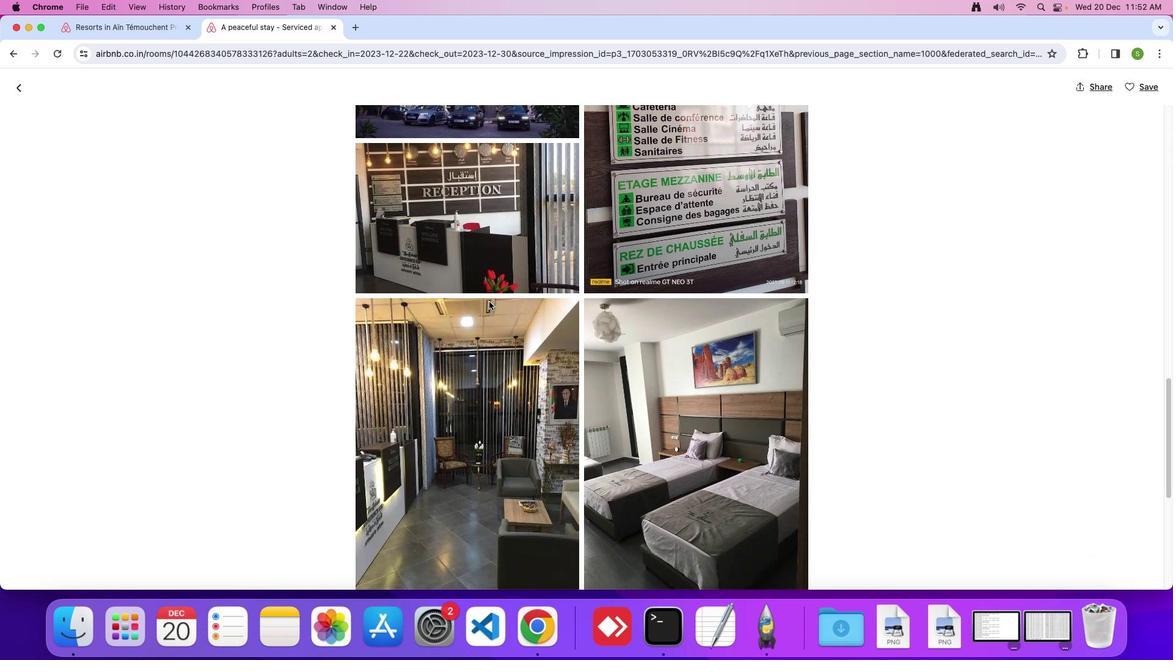 
Action: Mouse scrolled (489, 301) with delta (0, 0)
Screenshot: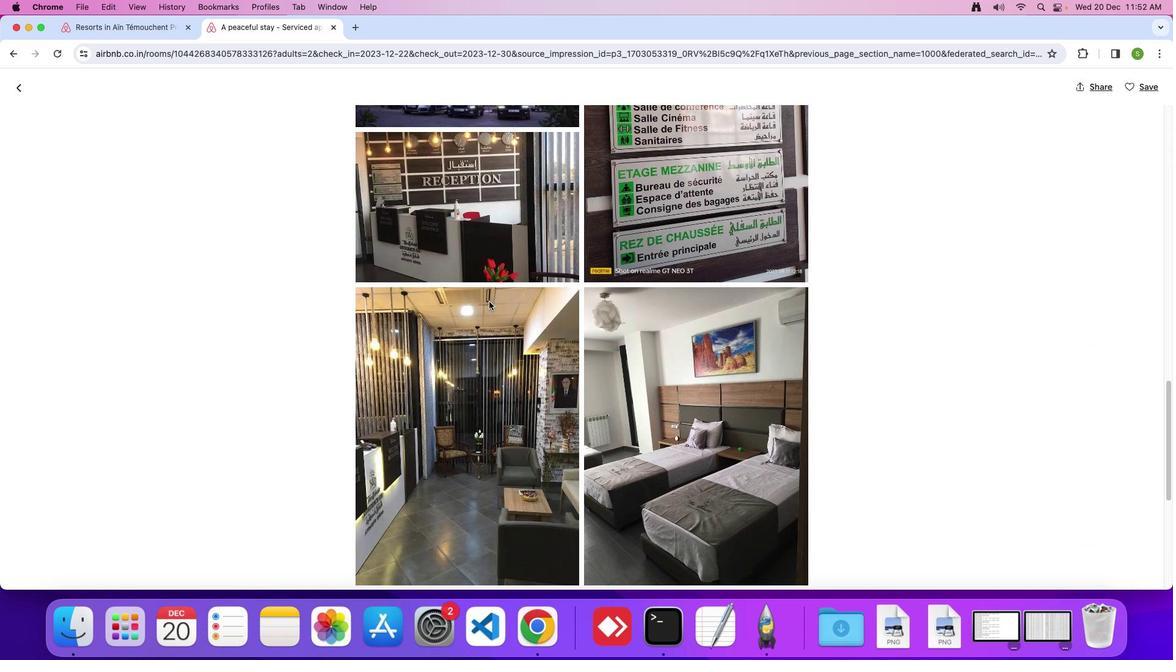 
Action: Mouse scrolled (489, 301) with delta (0, 0)
Screenshot: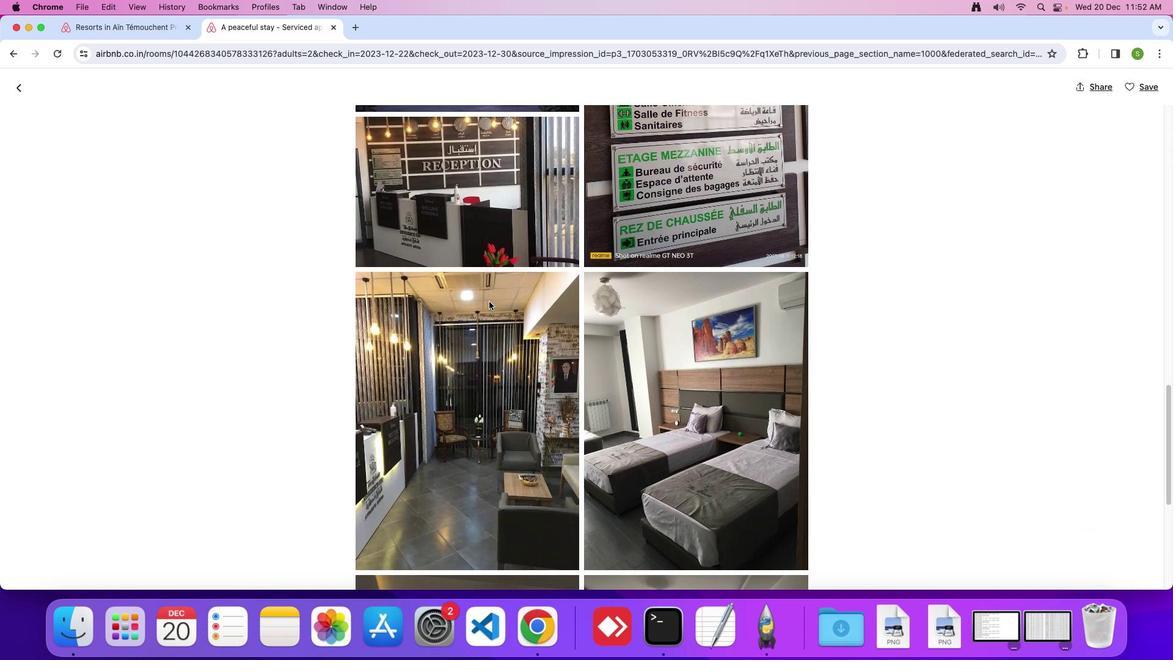 
Action: Mouse scrolled (489, 301) with delta (0, 0)
Screenshot: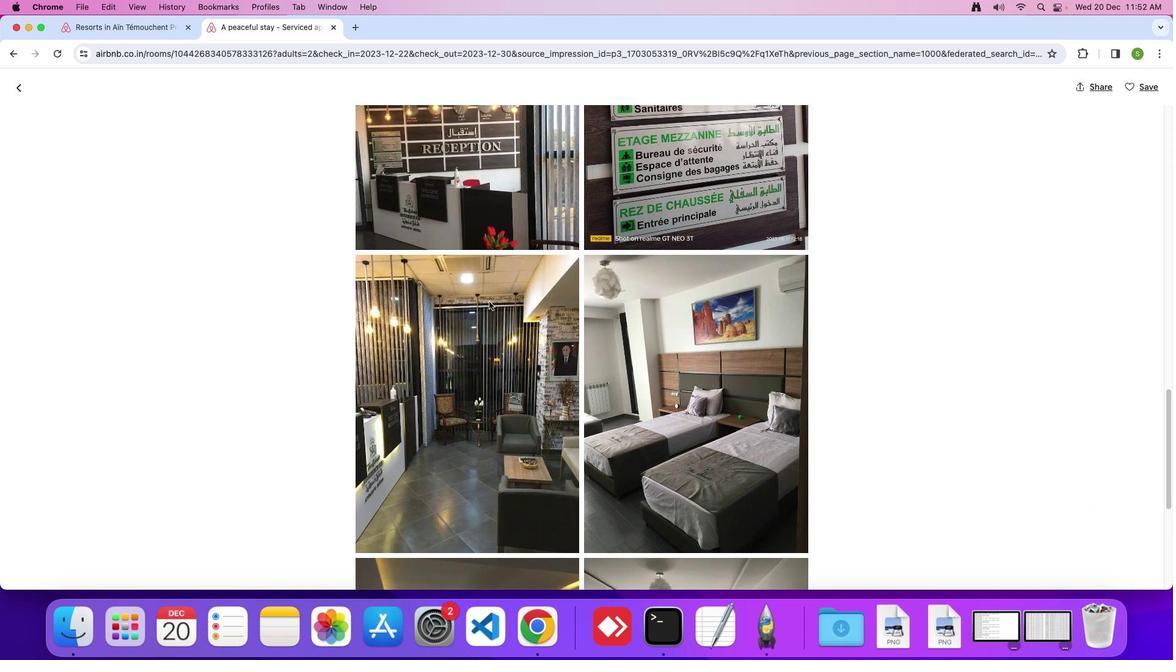 
Action: Mouse scrolled (489, 301) with delta (0, -1)
Screenshot: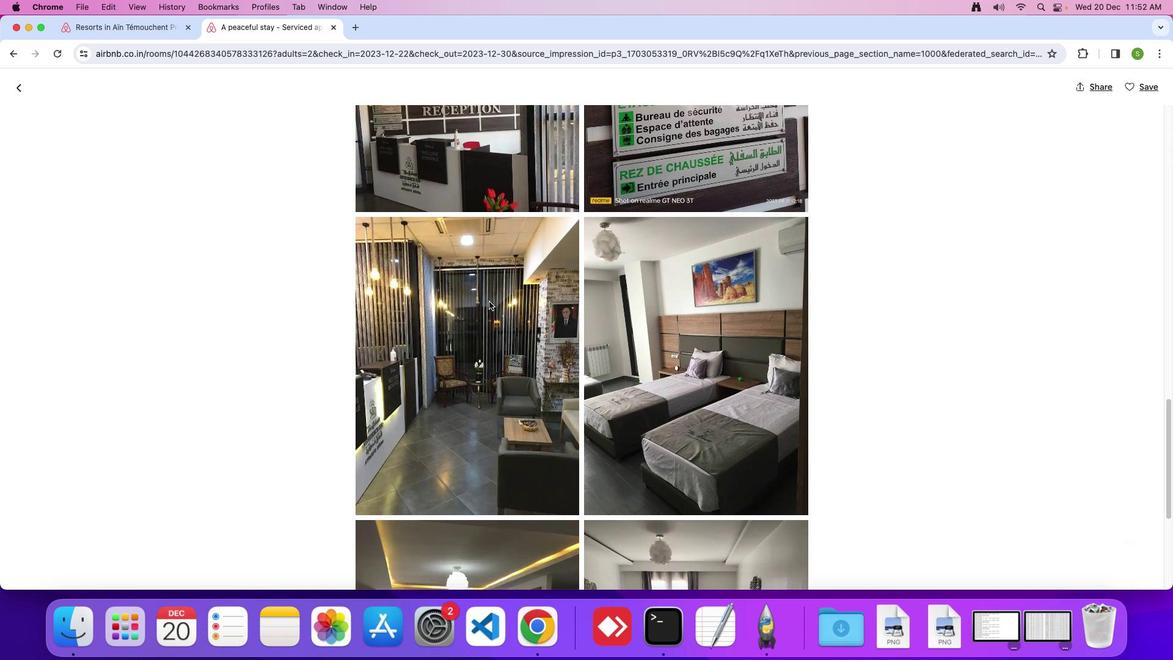 
Action: Mouse scrolled (489, 301) with delta (0, 0)
Screenshot: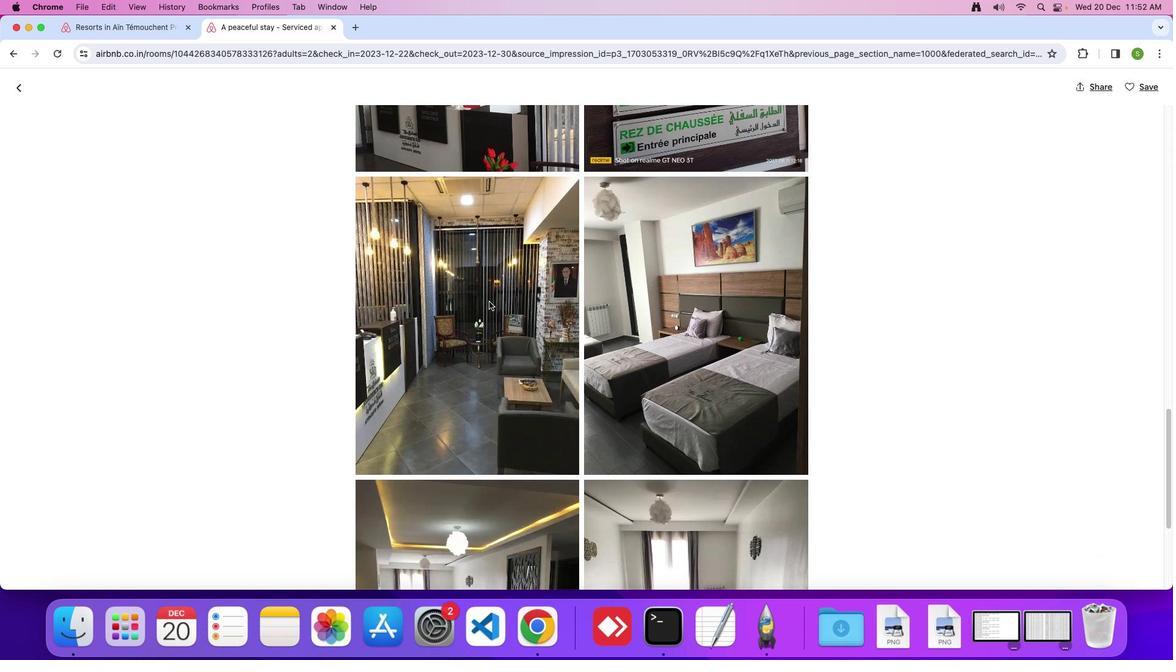
Action: Mouse scrolled (489, 301) with delta (0, 0)
Screenshot: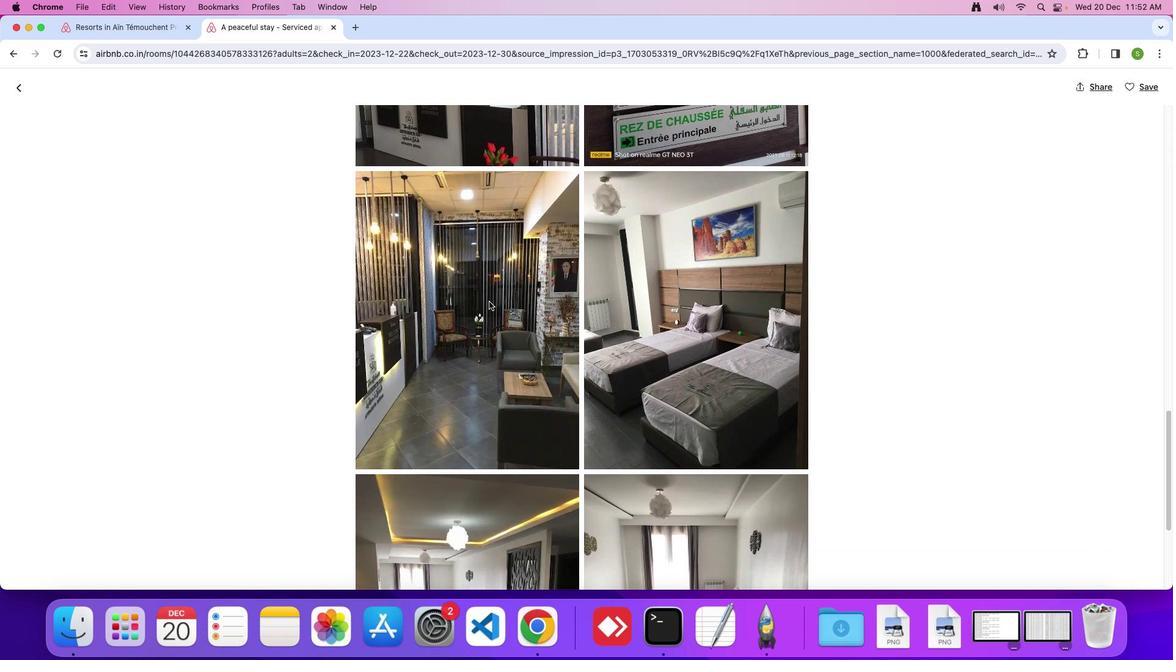 
Action: Mouse scrolled (489, 301) with delta (0, 0)
Screenshot: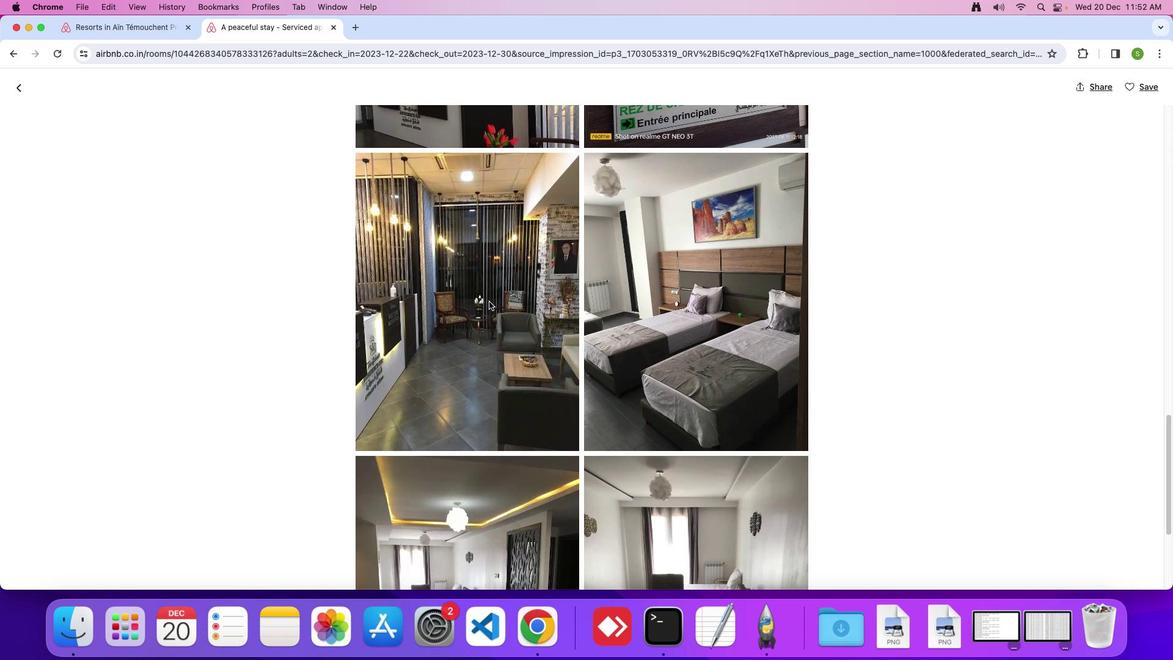 
Action: Mouse scrolled (489, 301) with delta (0, 0)
Screenshot: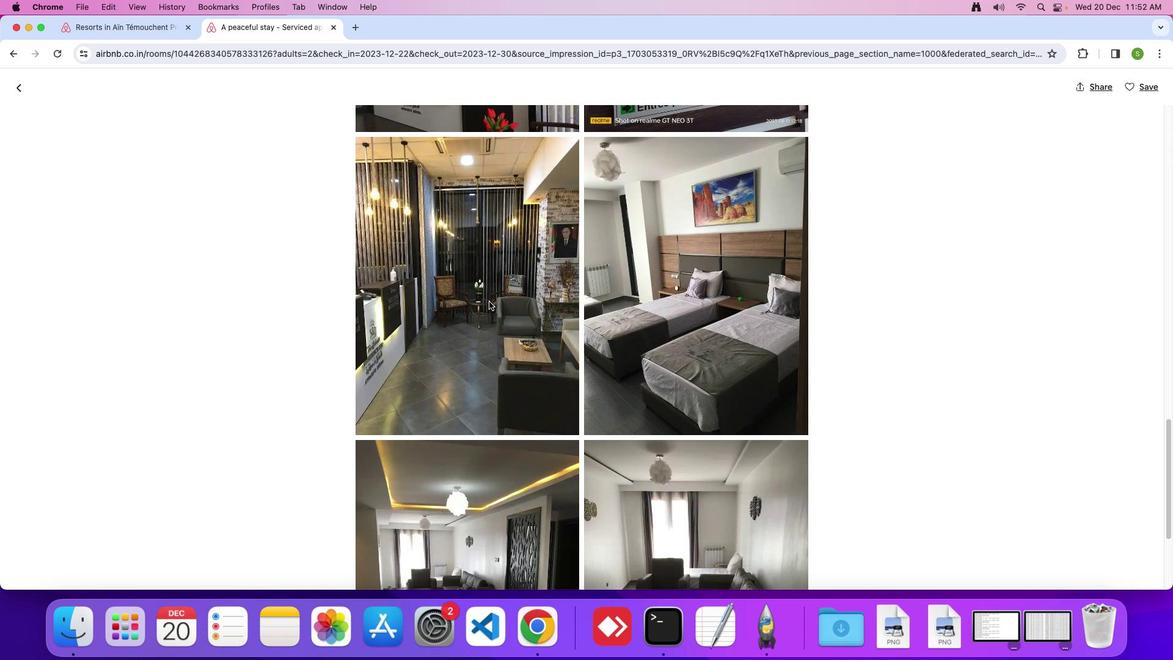 
Action: Mouse scrolled (489, 301) with delta (0, -1)
Screenshot: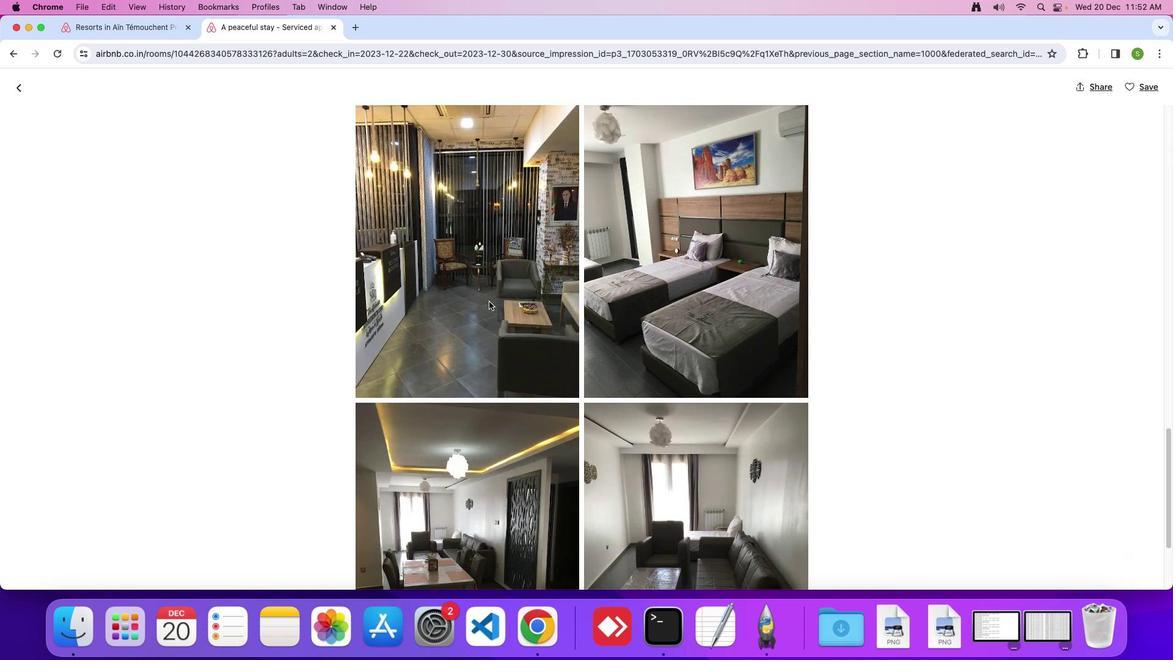 
Action: Mouse scrolled (489, 301) with delta (0, 0)
Screenshot: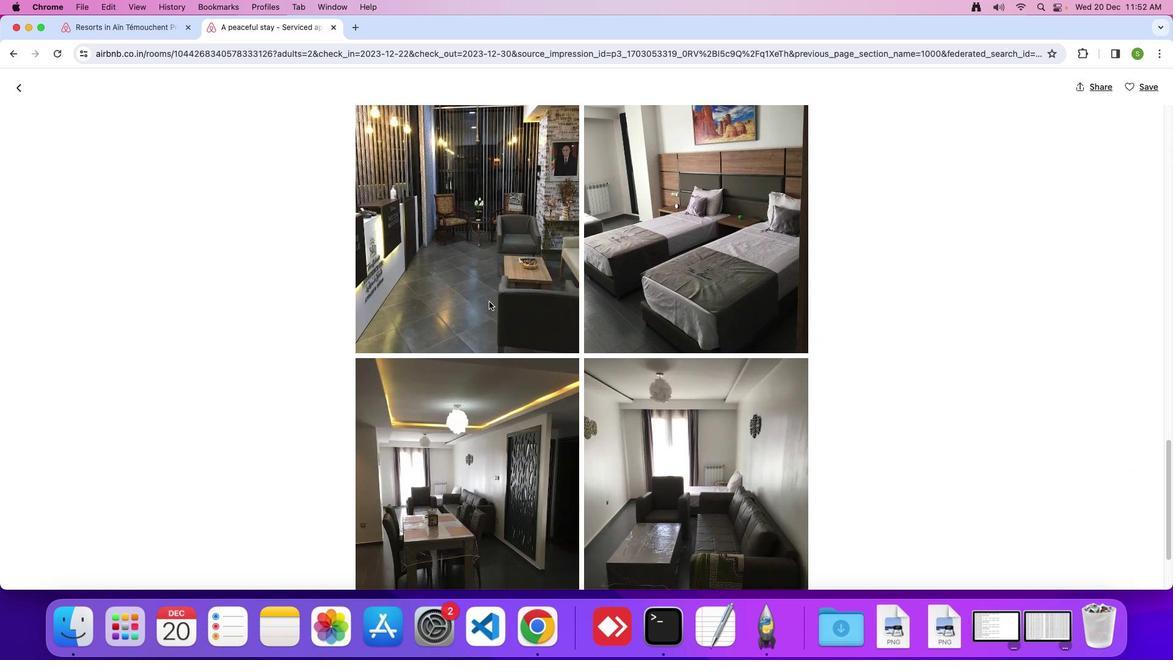 
Action: Mouse scrolled (489, 301) with delta (0, 0)
Screenshot: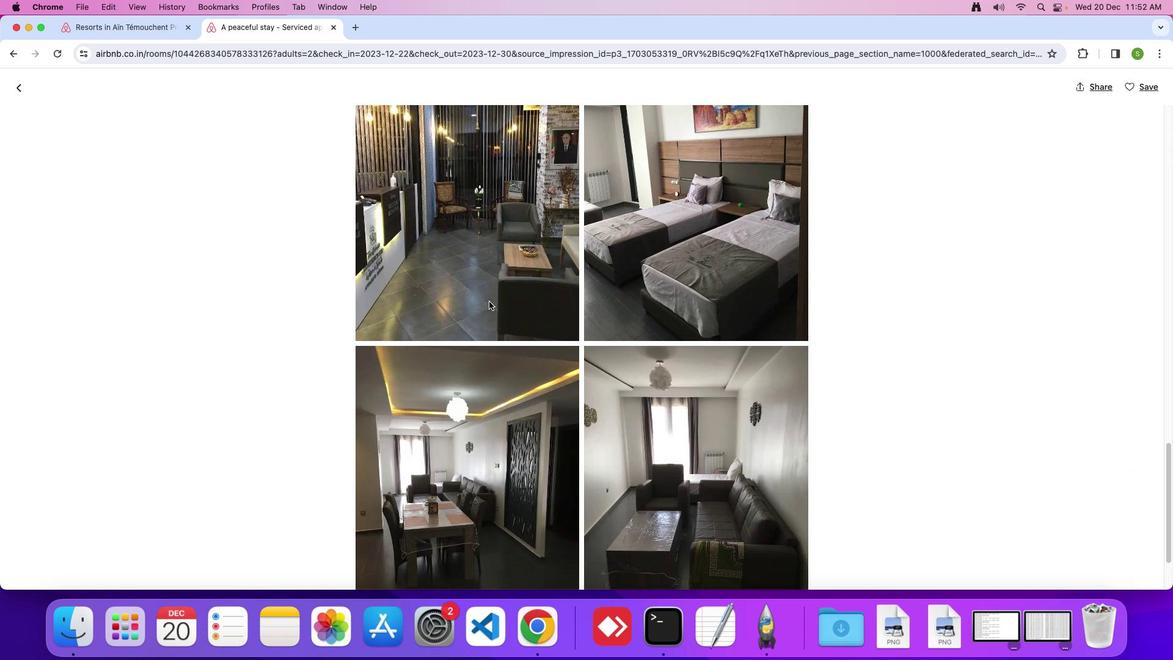 
Action: Mouse scrolled (489, 301) with delta (0, -1)
Screenshot: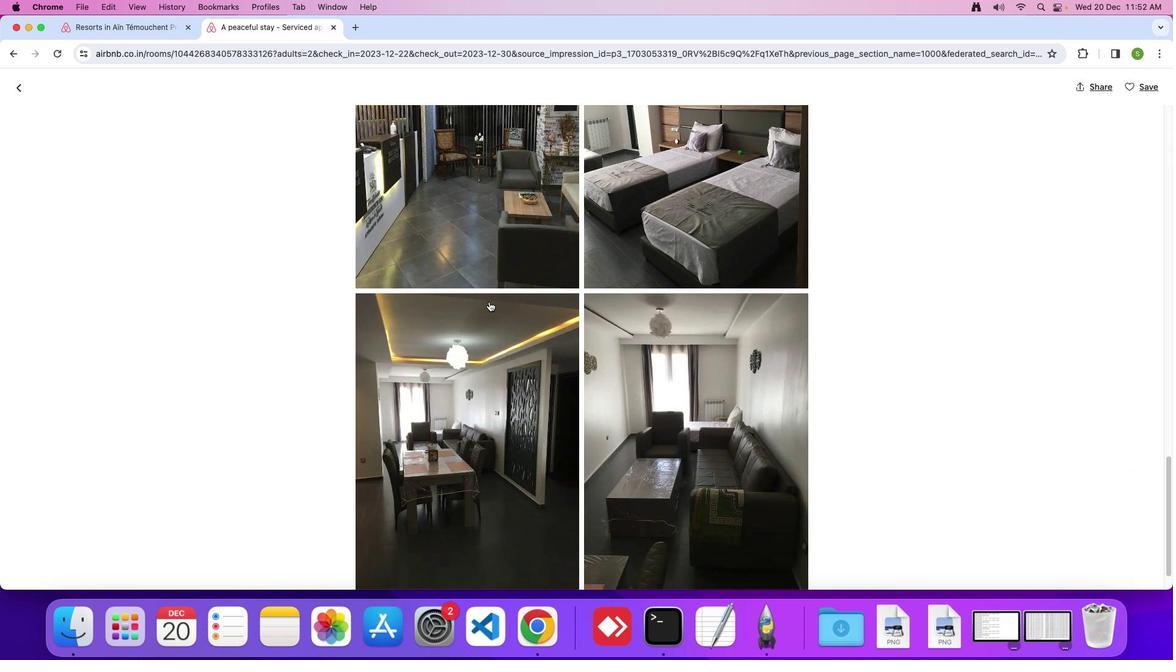 
Action: Mouse moved to (487, 300)
Screenshot: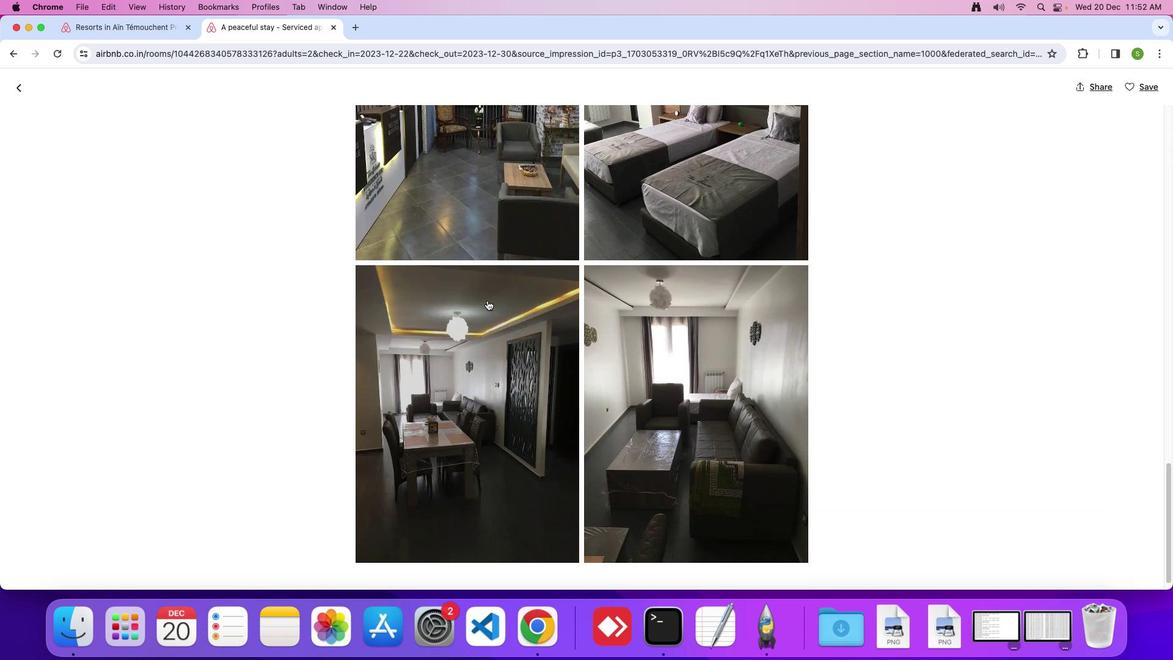 
Action: Mouse scrolled (487, 300) with delta (0, 0)
Screenshot: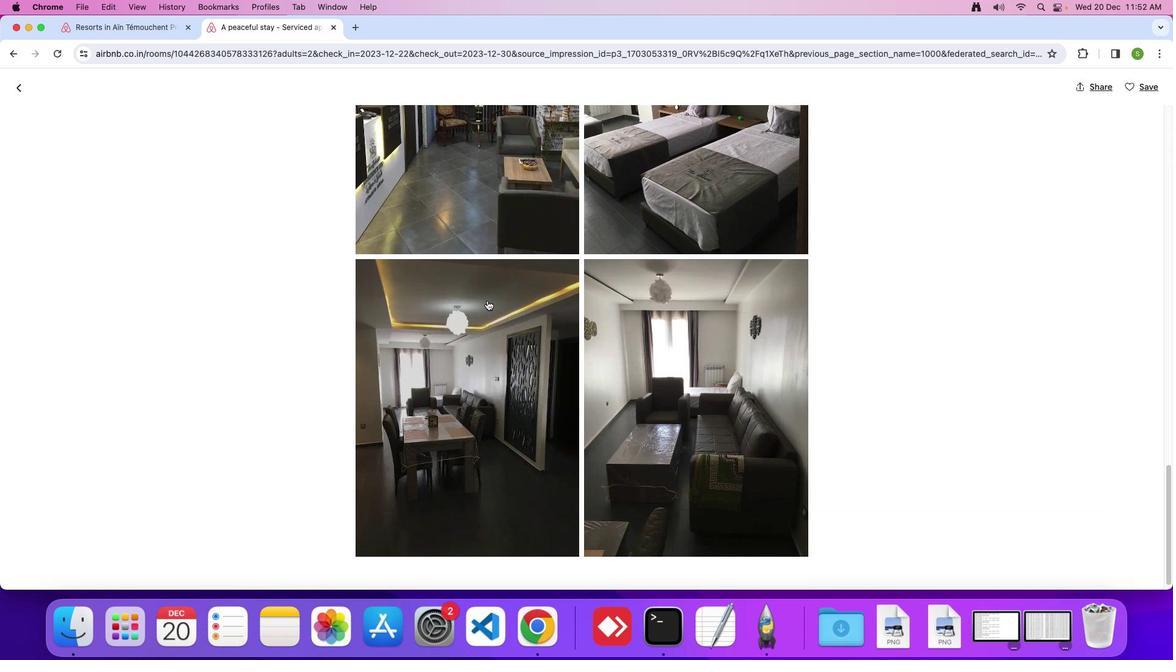 
Action: Mouse scrolled (487, 300) with delta (0, 0)
Screenshot: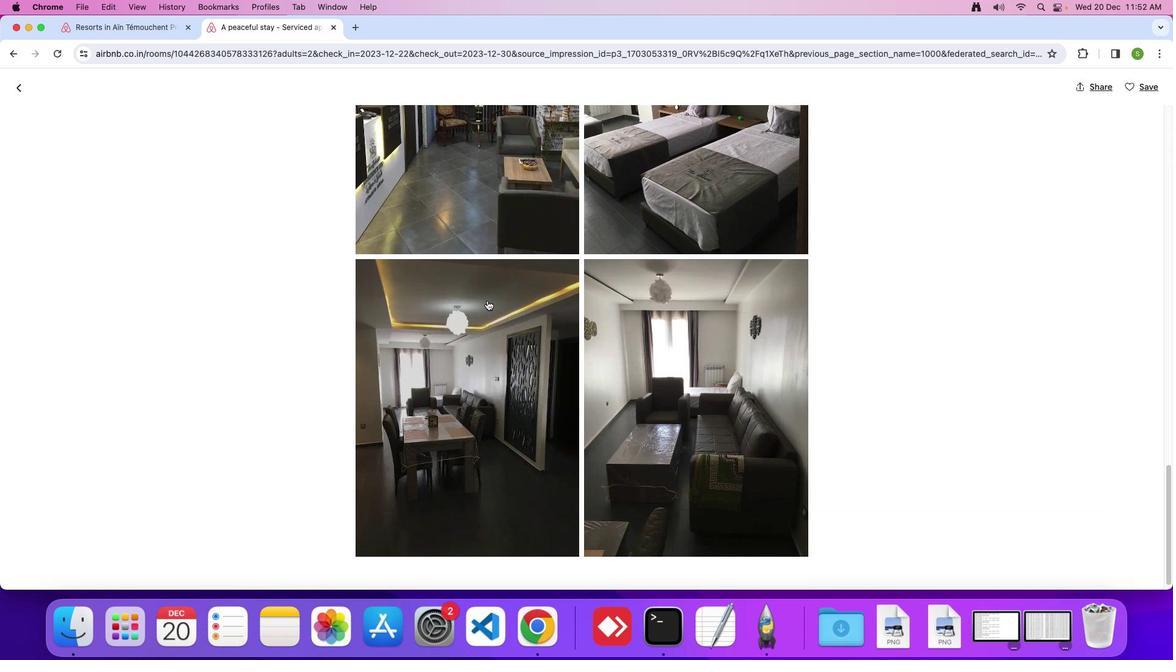 
Action: Mouse moved to (487, 300)
Screenshot: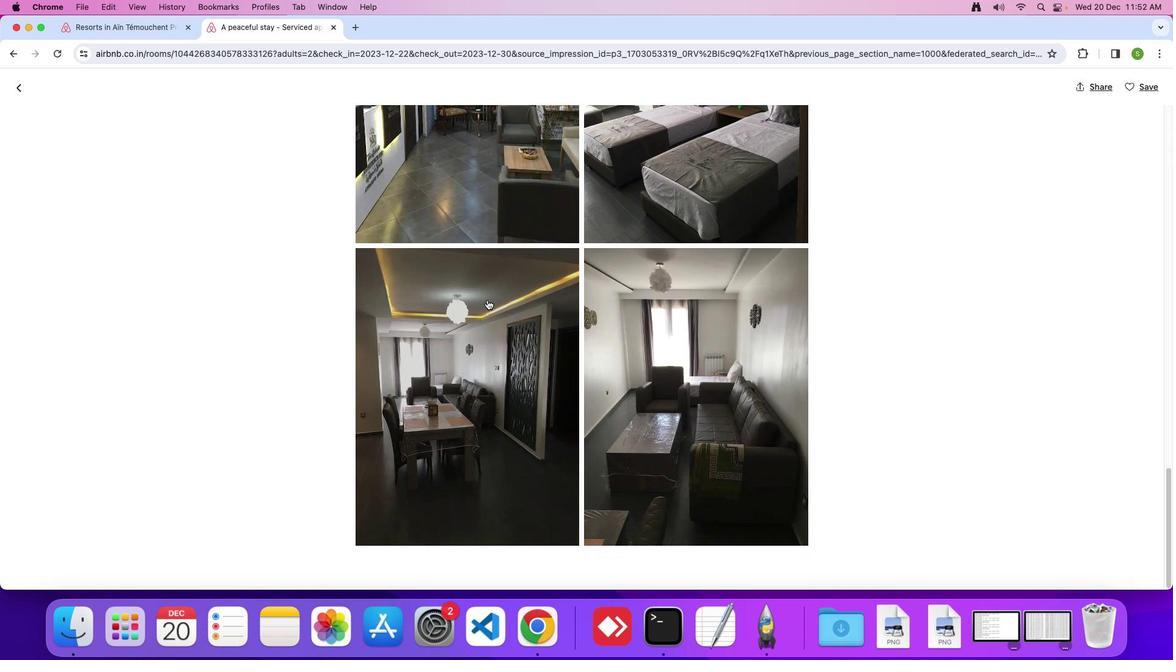 
Action: Mouse scrolled (487, 300) with delta (0, 0)
Screenshot: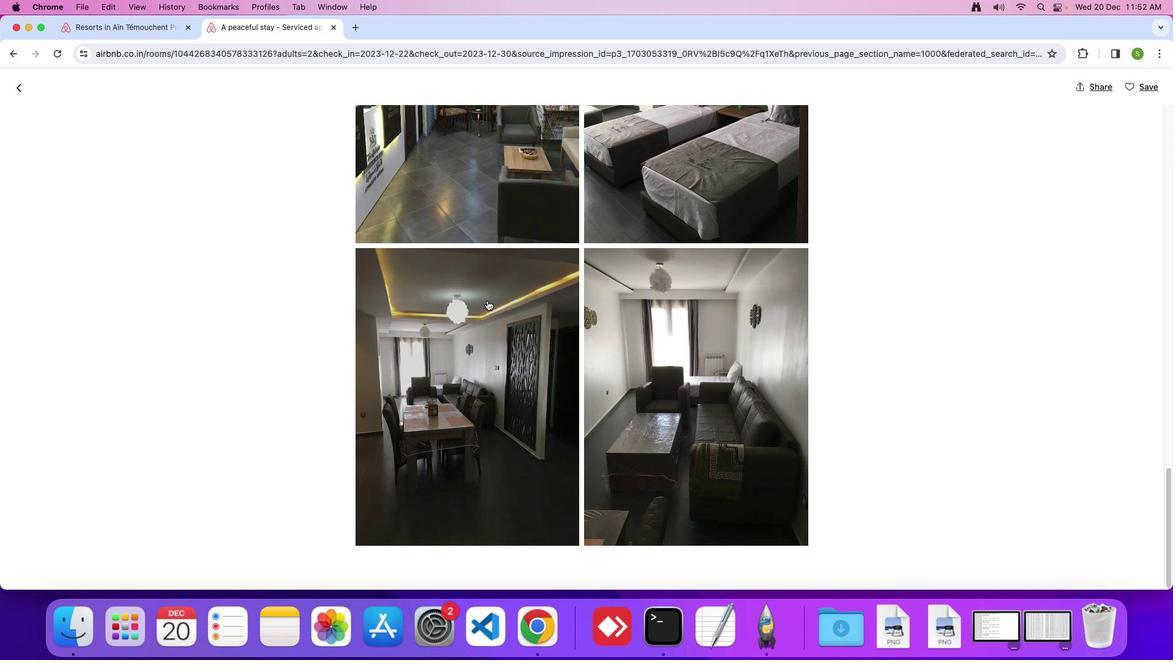 
Action: Mouse scrolled (487, 300) with delta (0, 0)
Screenshot: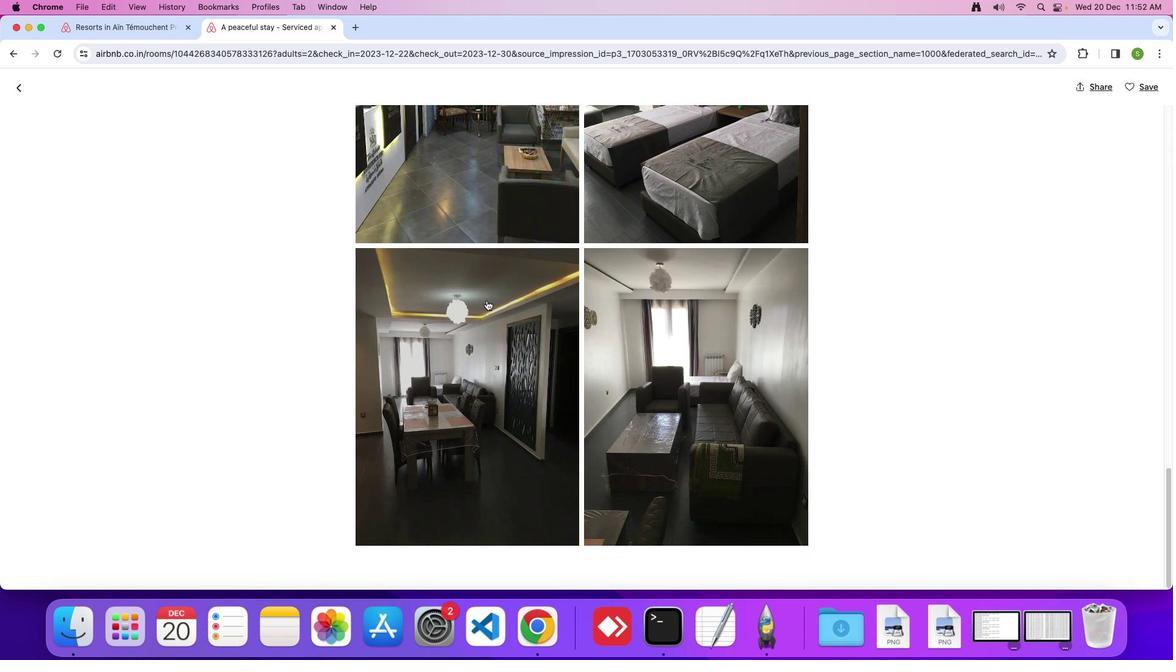 
Action: Mouse moved to (487, 300)
Screenshot: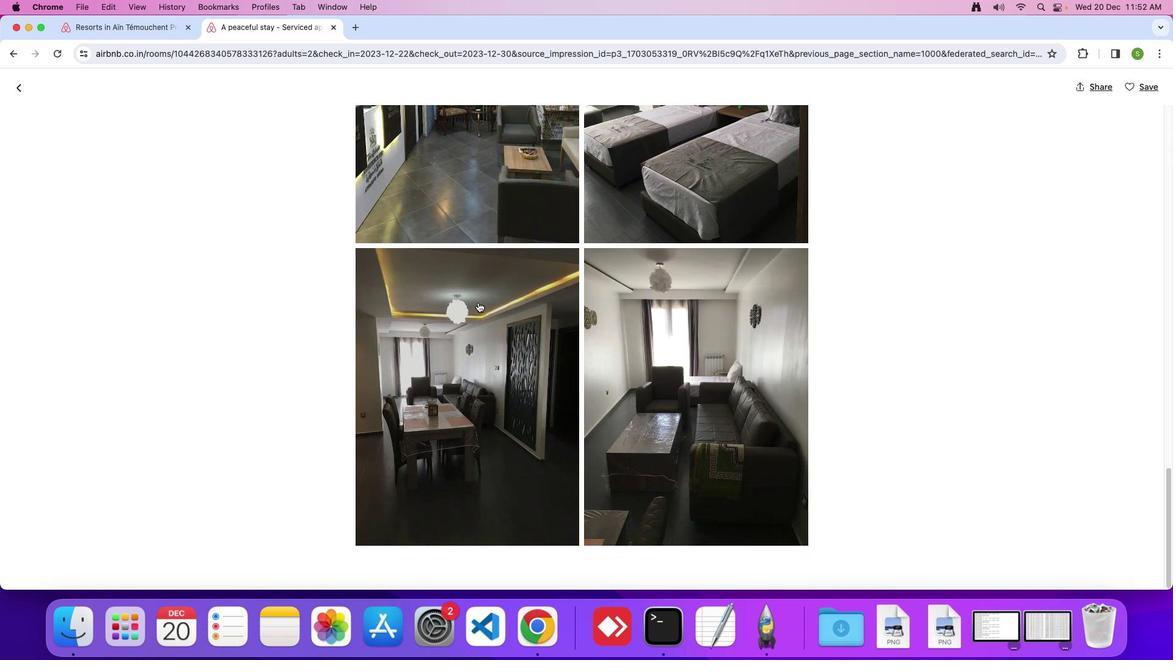 
Action: Mouse scrolled (487, 300) with delta (0, -1)
Screenshot: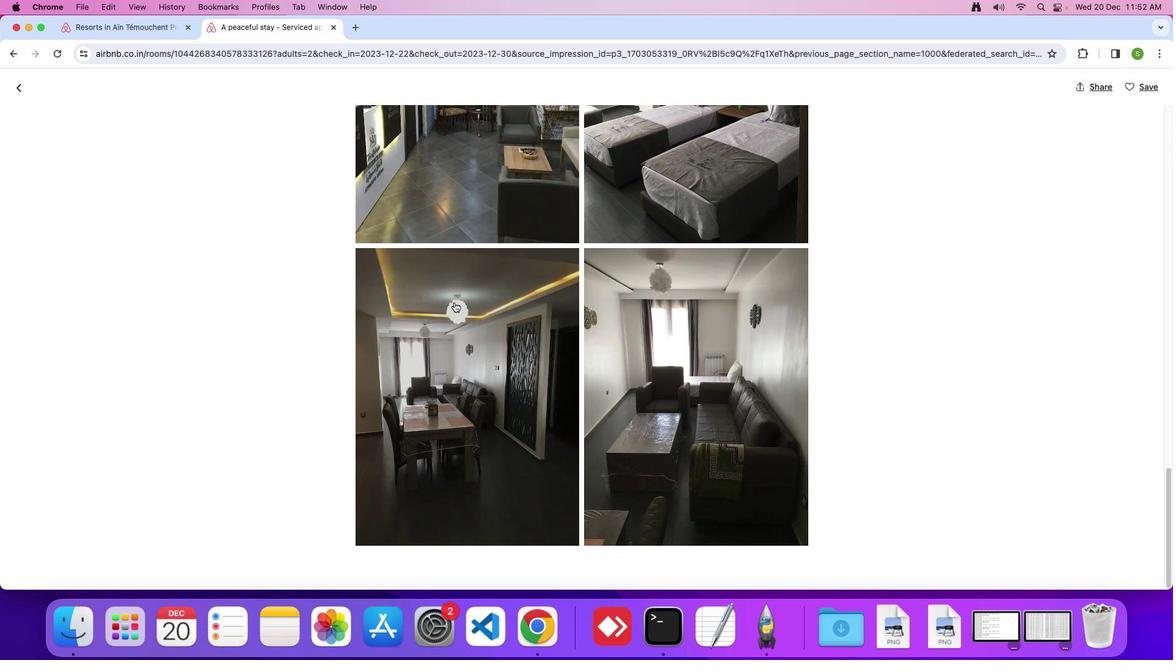 
Action: Mouse moved to (22, 91)
Screenshot: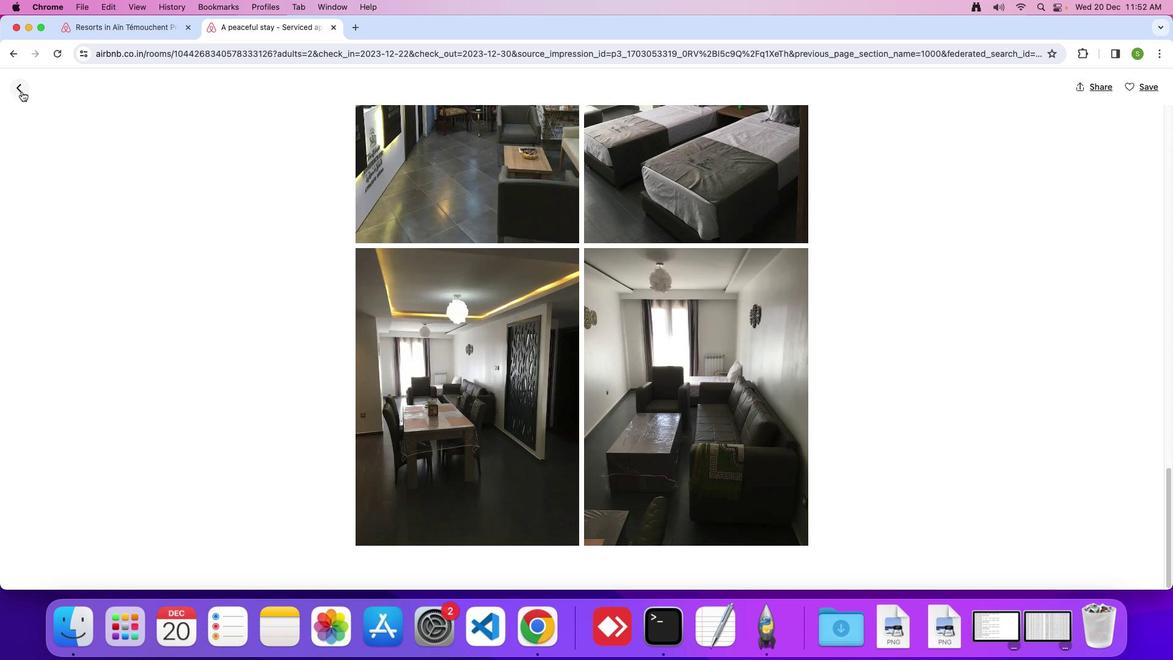 
Action: Mouse pressed left at (22, 91)
Screenshot: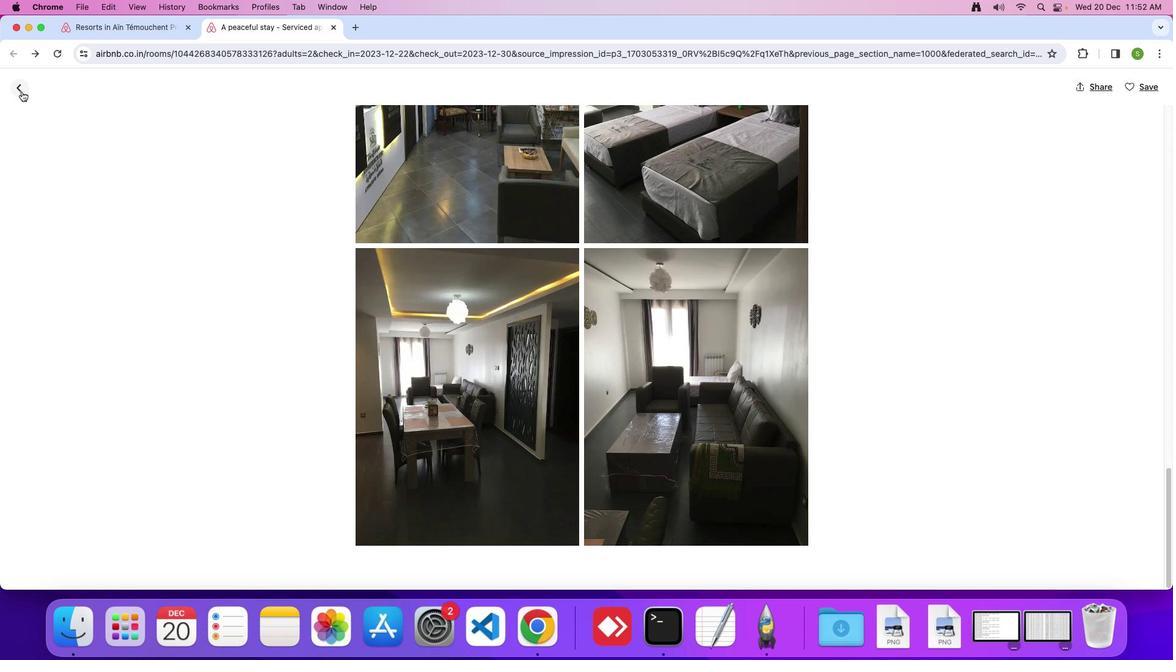 
Action: Mouse moved to (434, 291)
Screenshot: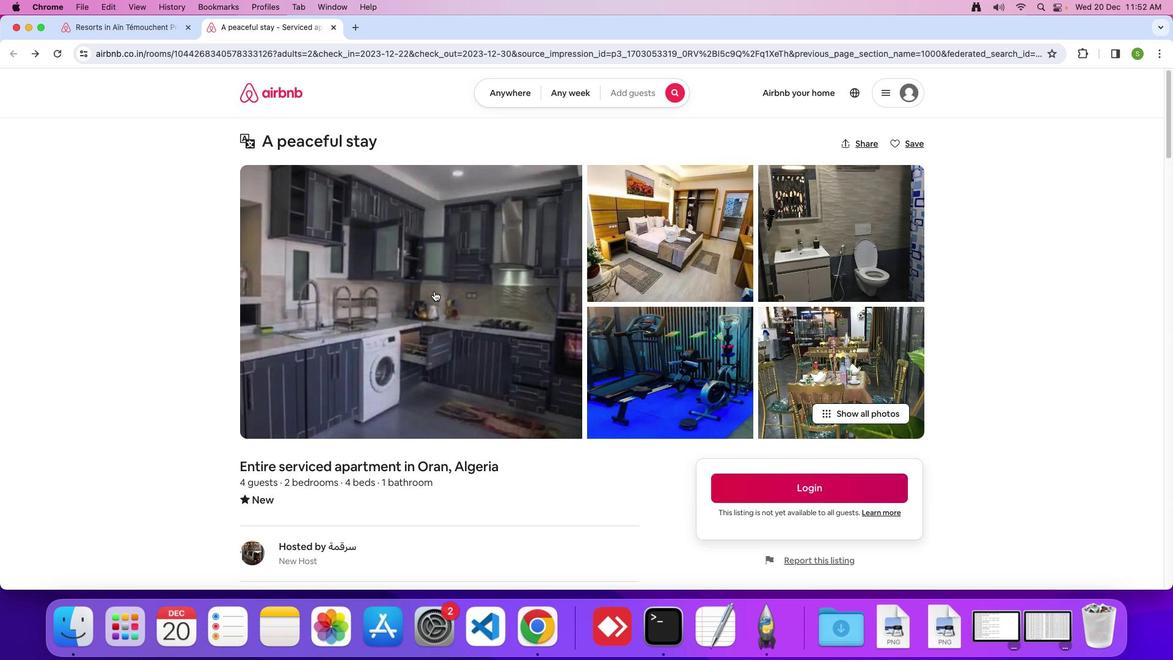 
Action: Mouse scrolled (434, 291) with delta (0, 0)
Screenshot: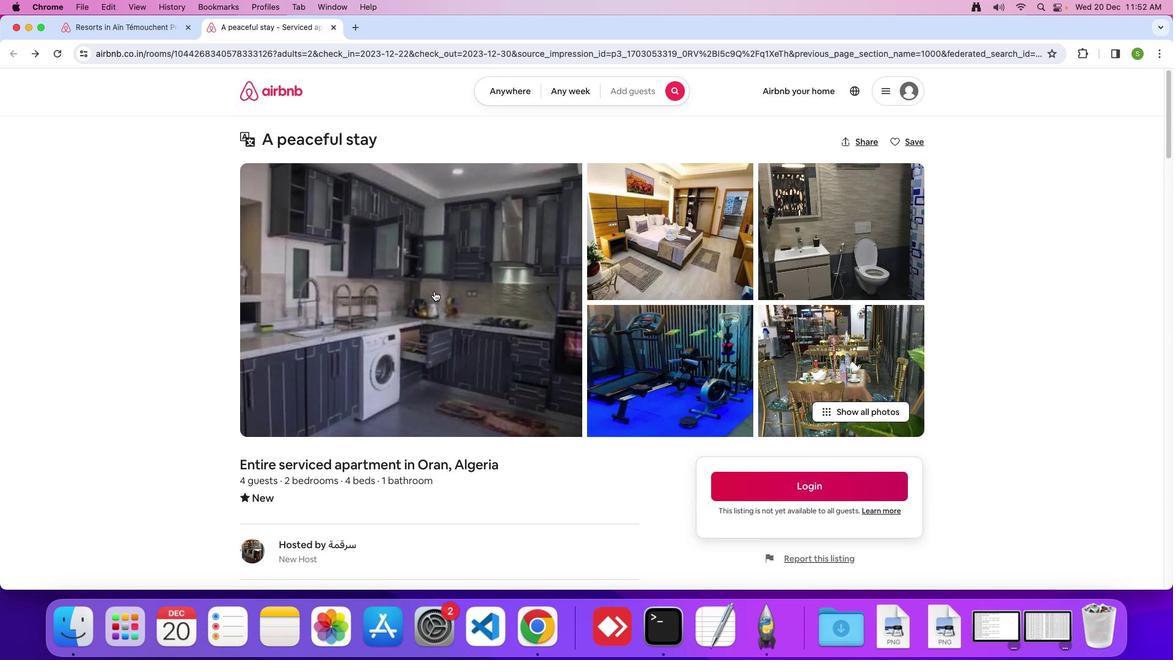 
Action: Mouse scrolled (434, 291) with delta (0, 0)
Screenshot: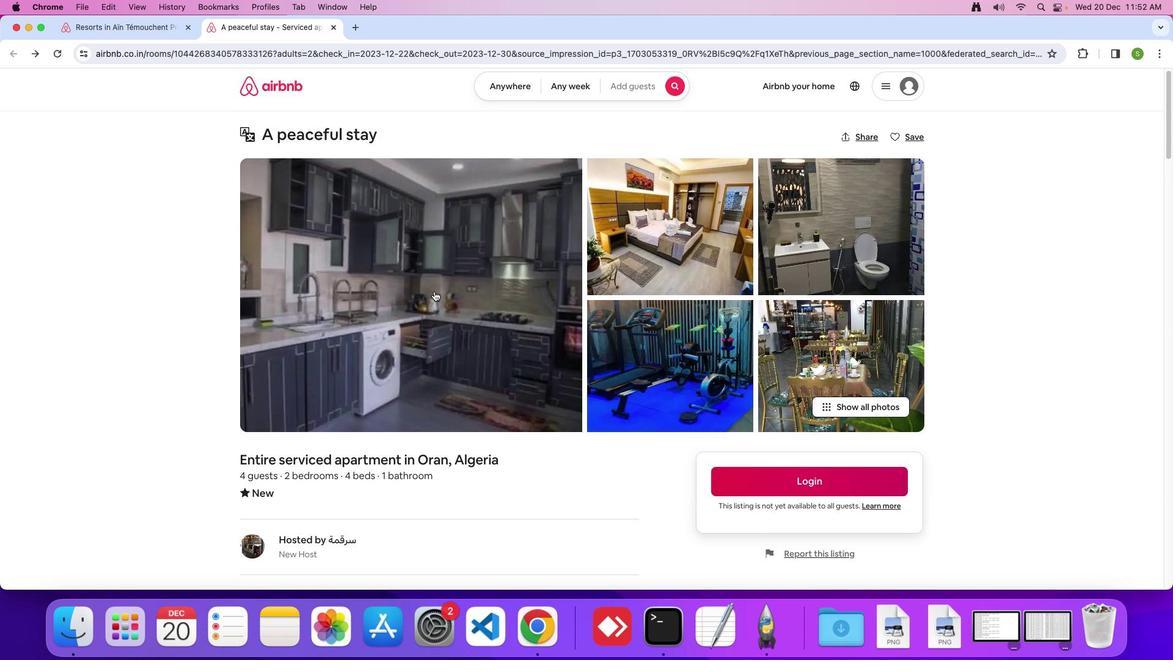 
Action: Mouse scrolled (434, 291) with delta (0, -1)
Screenshot: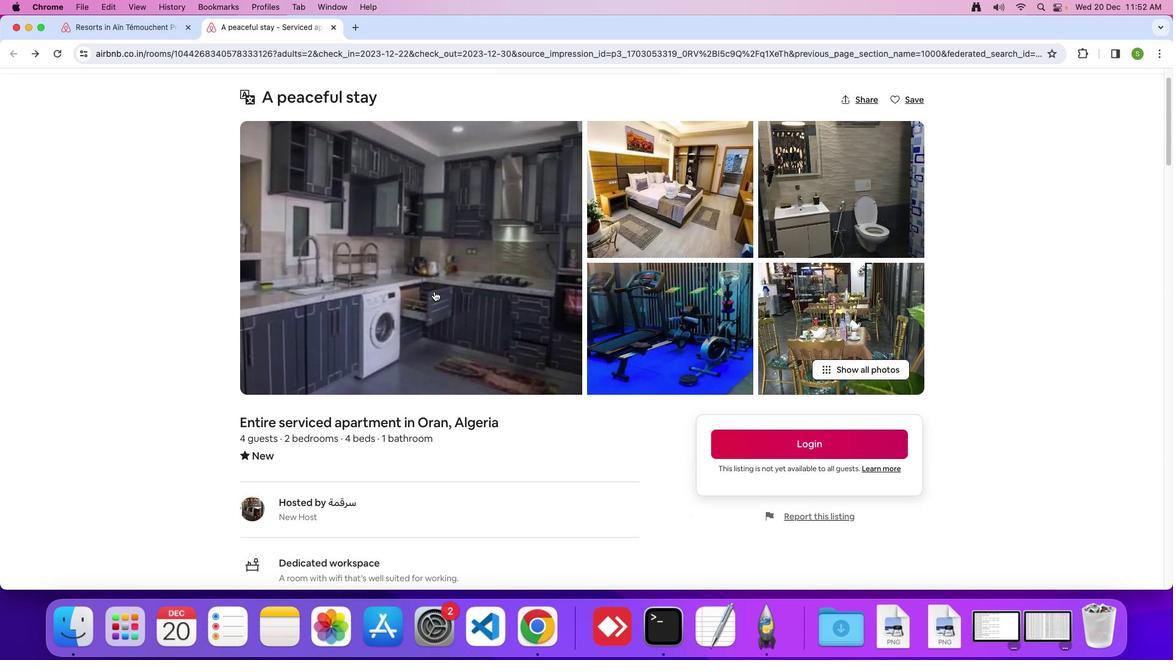 
Action: Mouse scrolled (434, 291) with delta (0, 0)
Screenshot: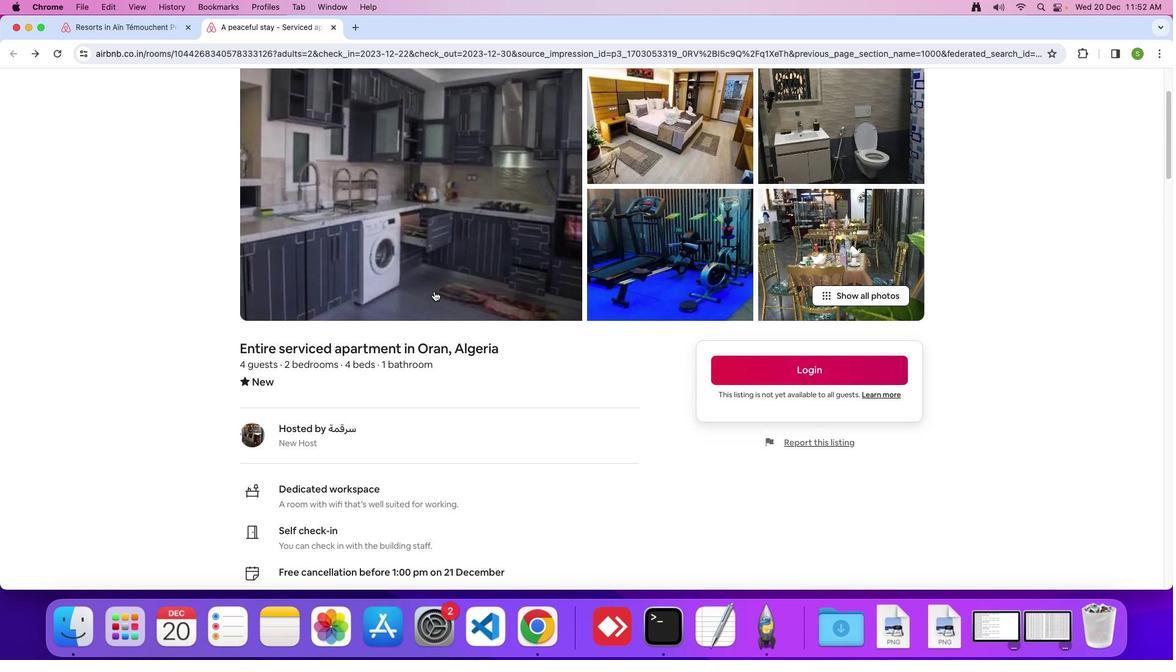 
Action: Mouse scrolled (434, 291) with delta (0, 0)
Screenshot: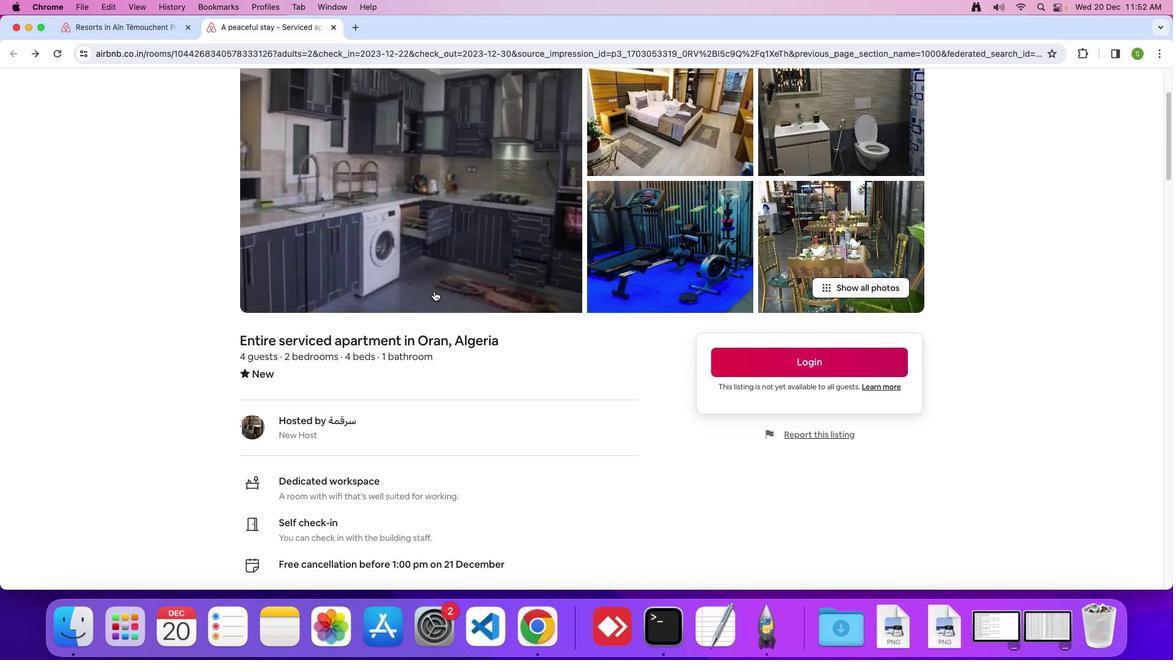 
Action: Mouse scrolled (434, 291) with delta (0, 0)
Screenshot: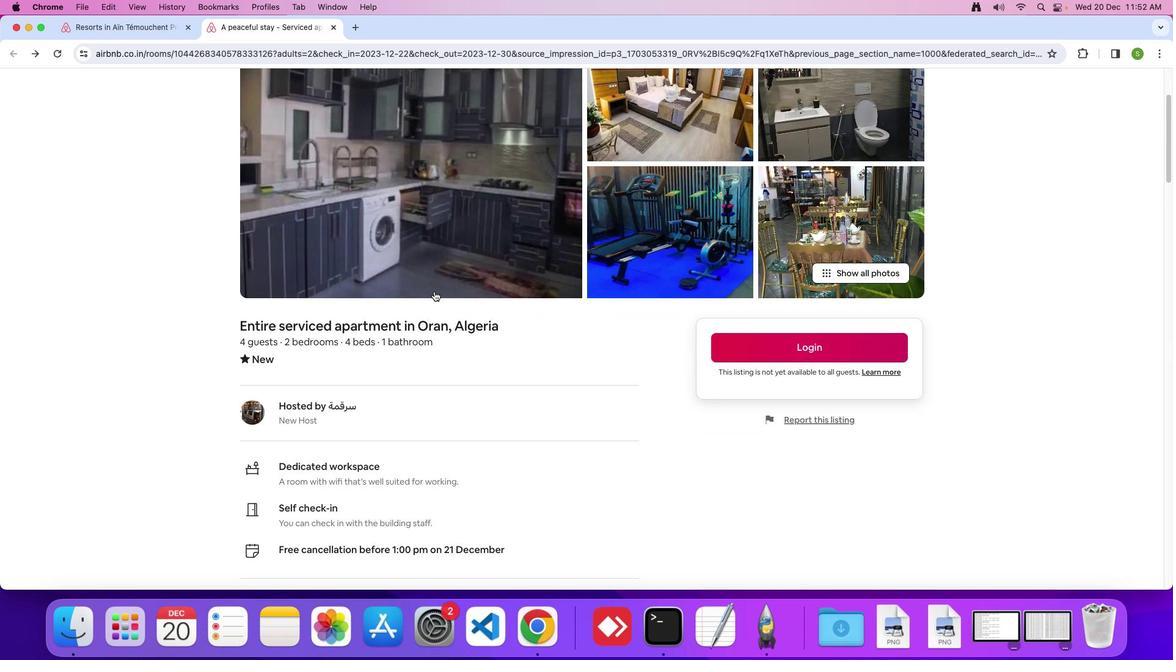 
Action: Mouse scrolled (434, 291) with delta (0, 0)
Screenshot: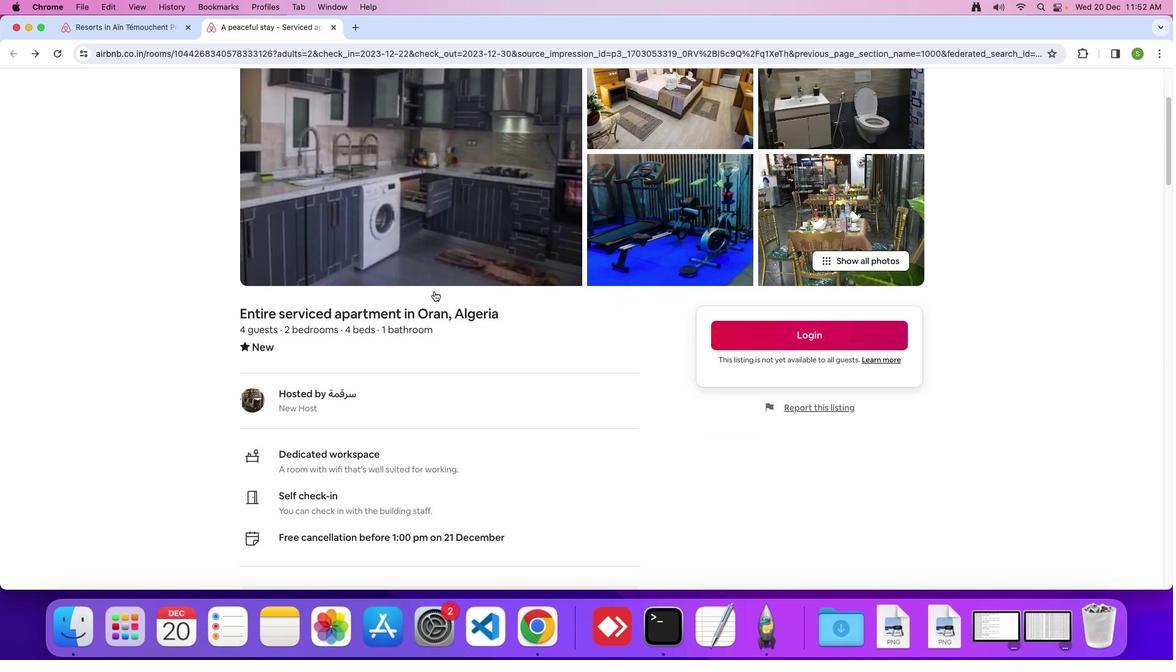 
Action: Mouse scrolled (434, 291) with delta (0, -1)
Screenshot: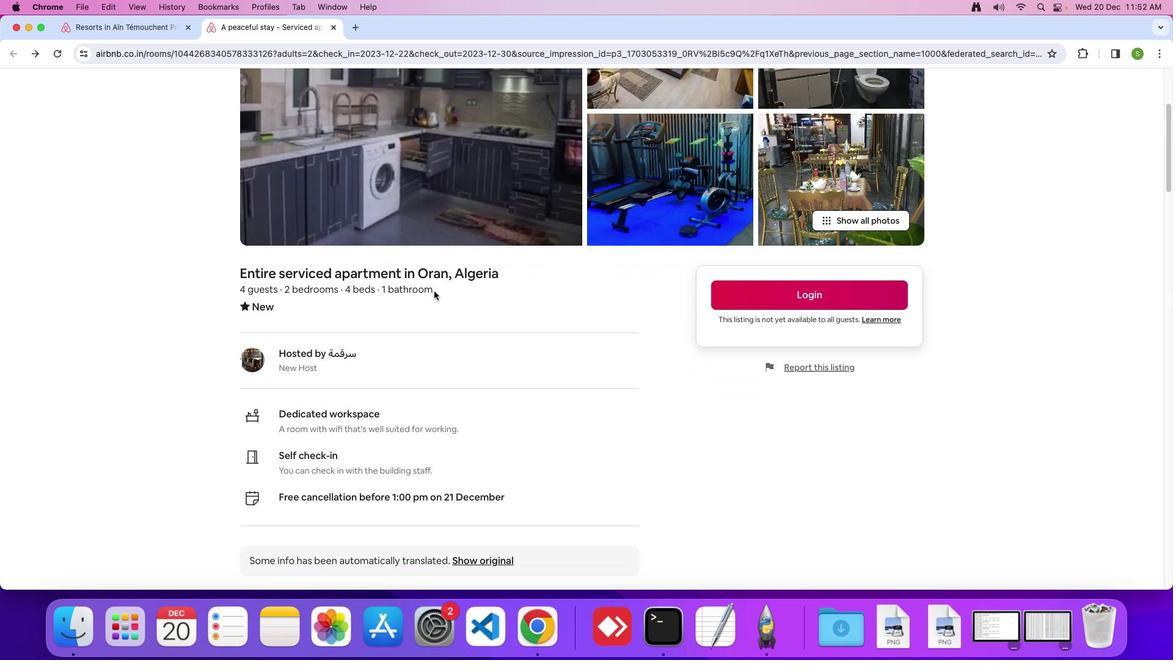 
Action: Mouse moved to (435, 289)
Screenshot: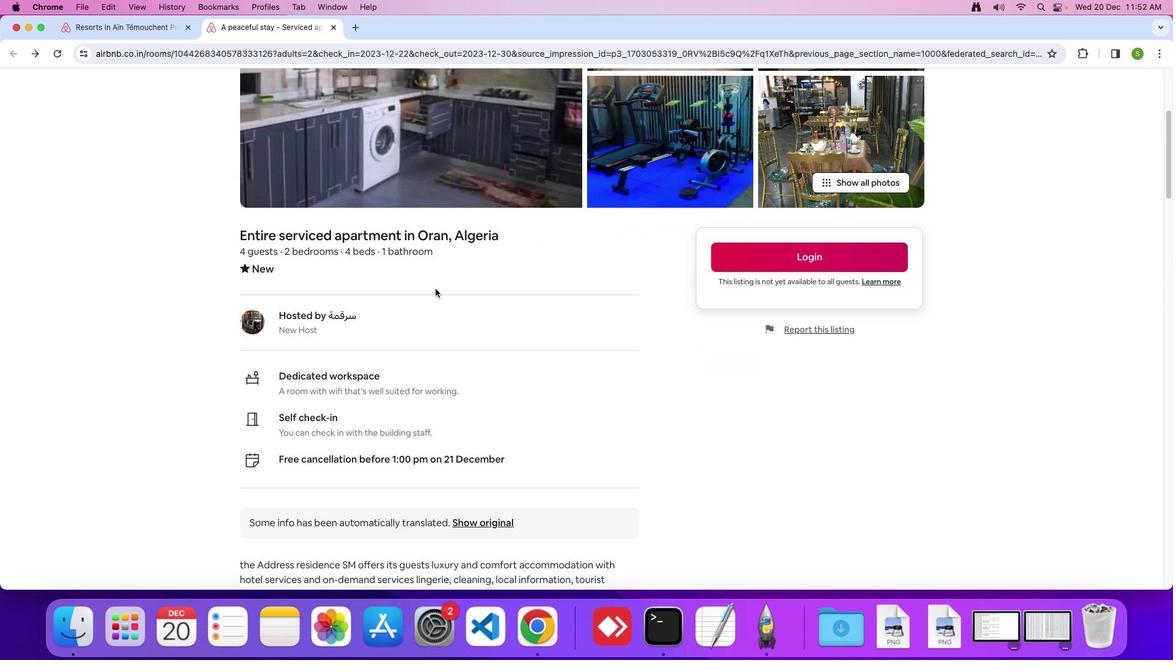 
Action: Mouse scrolled (435, 289) with delta (0, 0)
Screenshot: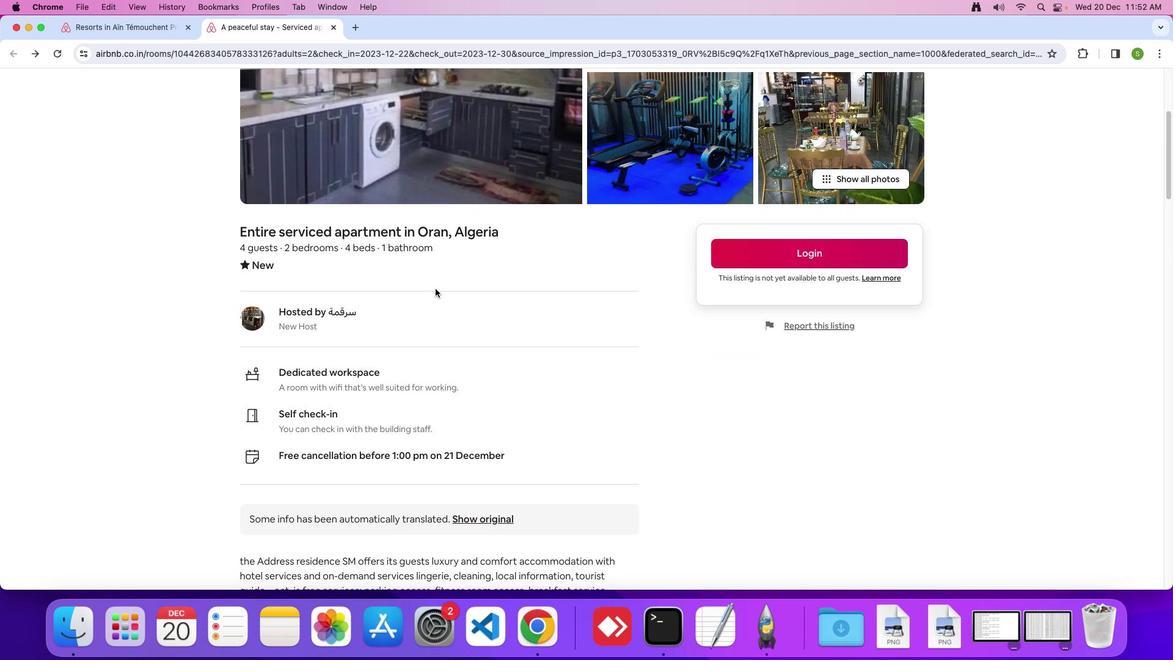 
Action: Mouse scrolled (435, 289) with delta (0, 0)
Screenshot: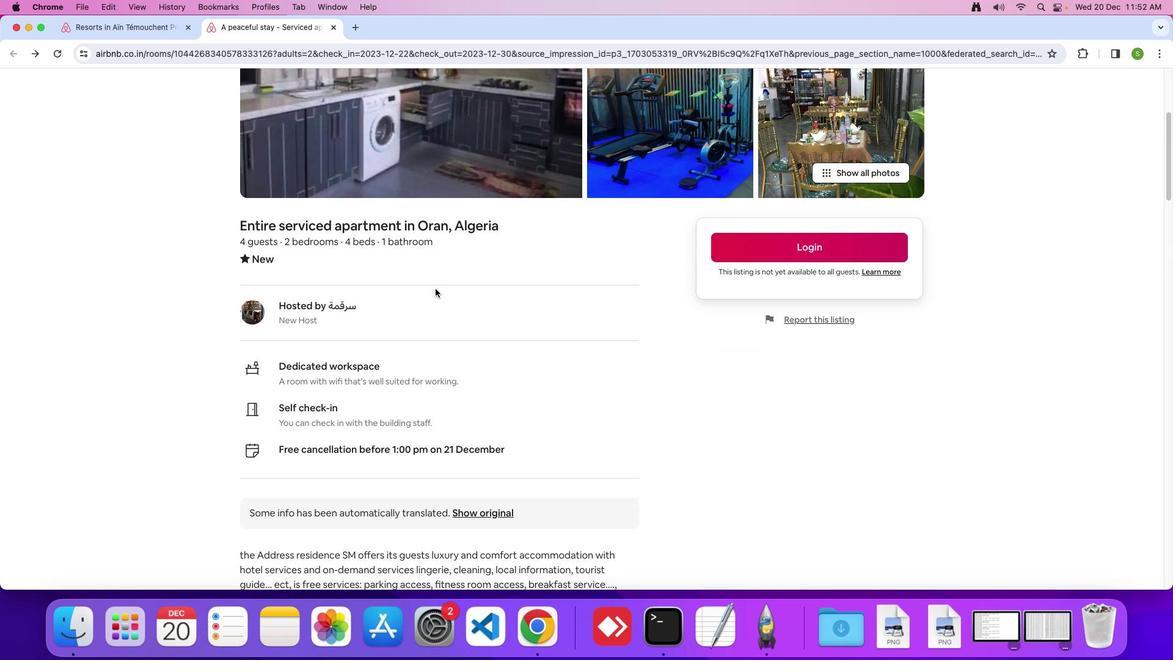 
Action: Mouse scrolled (435, 289) with delta (0, 0)
Screenshot: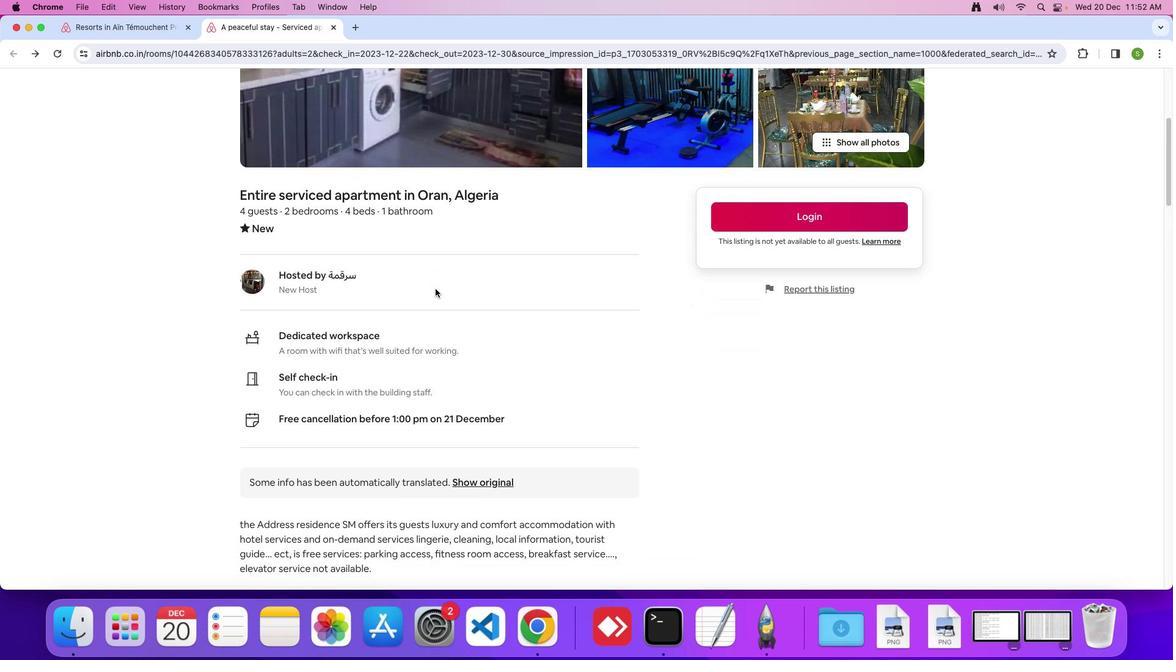
Action: Mouse scrolled (435, 289) with delta (0, 0)
Screenshot: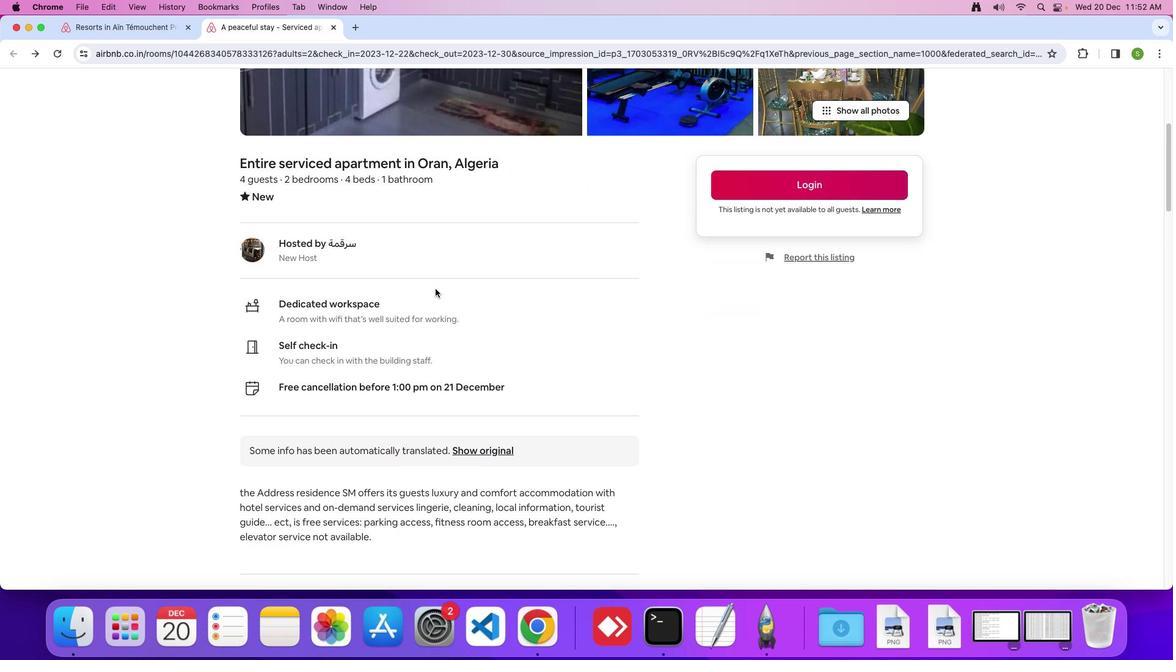 
Action: Mouse scrolled (435, 289) with delta (0, 0)
Screenshot: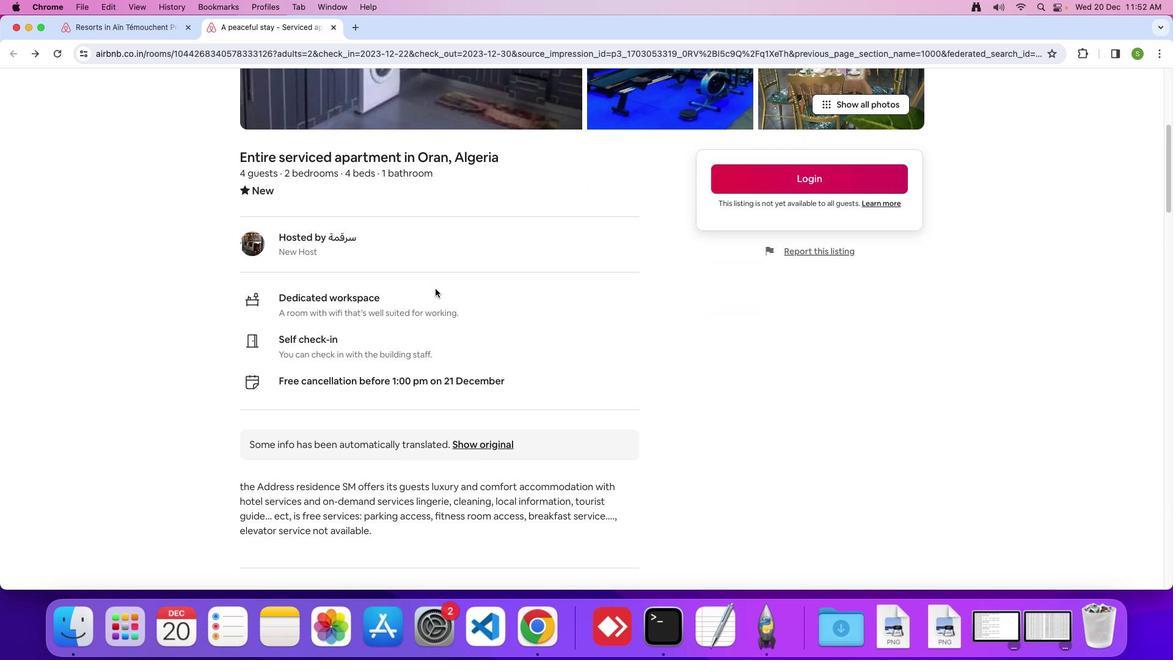 
Action: Mouse scrolled (435, 289) with delta (0, 0)
Screenshot: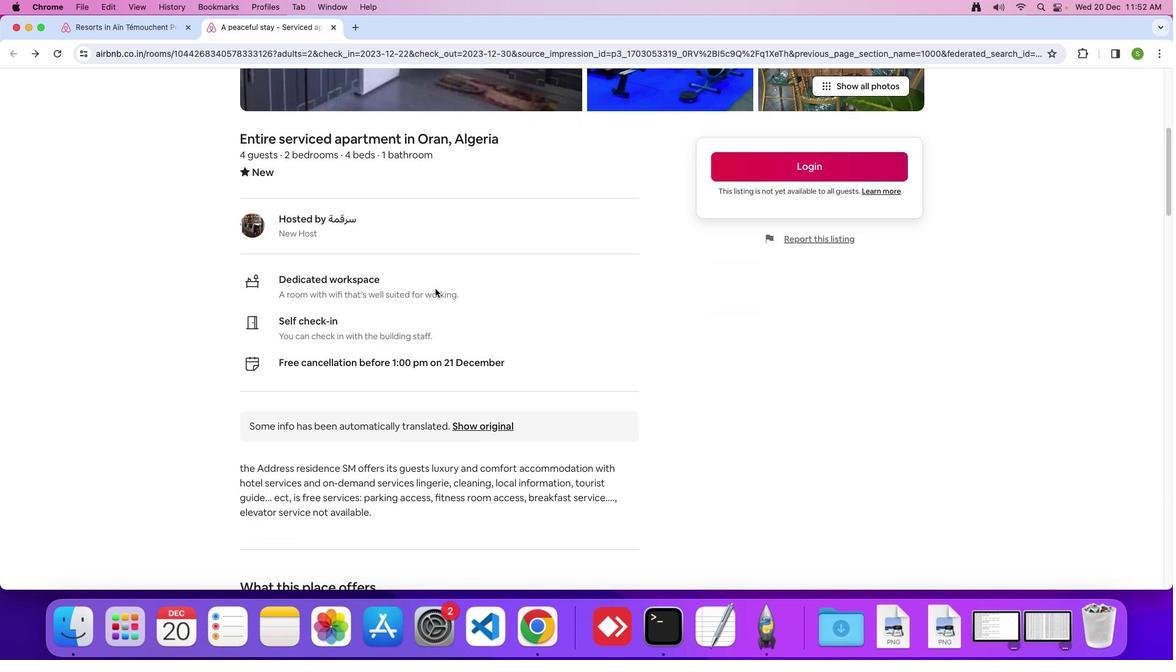 
Action: Mouse moved to (435, 289)
Screenshot: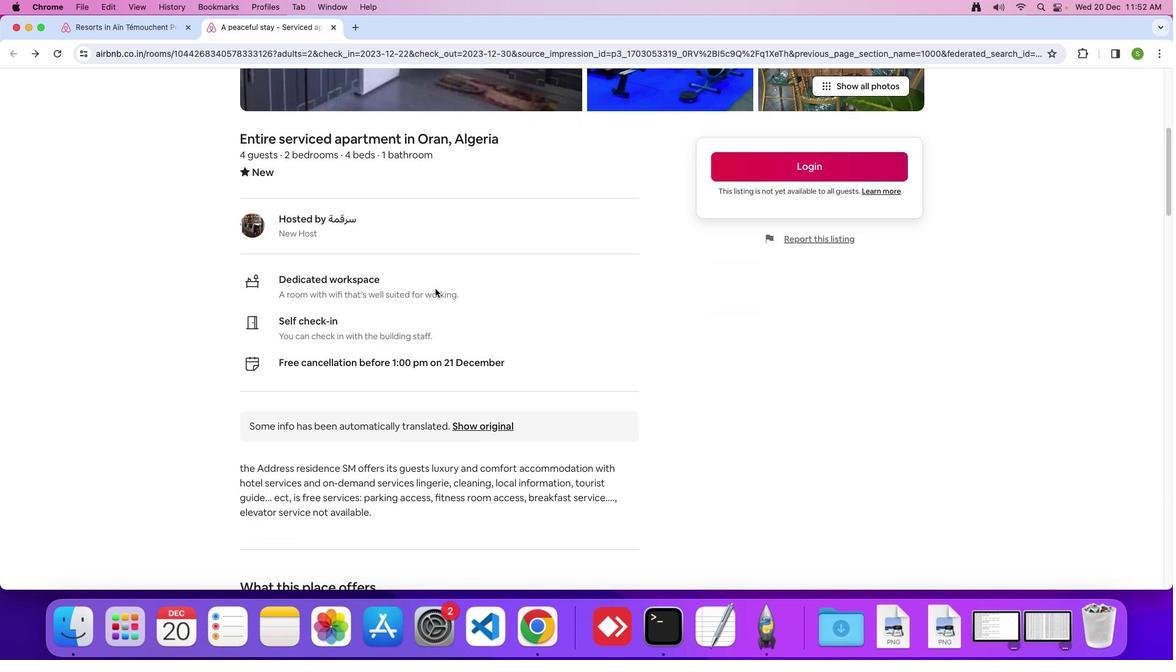 
Action: Mouse scrolled (435, 289) with delta (0, 0)
Screenshot: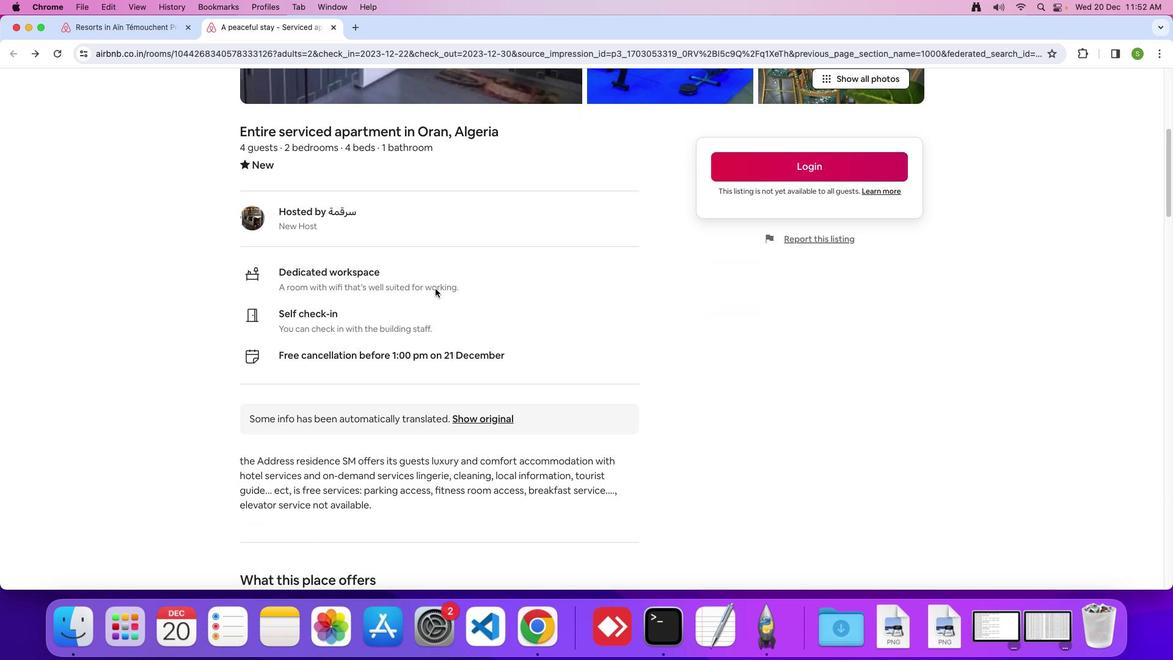 
Action: Mouse moved to (435, 288)
Screenshot: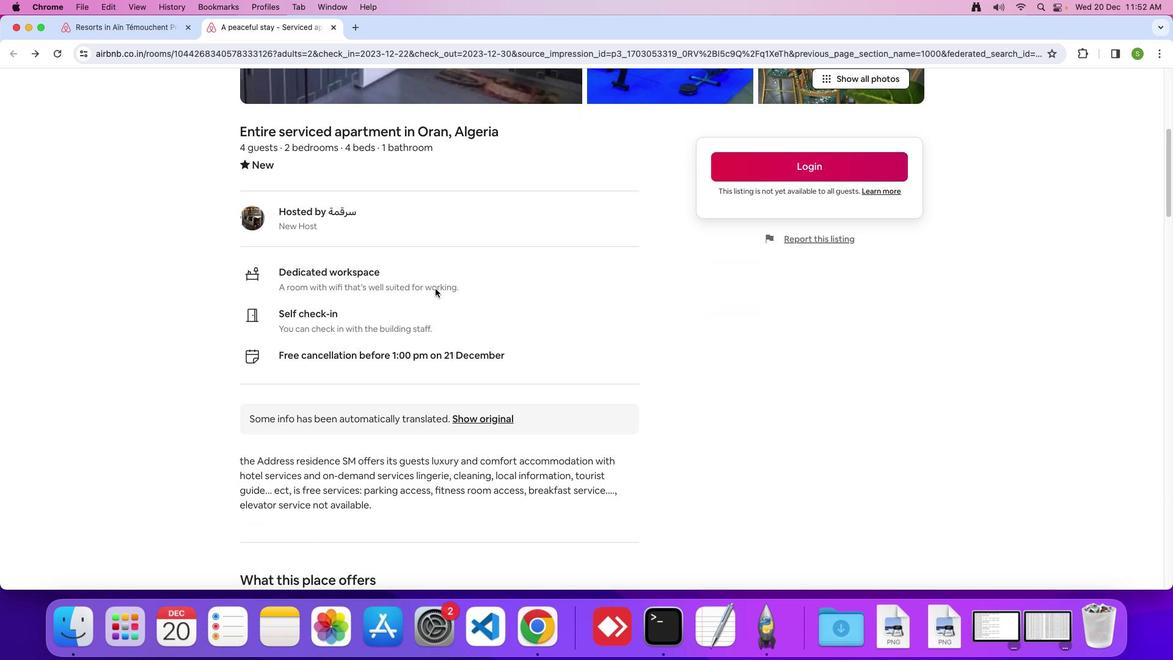 
Action: Mouse scrolled (435, 288) with delta (0, -1)
Screenshot: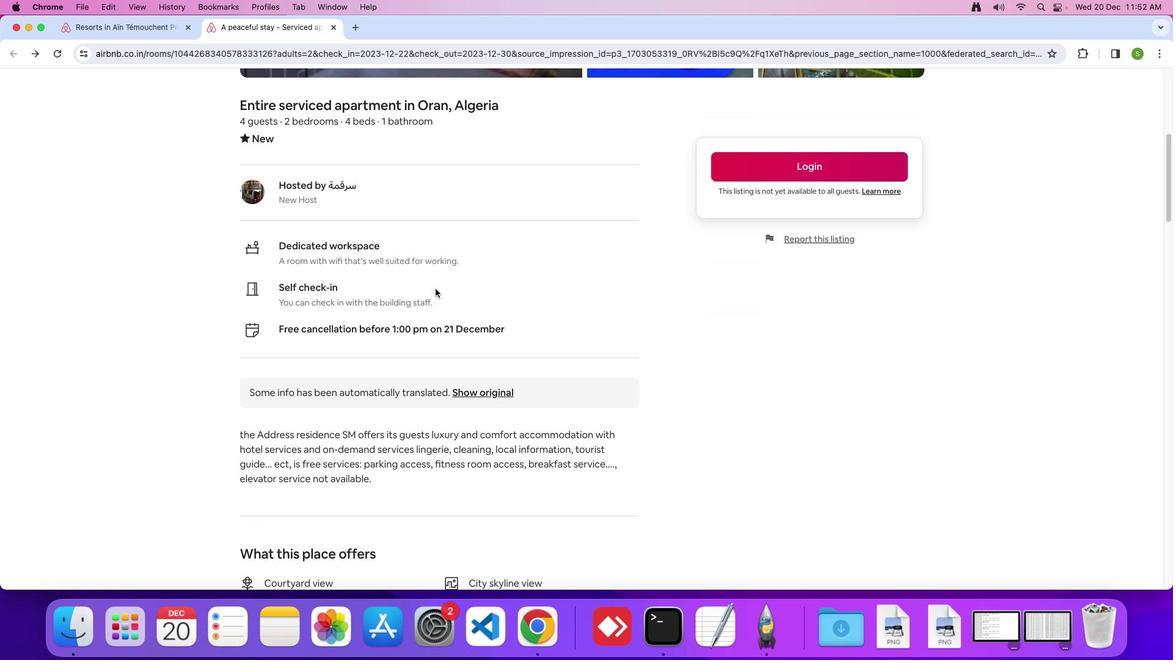 
Action: Mouse scrolled (435, 288) with delta (0, 0)
Screenshot: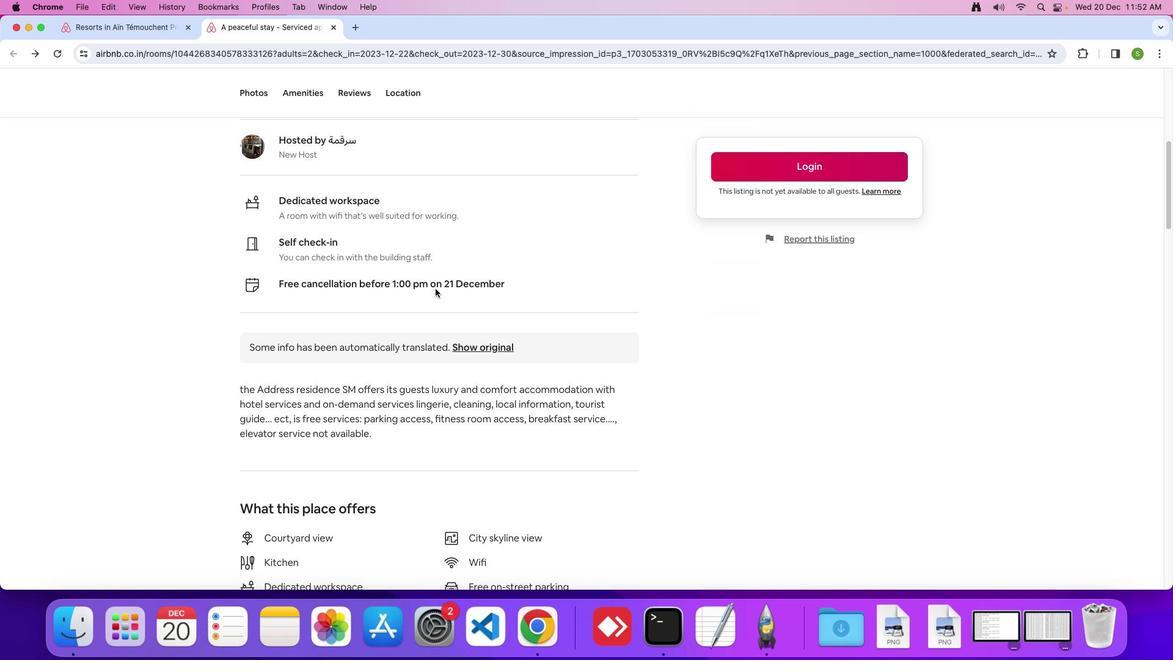 
Action: Mouse scrolled (435, 288) with delta (0, 0)
Screenshot: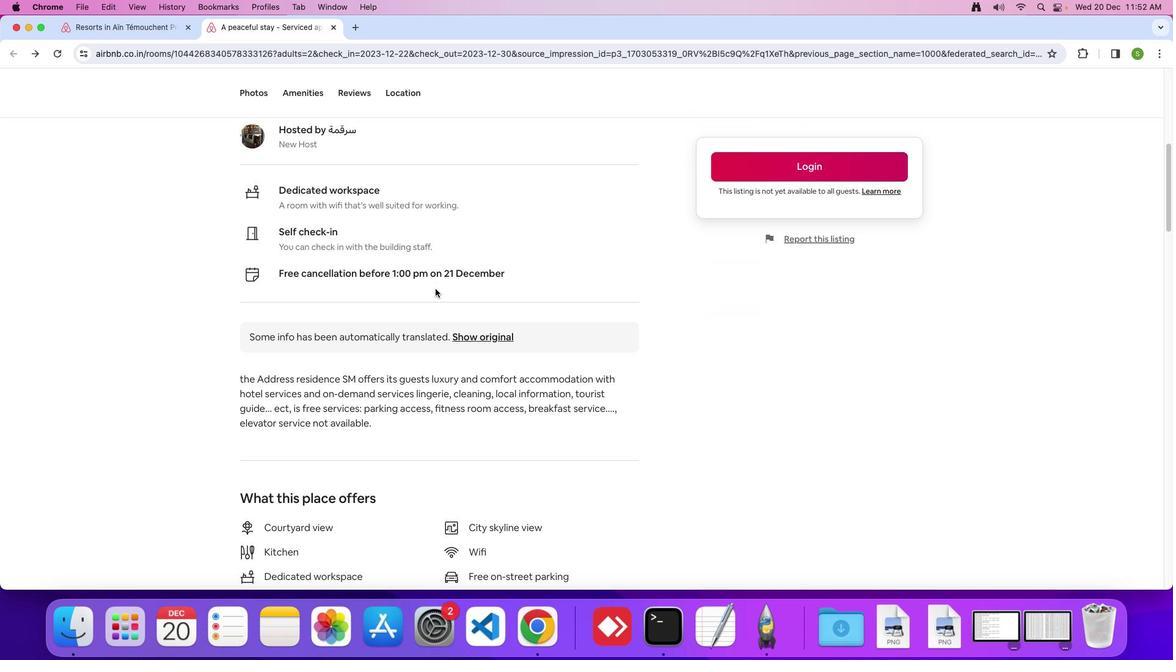 
Action: Mouse scrolled (435, 288) with delta (0, -1)
Screenshot: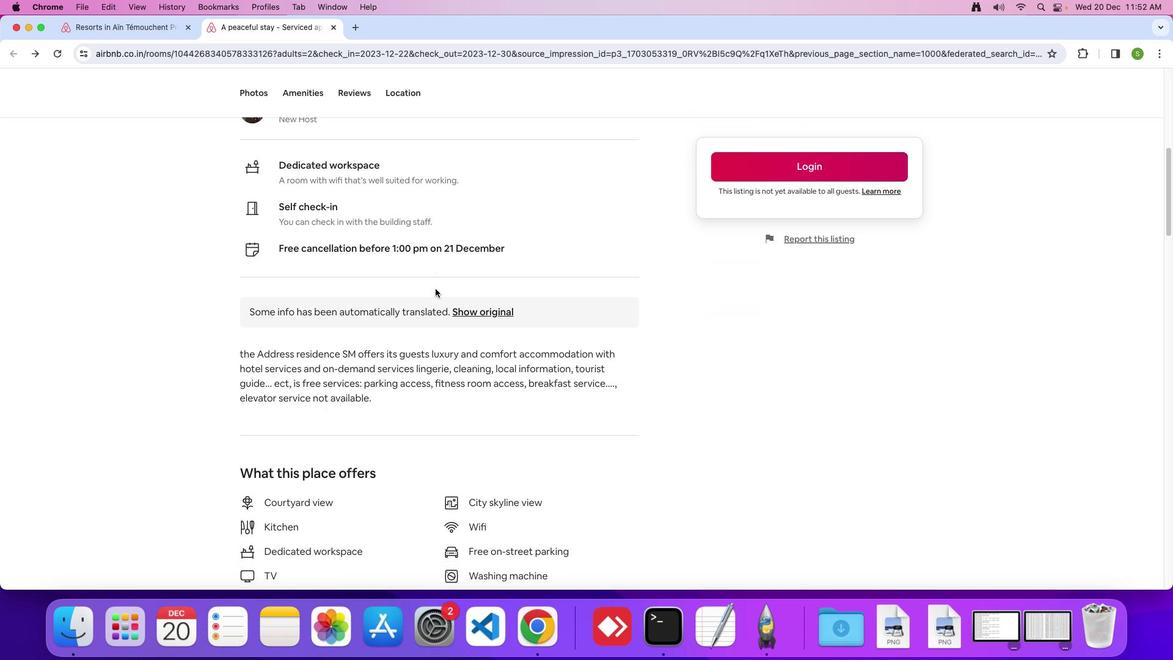 
Action: Mouse scrolled (435, 288) with delta (0, 0)
Screenshot: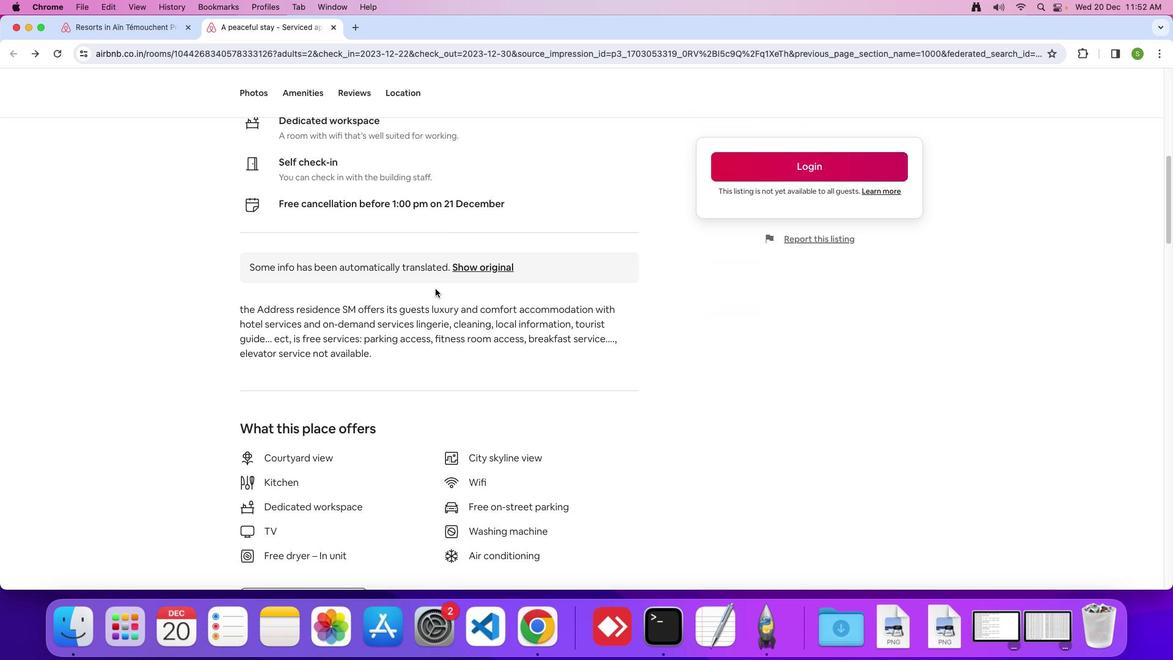 
Action: Mouse moved to (435, 288)
Screenshot: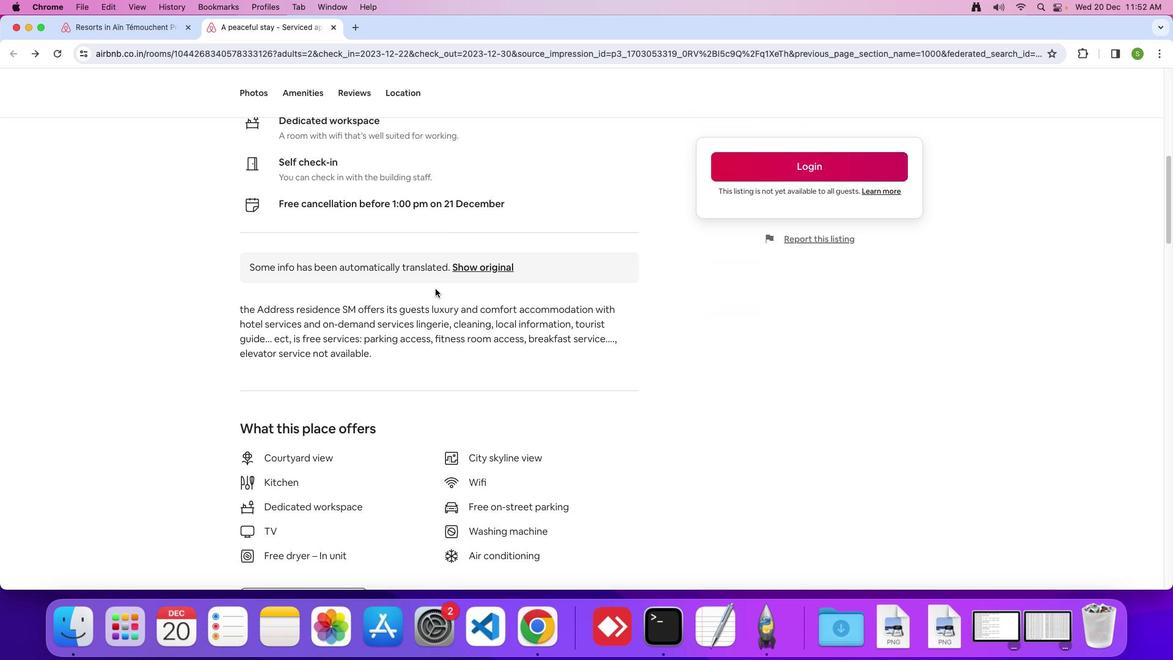 
Action: Mouse scrolled (435, 288) with delta (0, 0)
Screenshot: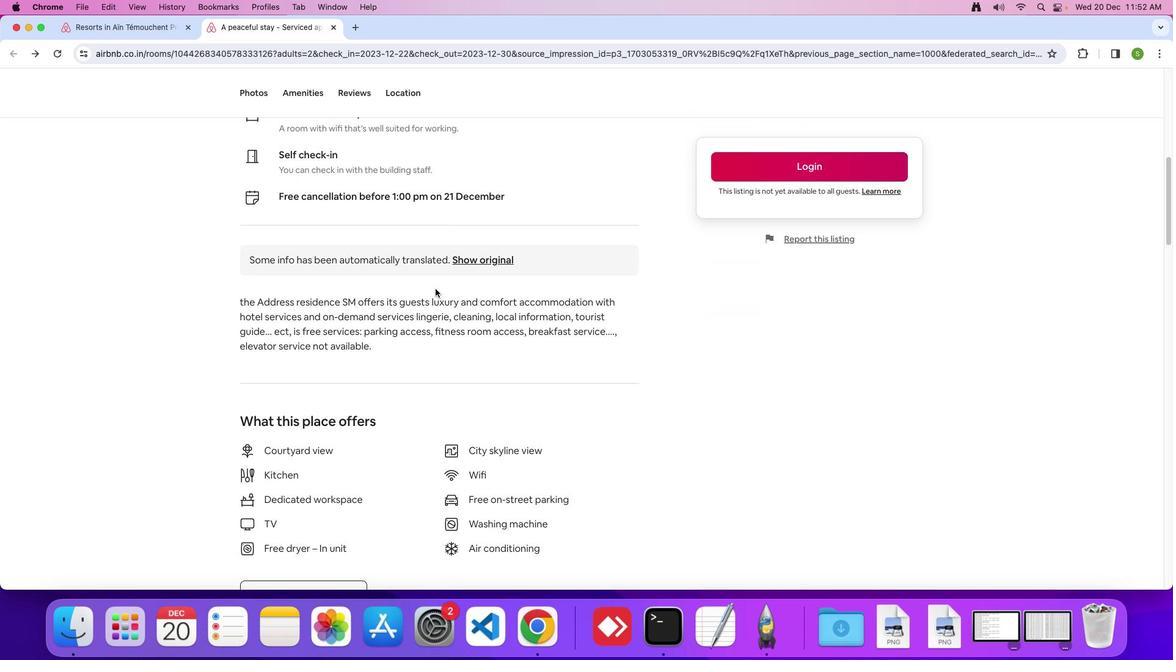
Action: Mouse scrolled (435, 288) with delta (0, 0)
Screenshot: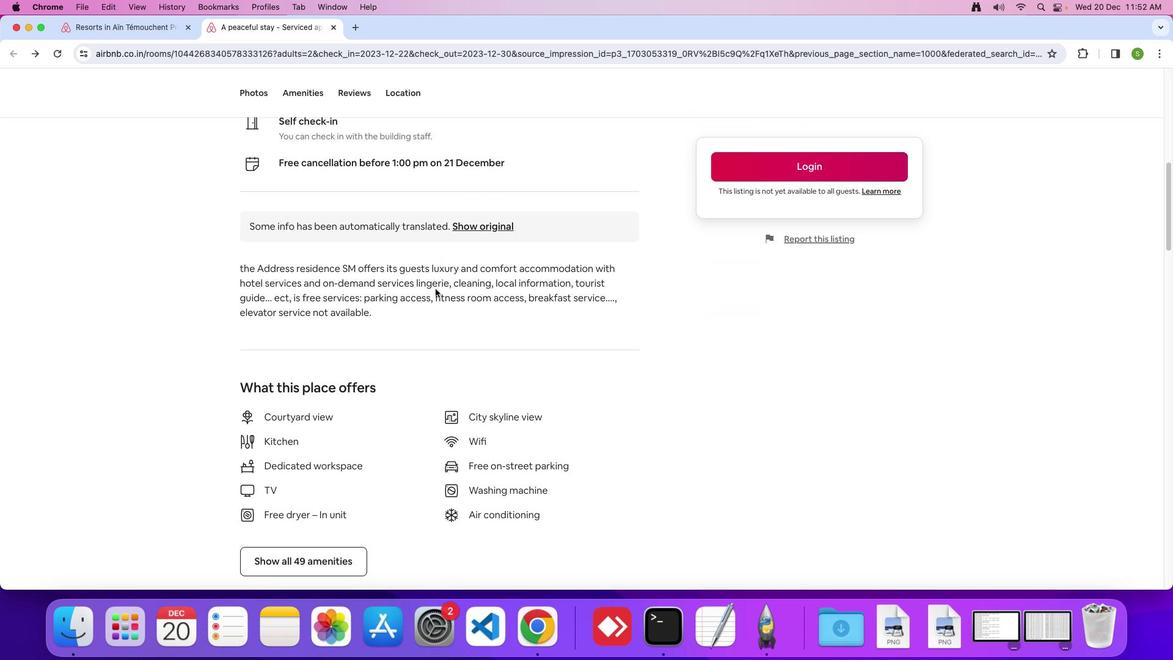 
Action: Mouse scrolled (435, 288) with delta (0, 0)
Screenshot: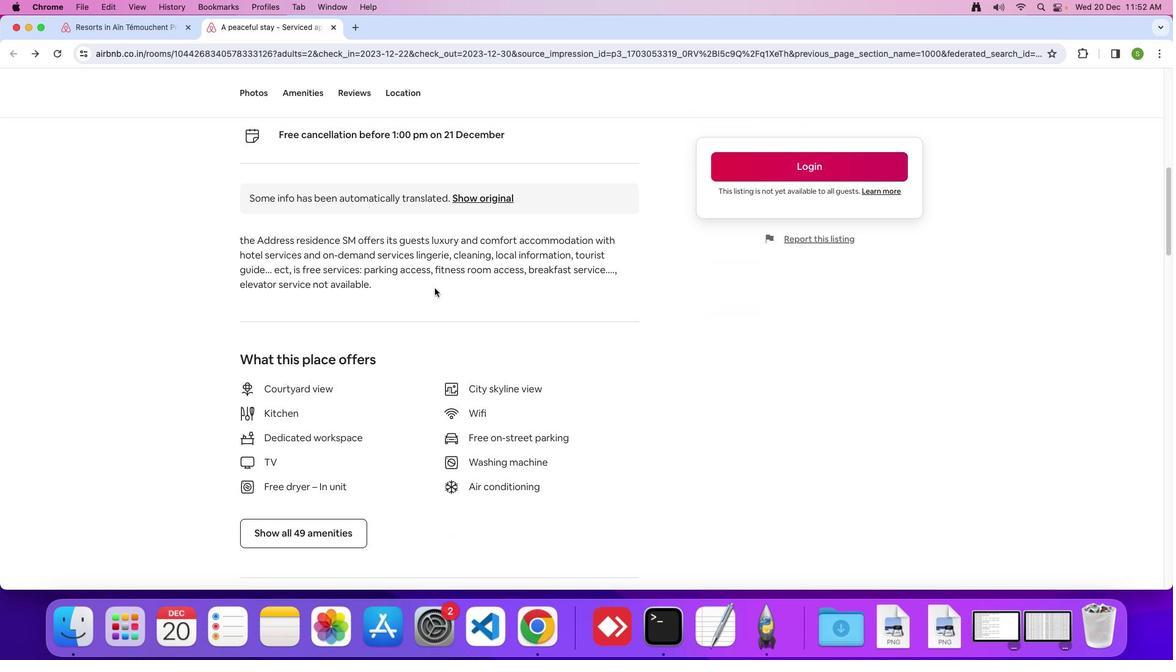
Action: Mouse scrolled (435, 288) with delta (0, 0)
Screenshot: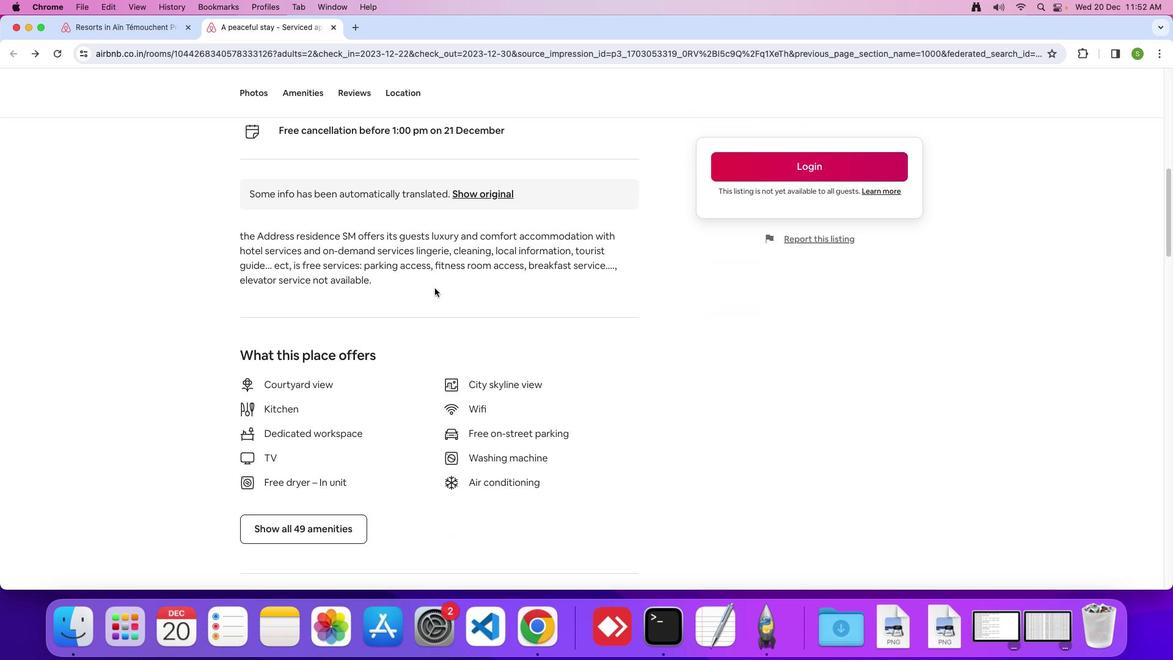 
Action: Mouse moved to (435, 288)
Screenshot: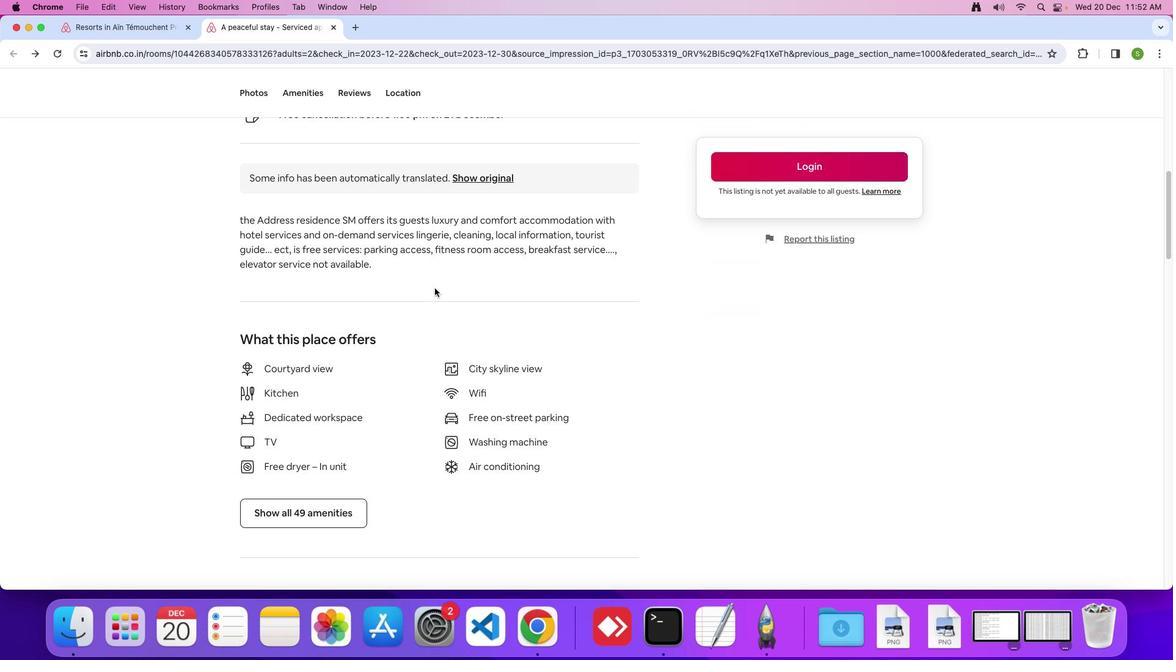
Action: Mouse scrolled (435, 288) with delta (0, 0)
Screenshot: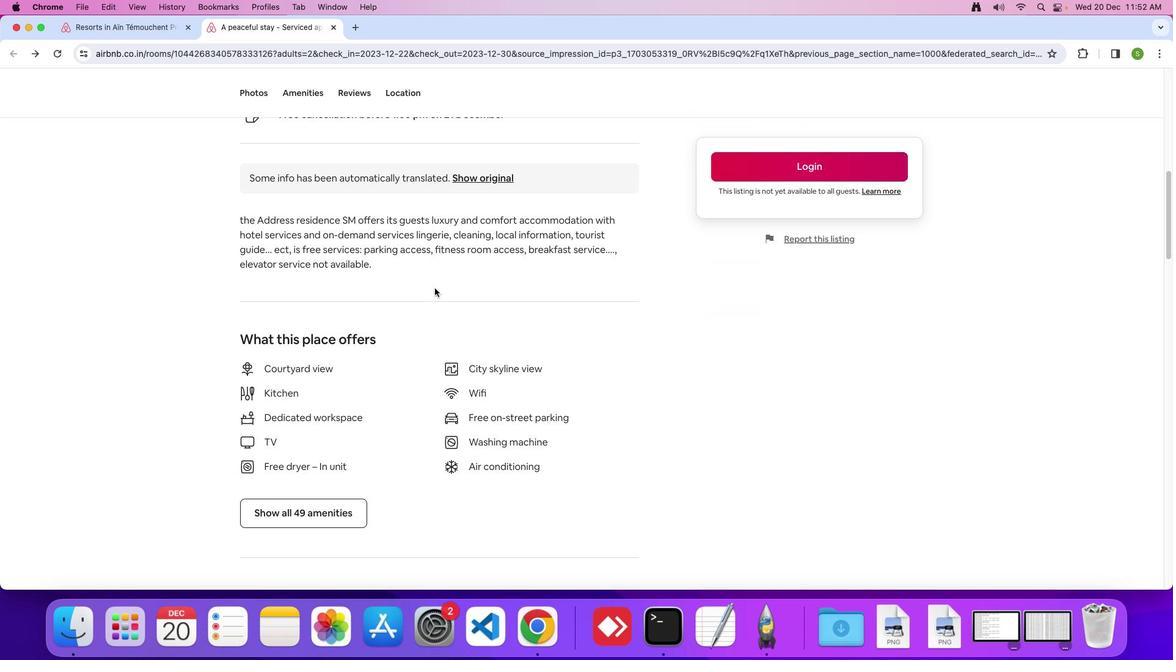 
Action: Mouse scrolled (435, 288) with delta (0, 0)
Screenshot: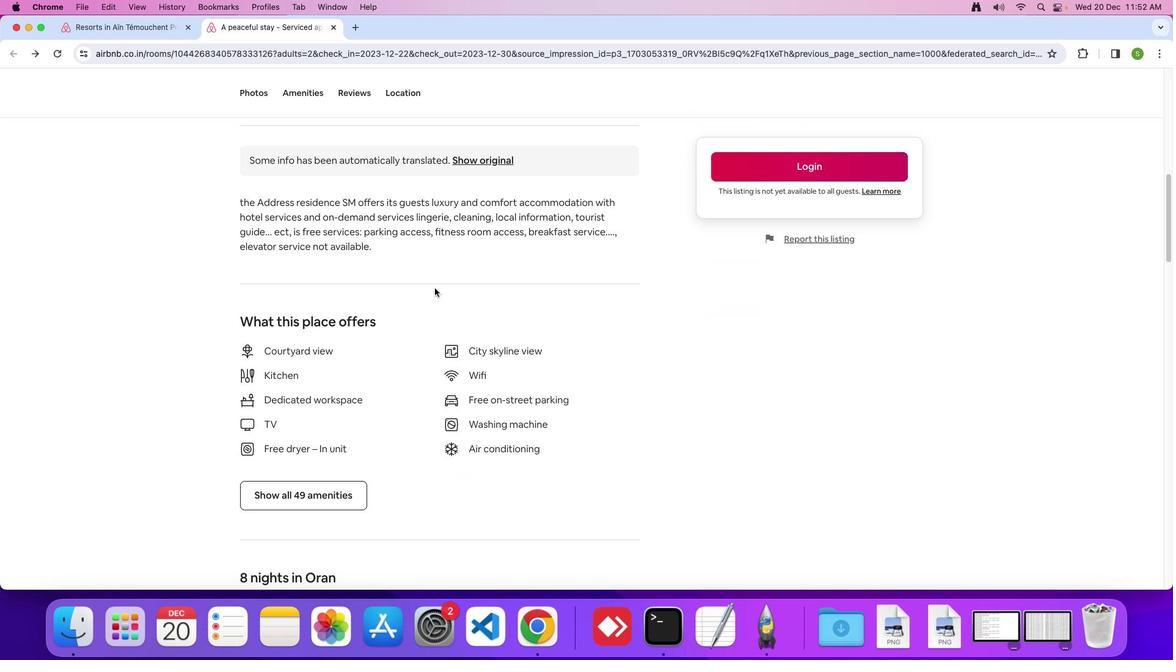 
Action: Mouse scrolled (435, 288) with delta (0, -1)
Screenshot: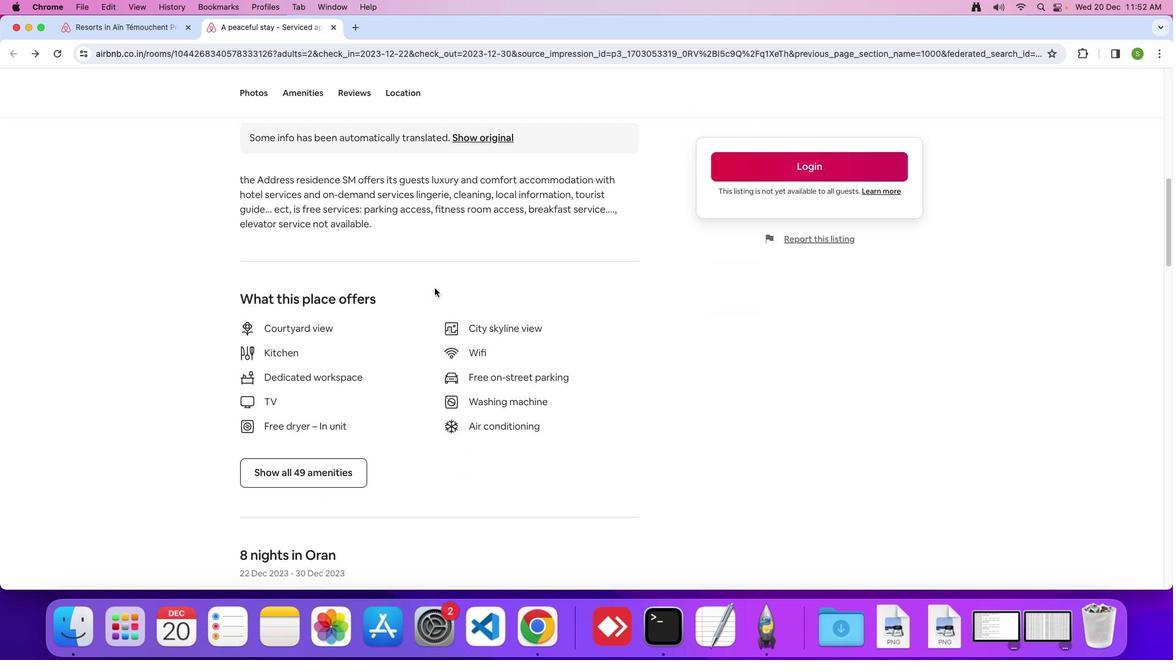 
Action: Mouse moved to (435, 287)
Screenshot: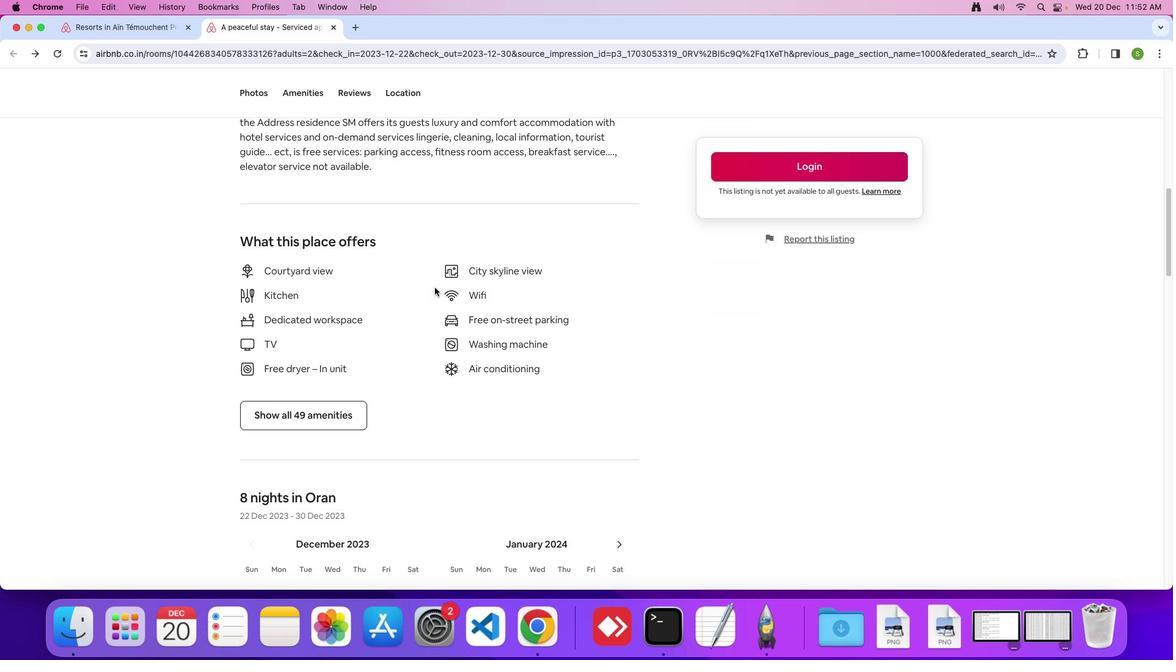 
Action: Mouse scrolled (435, 287) with delta (0, 0)
Screenshot: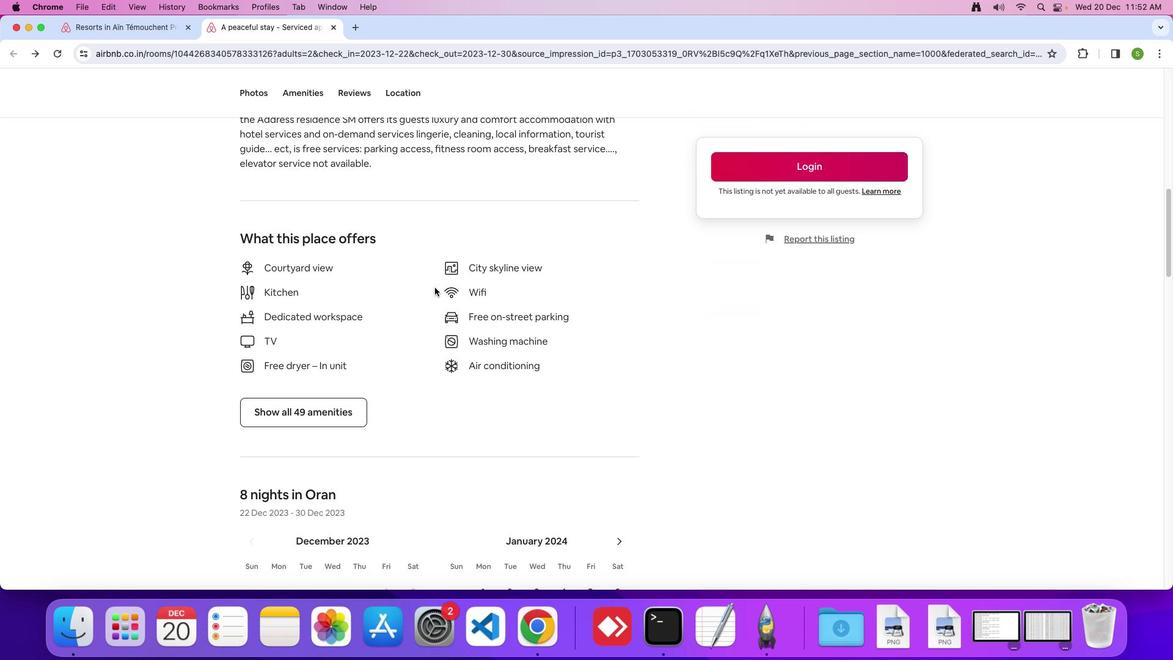 
Action: Mouse moved to (435, 287)
Screenshot: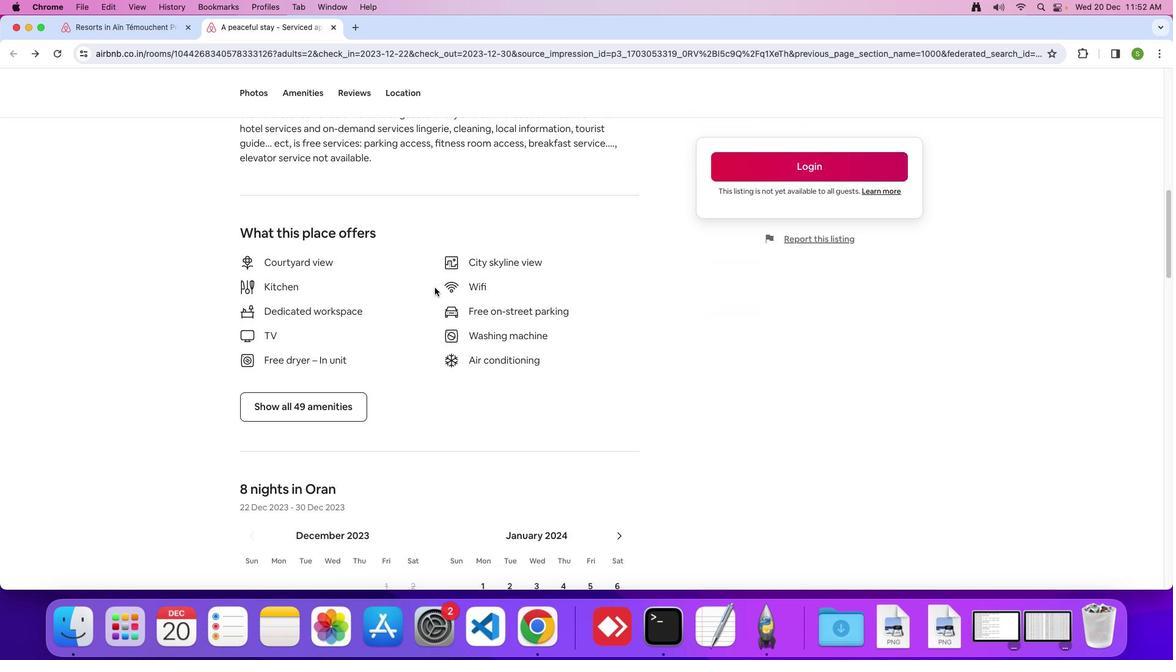 
Action: Mouse scrolled (435, 287) with delta (0, 0)
Screenshot: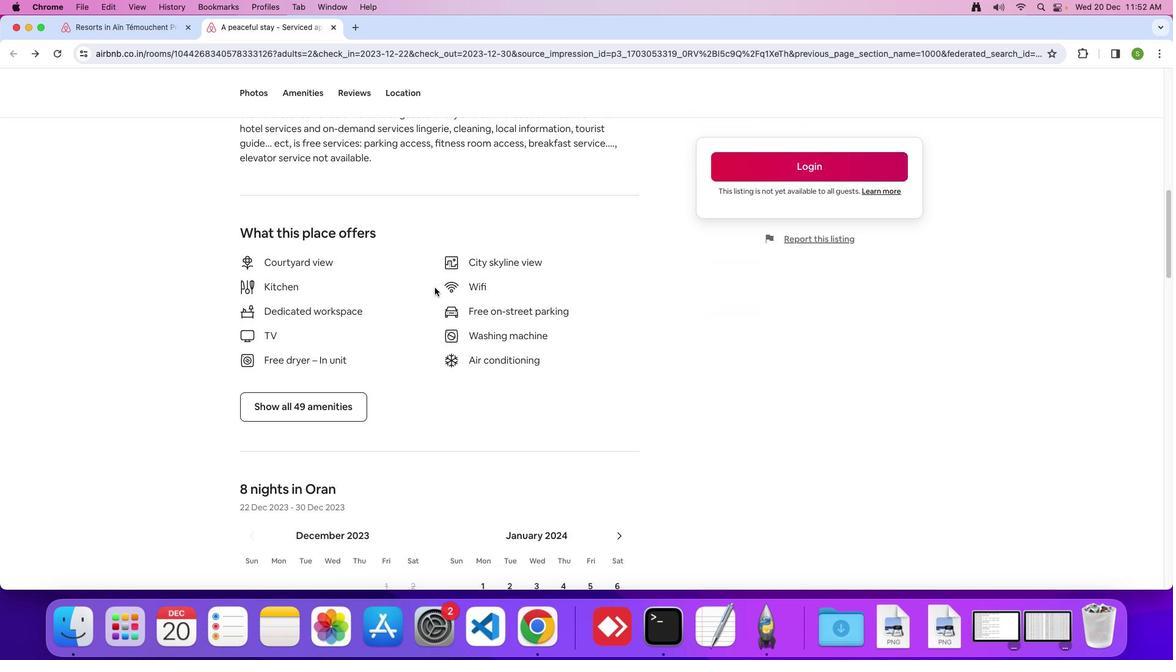 
Action: Mouse scrolled (435, 287) with delta (0, 0)
Screenshot: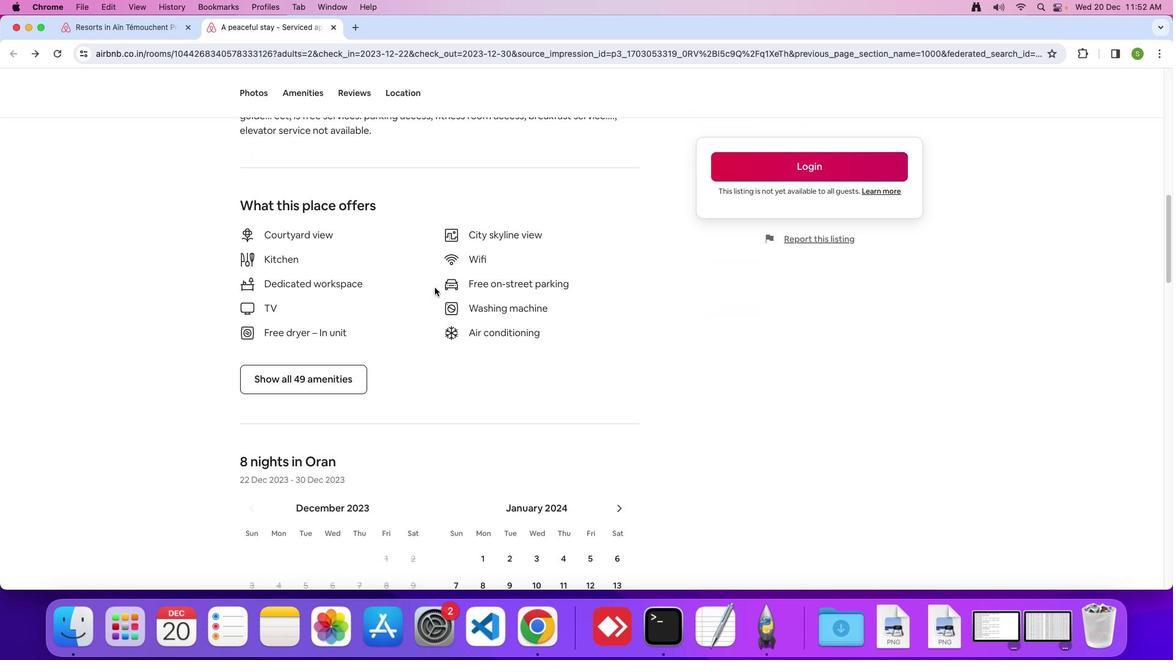 
Action: Mouse scrolled (435, 287) with delta (0, 0)
Screenshot: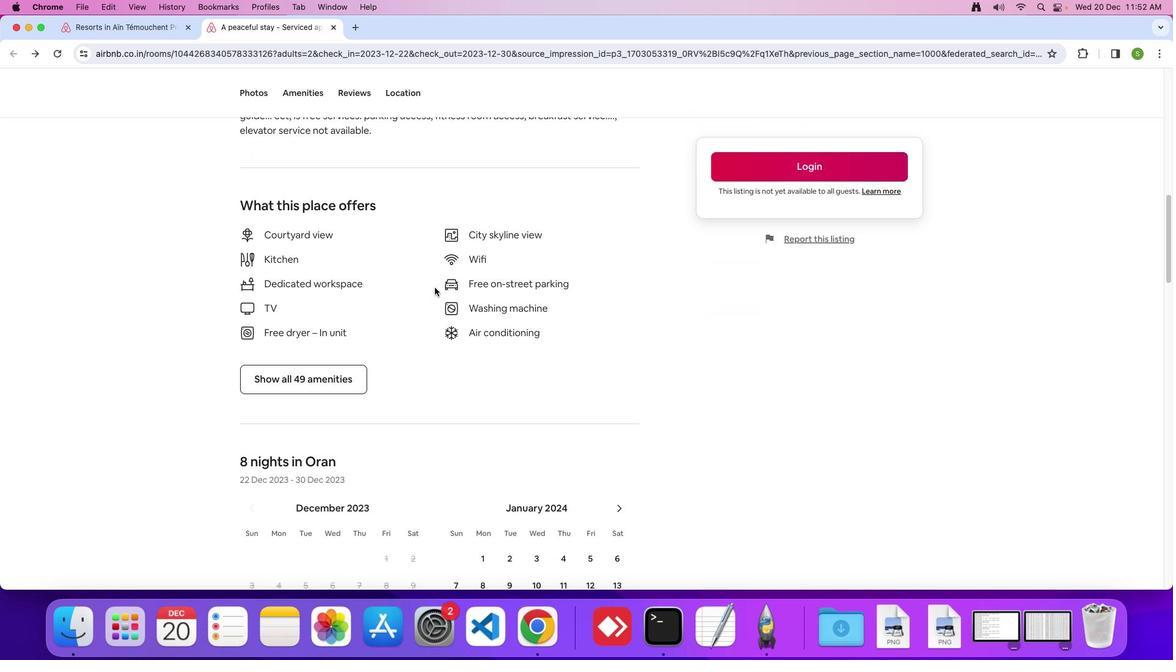 
Action: Mouse scrolled (435, 287) with delta (0, -1)
Screenshot: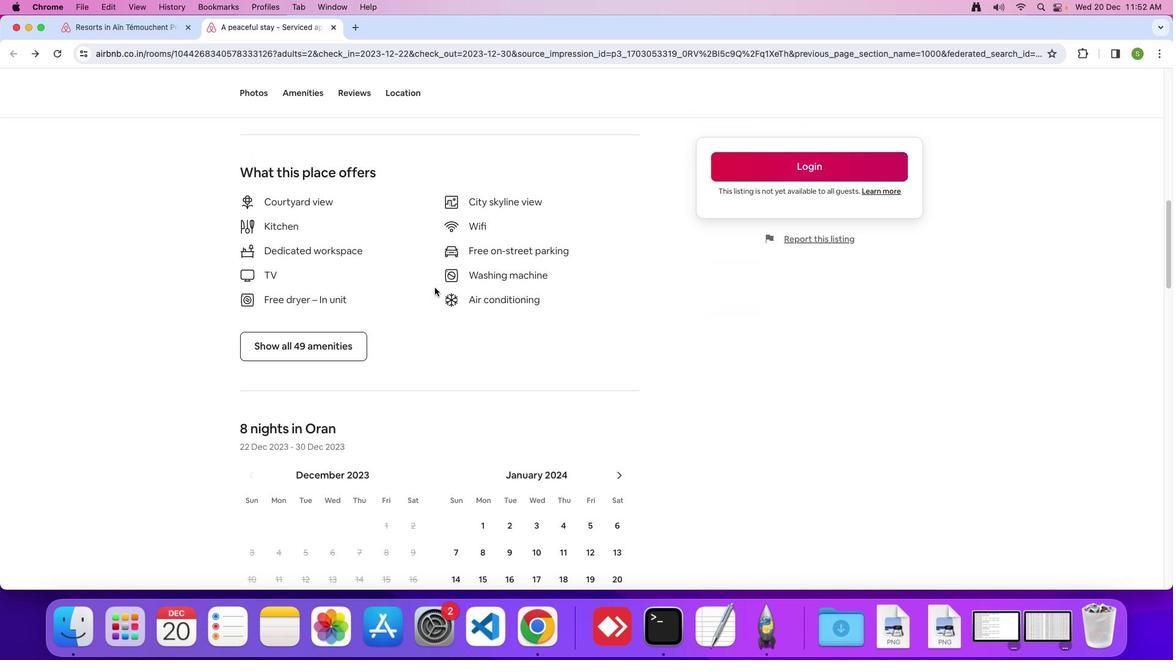 
Action: Mouse moved to (318, 278)
Screenshot: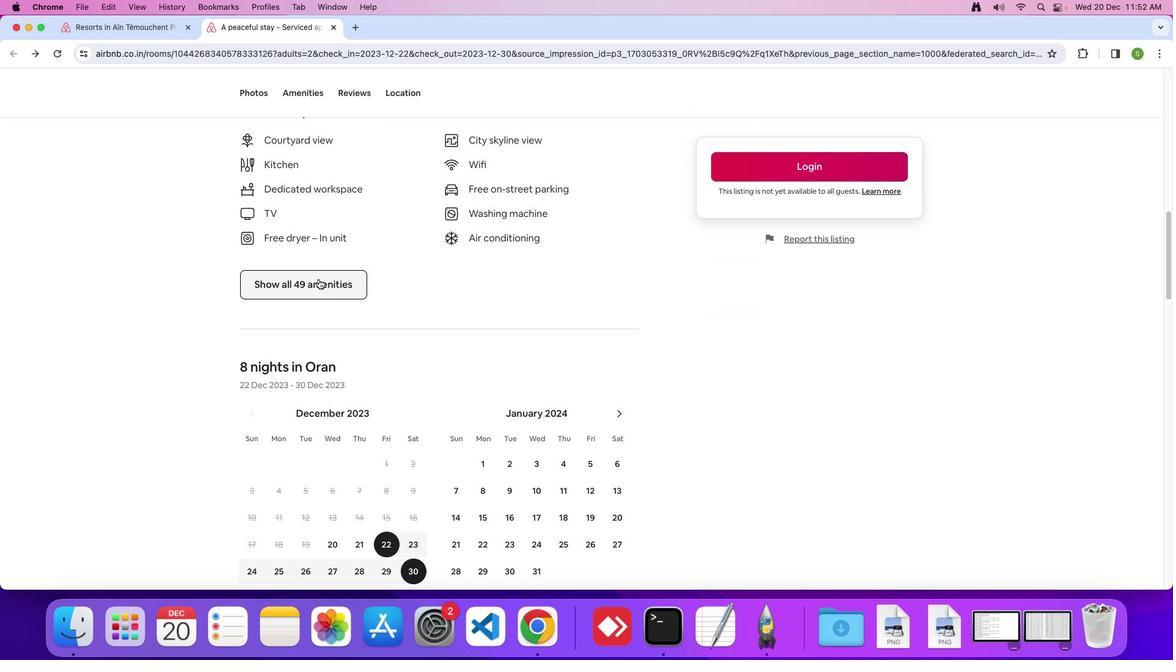 
Action: Mouse pressed left at (318, 278)
Screenshot: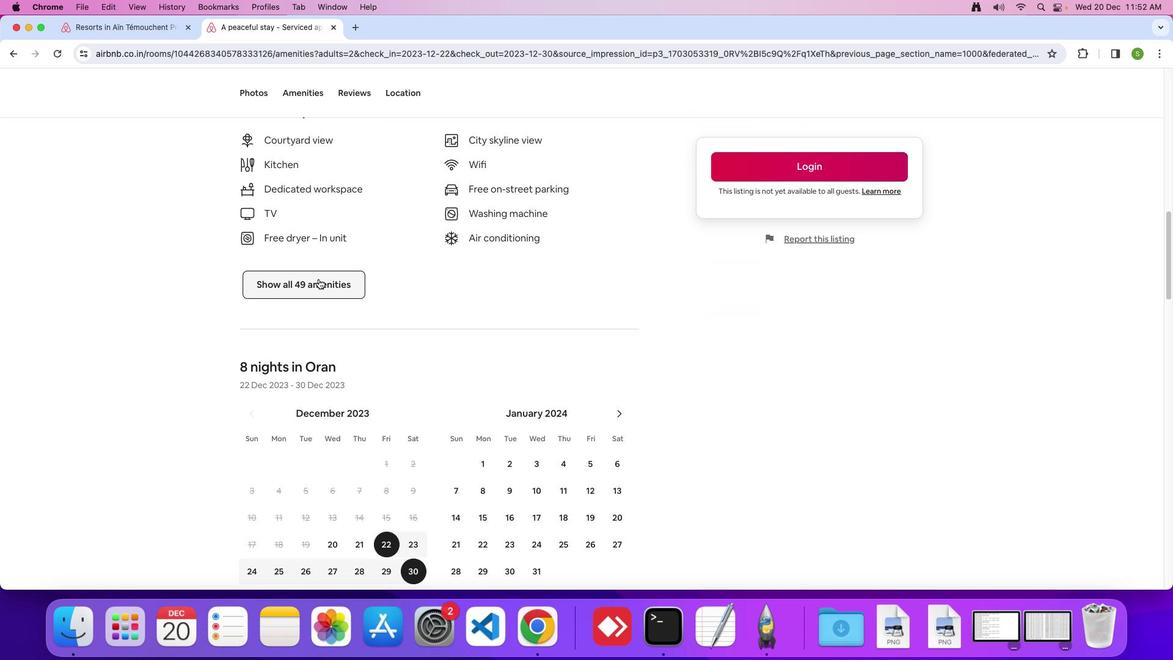 
Action: Mouse moved to (603, 287)
Screenshot: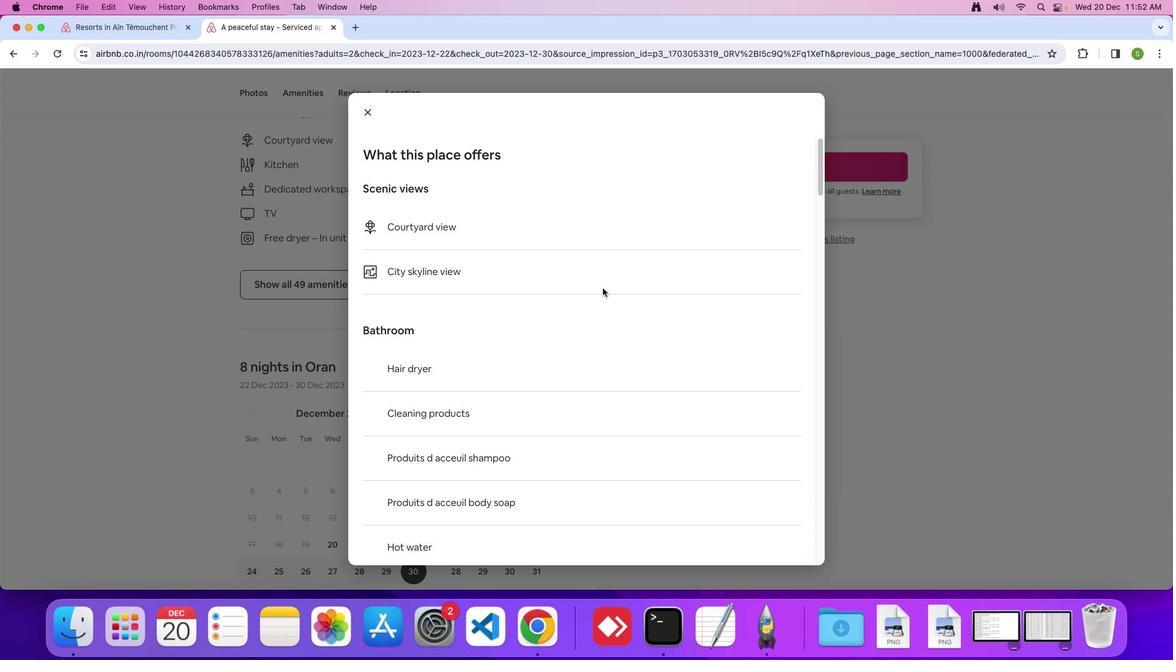 
Action: Mouse scrolled (603, 287) with delta (0, 0)
Screenshot: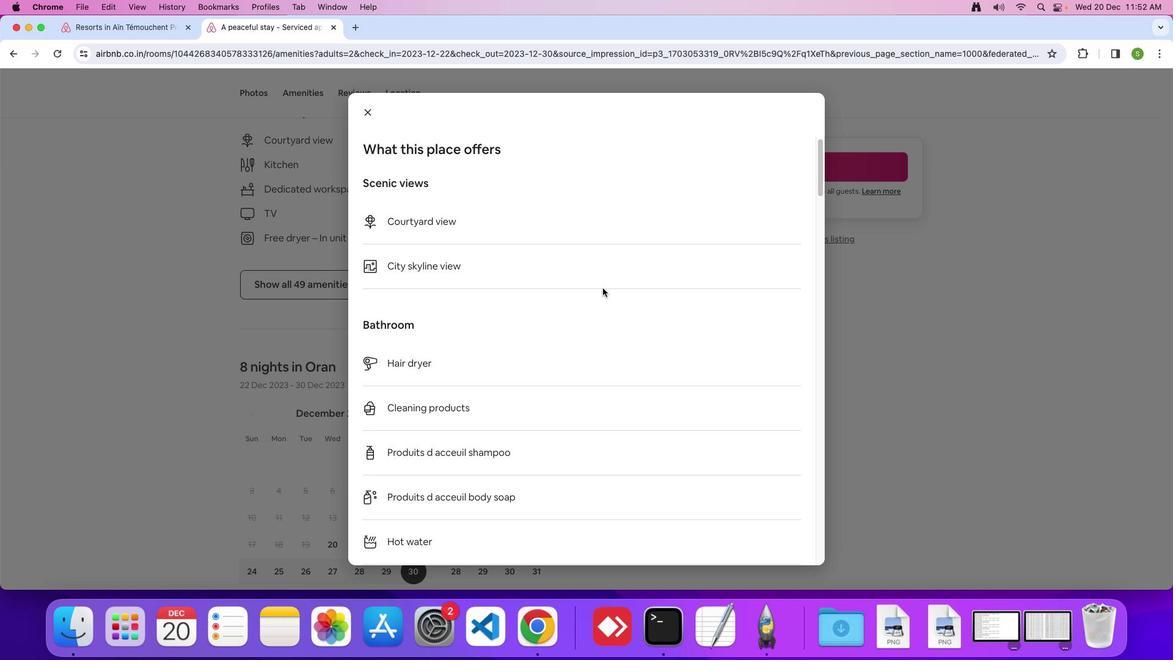 
Action: Mouse scrolled (603, 287) with delta (0, 0)
Screenshot: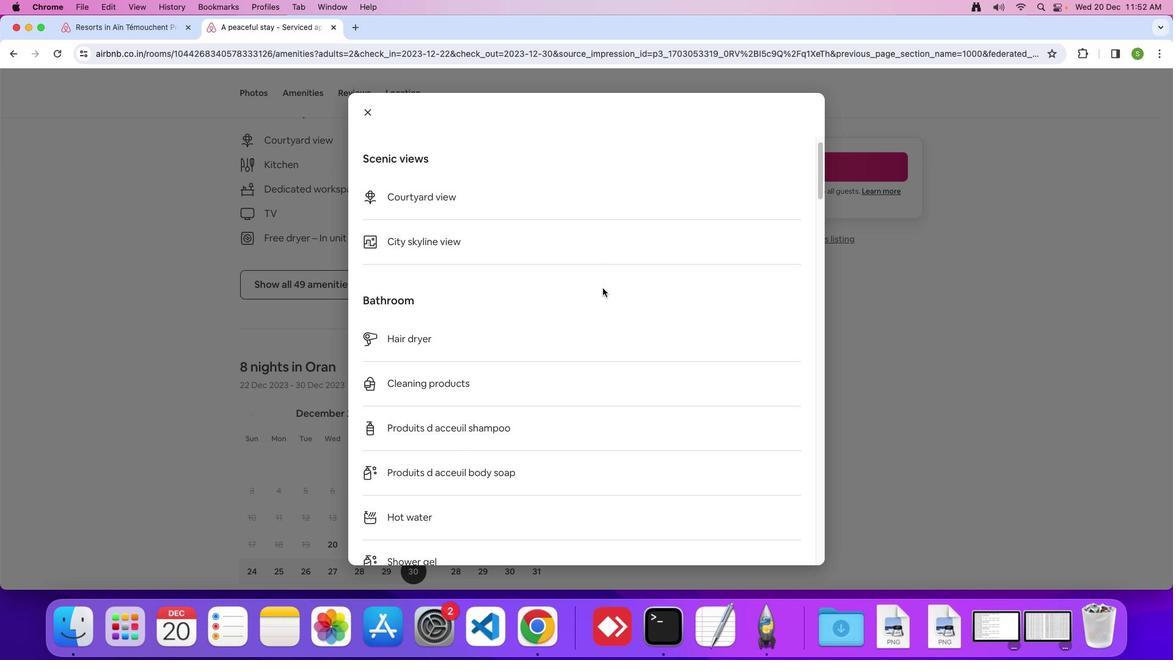 
Action: Mouse scrolled (603, 287) with delta (0, -1)
Screenshot: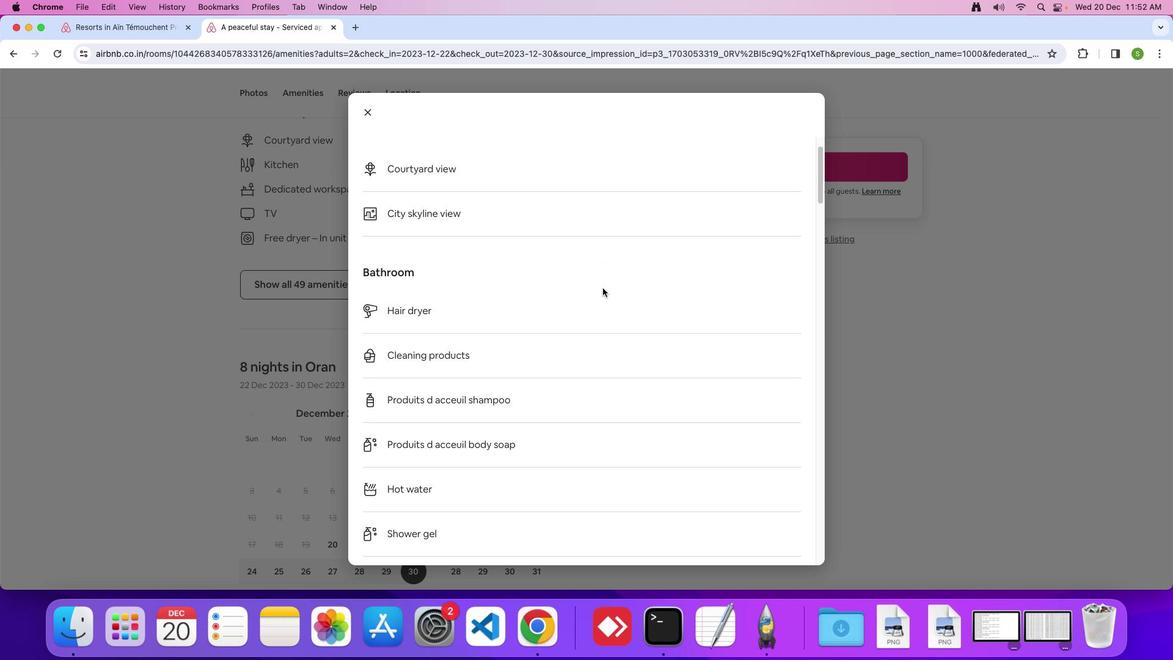 
Action: Mouse scrolled (603, 287) with delta (0, 0)
Screenshot: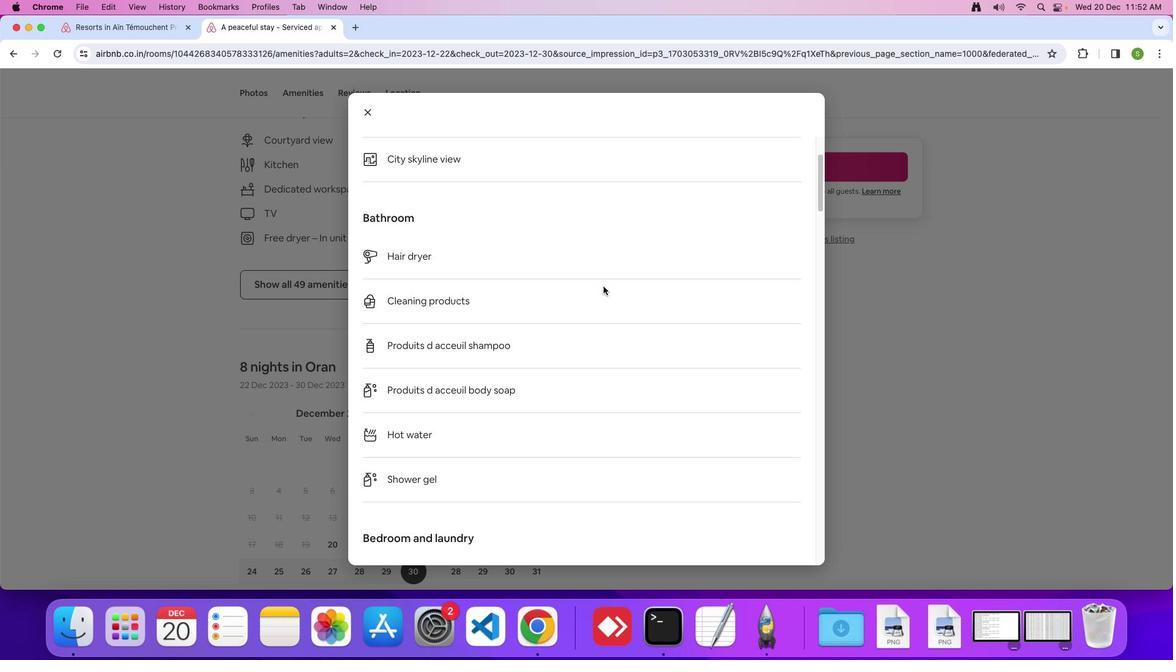 
Action: Mouse scrolled (603, 287) with delta (0, 0)
Screenshot: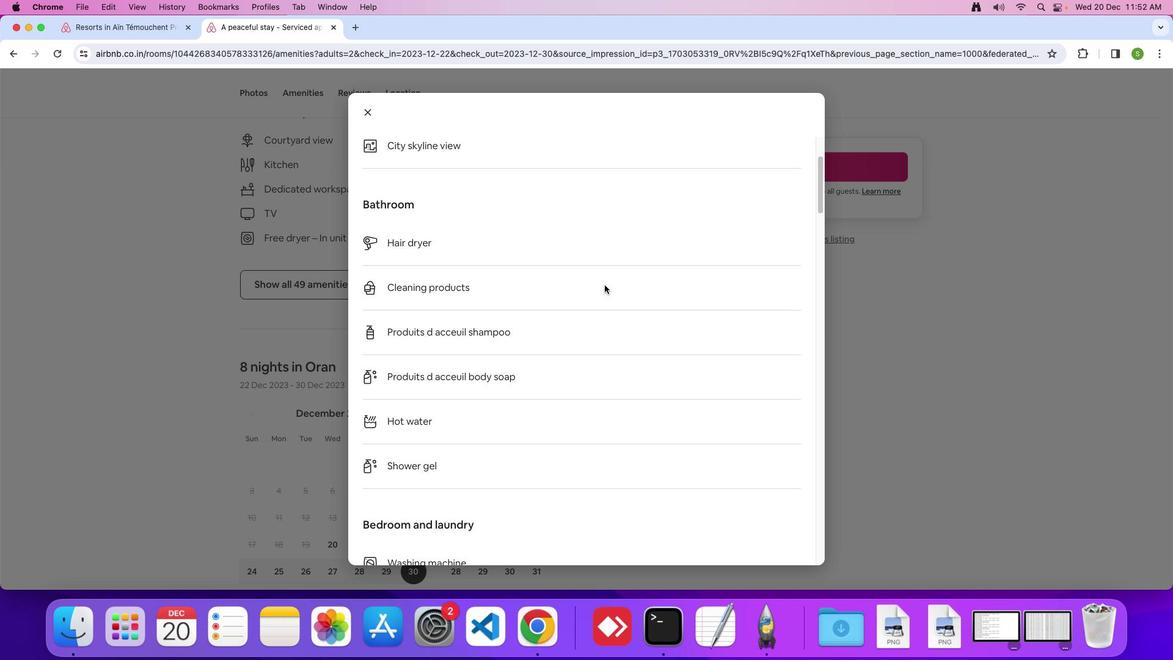 
Action: Mouse moved to (605, 283)
Screenshot: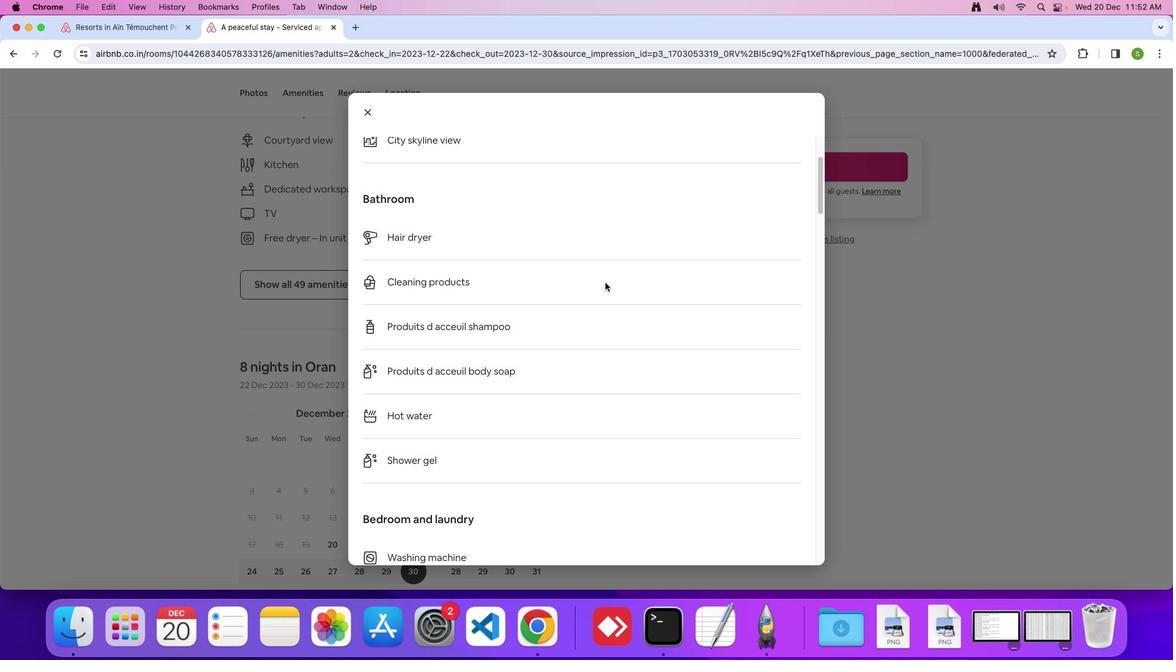 
Action: Mouse scrolled (605, 283) with delta (0, 0)
Screenshot: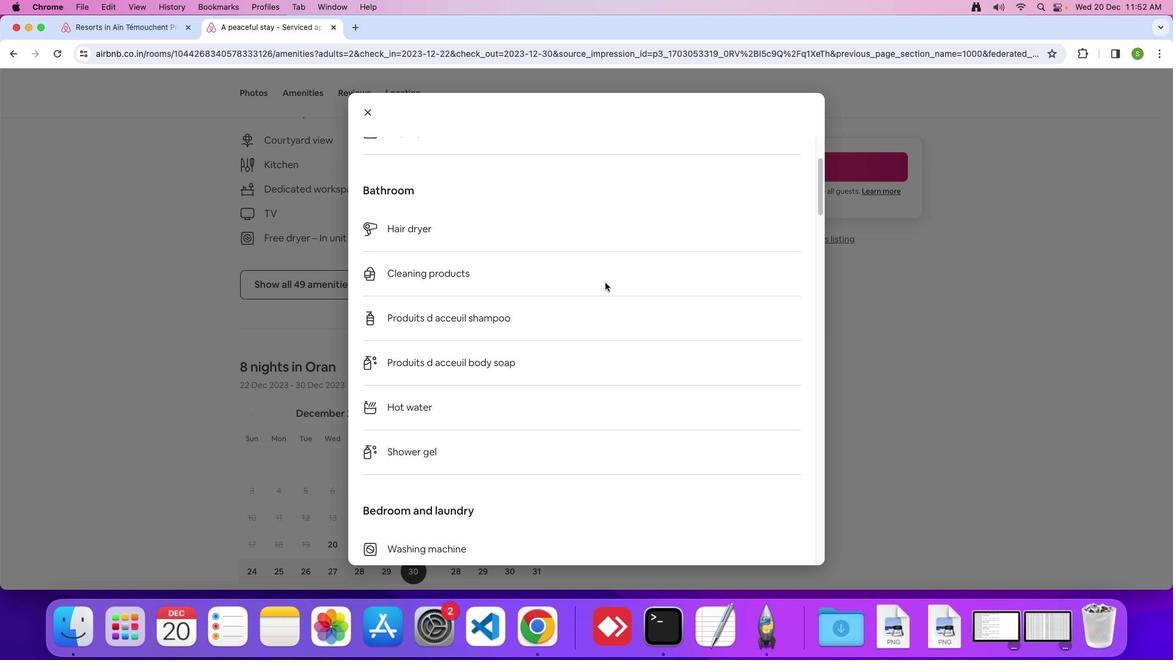 
Action: Mouse scrolled (605, 283) with delta (0, 0)
Screenshot: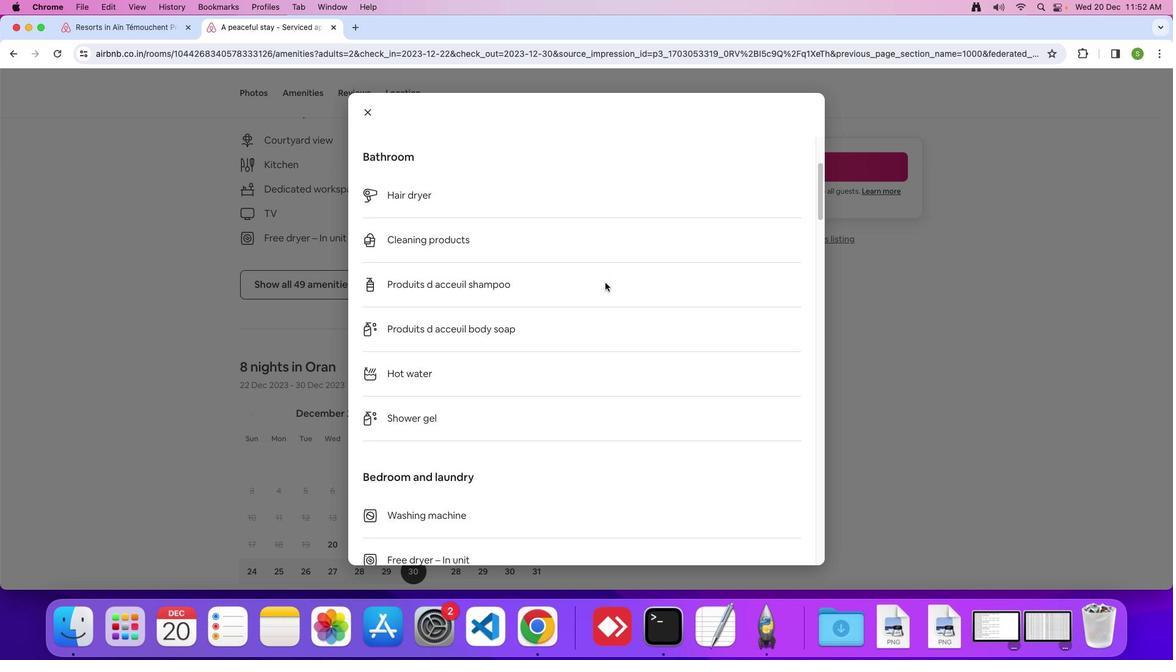 
Action: Mouse scrolled (605, 283) with delta (0, -1)
Screenshot: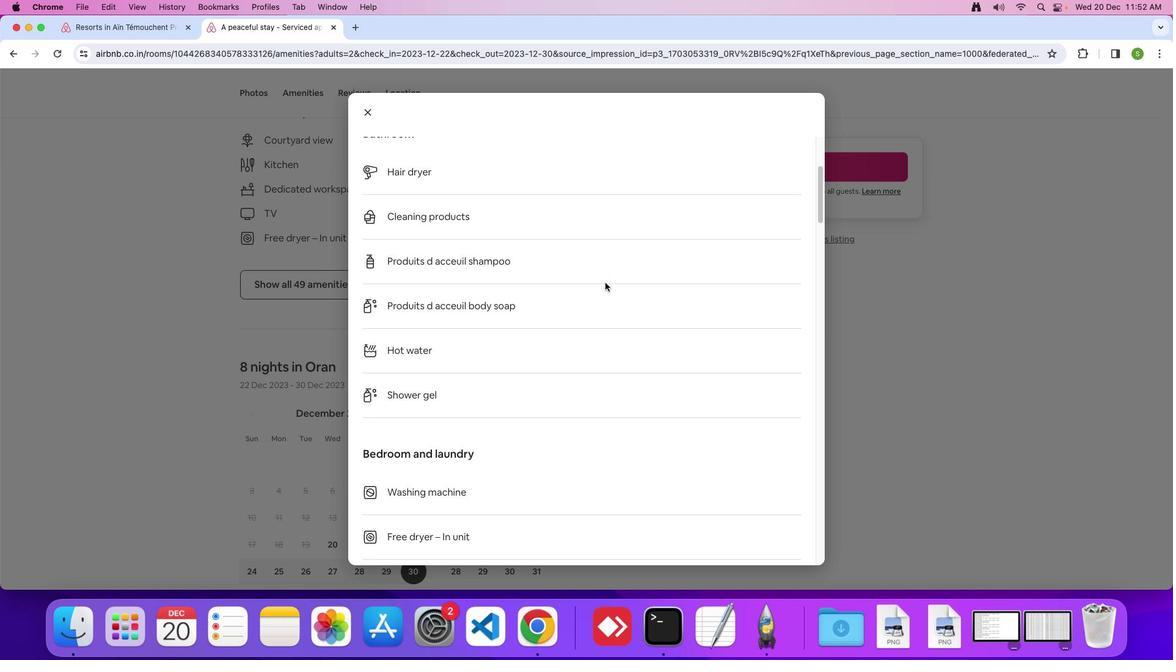 
Action: Mouse scrolled (605, 283) with delta (0, 0)
Screenshot: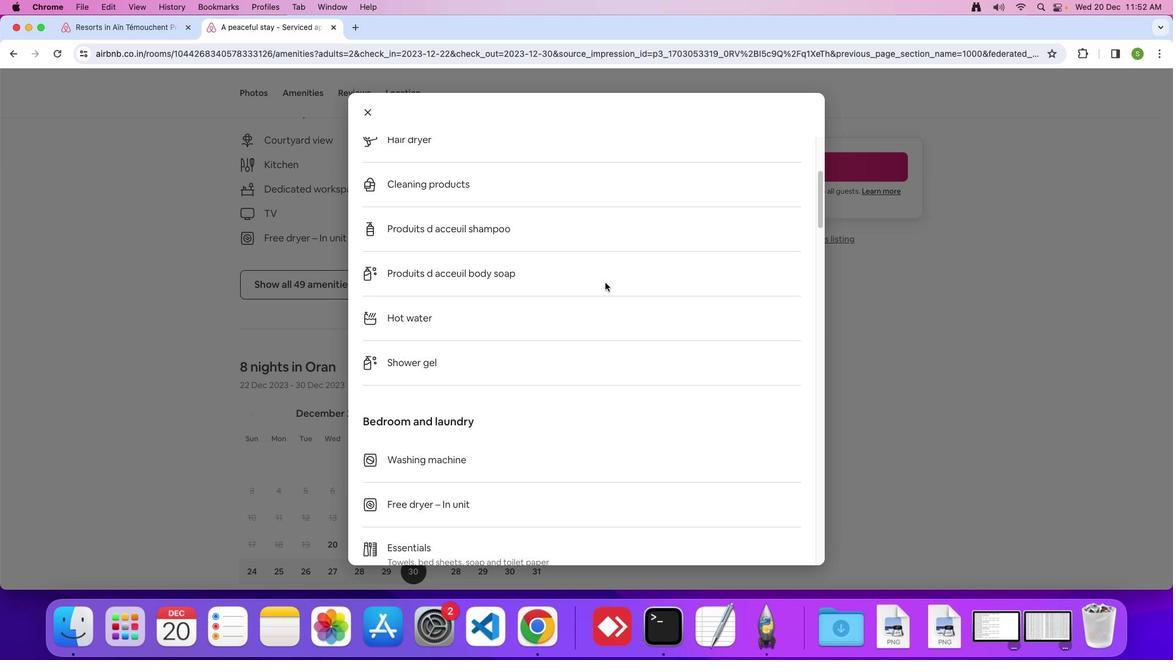 
Action: Mouse scrolled (605, 283) with delta (0, 0)
Screenshot: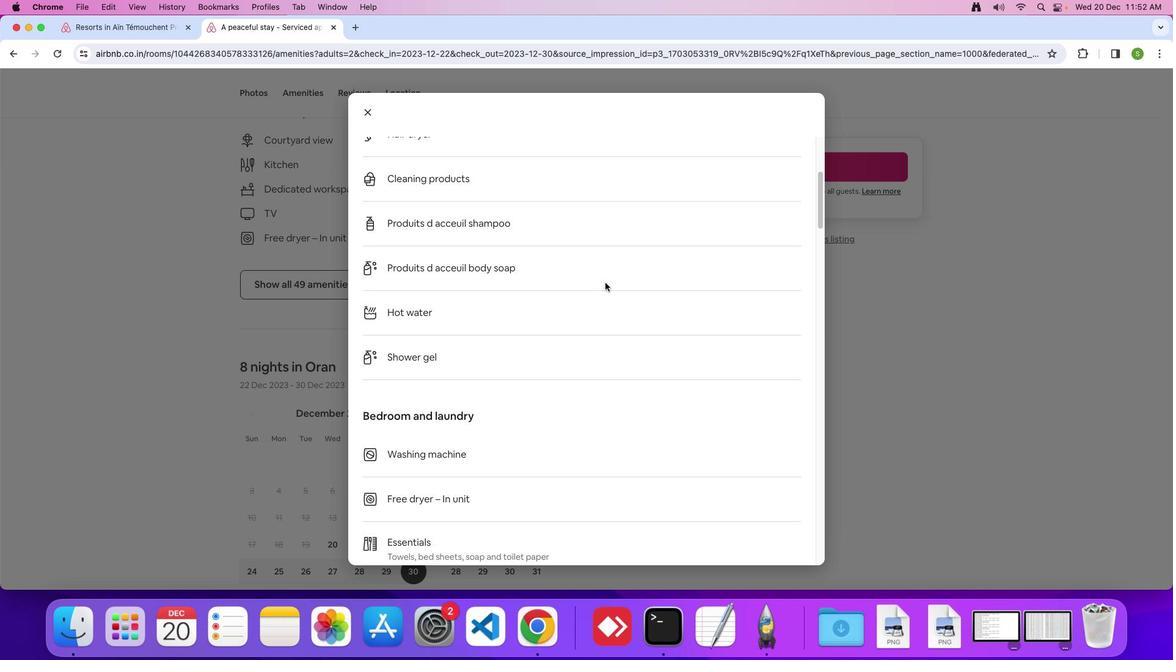 
Action: Mouse scrolled (605, 283) with delta (0, 0)
Screenshot: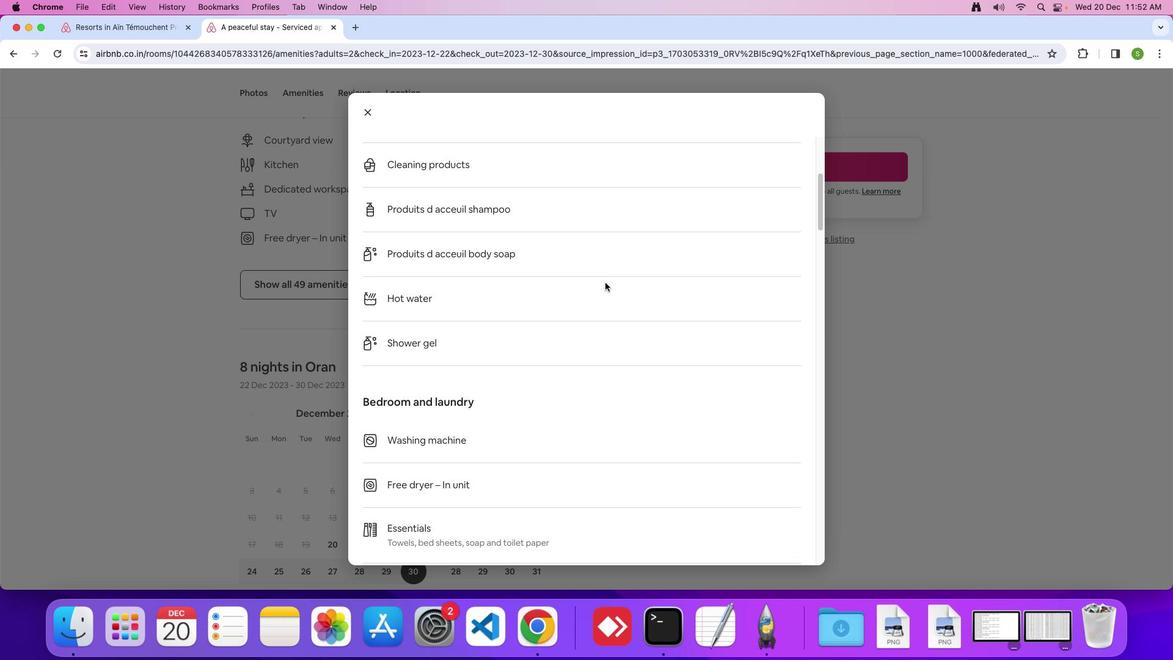 
Action: Mouse scrolled (605, 283) with delta (0, 0)
Screenshot: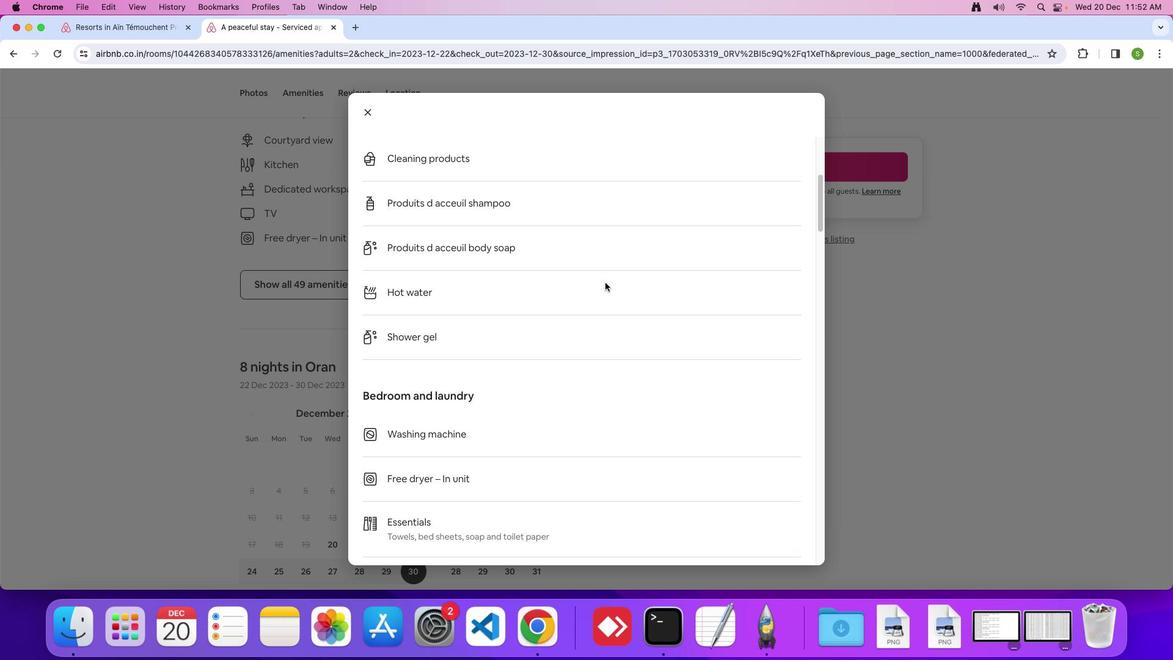 
Action: Mouse scrolled (605, 283) with delta (0, 0)
Screenshot: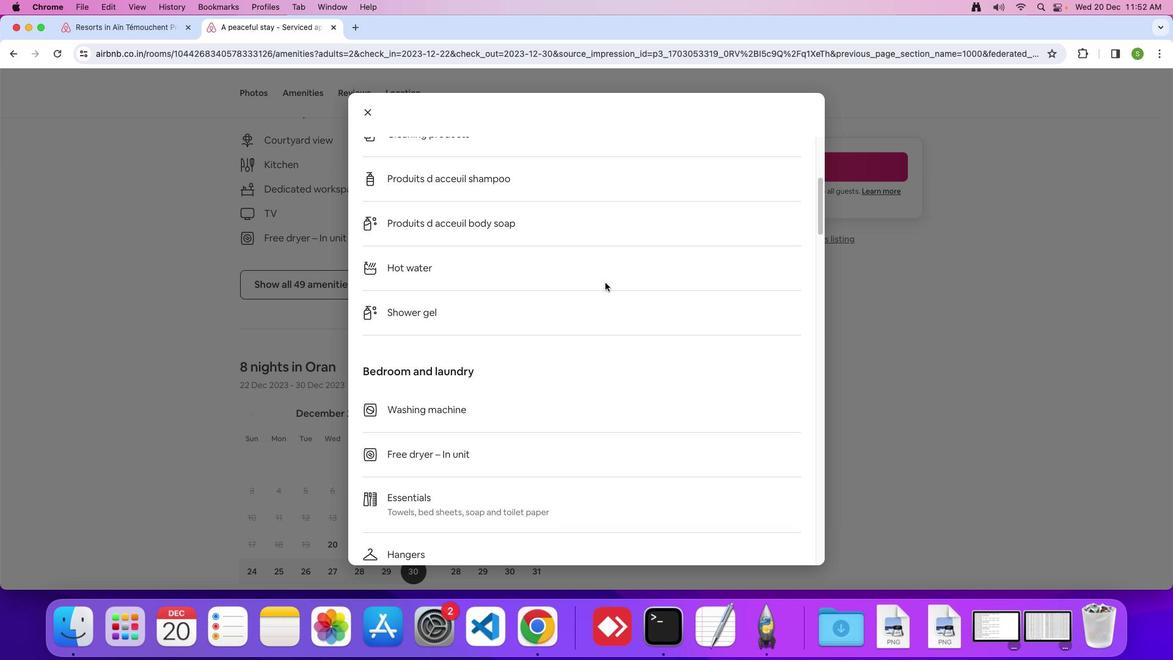 
Action: Mouse scrolled (605, 283) with delta (0, 0)
Screenshot: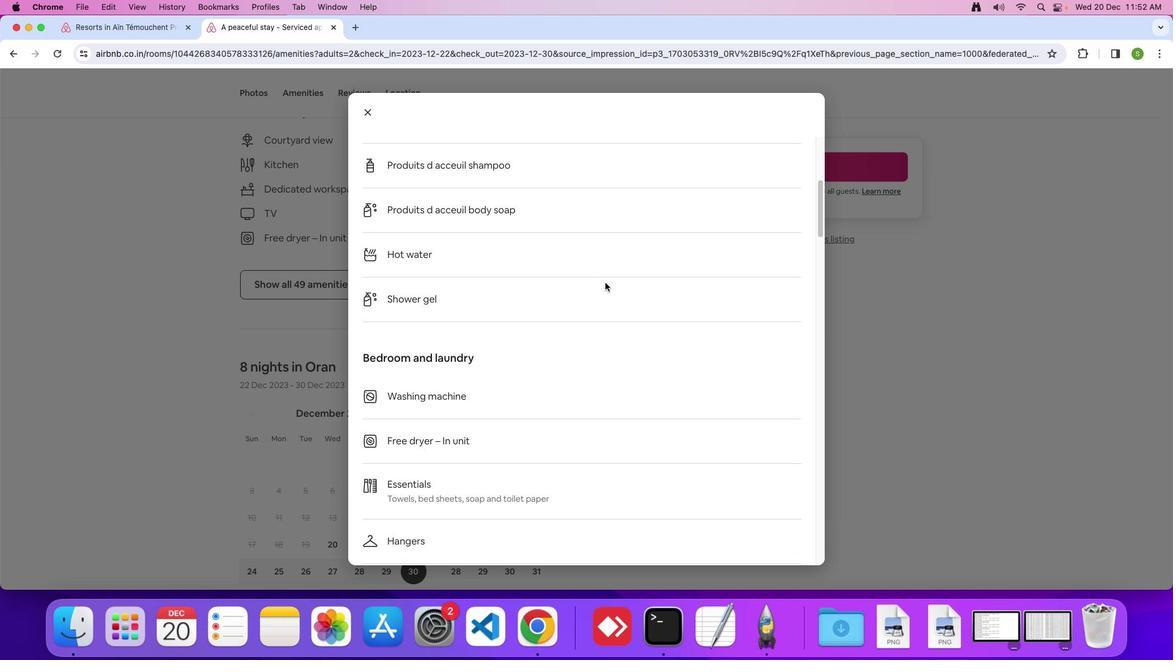 
Action: Mouse scrolled (605, 283) with delta (0, 0)
